 Task: Create a business powerpoint presentation templates elements on a white background..
Action: Mouse moved to (485, 114)
Screenshot: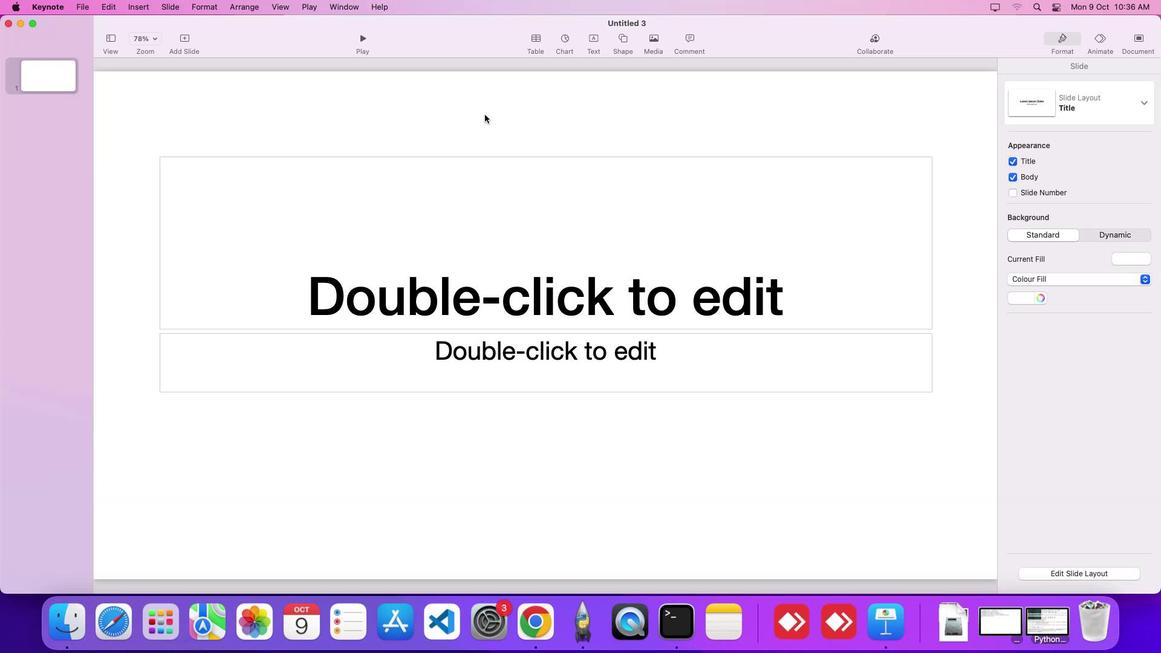 
Action: Mouse pressed left at (485, 114)
Screenshot: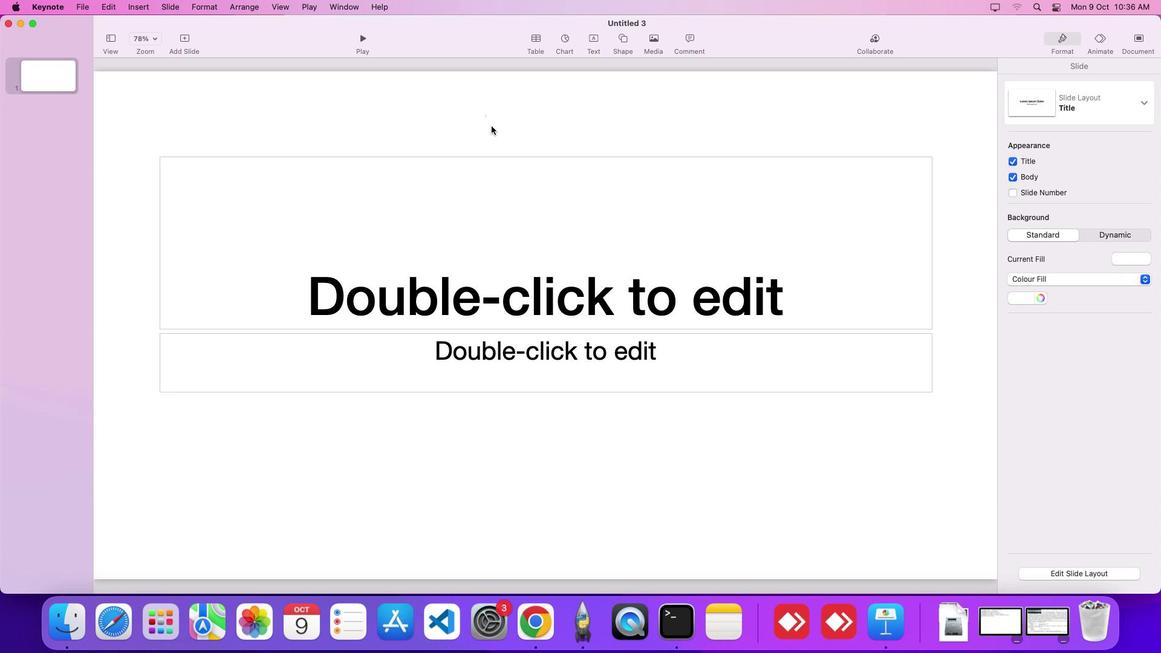 
Action: Mouse moved to (628, 428)
Screenshot: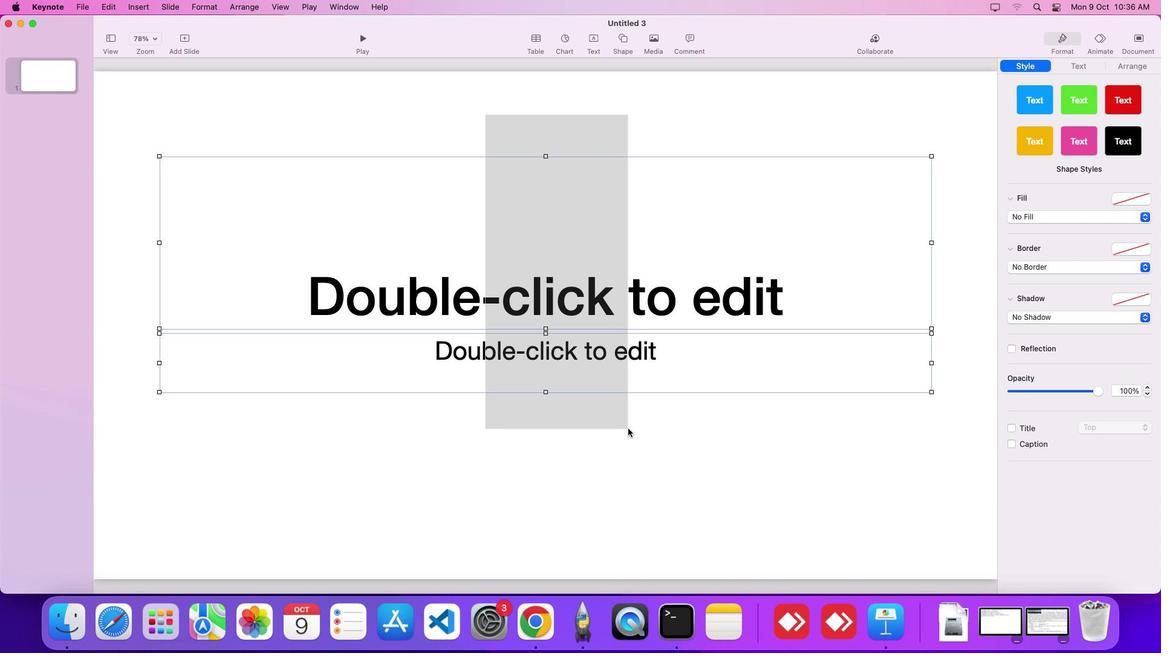 
Action: Key pressed Key.delete
Screenshot: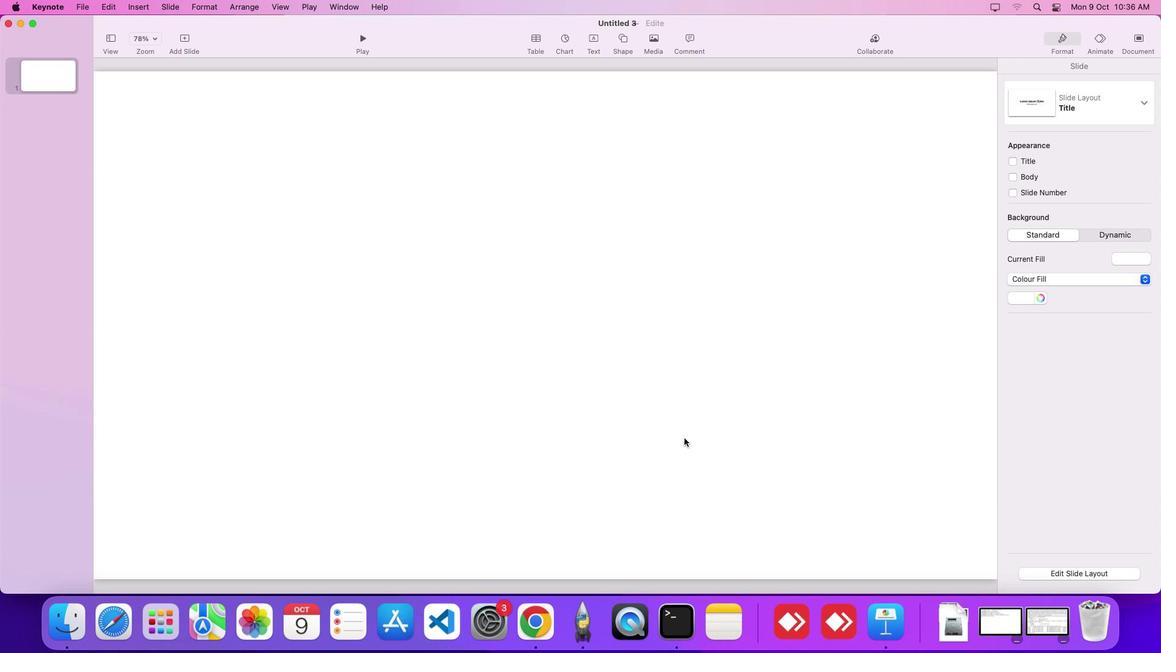 
Action: Mouse moved to (616, 409)
Screenshot: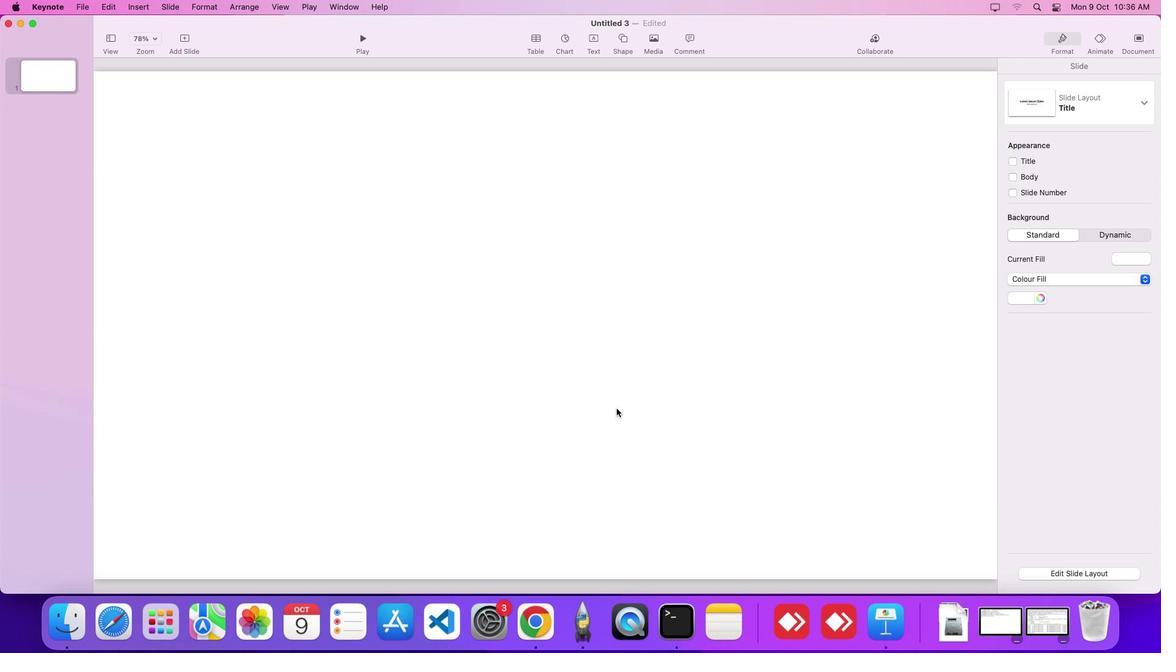 
Action: Mouse pressed left at (616, 409)
Screenshot: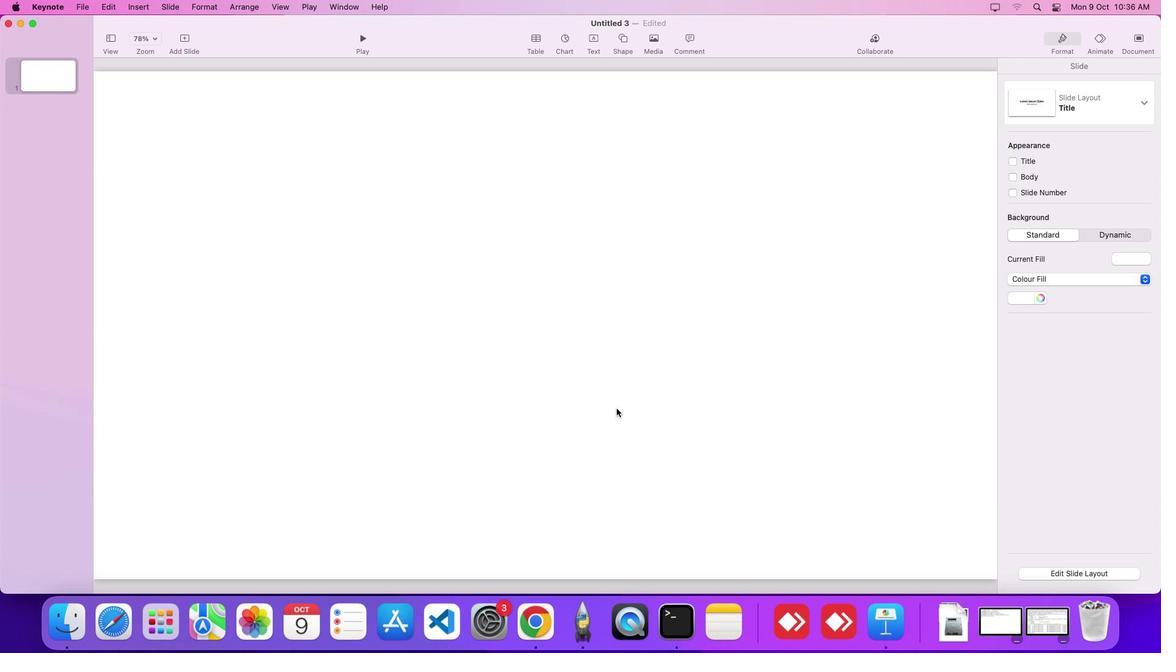
Action: Mouse moved to (460, 361)
Screenshot: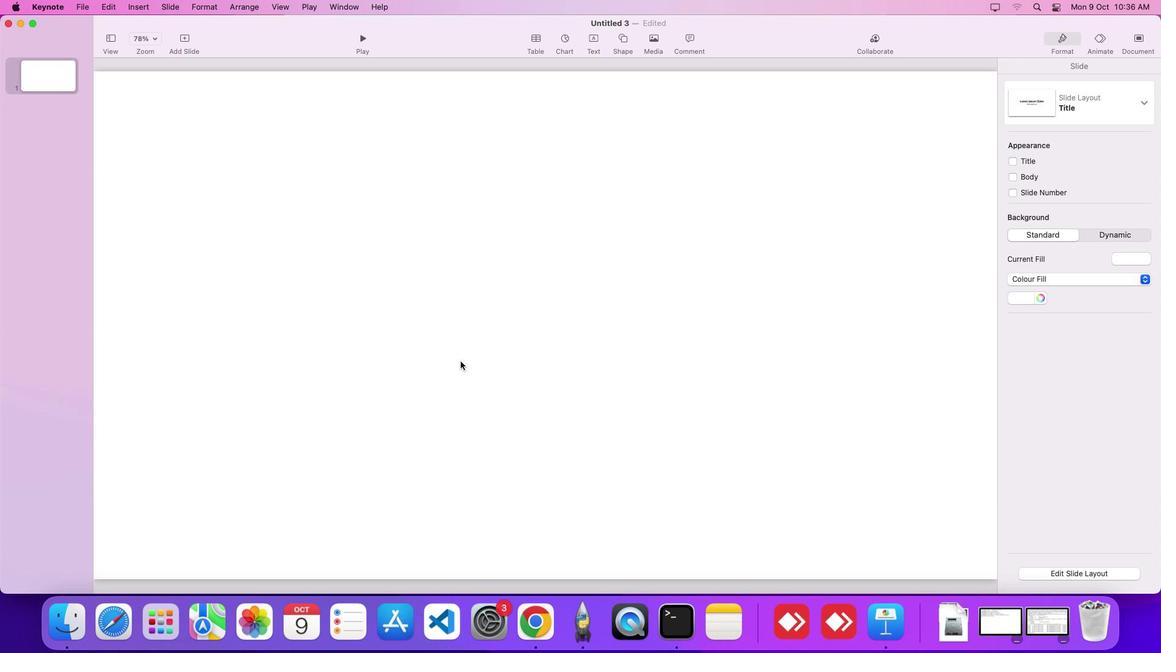 
Action: Mouse pressed left at (460, 361)
Screenshot: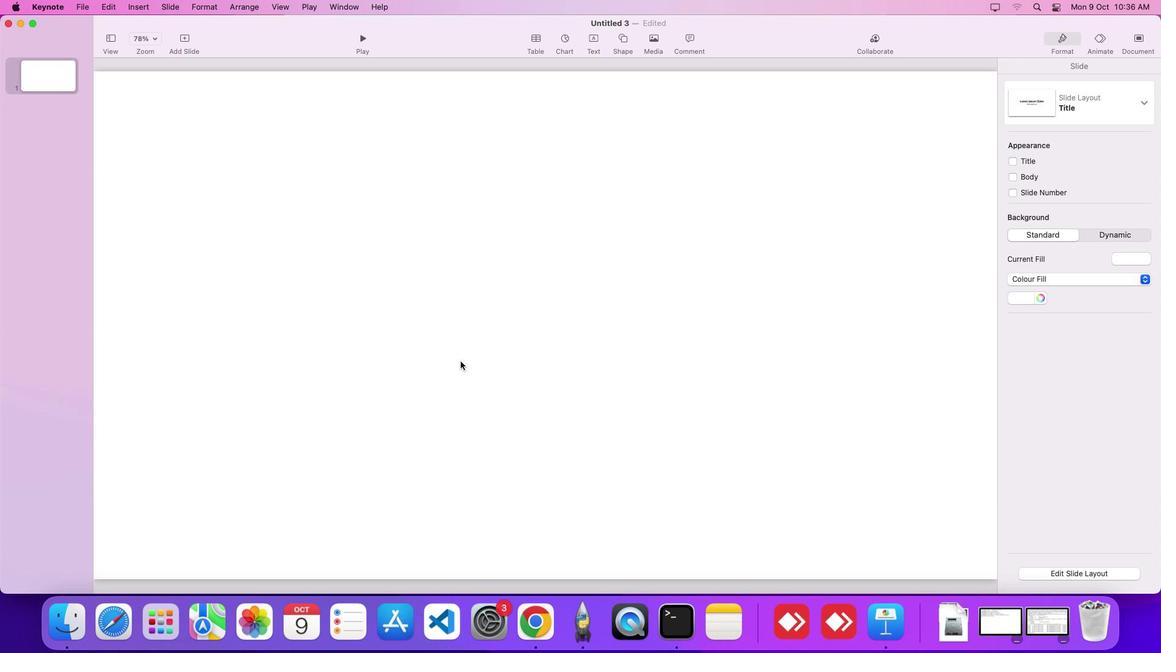 
Action: Mouse moved to (605, 199)
Screenshot: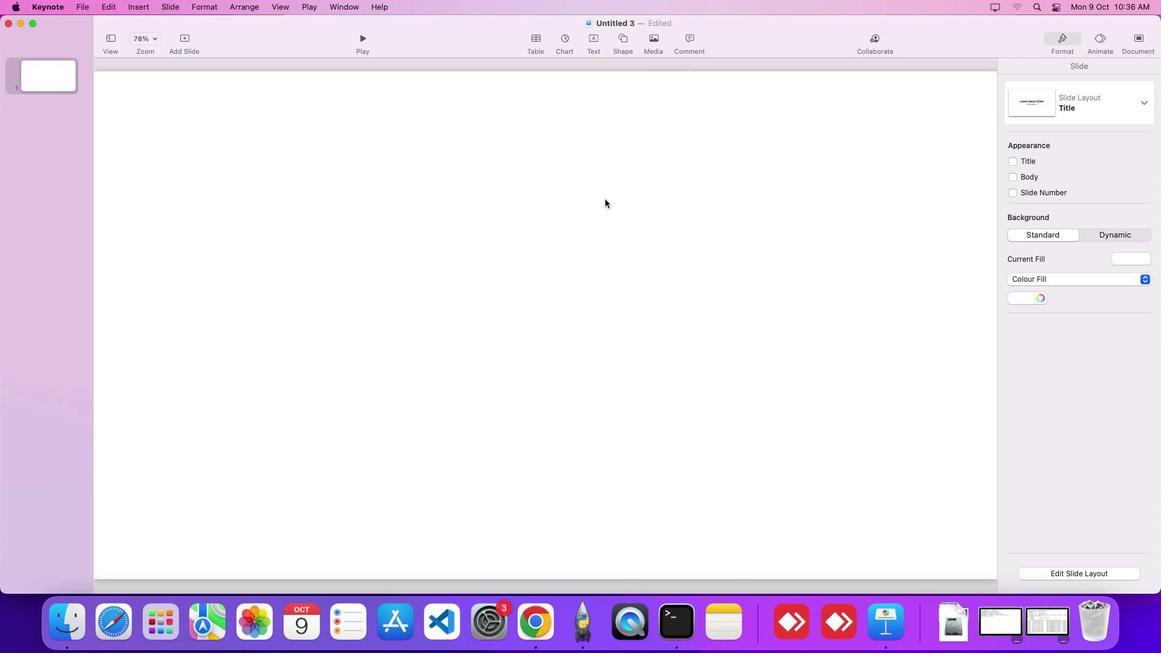 
Action: Key pressed Key.cmdKey.shift','','
Screenshot: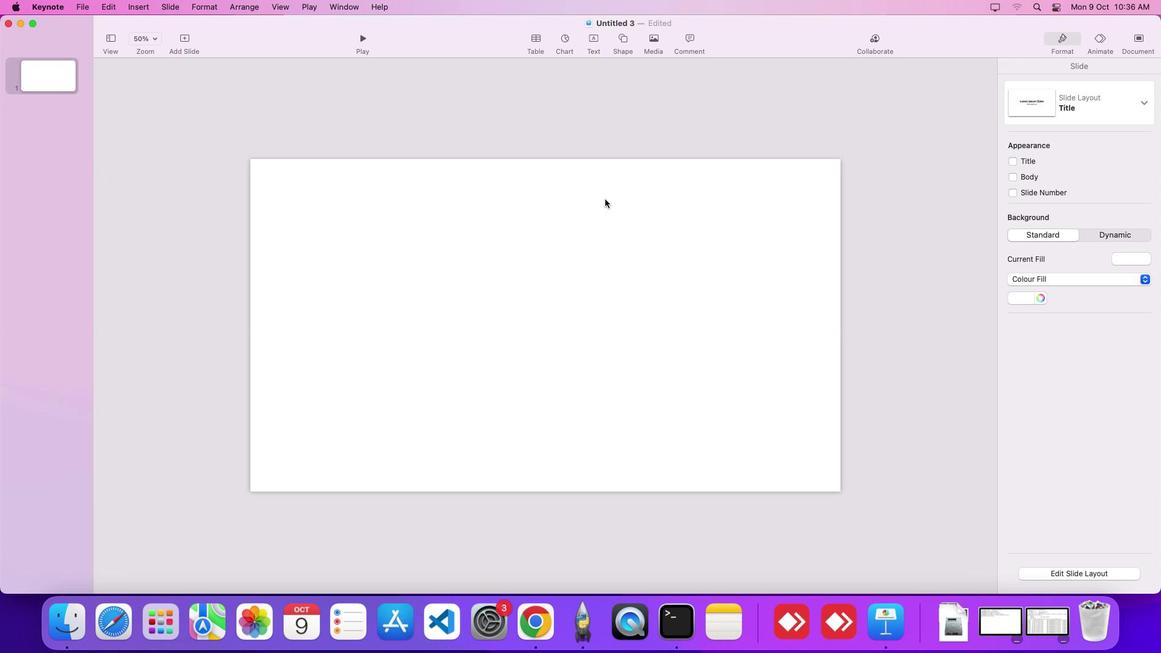 
Action: Mouse moved to (616, 39)
Screenshot: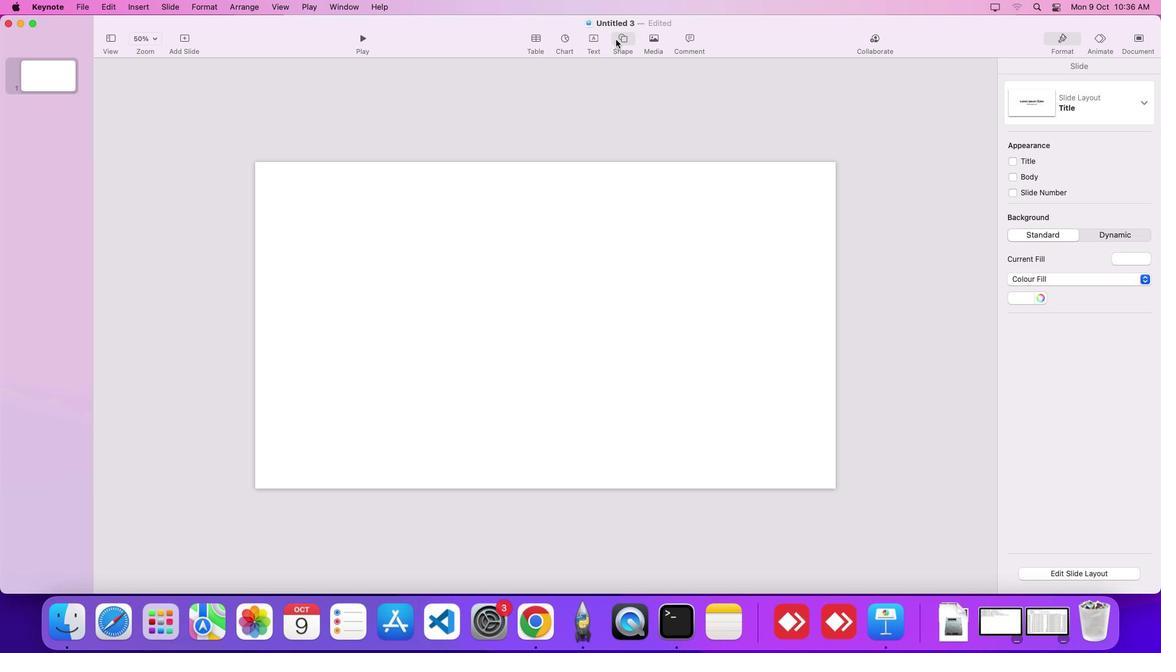 
Action: Mouse pressed left at (616, 39)
Screenshot: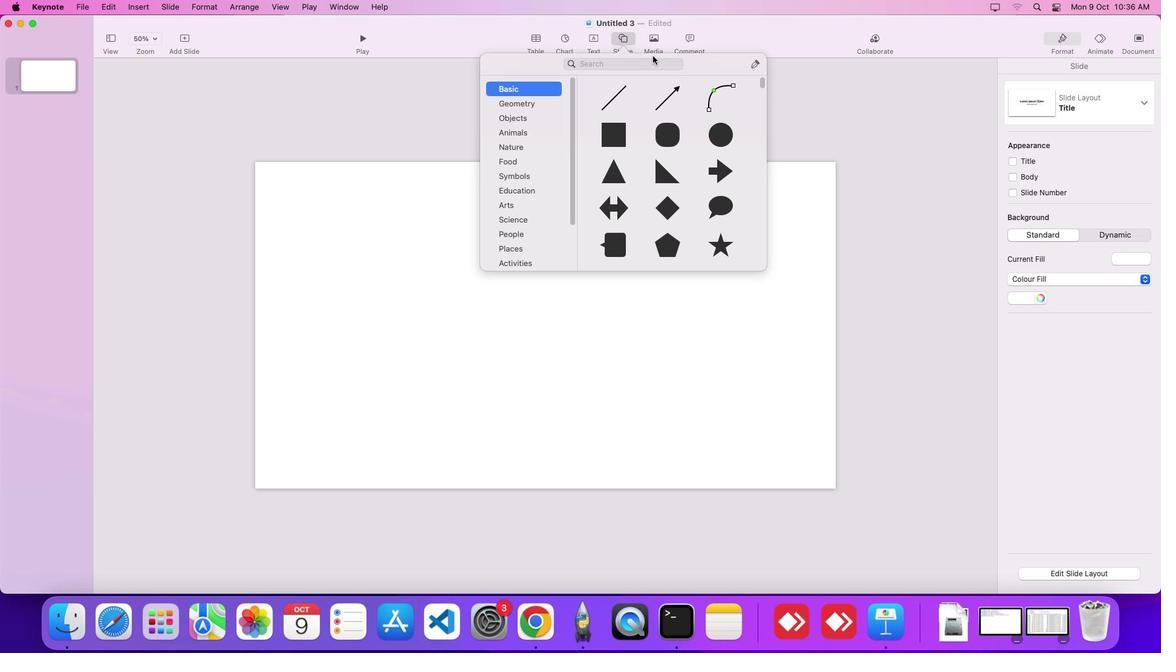 
Action: Mouse moved to (753, 64)
Screenshot: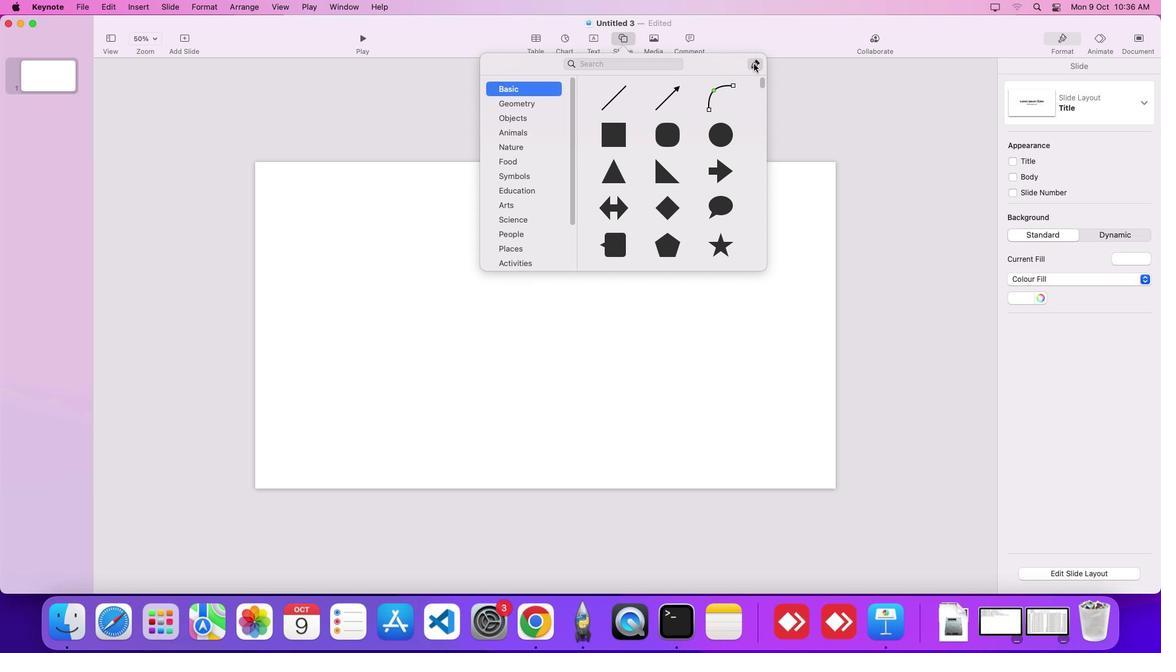 
Action: Mouse pressed left at (753, 64)
Screenshot: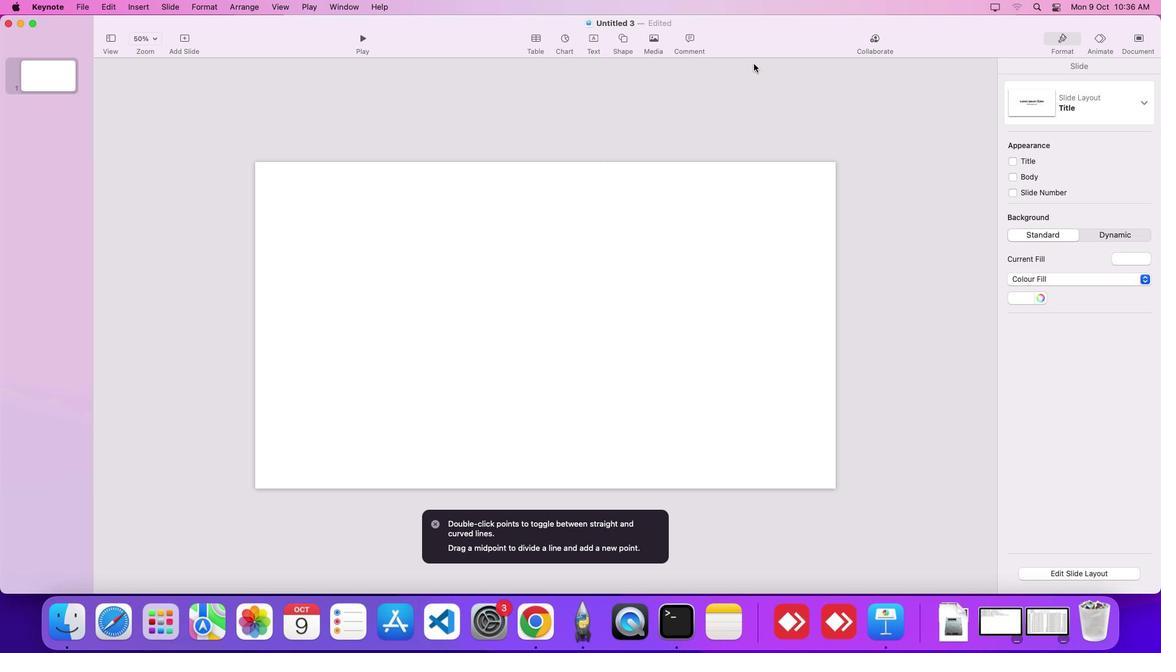 
Action: Mouse moved to (226, 309)
Screenshot: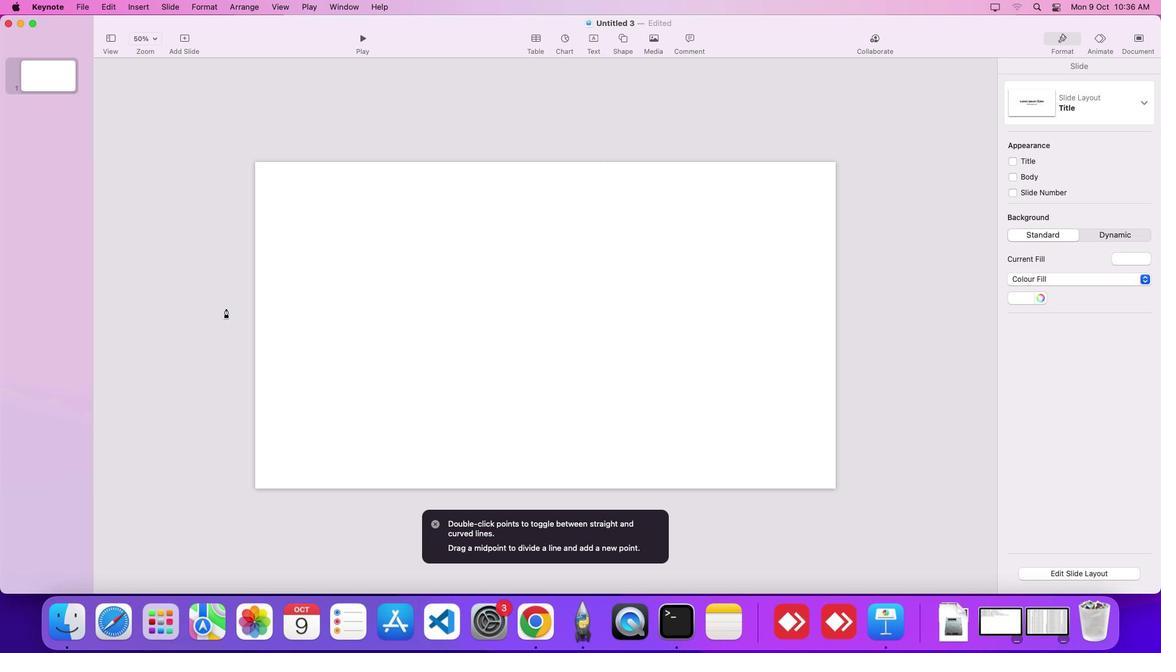 
Action: Mouse pressed left at (226, 309)
Screenshot: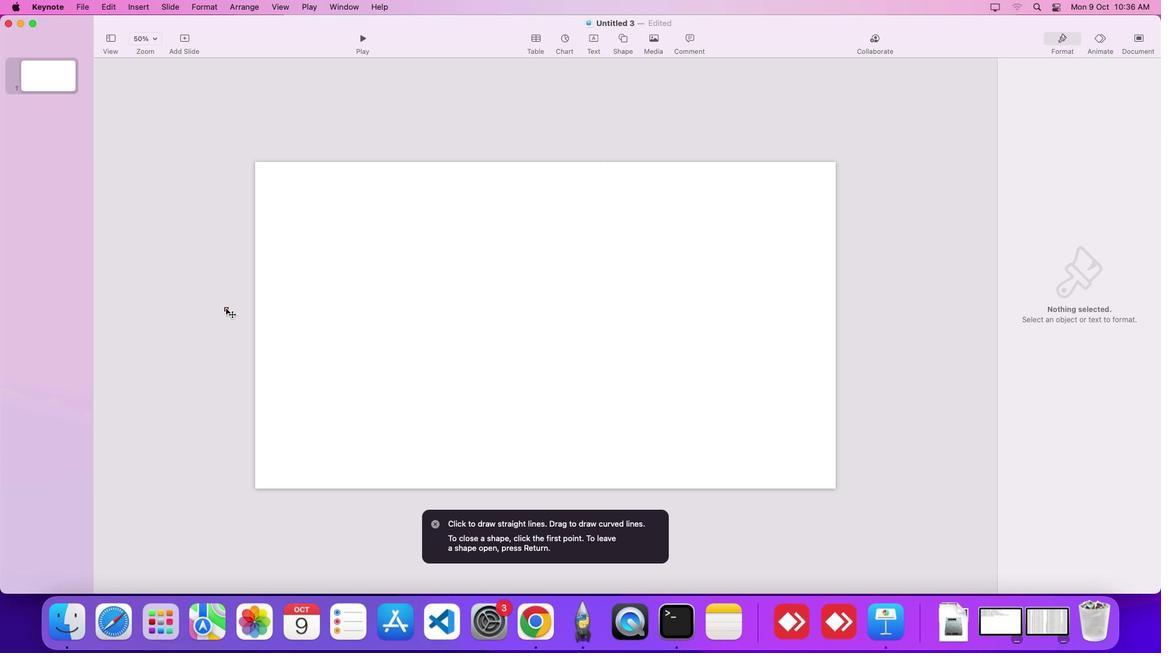 
Action: Mouse moved to (447, 266)
Screenshot: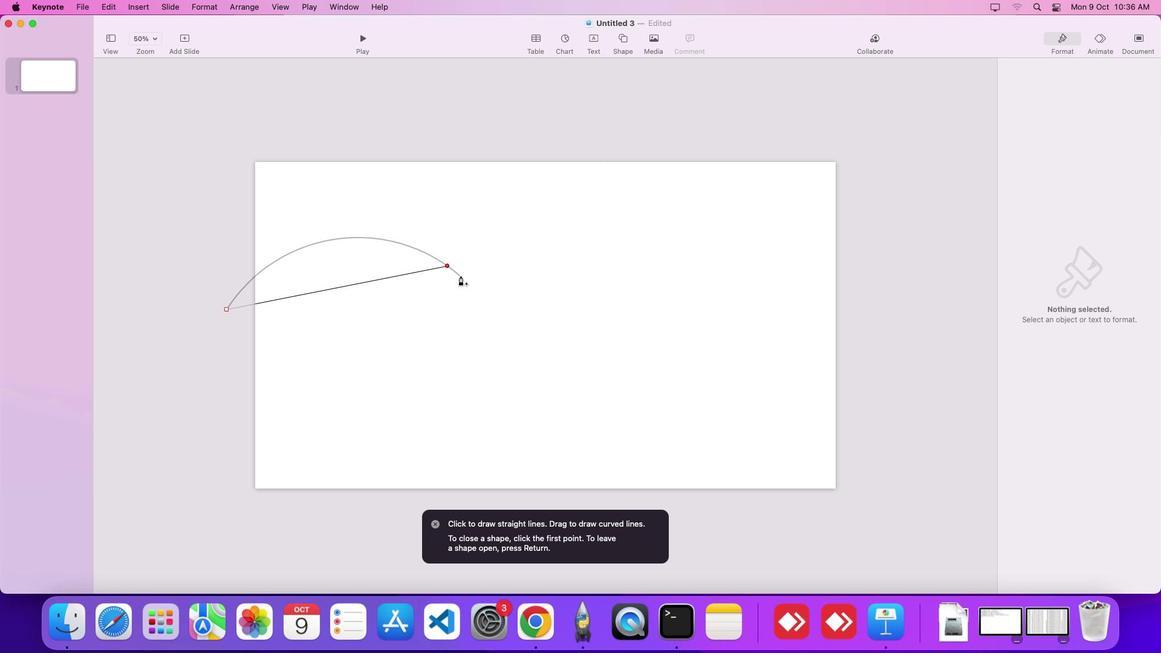 
Action: Mouse pressed left at (447, 266)
Screenshot: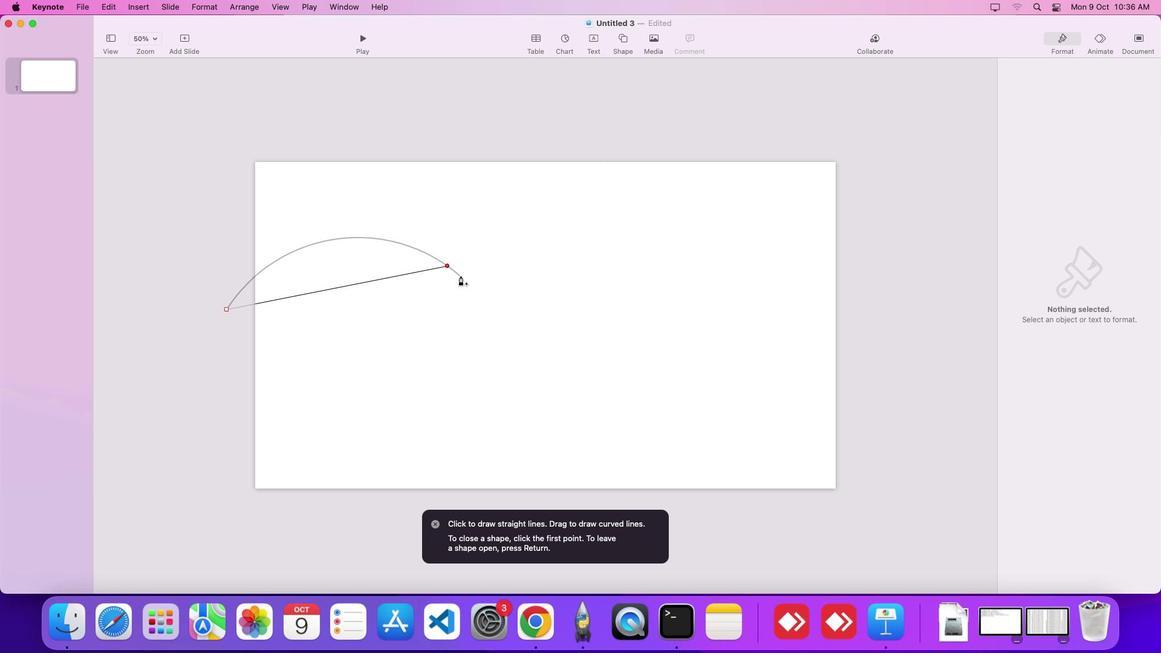 
Action: Mouse moved to (728, 326)
Screenshot: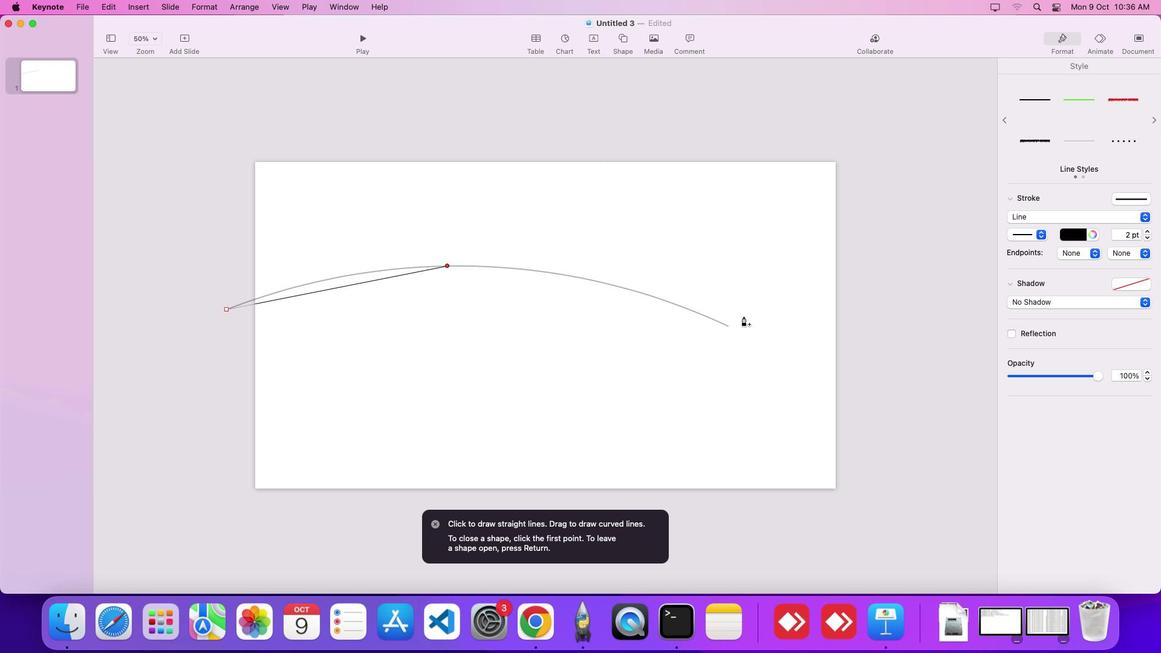 
Action: Mouse pressed left at (728, 326)
Screenshot: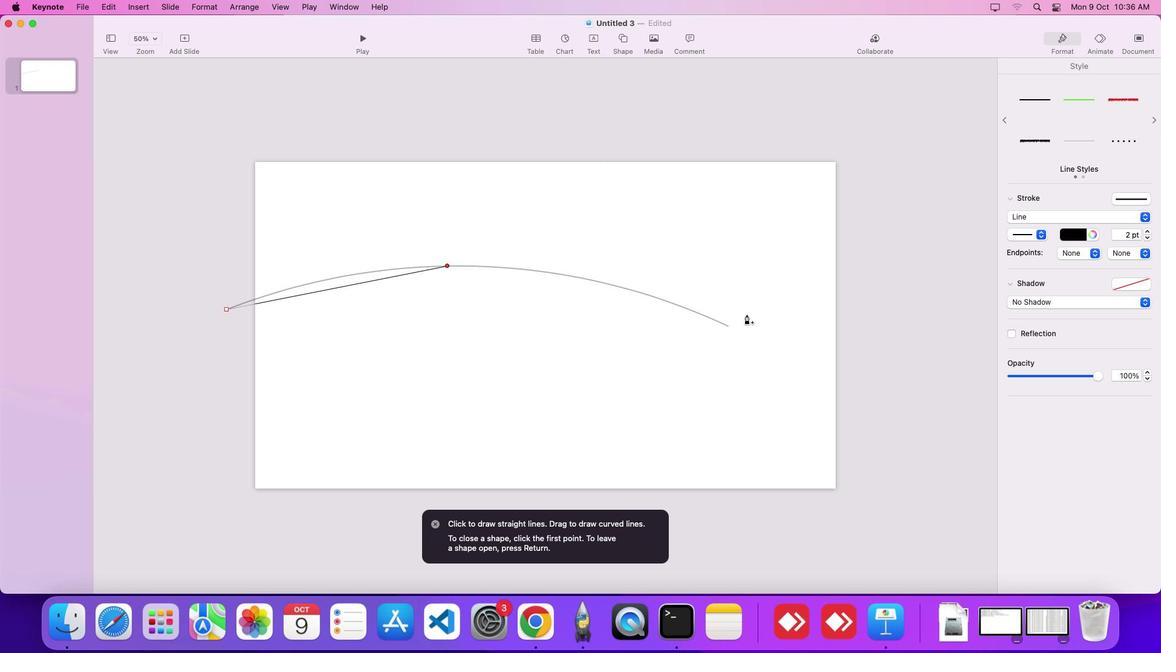 
Action: Mouse moved to (862, 232)
Screenshot: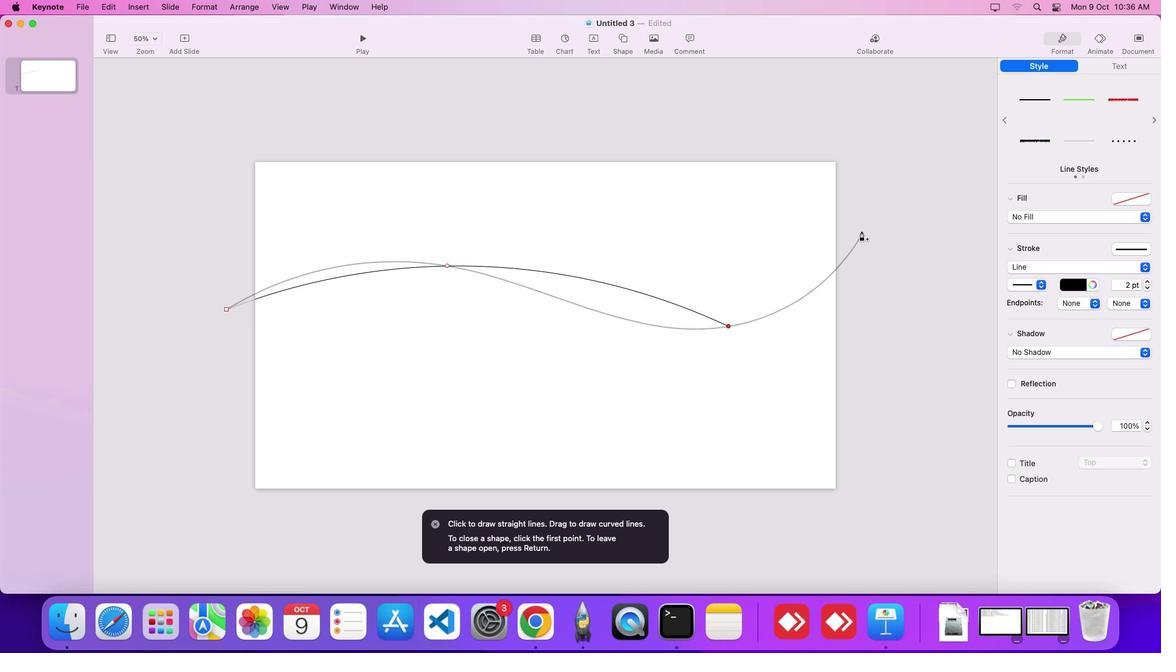 
Action: Mouse pressed left at (862, 232)
Screenshot: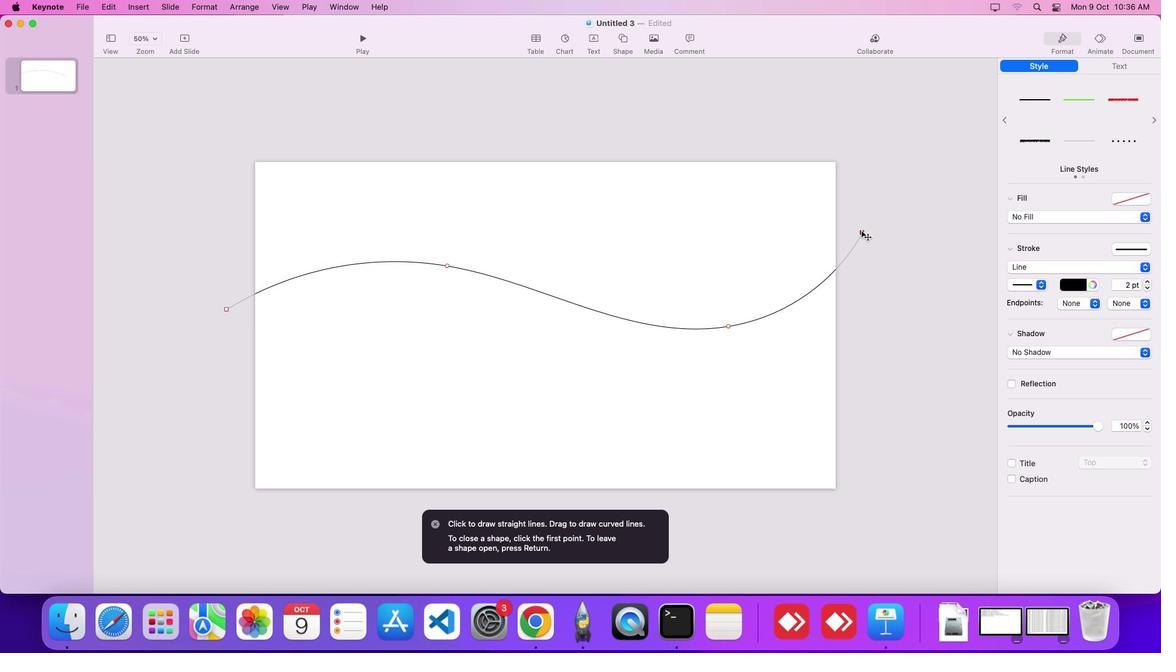 
Action: Mouse moved to (853, 209)
Screenshot: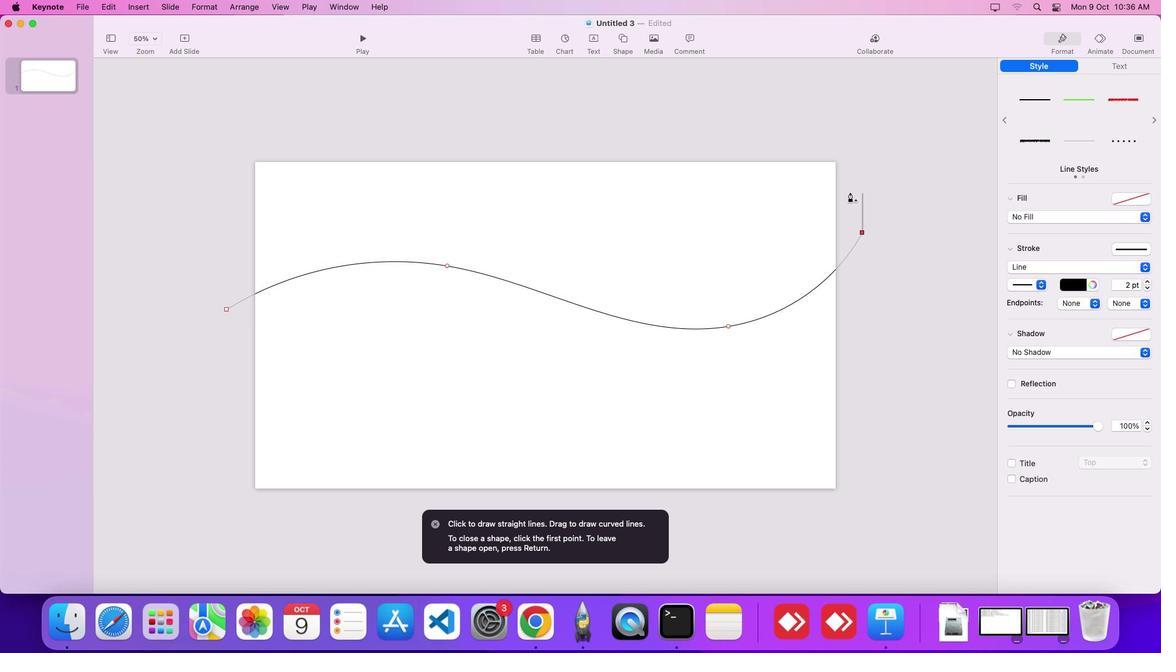 
Action: Key pressed Key.shift
Screenshot: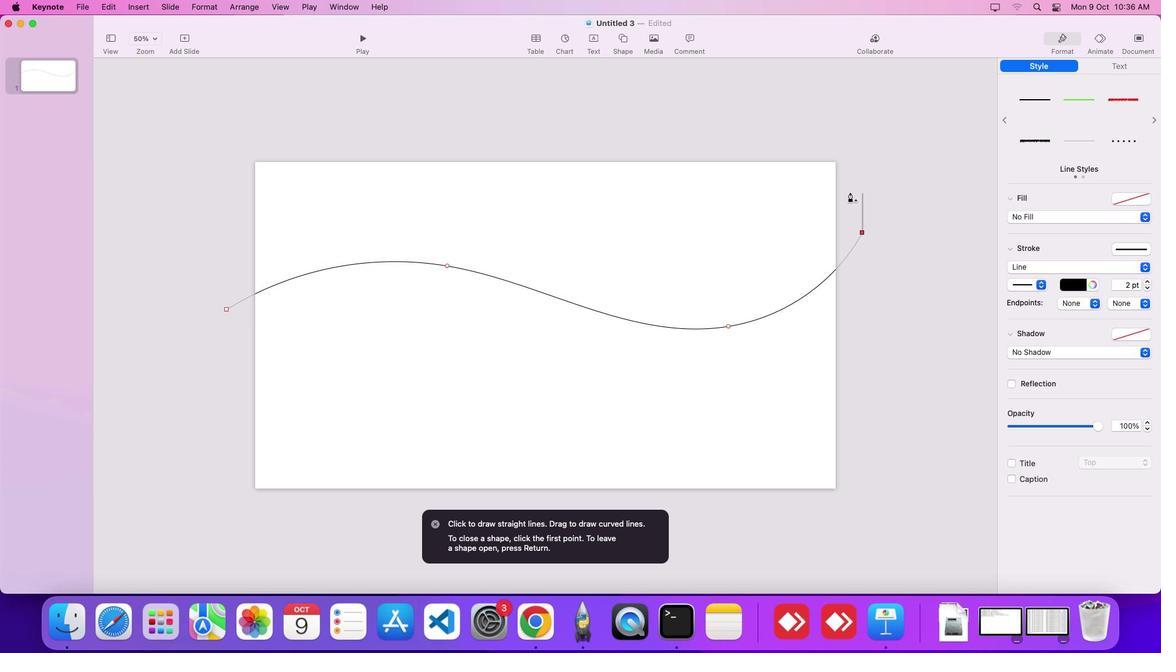 
Action: Mouse moved to (854, 151)
Screenshot: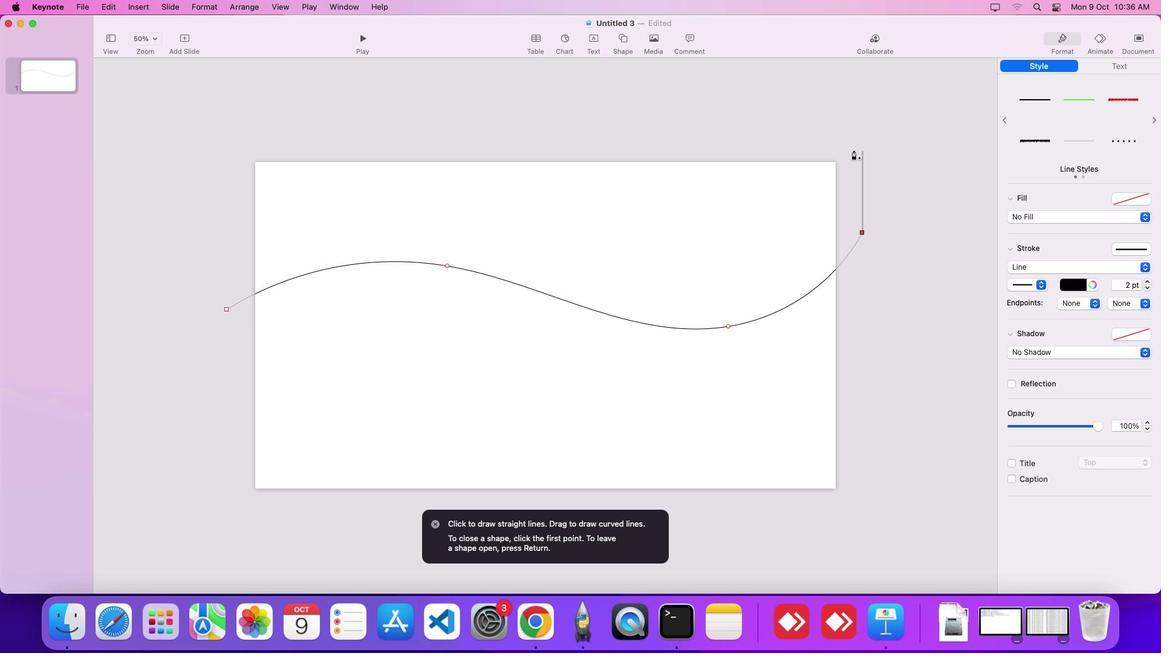 
Action: Mouse pressed left at (854, 151)
Screenshot: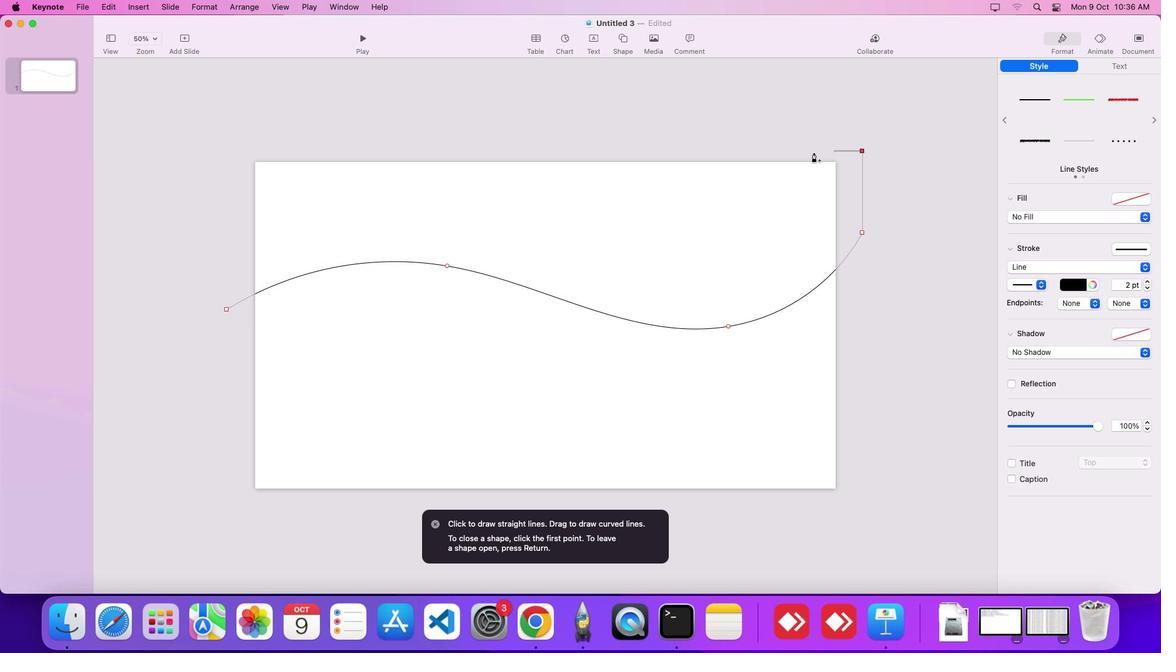 
Action: Mouse moved to (224, 170)
Screenshot: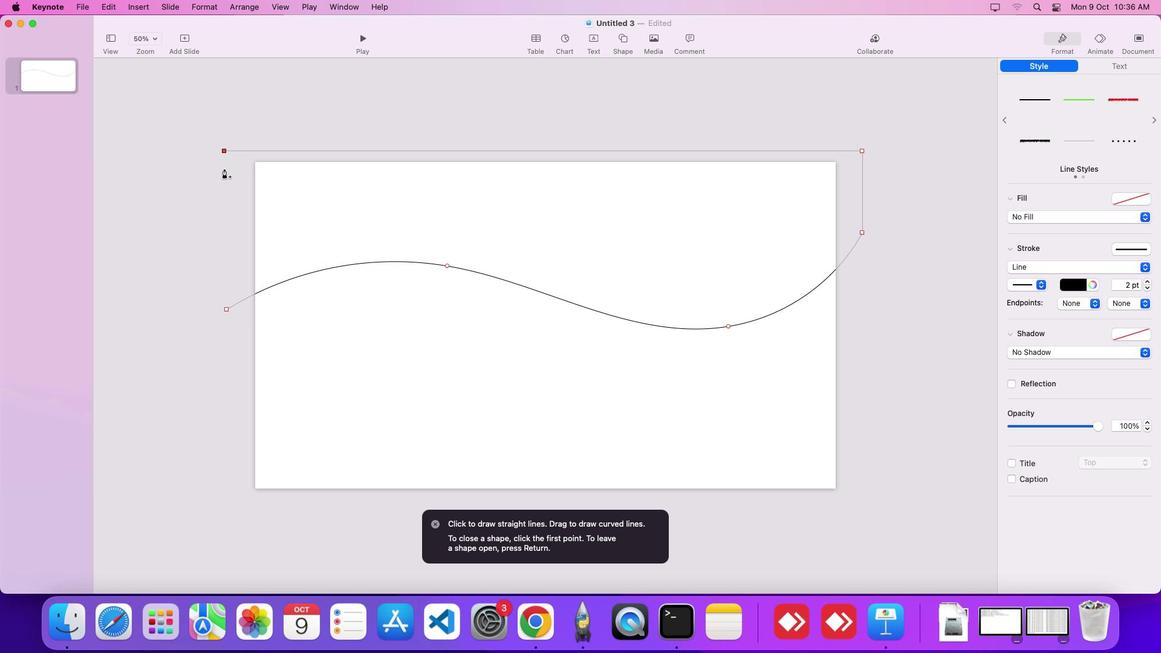 
Action: Mouse pressed left at (224, 170)
Screenshot: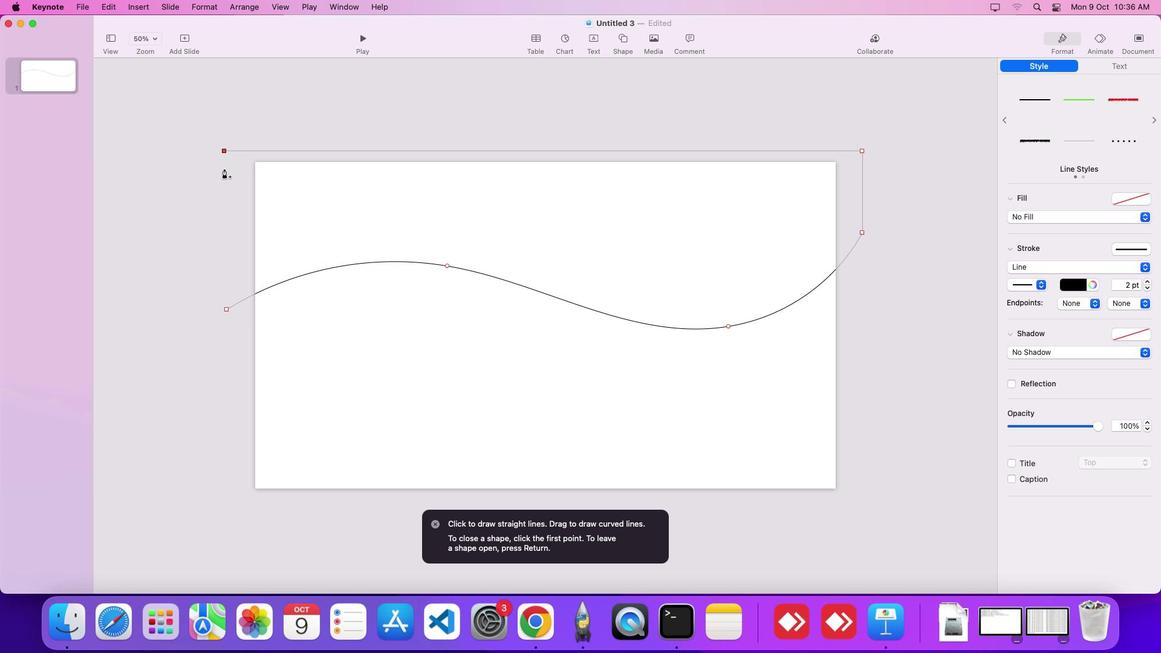
Action: Mouse moved to (220, 309)
Screenshot: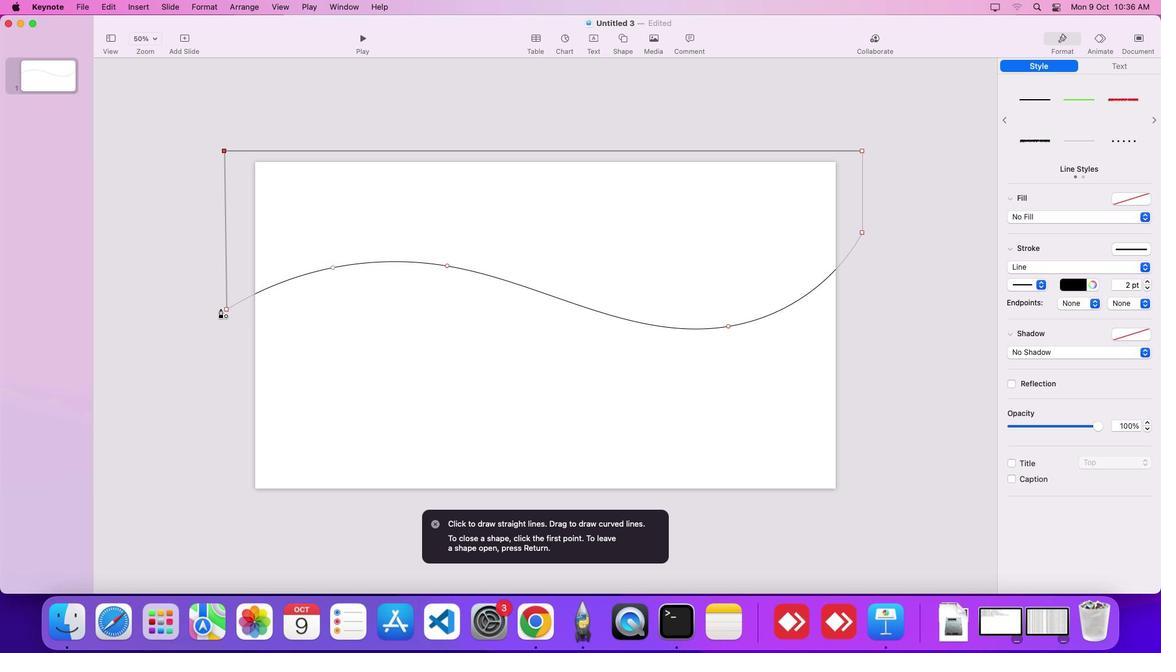 
Action: Mouse pressed left at (220, 309)
Screenshot: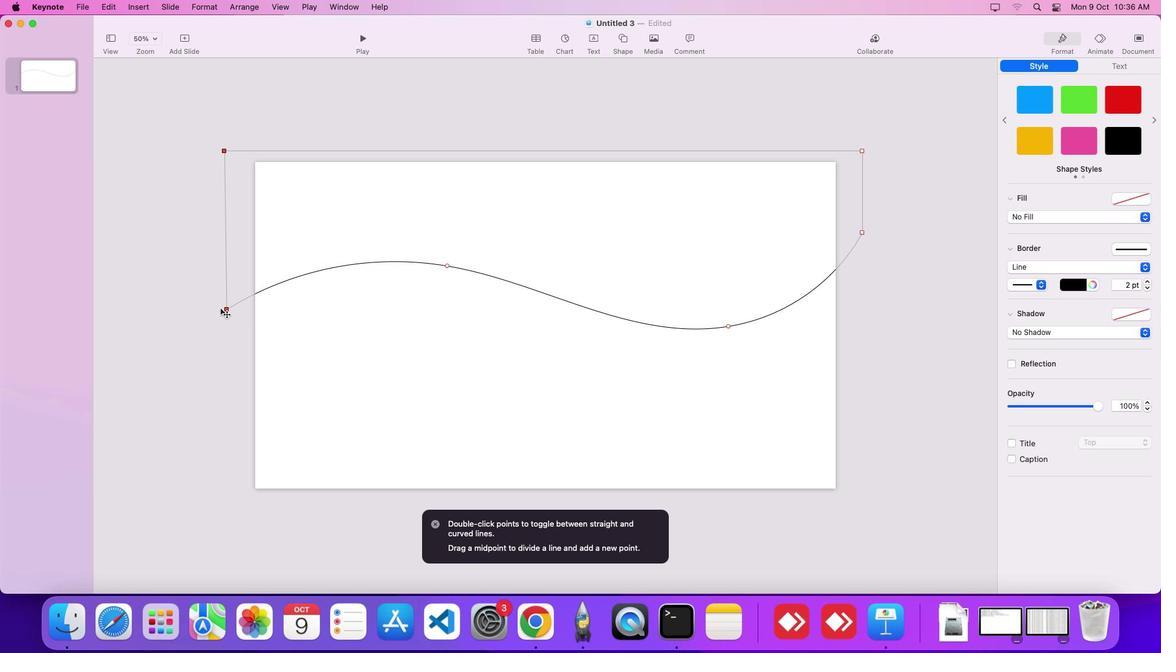 
Action: Mouse moved to (148, 314)
Screenshot: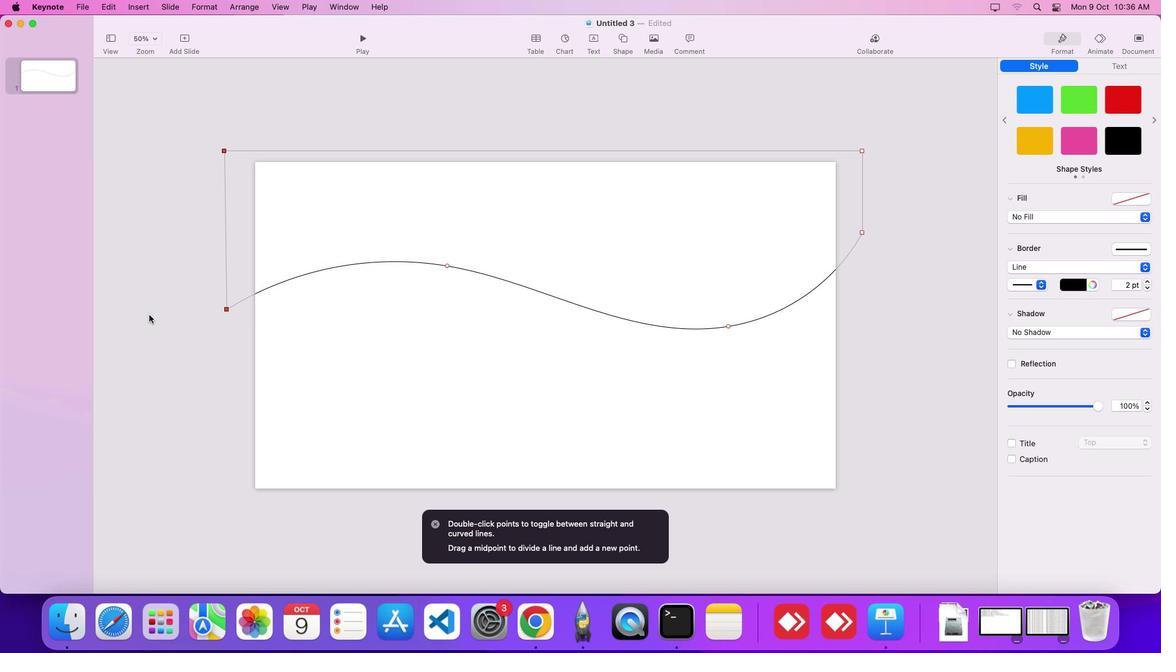 
Action: Mouse pressed left at (148, 314)
Screenshot: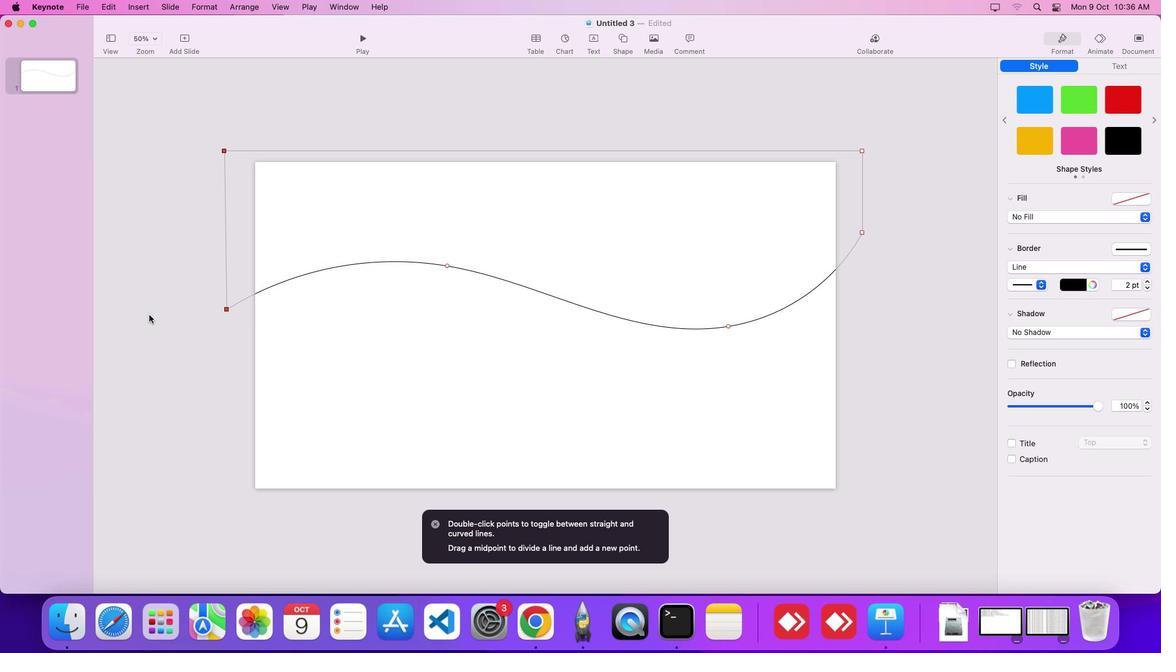 
Action: Mouse moved to (176, 301)
Screenshot: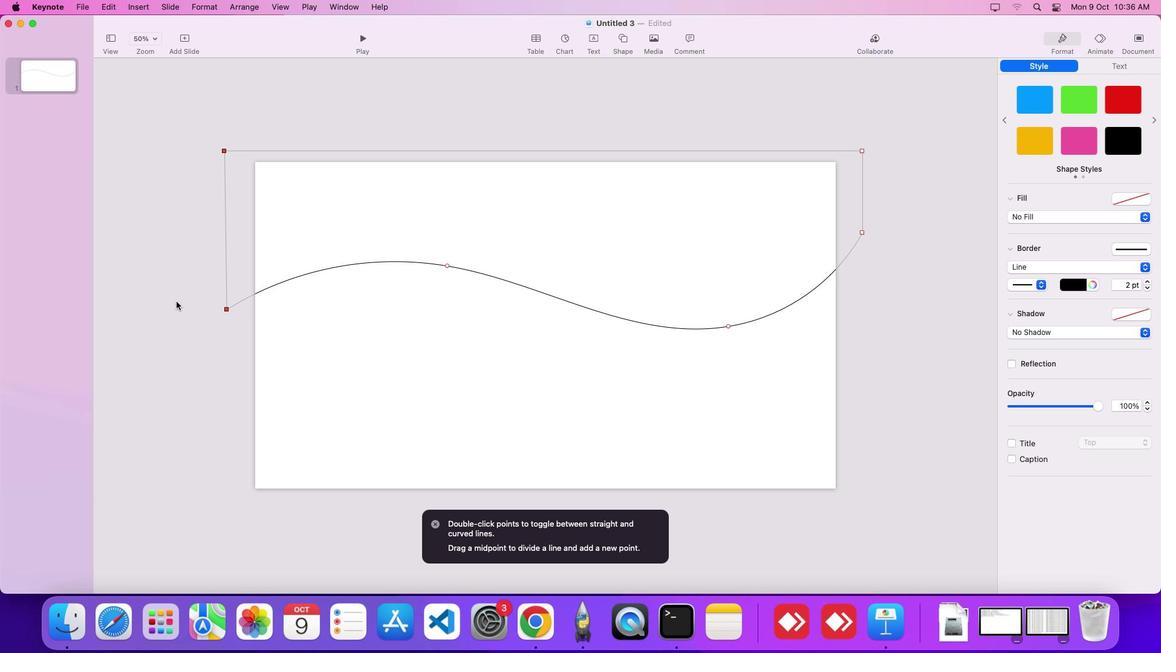 
Action: Mouse pressed left at (176, 301)
Screenshot: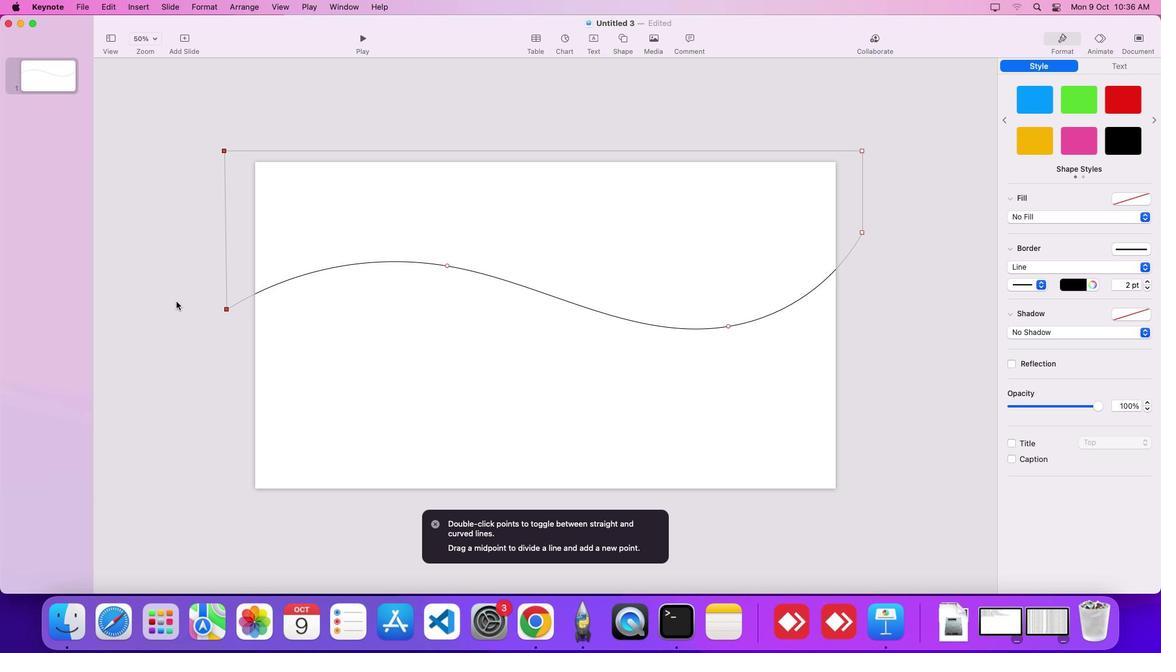 
Action: Mouse moved to (523, 106)
Screenshot: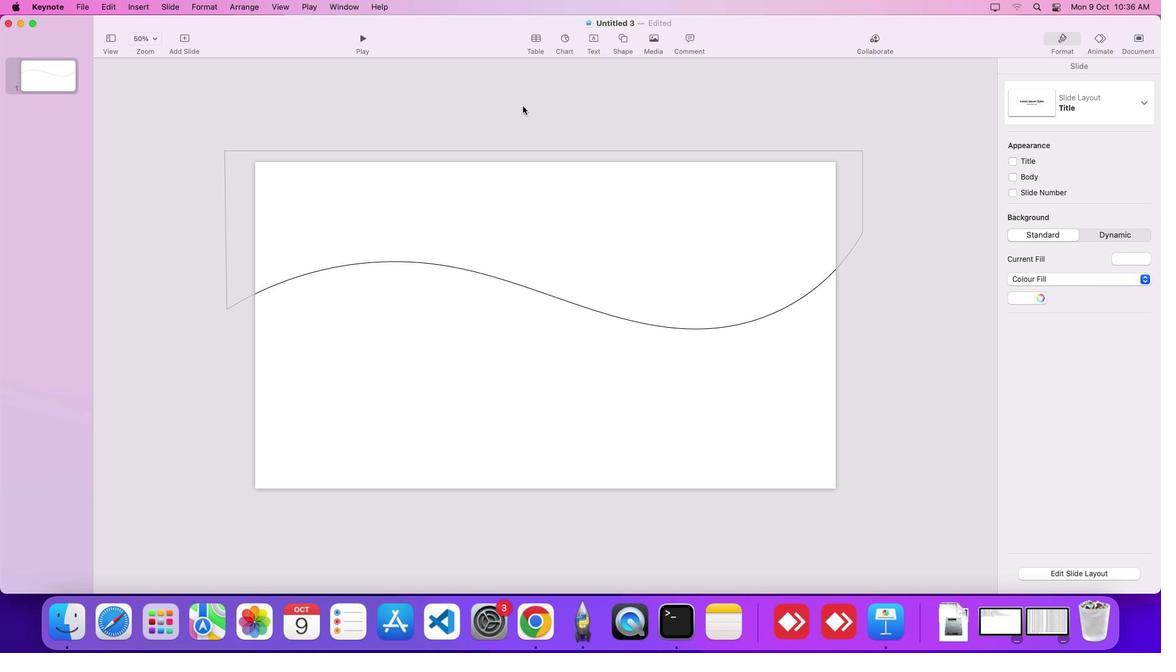
Action: Mouse pressed left at (523, 106)
Screenshot: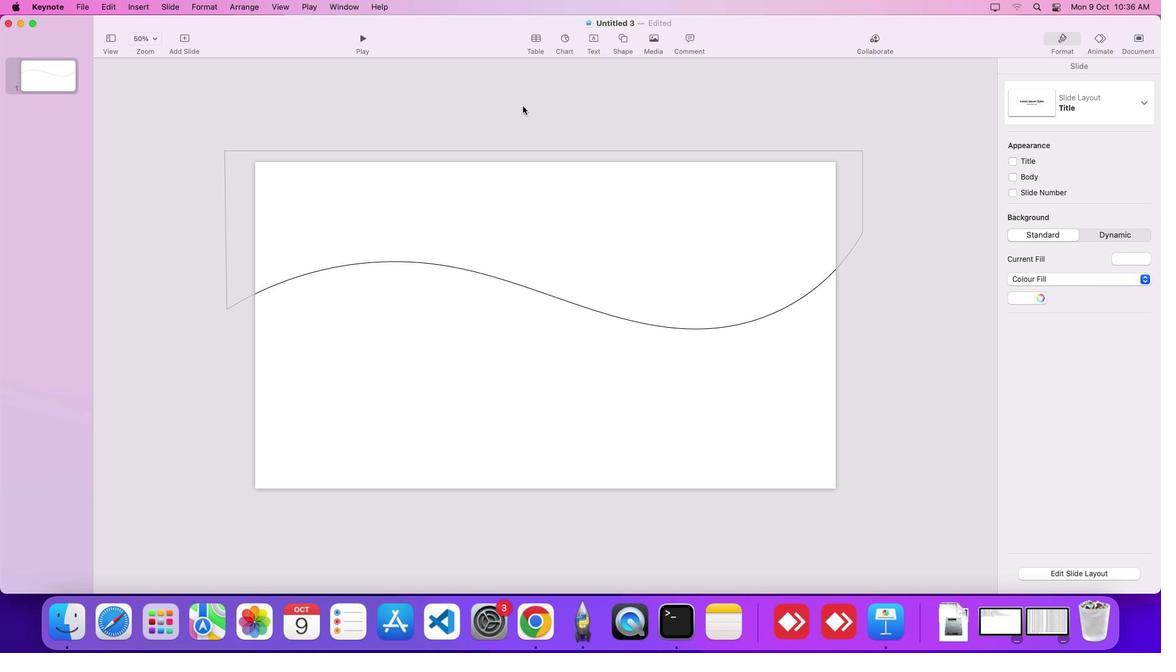 
Action: Mouse moved to (626, 35)
Screenshot: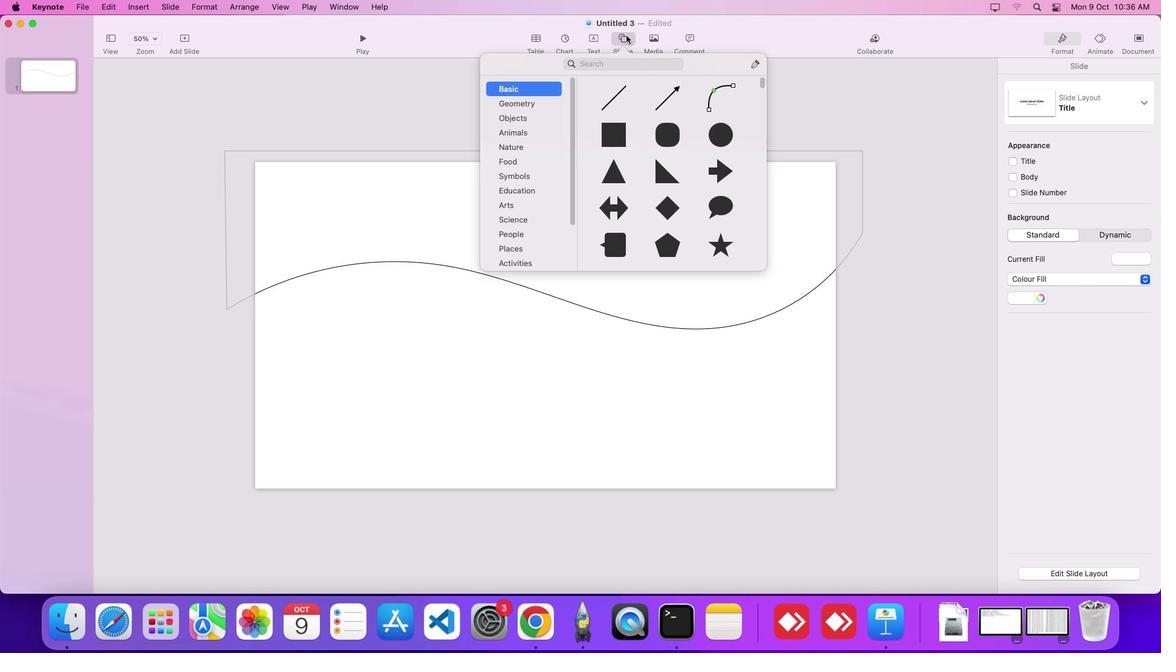 
Action: Mouse pressed left at (626, 35)
Screenshot: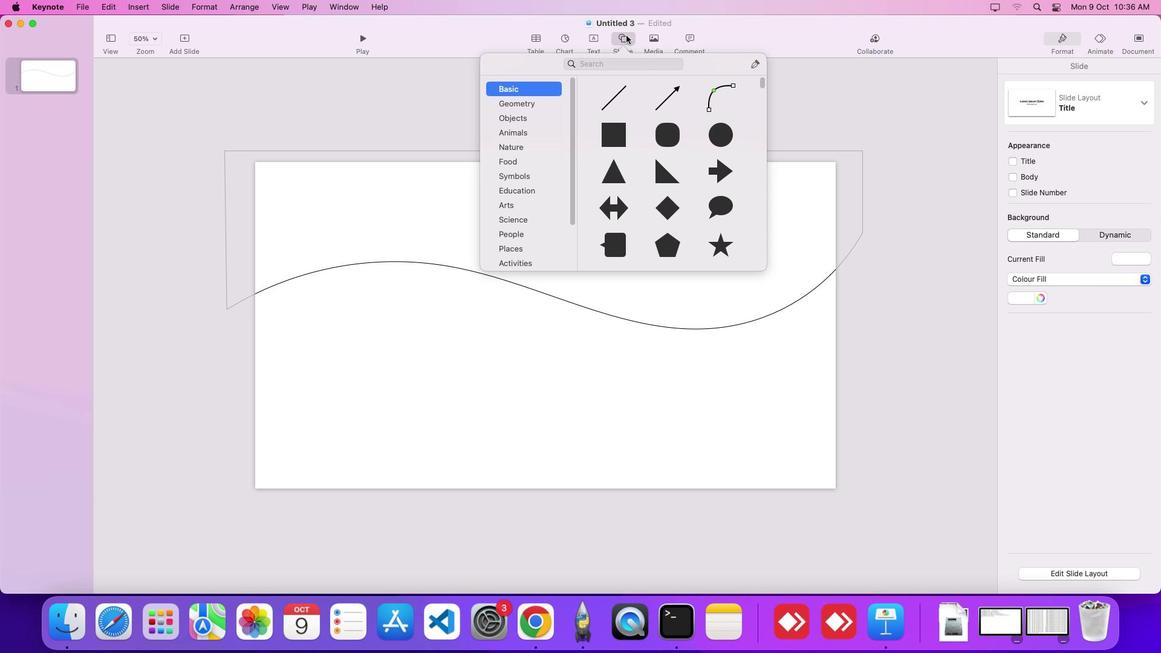 
Action: Mouse moved to (759, 65)
Screenshot: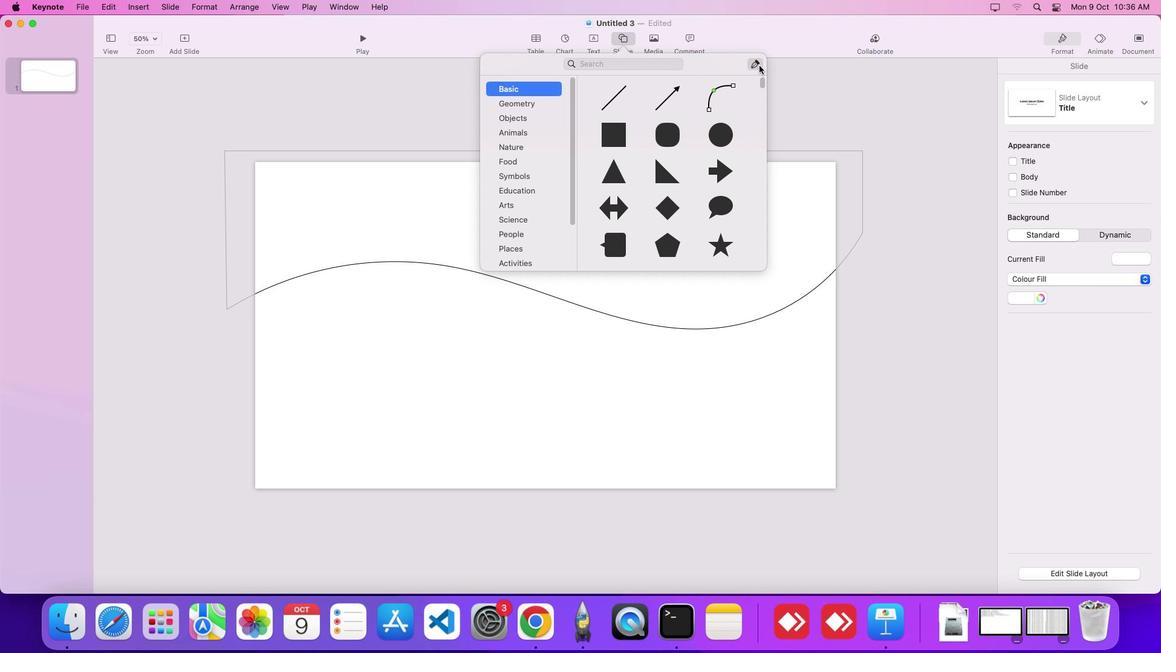 
Action: Mouse pressed left at (759, 65)
Screenshot: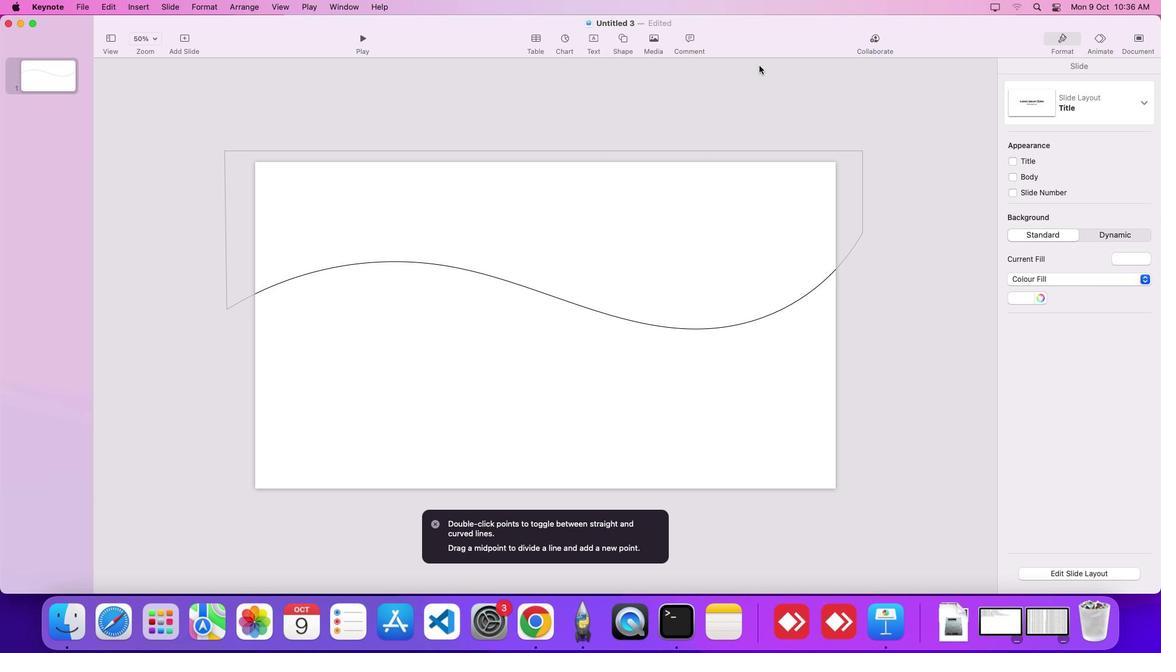 
Action: Mouse moved to (228, 316)
Screenshot: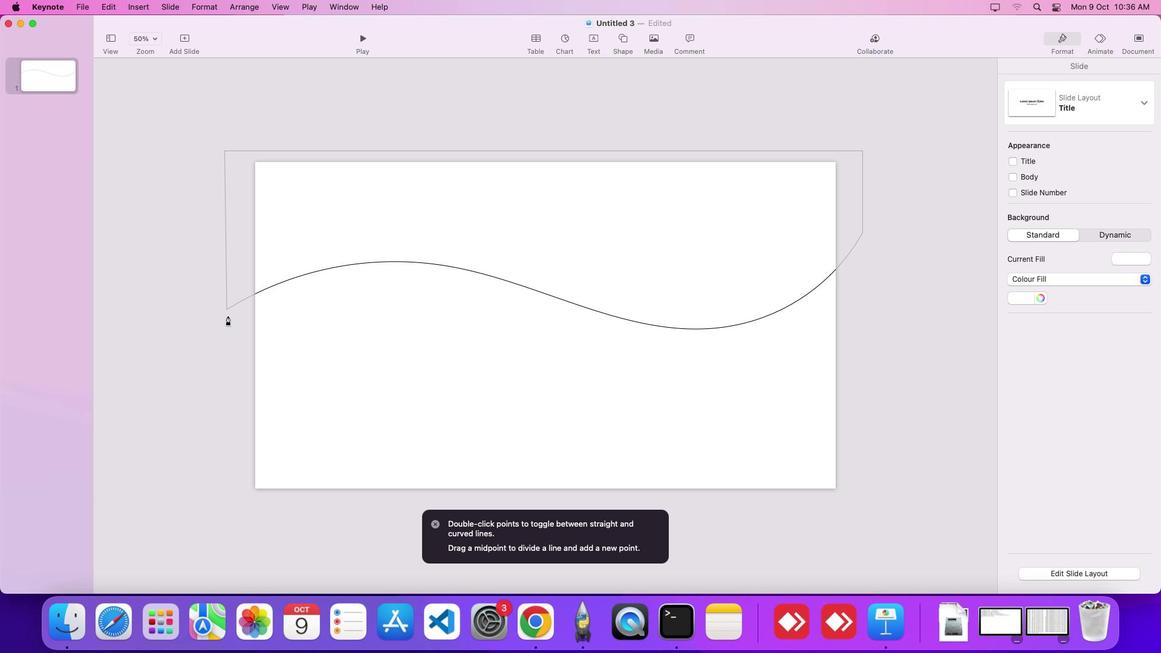 
Action: Mouse pressed left at (228, 316)
Screenshot: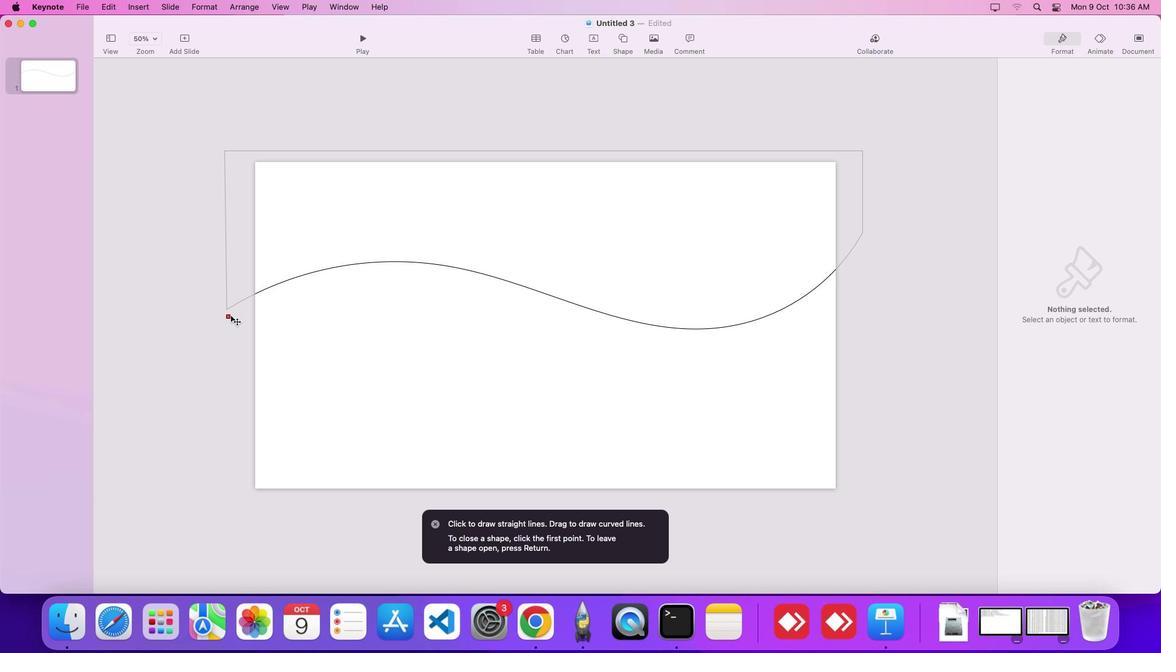 
Action: Mouse moved to (518, 300)
Screenshot: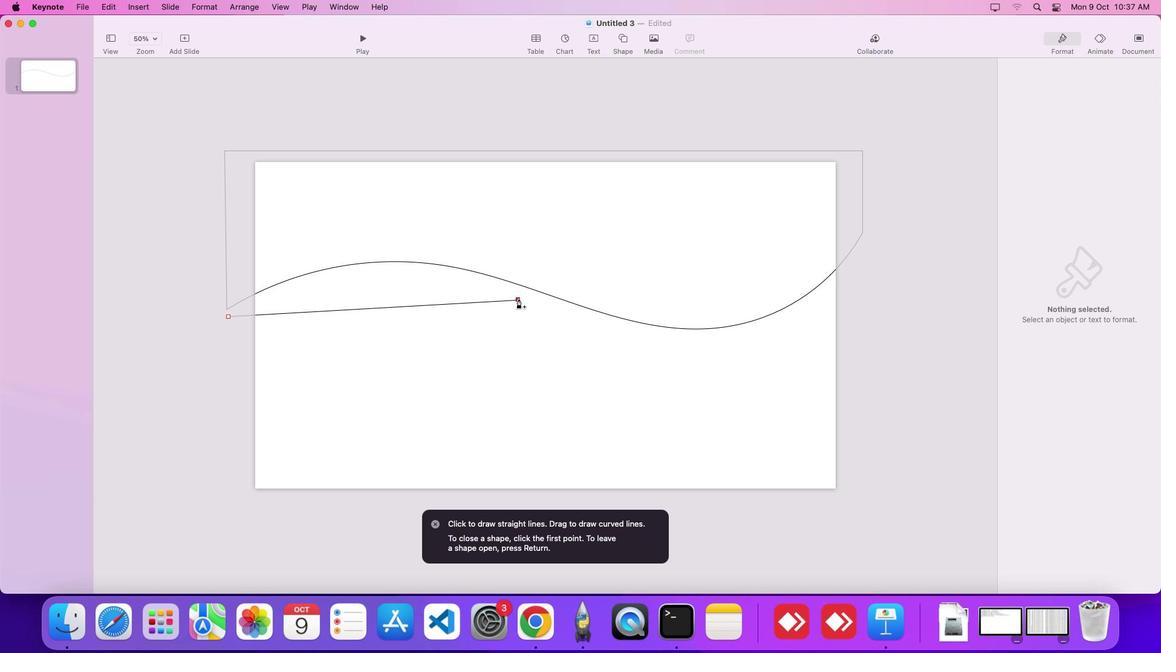 
Action: Mouse pressed left at (518, 300)
Screenshot: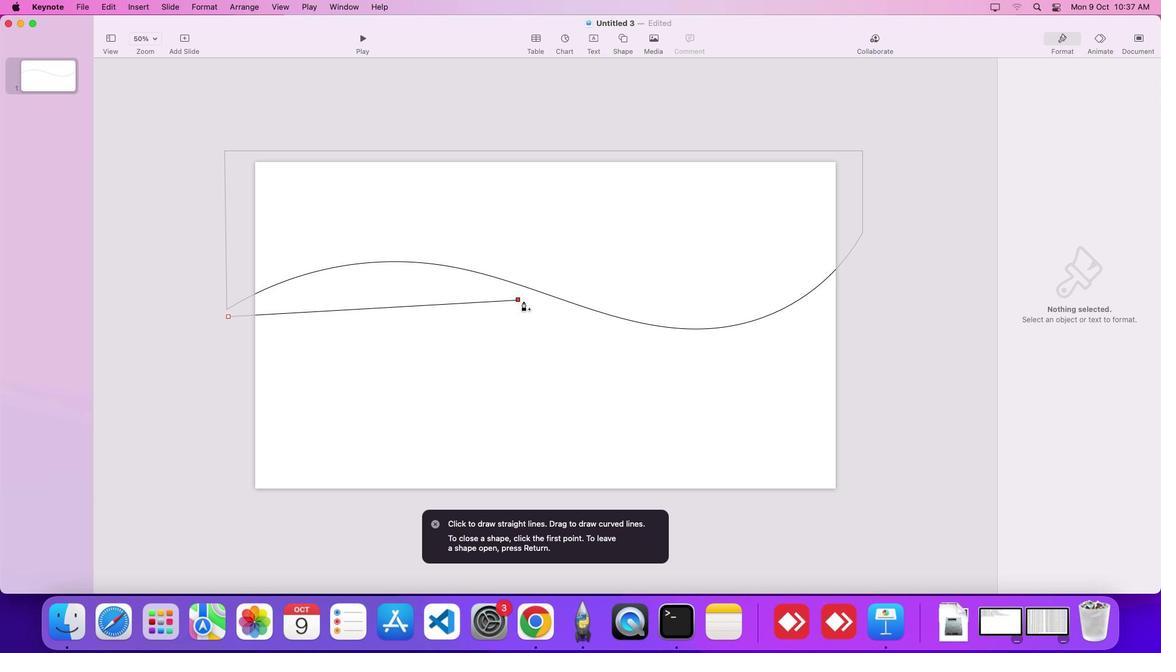 
Action: Mouse moved to (529, 304)
Screenshot: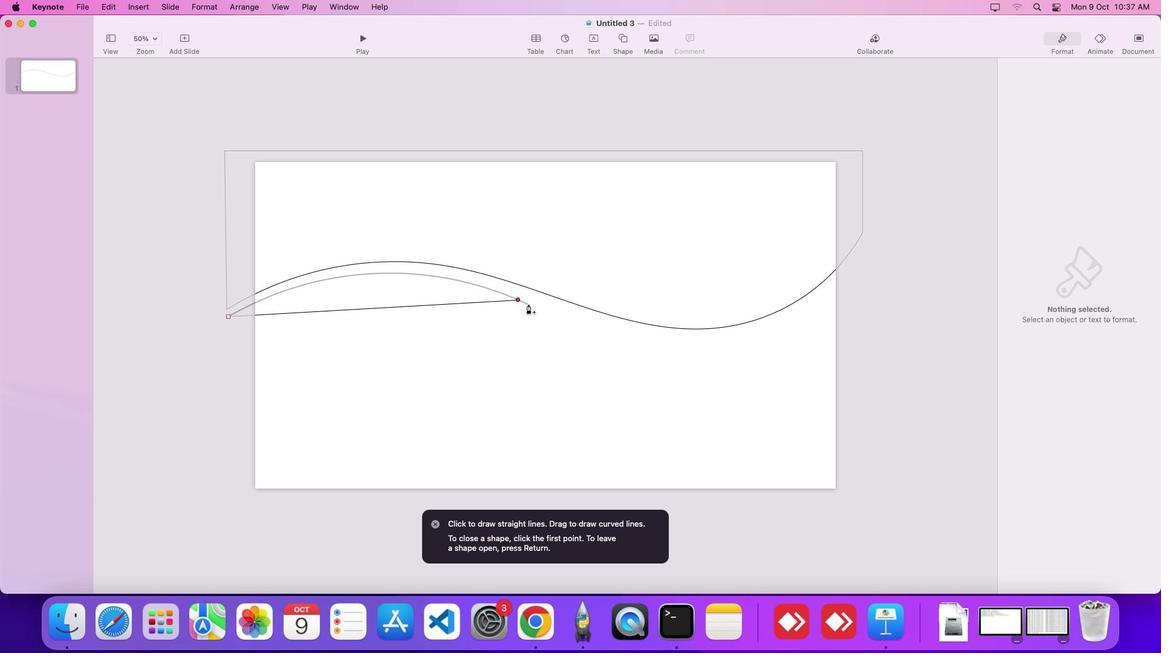 
Action: Mouse pressed left at (529, 304)
Screenshot: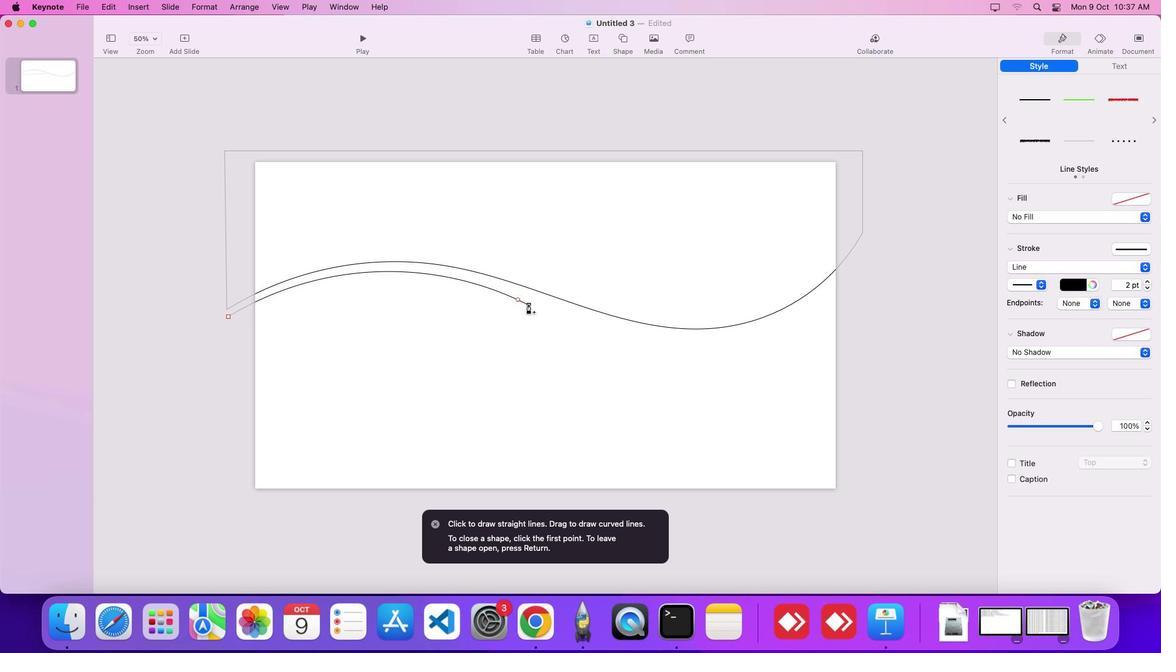 
Action: Mouse moved to (235, 338)
Screenshot: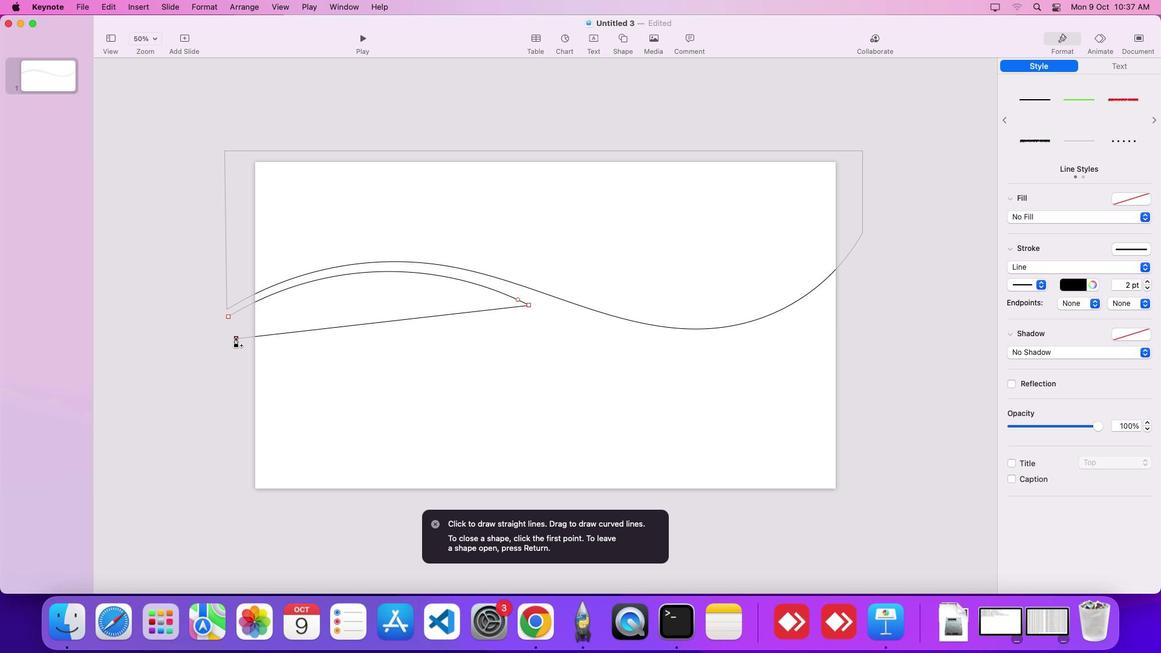 
Action: Mouse pressed left at (235, 338)
Screenshot: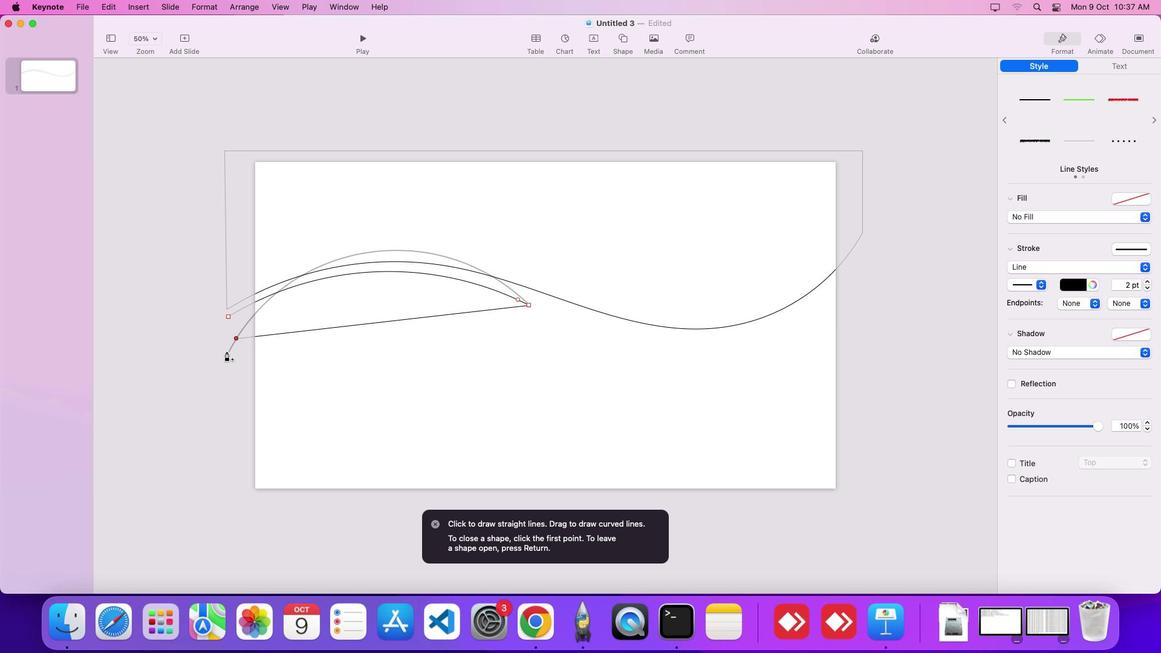 
Action: Mouse moved to (229, 343)
Screenshot: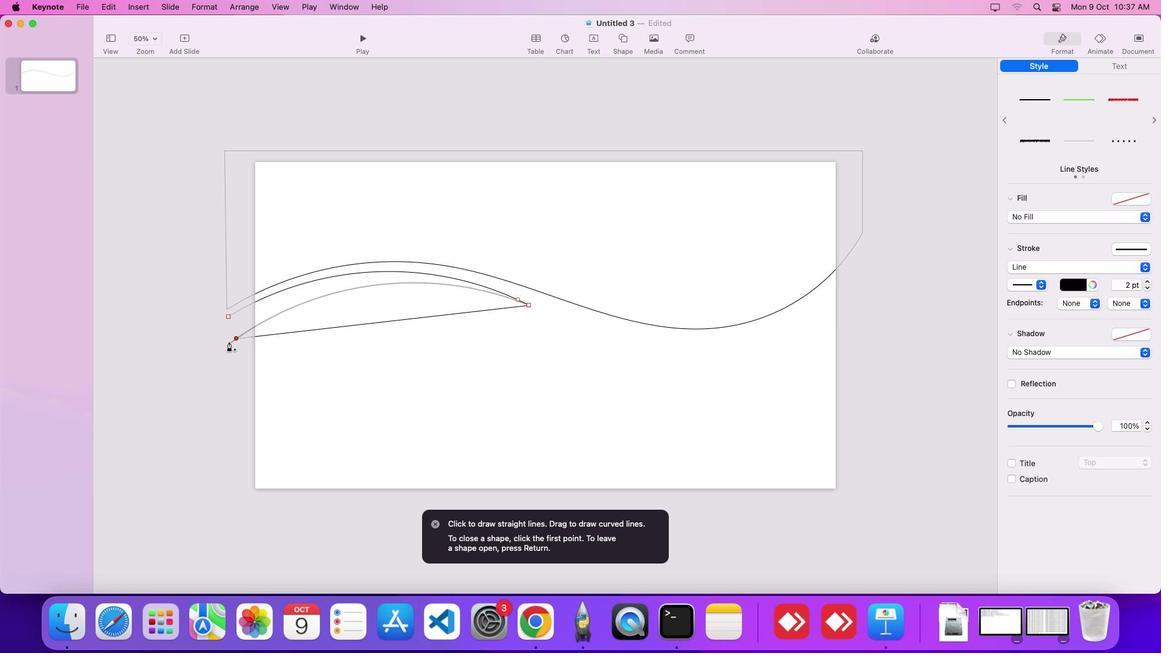 
Action: Mouse pressed left at (229, 343)
Screenshot: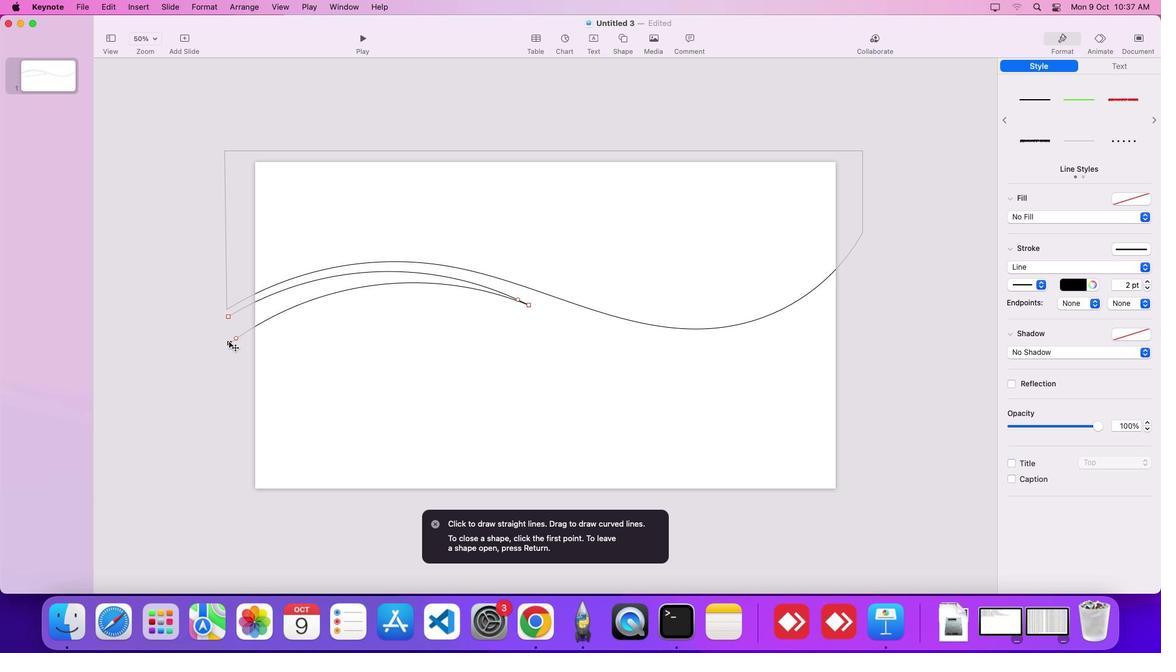 
Action: Mouse moved to (229, 317)
Screenshot: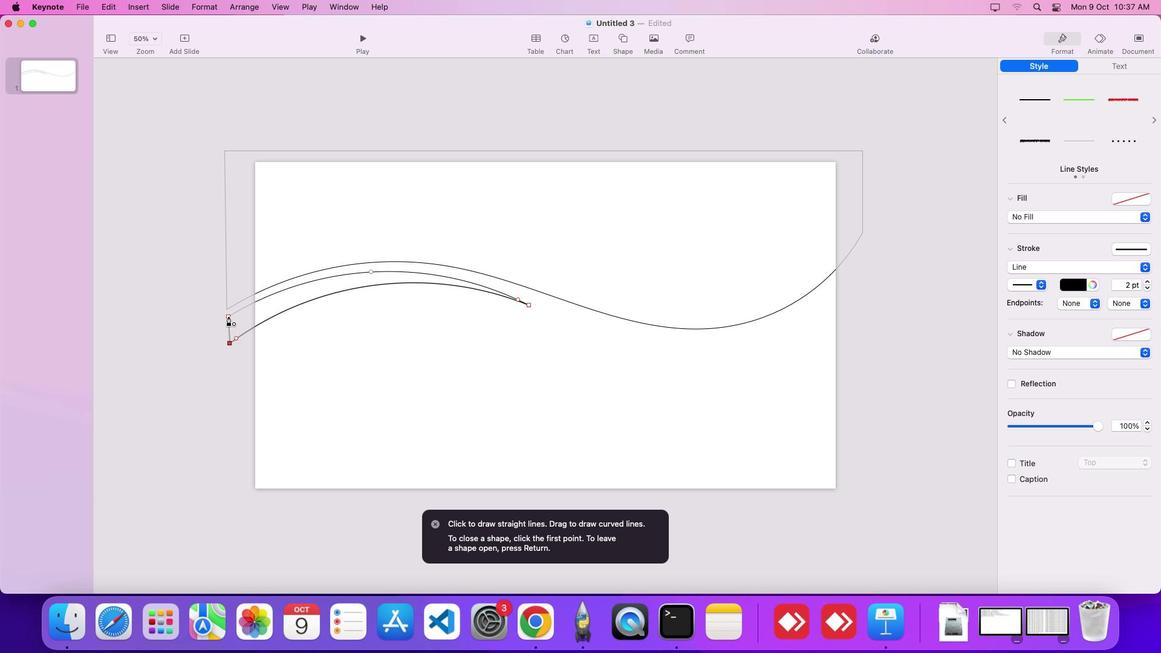 
Action: Mouse pressed left at (229, 317)
Screenshot: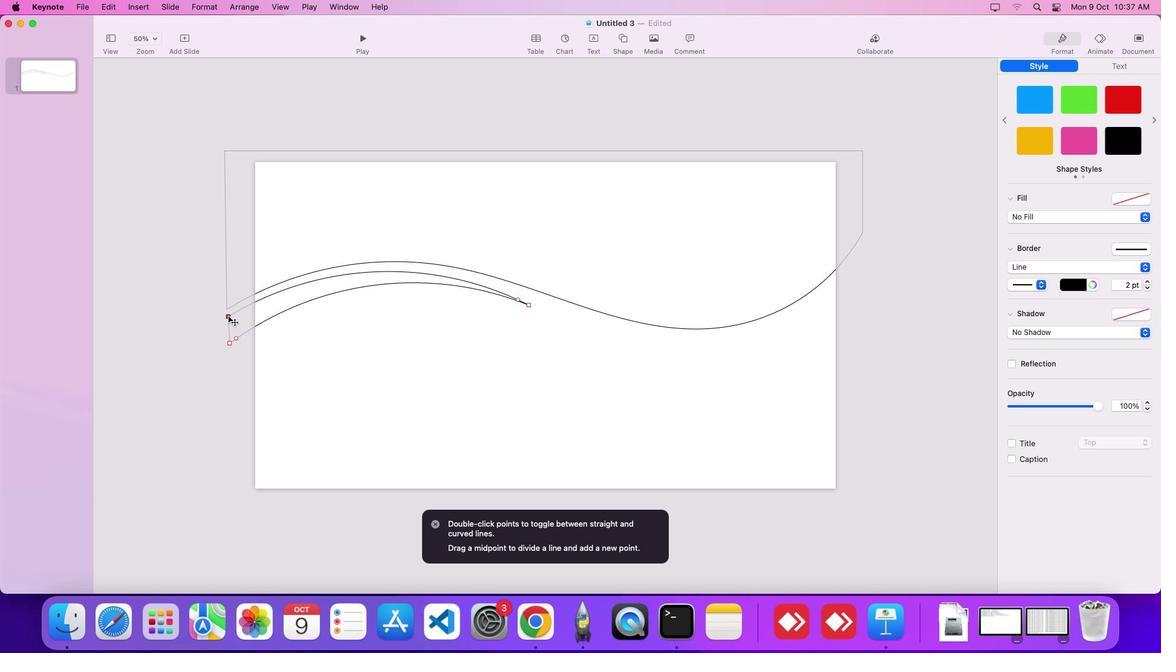 
Action: Mouse moved to (519, 301)
Screenshot: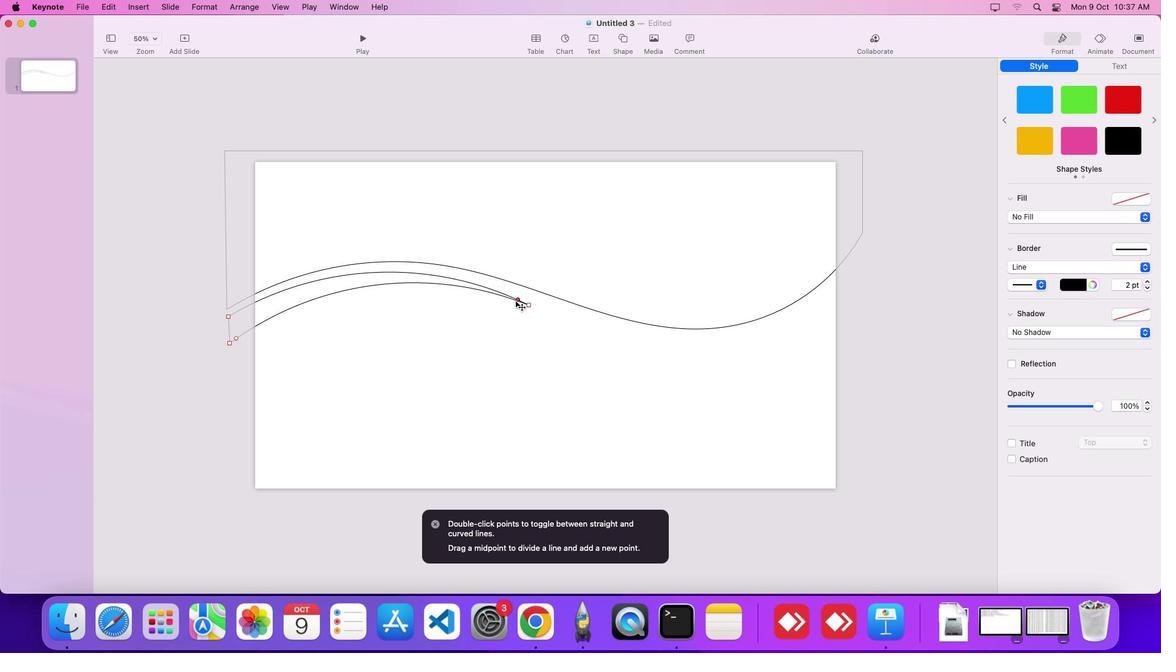 
Action: Mouse pressed left at (519, 301)
Screenshot: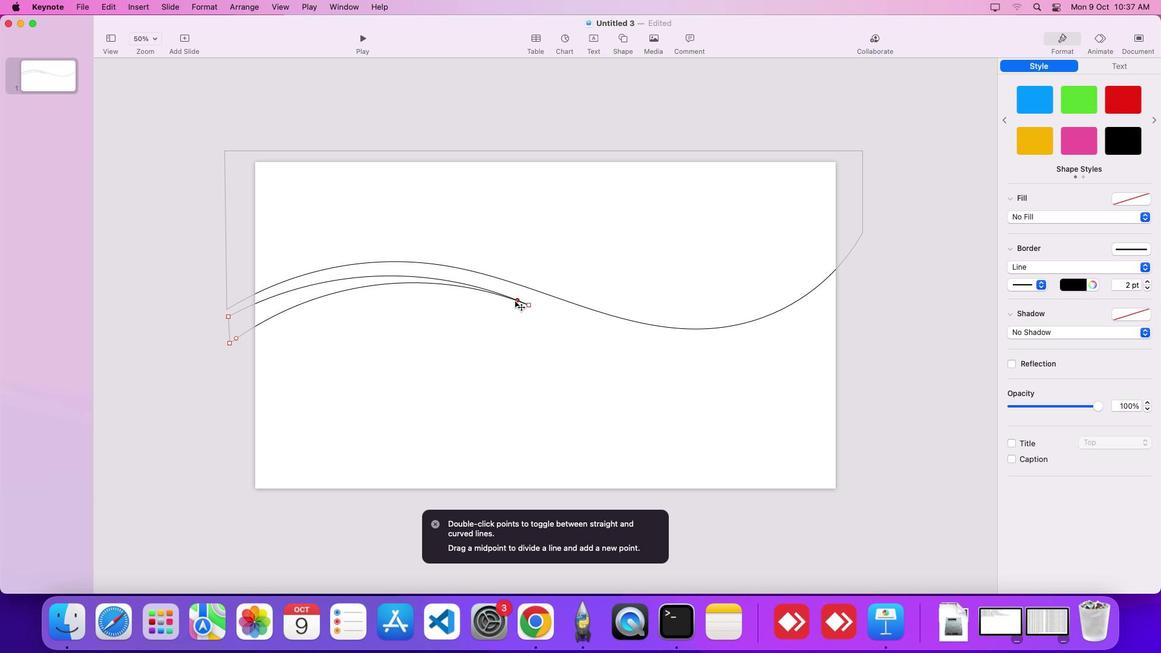 
Action: Mouse moved to (530, 305)
Screenshot: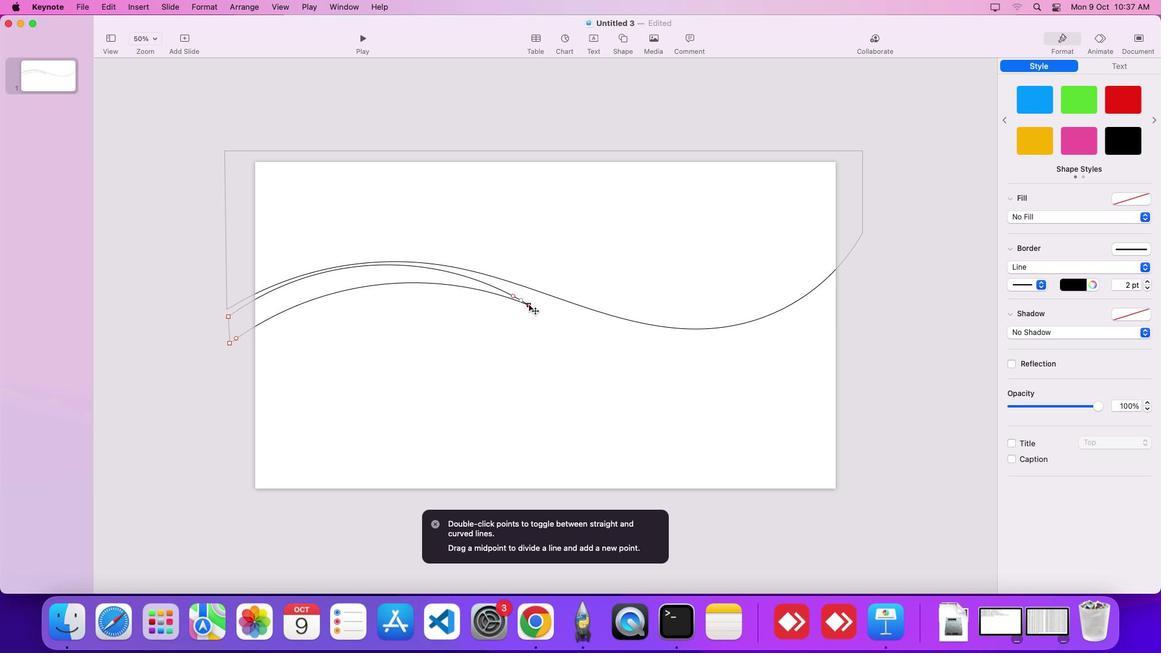 
Action: Mouse pressed left at (530, 305)
Screenshot: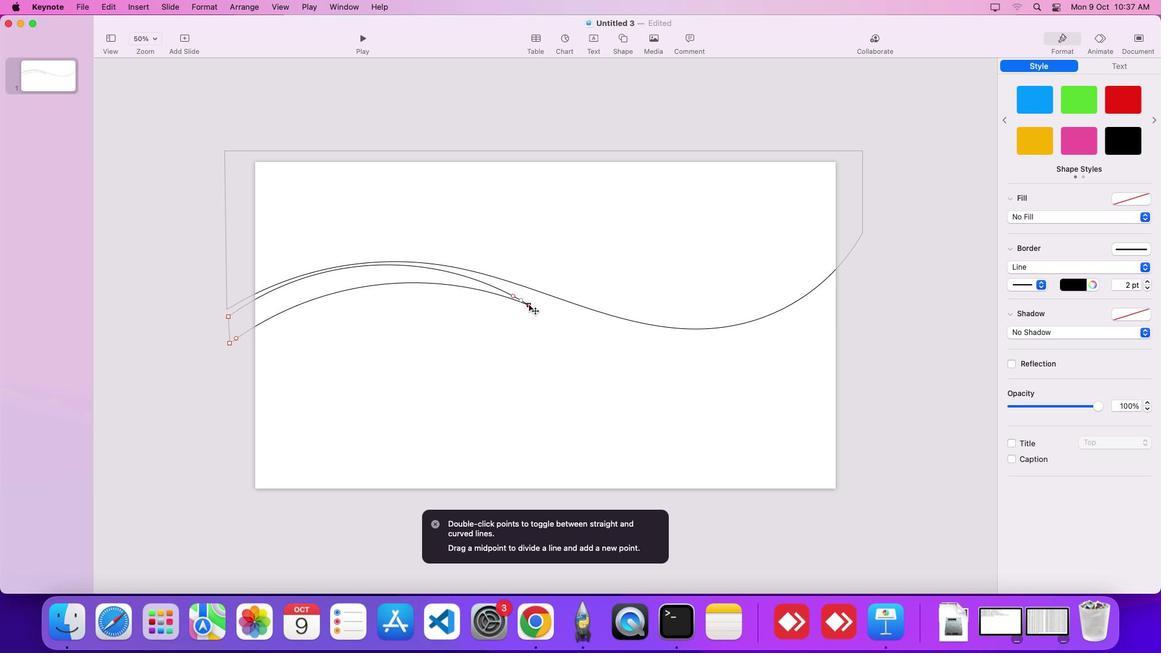 
Action: Mouse moved to (513, 297)
Screenshot: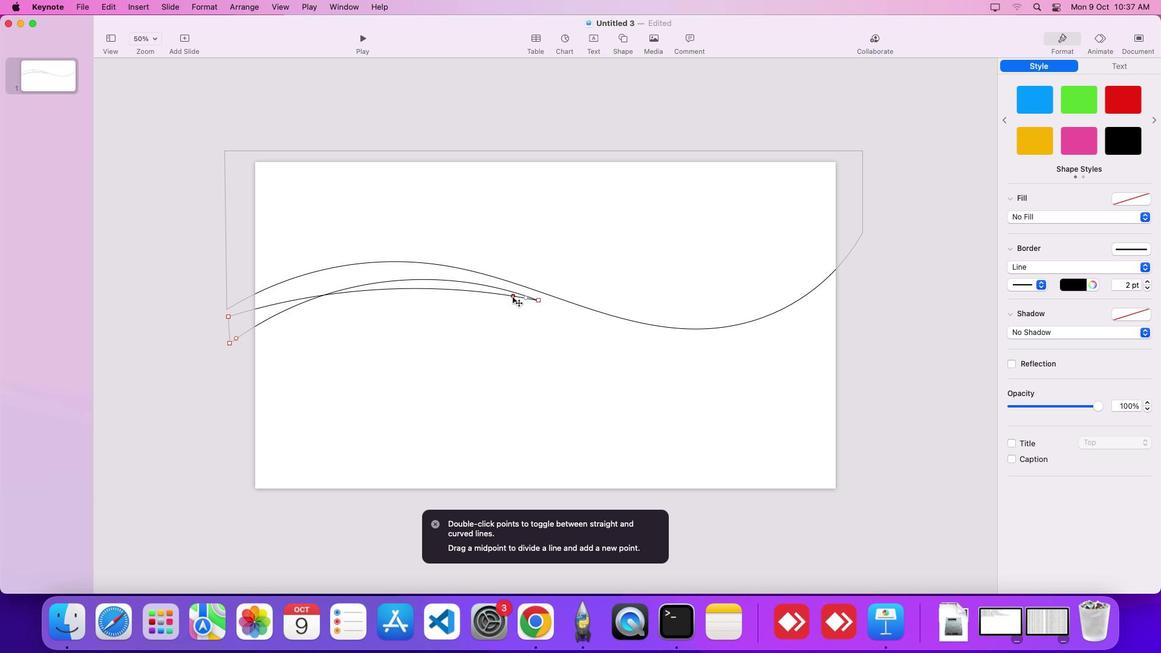 
Action: Mouse pressed left at (513, 297)
Screenshot: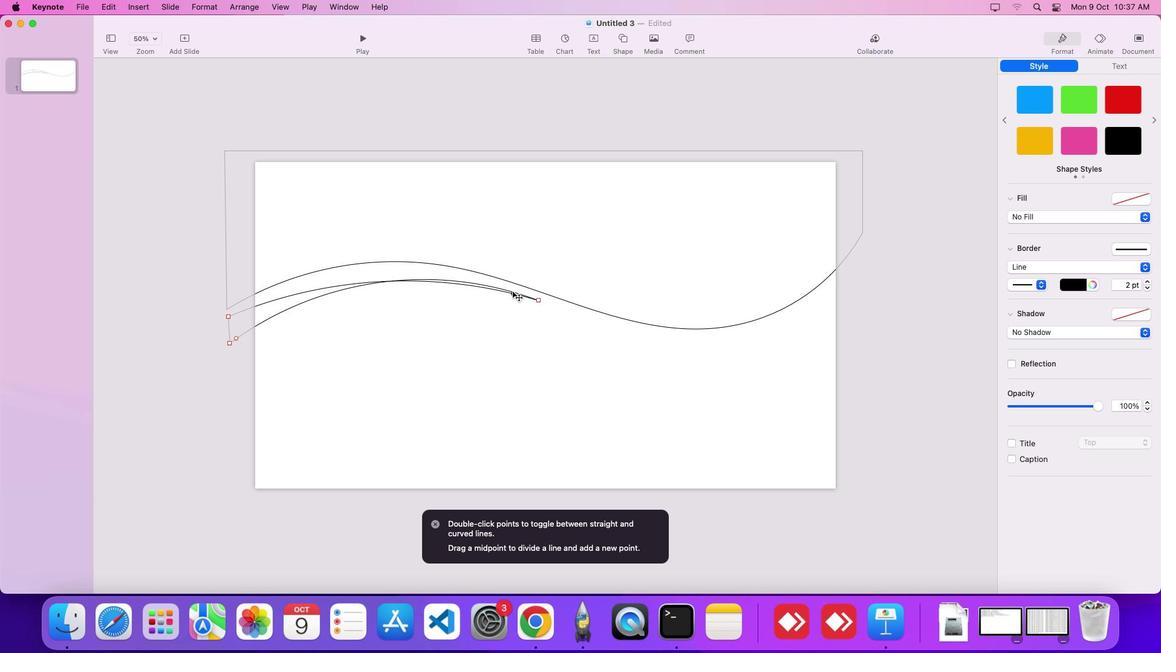 
Action: Mouse moved to (540, 301)
Screenshot: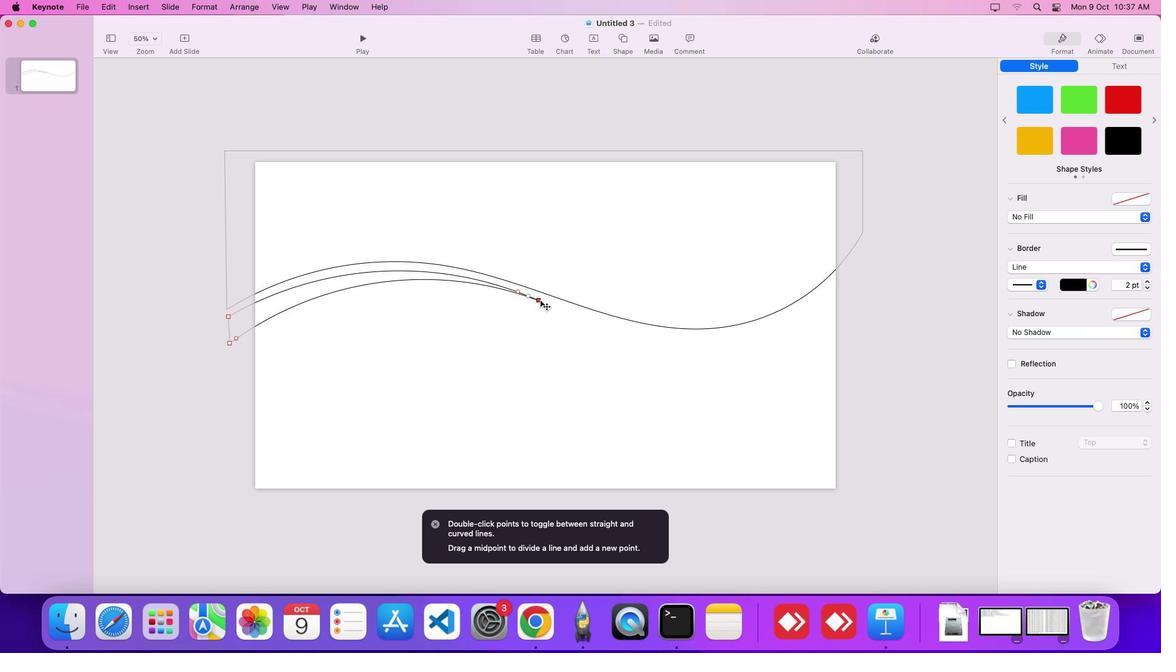 
Action: Mouse pressed left at (540, 301)
Screenshot: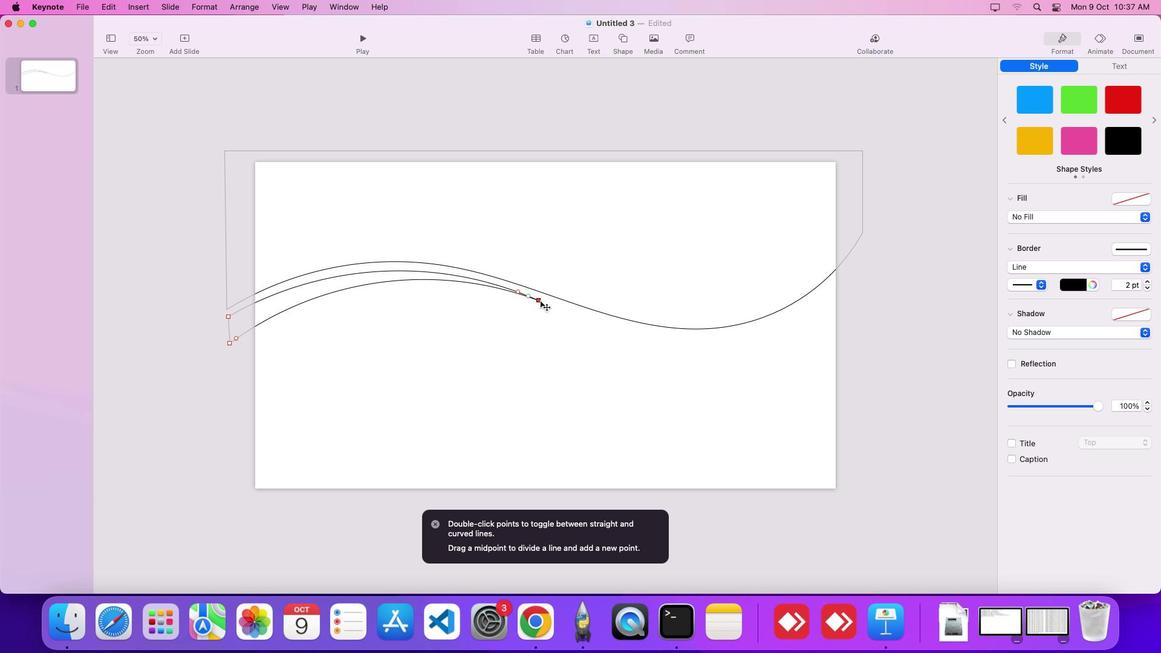 
Action: Mouse moved to (389, 284)
Screenshot: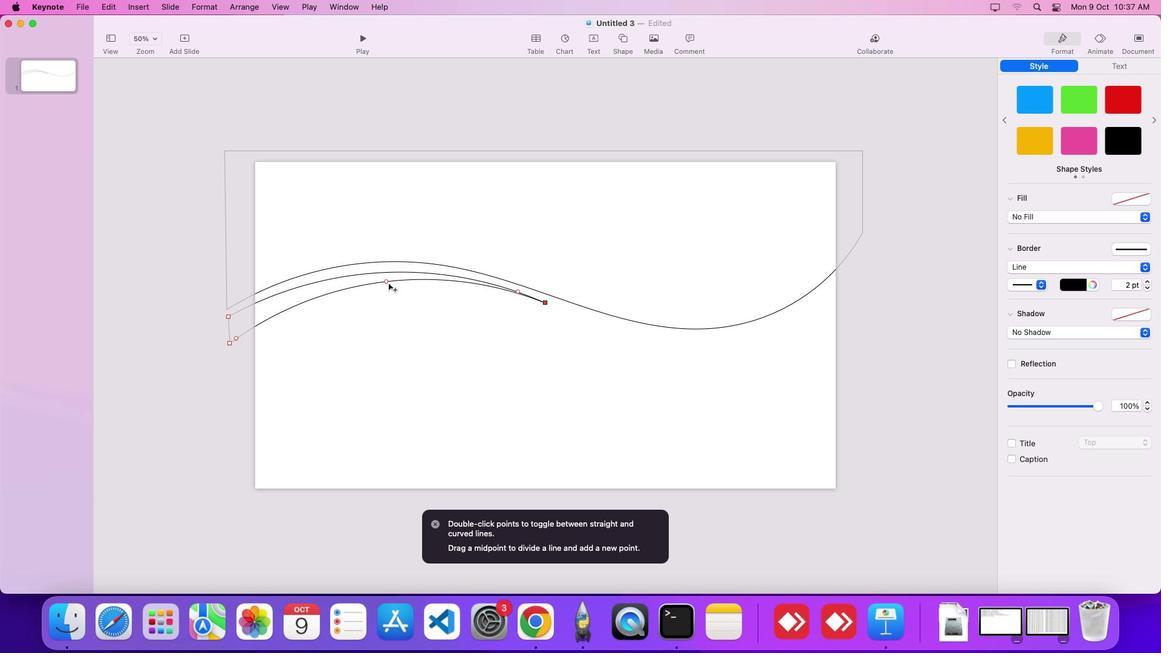 
Action: Mouse pressed left at (389, 284)
Screenshot: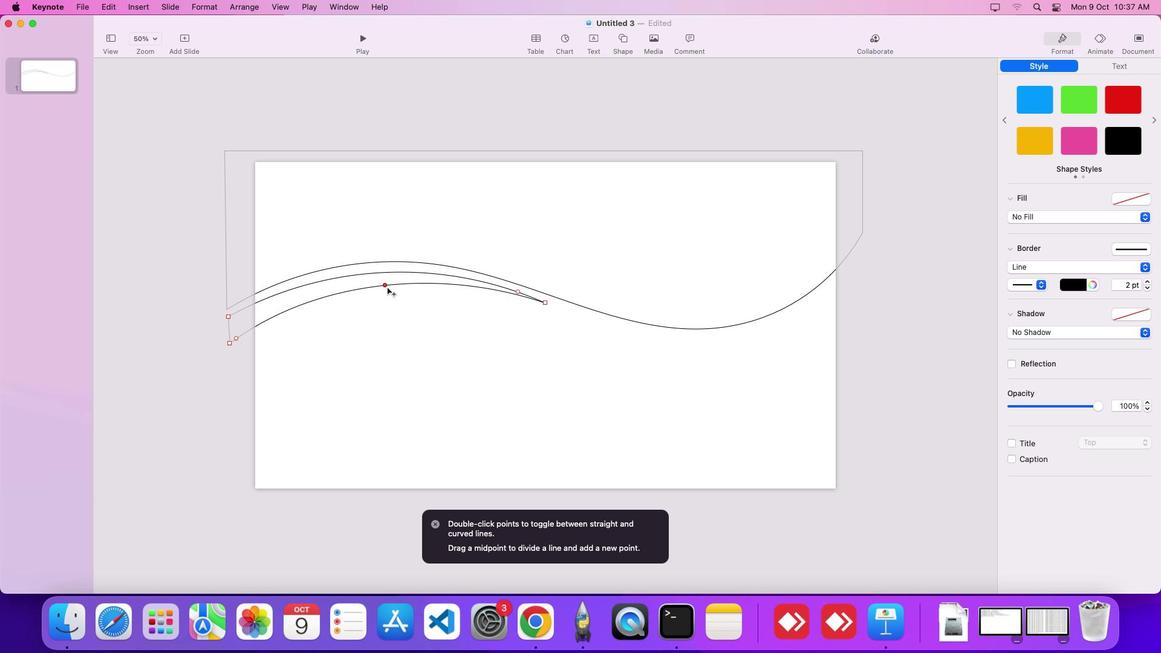 
Action: Mouse moved to (229, 344)
Screenshot: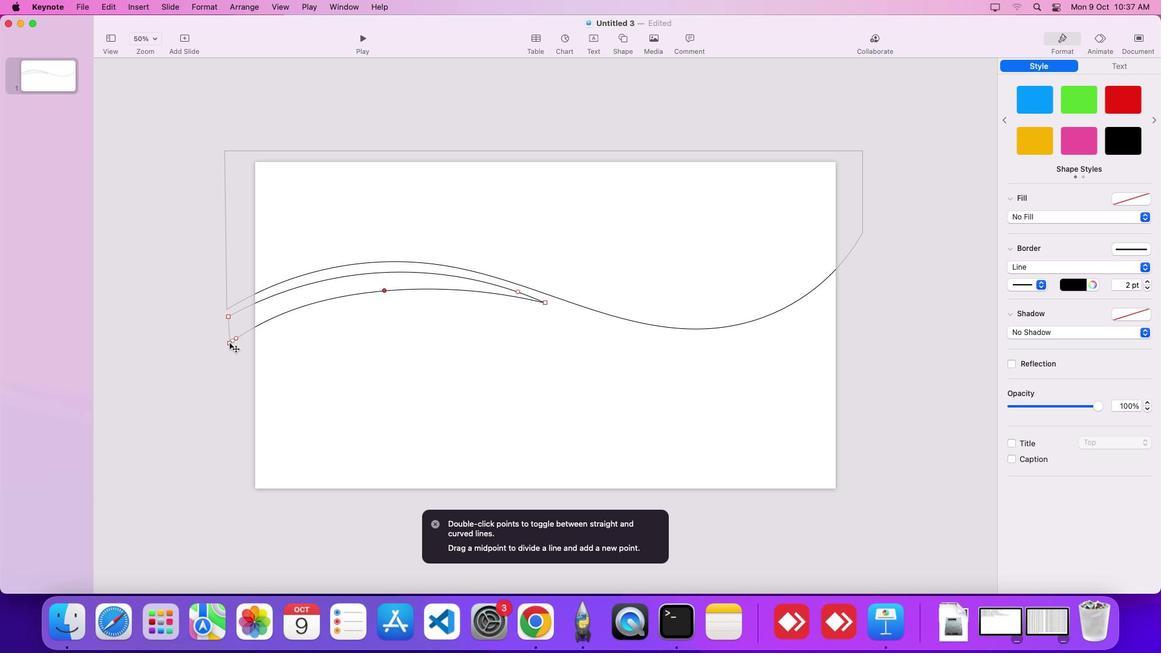 
Action: Mouse pressed left at (229, 344)
Screenshot: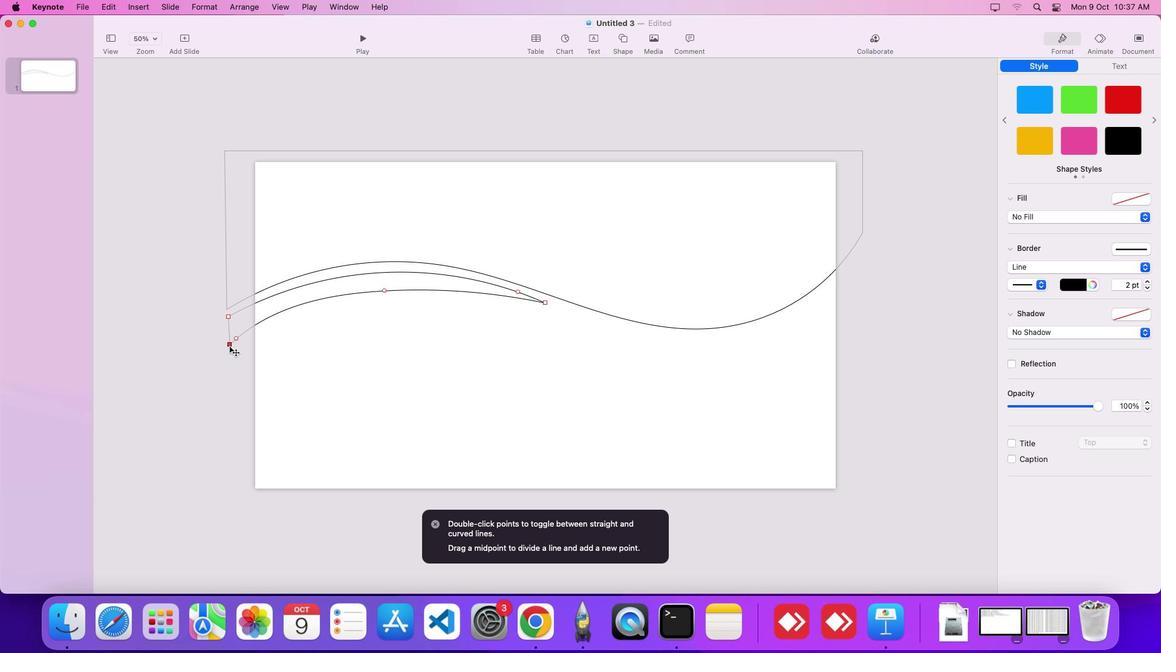 
Action: Mouse moved to (236, 338)
Screenshot: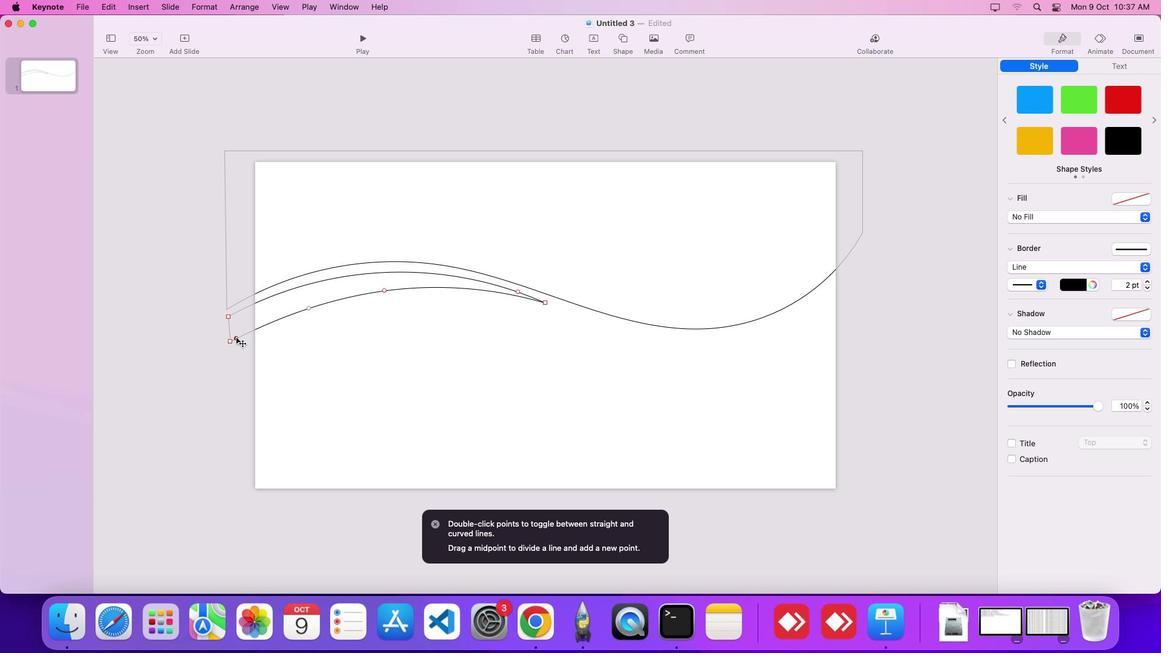 
Action: Mouse pressed left at (236, 338)
Screenshot: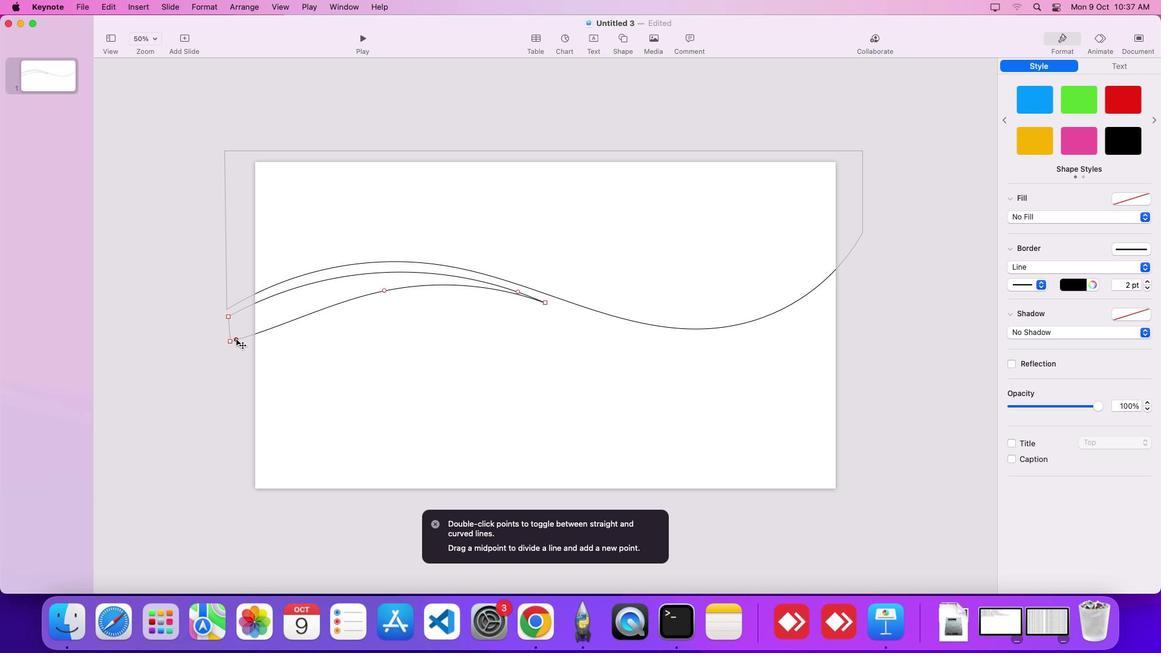 
Action: Mouse moved to (233, 340)
Screenshot: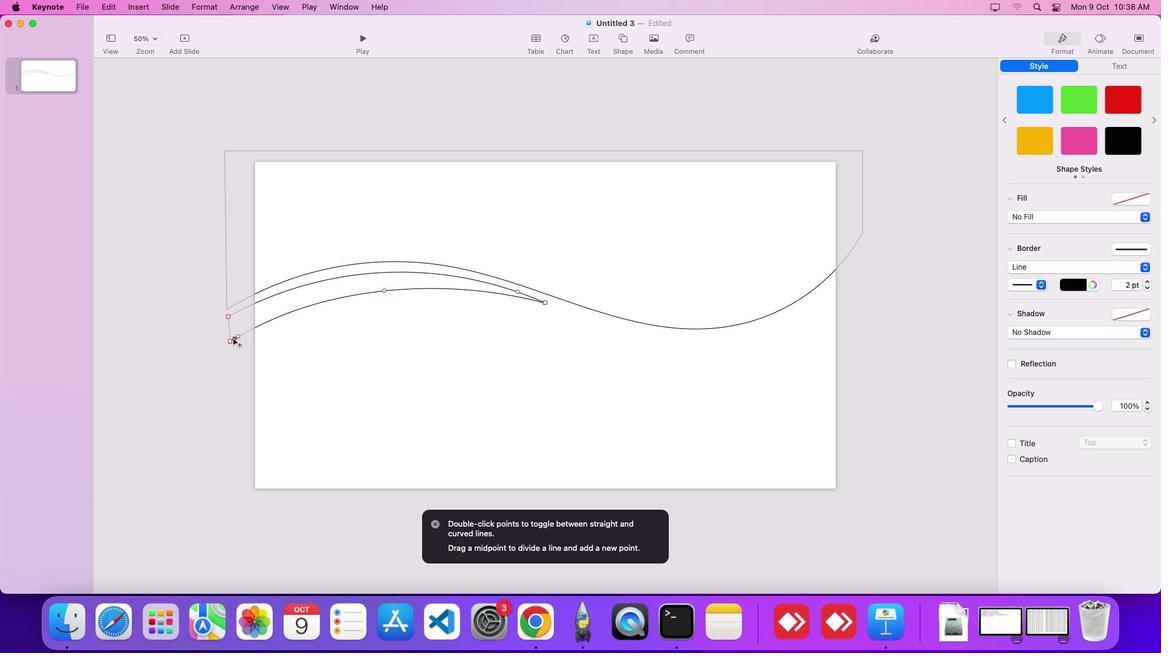 
Action: Mouse pressed left at (233, 340)
Screenshot: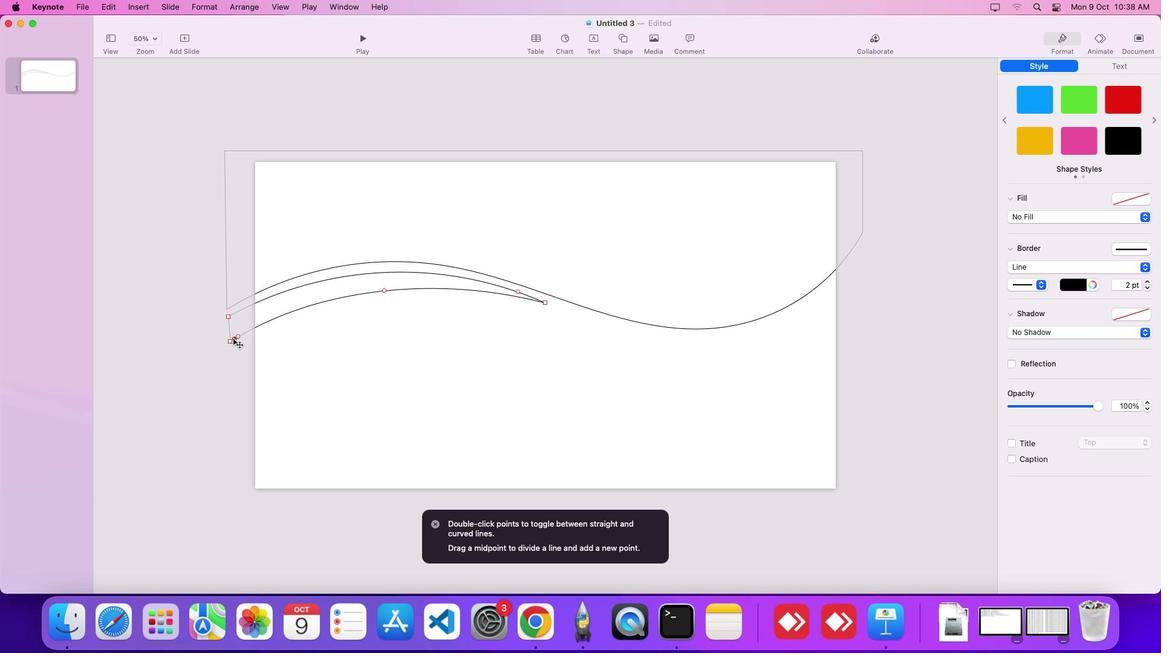 
Action: Mouse moved to (229, 342)
Screenshot: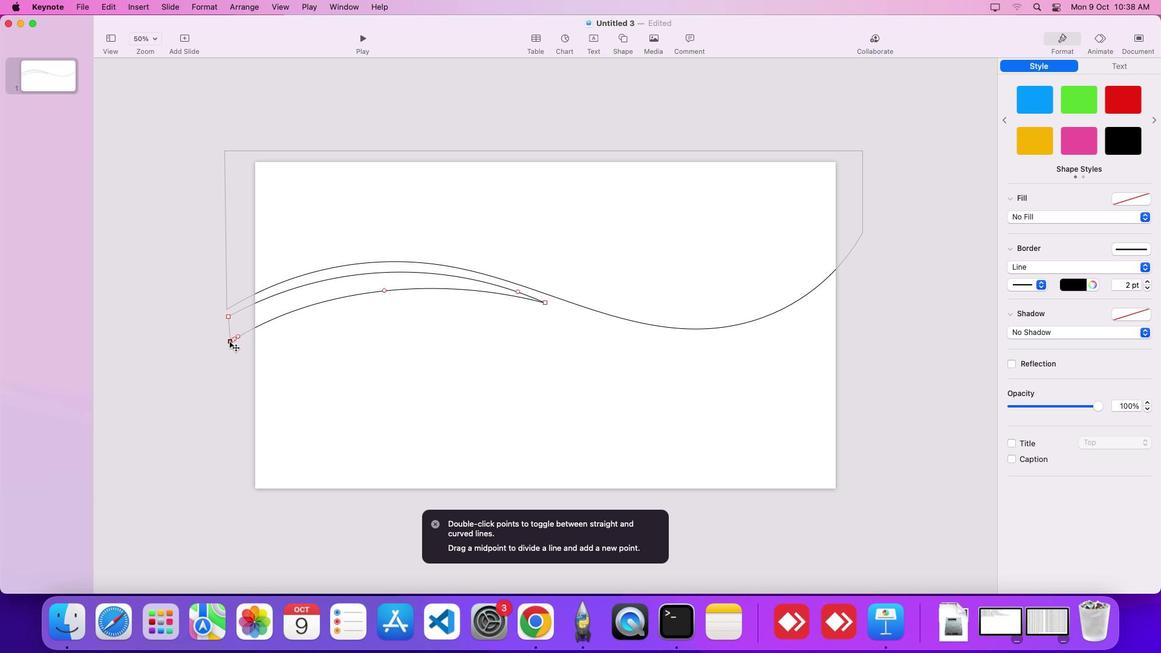 
Action: Mouse pressed left at (229, 342)
Screenshot: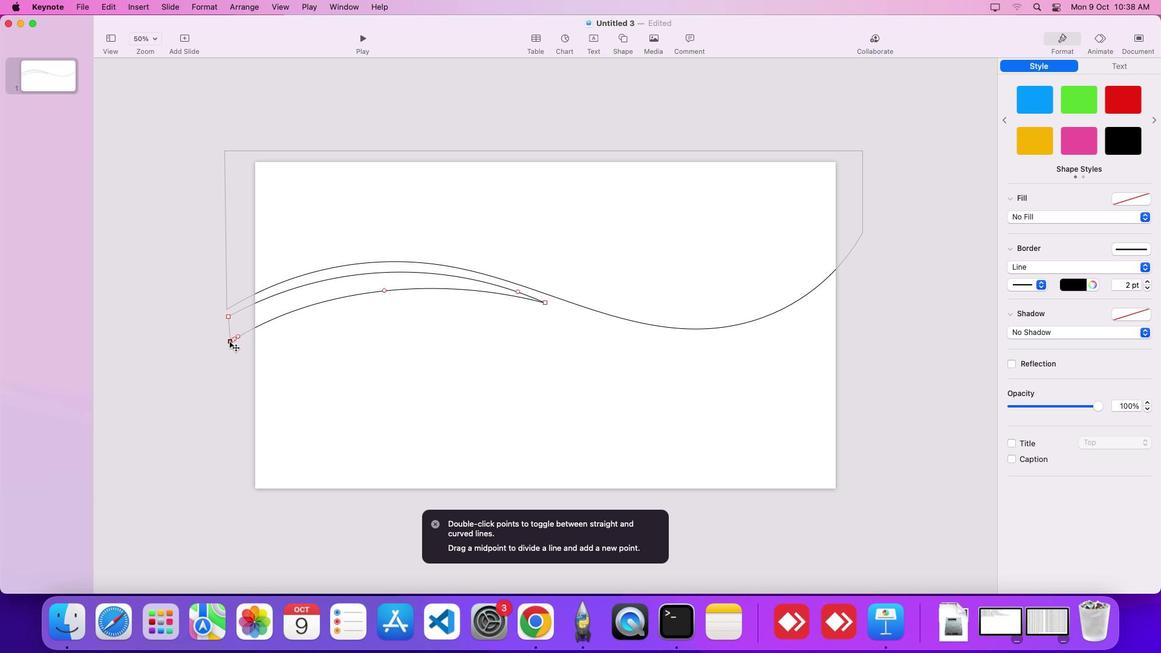 
Action: Mouse moved to (229, 341)
Screenshot: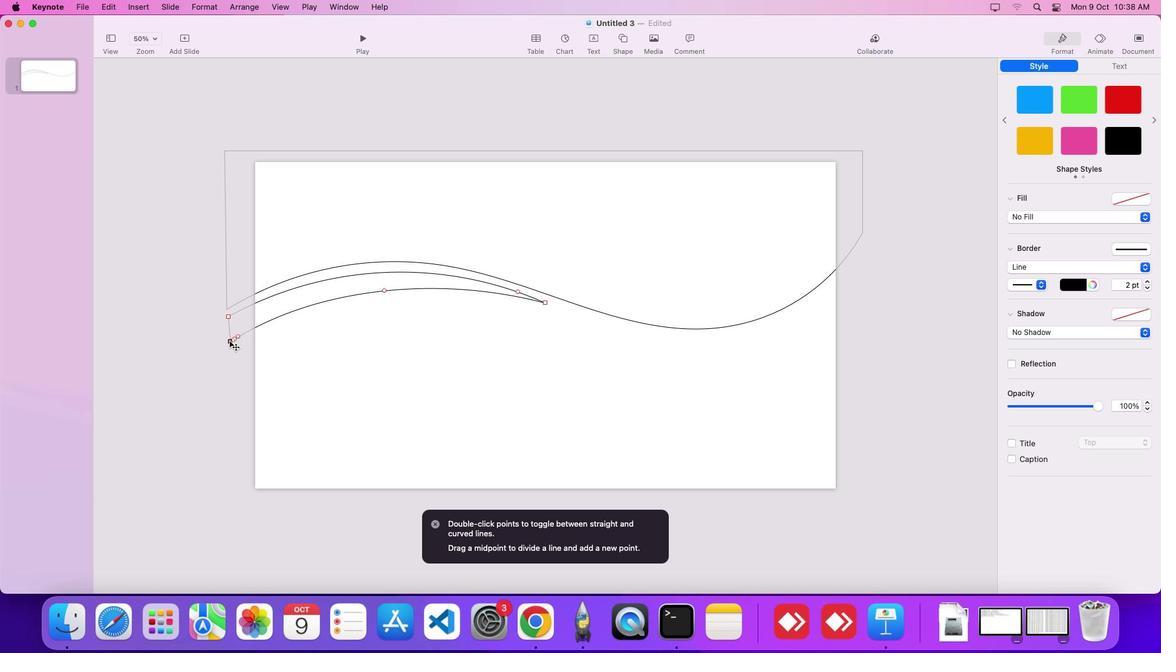 
Action: Mouse pressed left at (229, 341)
Screenshot: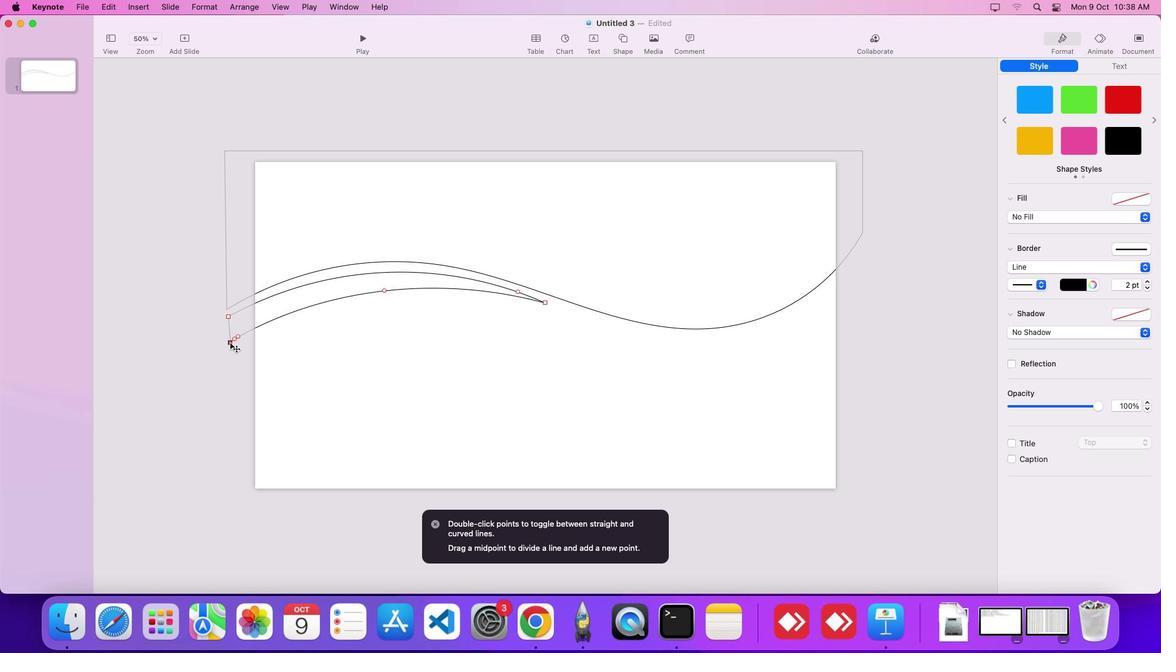 
Action: Mouse moved to (235, 338)
Screenshot: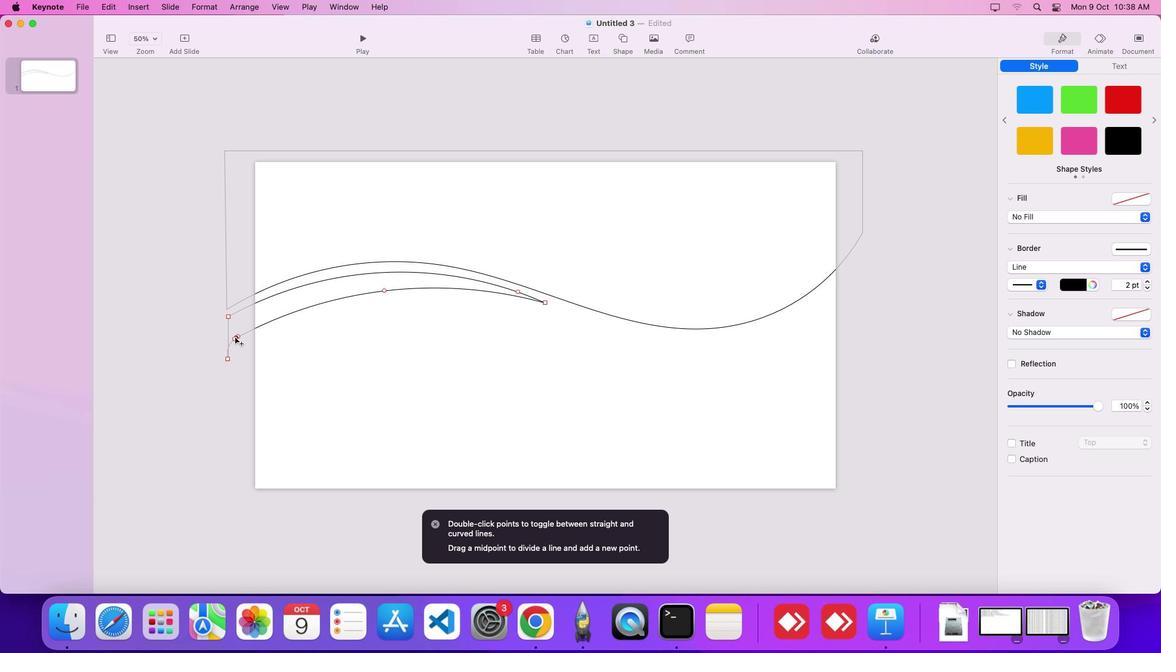 
Action: Mouse pressed left at (235, 338)
Screenshot: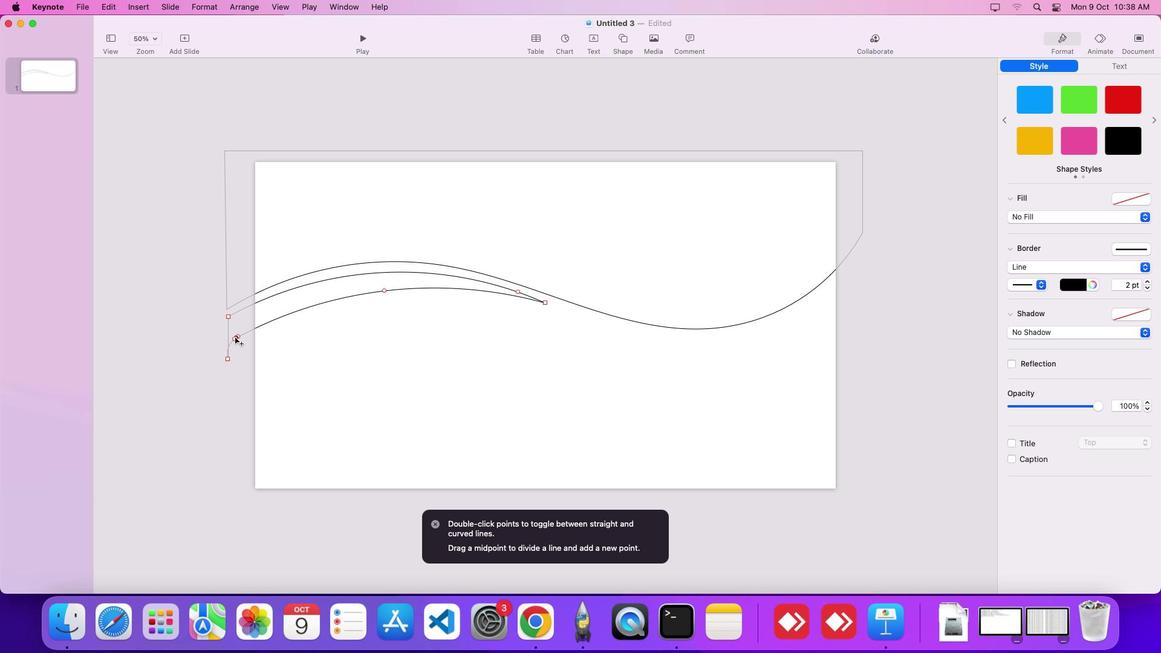 
Action: Mouse moved to (237, 338)
Screenshot: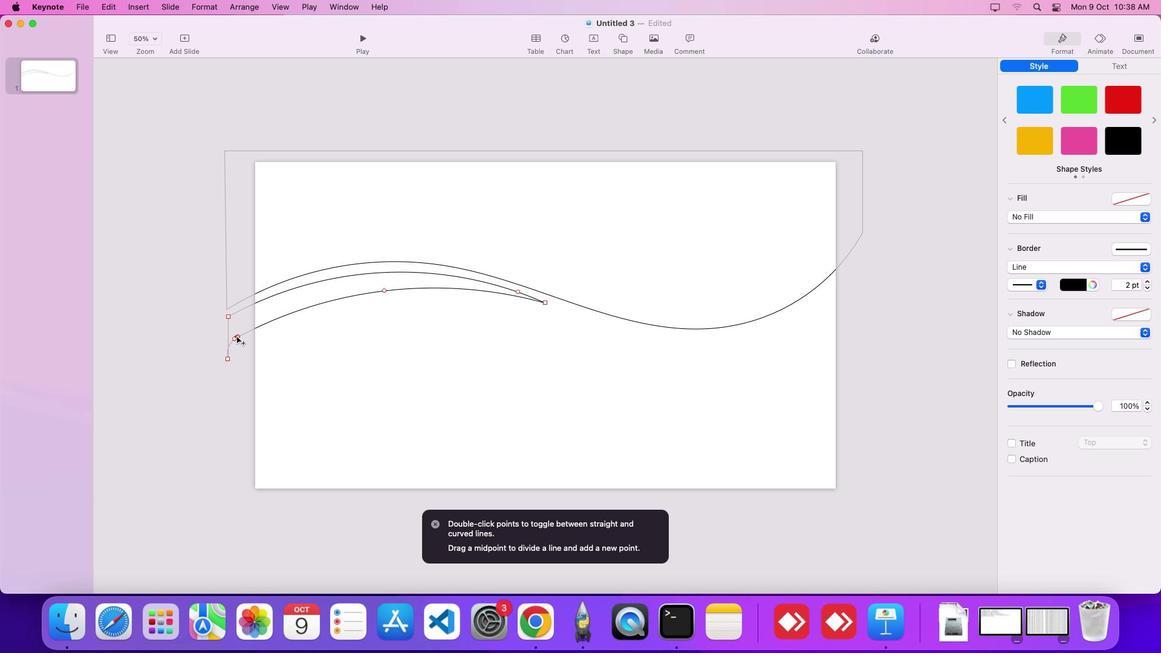 
Action: Mouse pressed left at (237, 338)
Screenshot: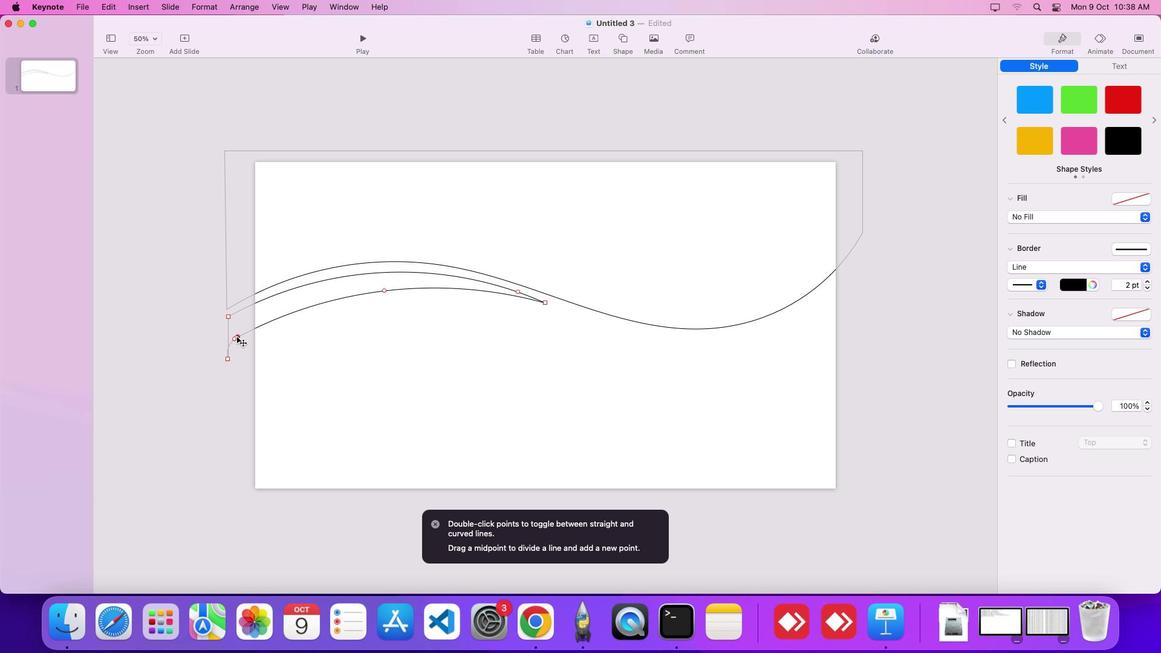 
Action: Mouse moved to (238, 337)
Screenshot: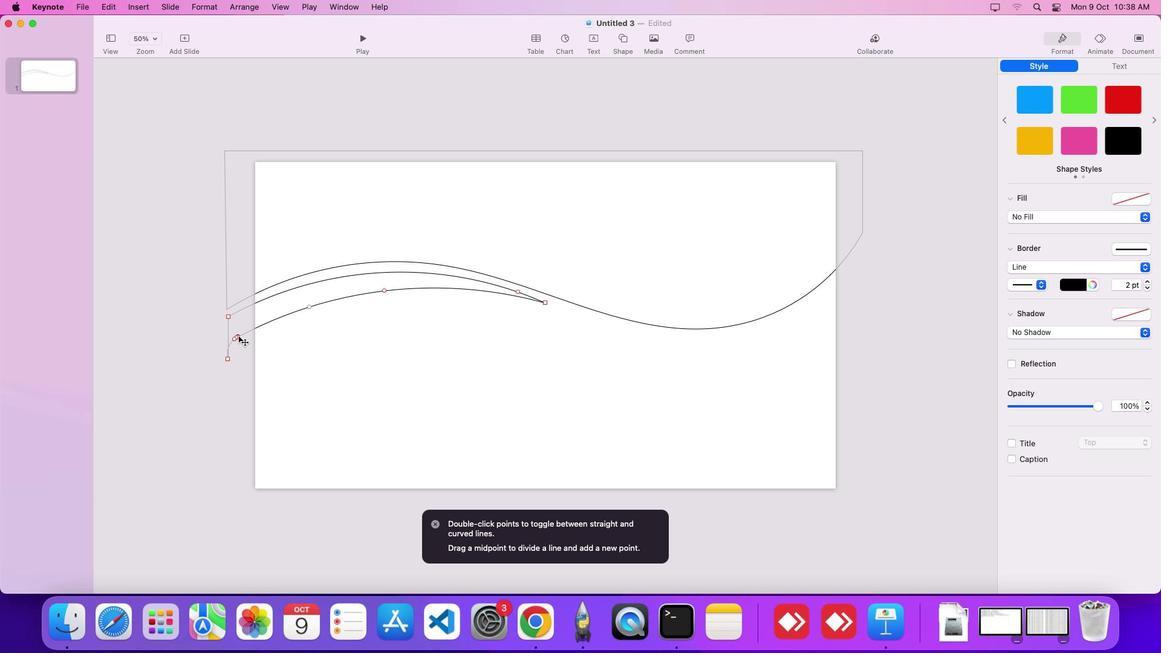 
Action: Mouse pressed left at (238, 337)
Screenshot: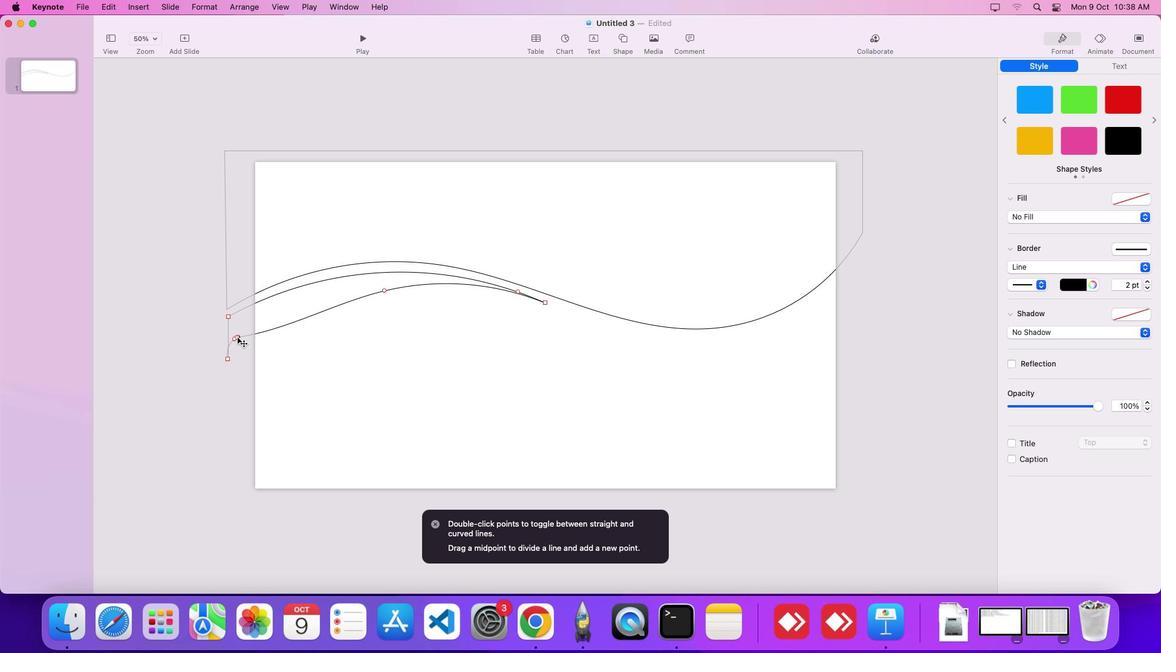 
Action: Mouse moved to (238, 339)
Screenshot: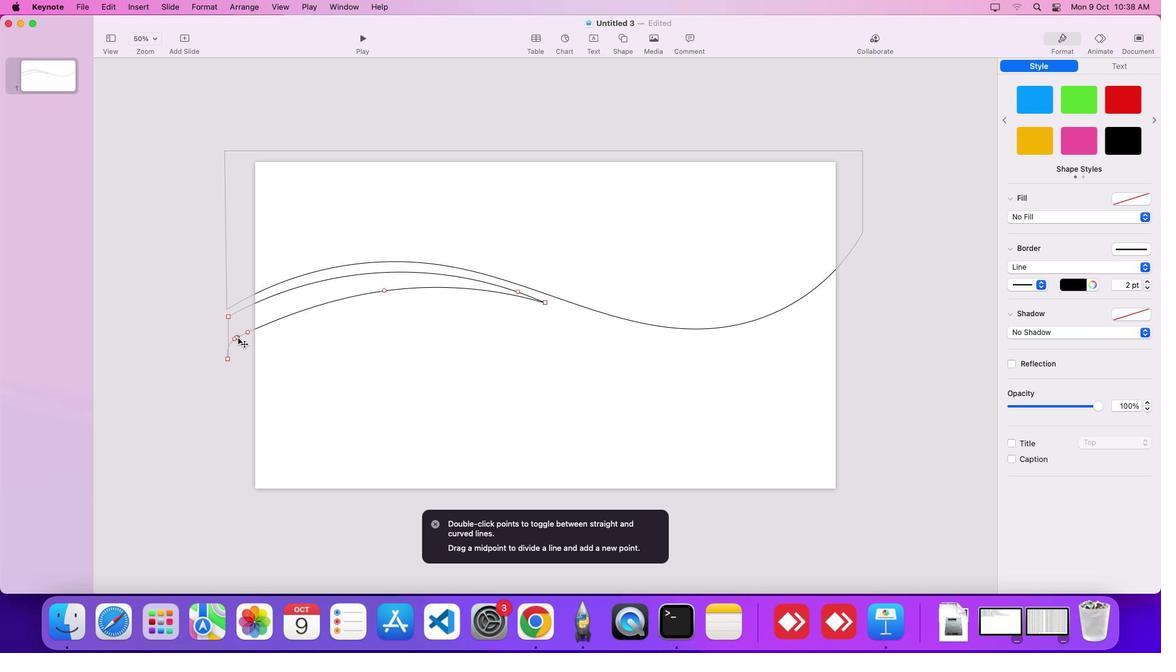 
Action: Mouse pressed left at (238, 339)
Screenshot: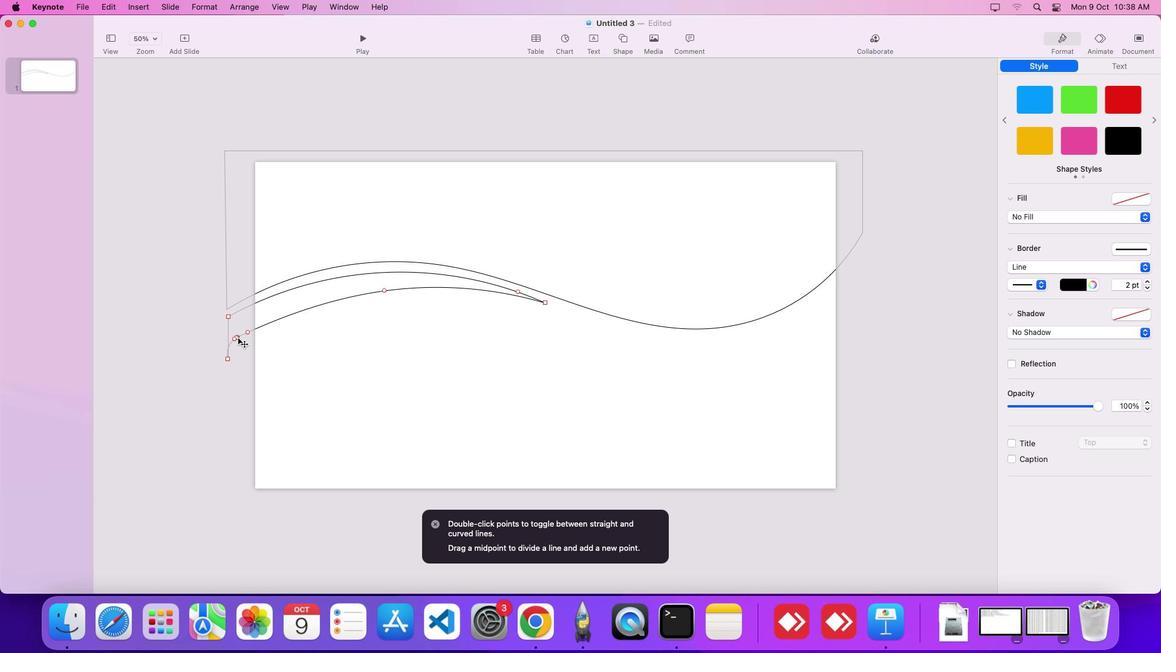 
Action: Mouse moved to (237, 346)
Screenshot: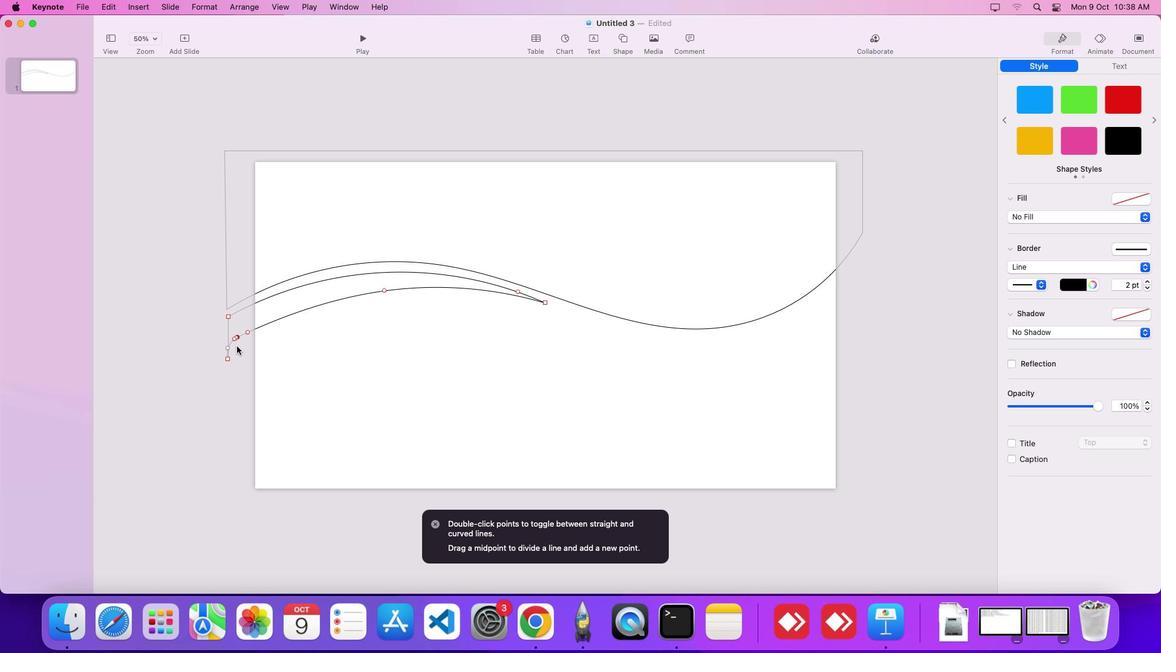 
Action: Mouse pressed left at (237, 346)
Screenshot: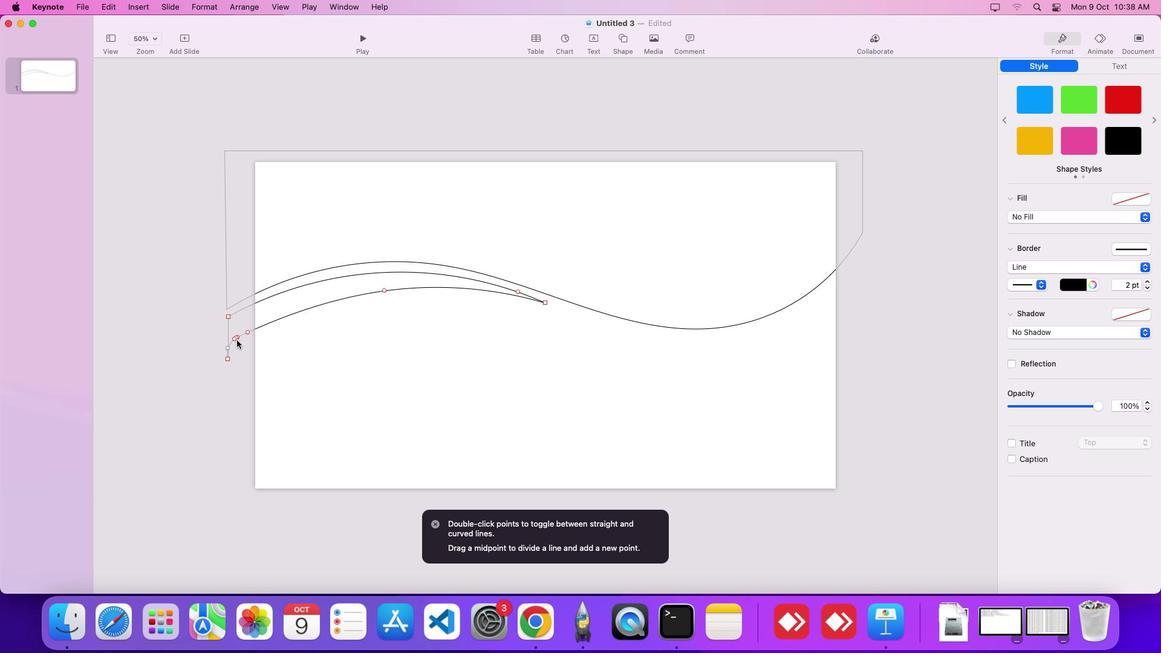 
Action: Mouse moved to (233, 335)
Screenshot: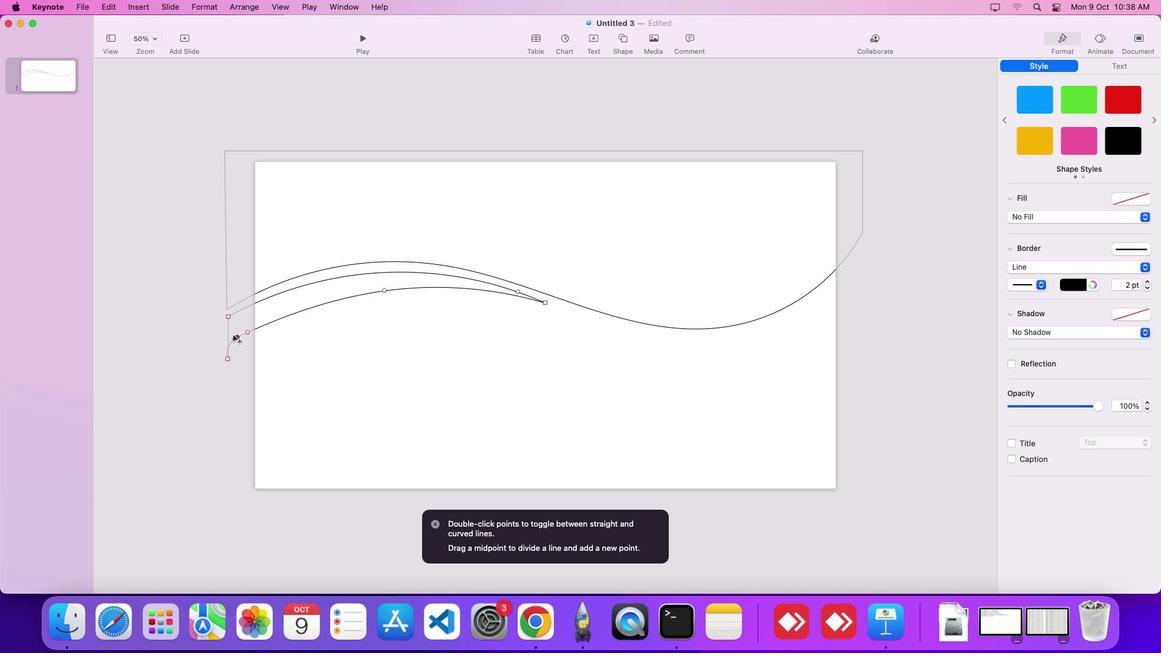 
Action: Mouse pressed right at (233, 335)
Screenshot: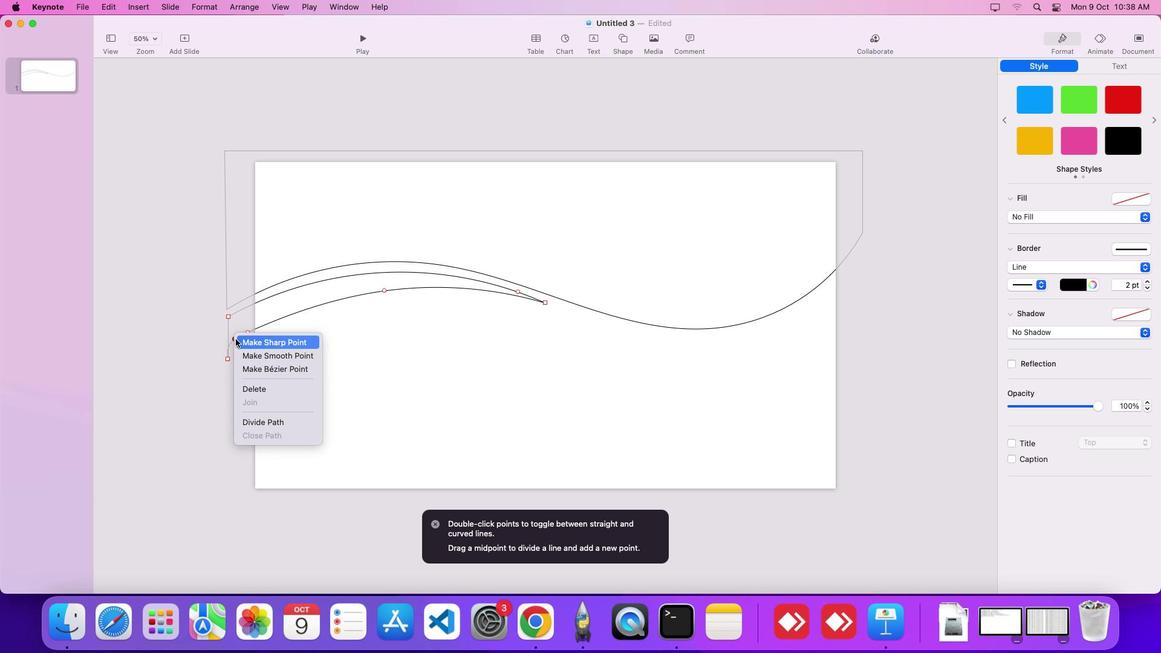 
Action: Mouse moved to (270, 389)
Screenshot: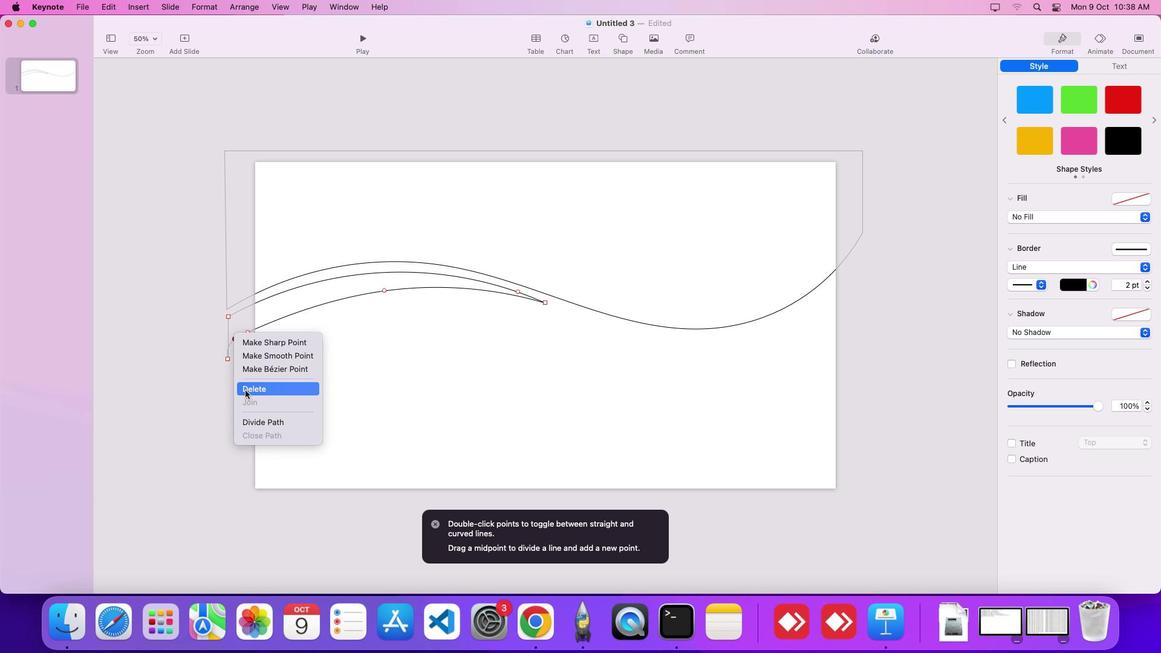 
Action: Mouse pressed left at (270, 389)
Screenshot: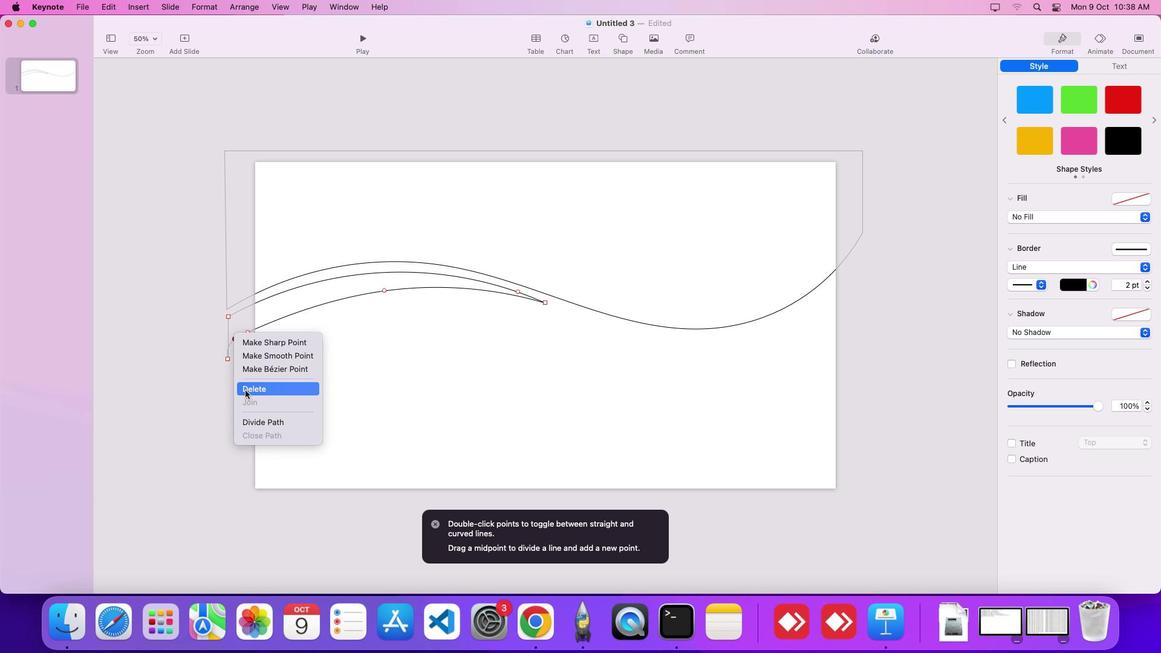 
Action: Mouse moved to (237, 361)
Screenshot: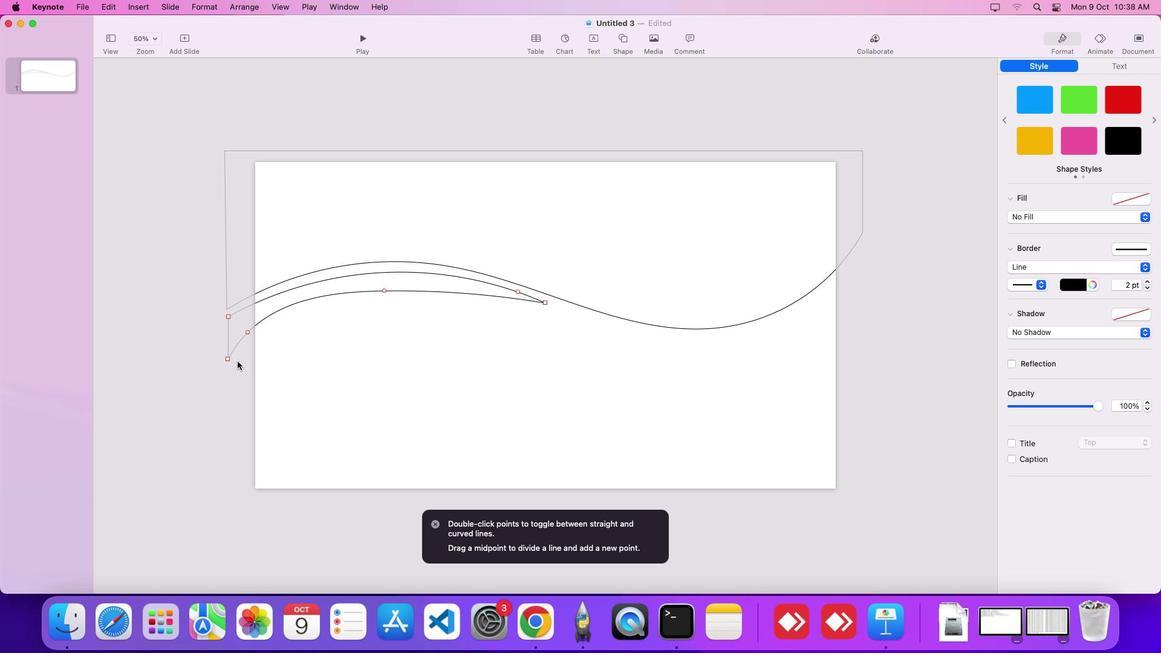 
Action: Mouse pressed left at (237, 361)
Screenshot: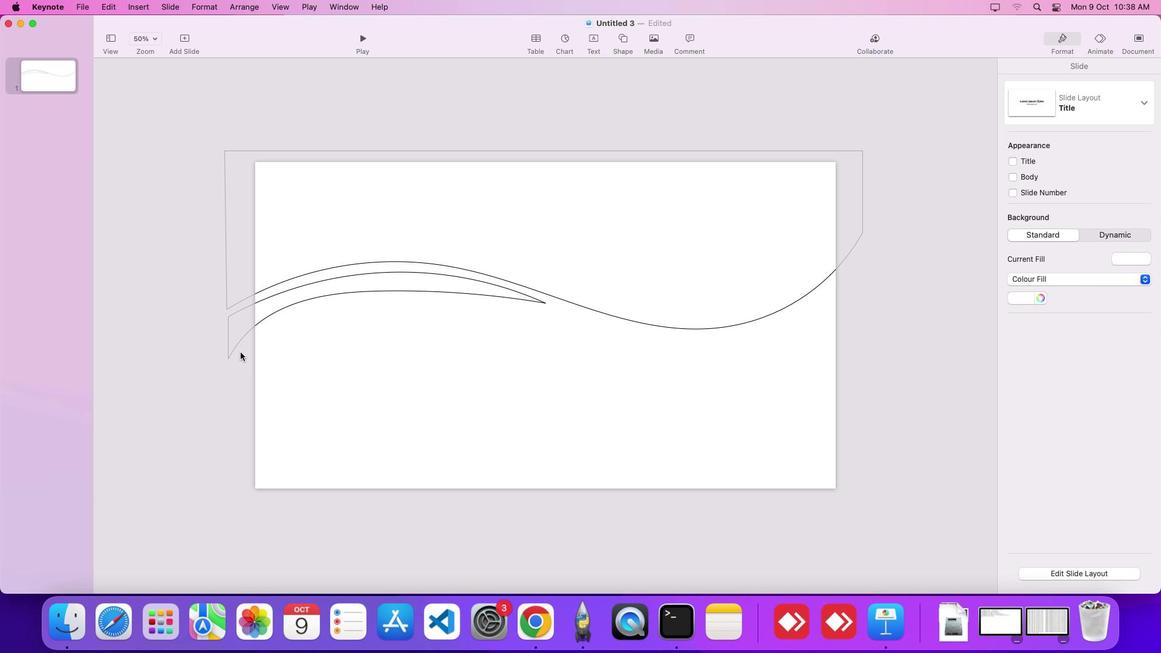 
Action: Mouse moved to (248, 338)
Screenshot: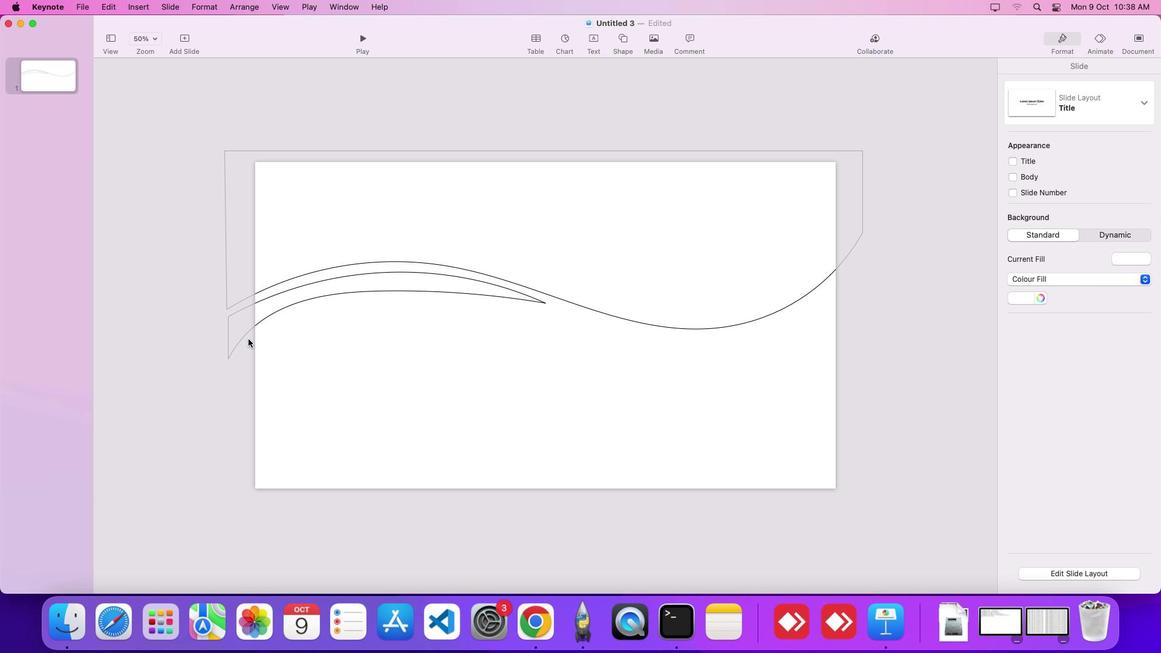 
Action: Mouse pressed left at (248, 338)
Screenshot: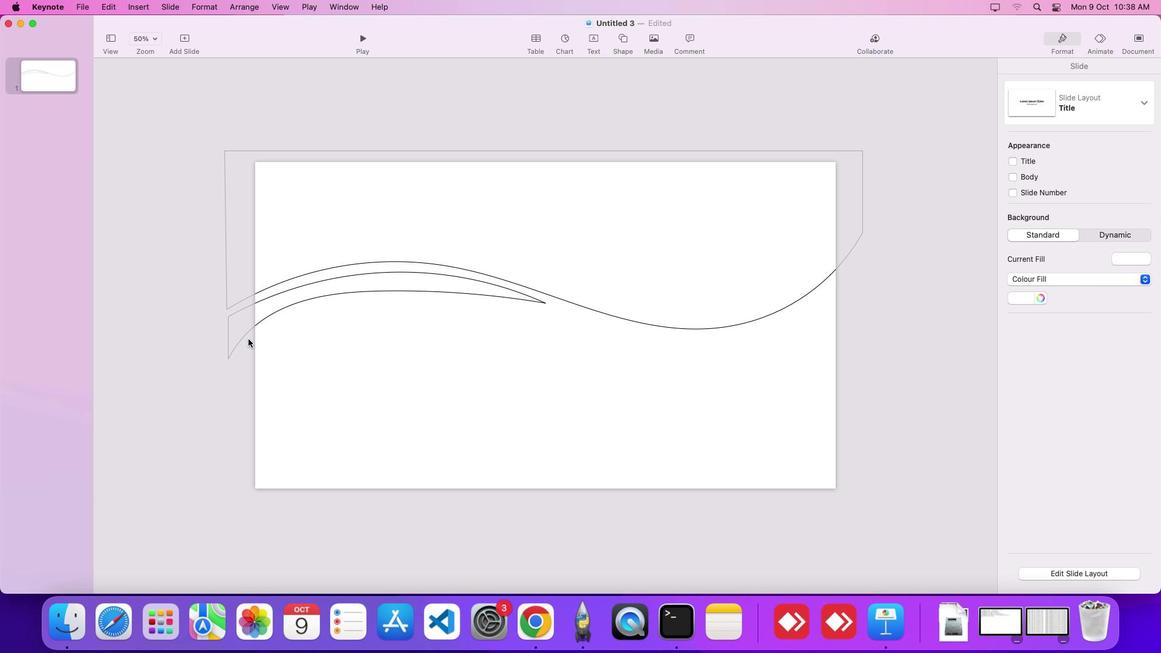 
Action: Mouse moved to (237, 333)
Screenshot: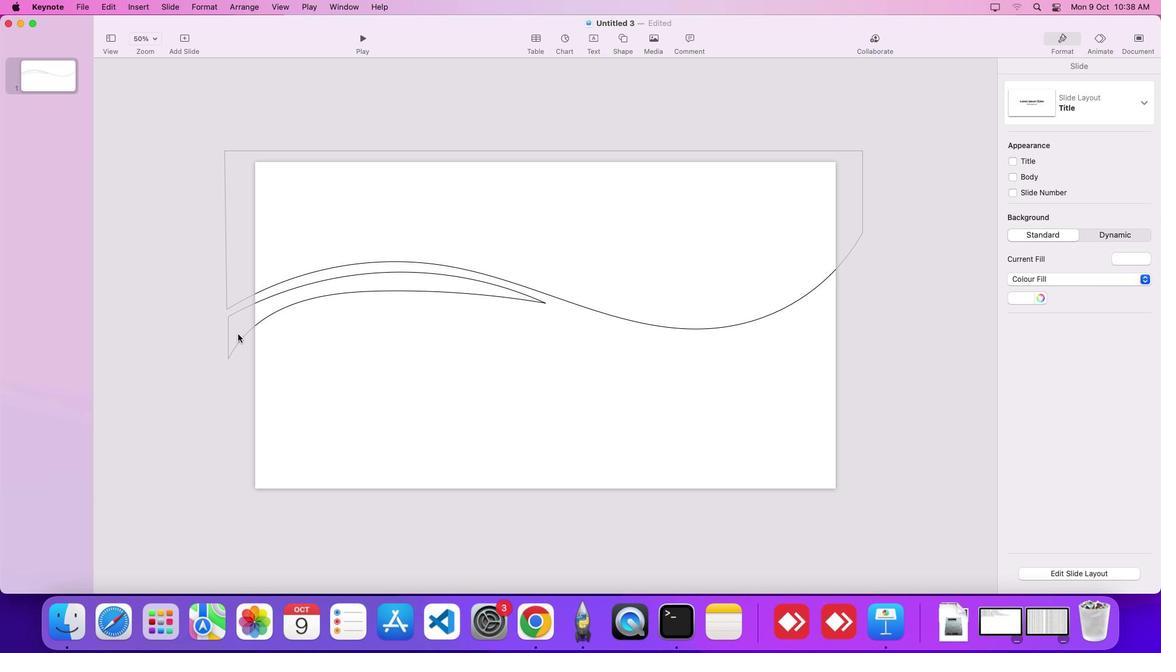 
Action: Mouse pressed left at (237, 333)
Screenshot: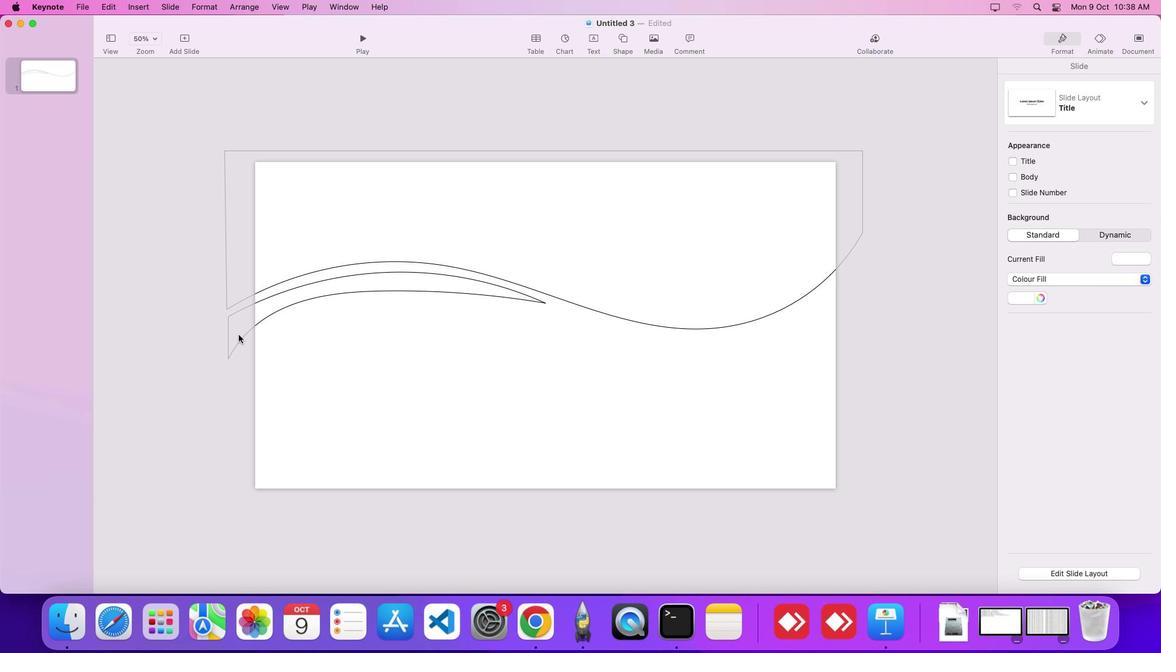 
Action: Mouse moved to (235, 338)
Screenshot: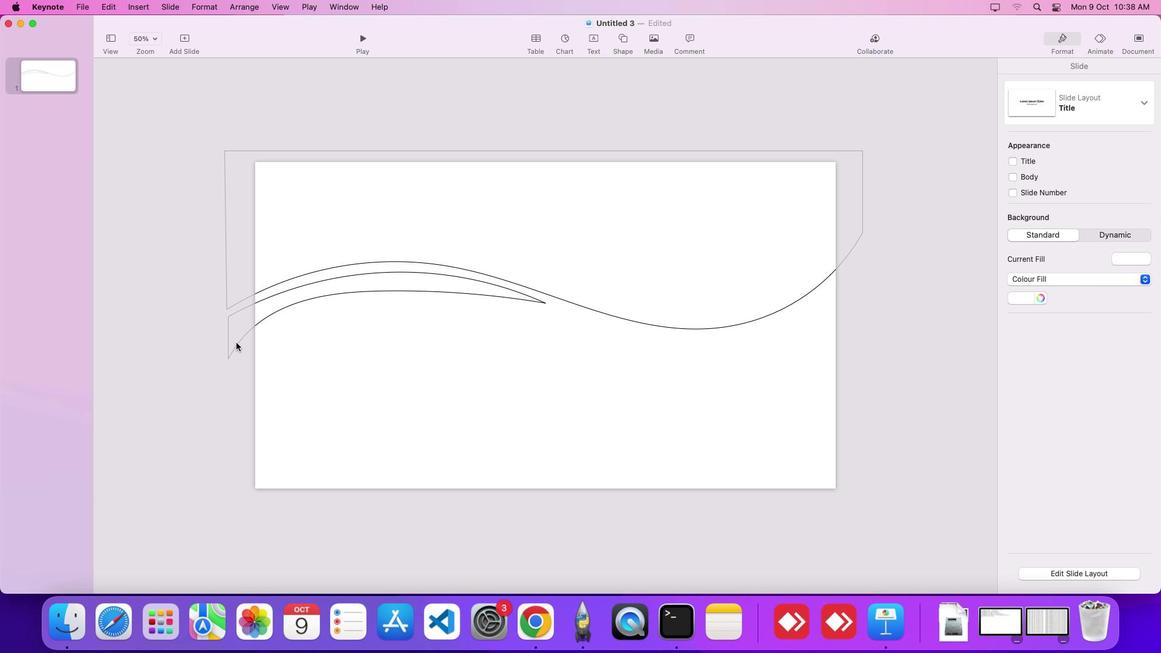 
Action: Mouse pressed left at (235, 338)
Screenshot: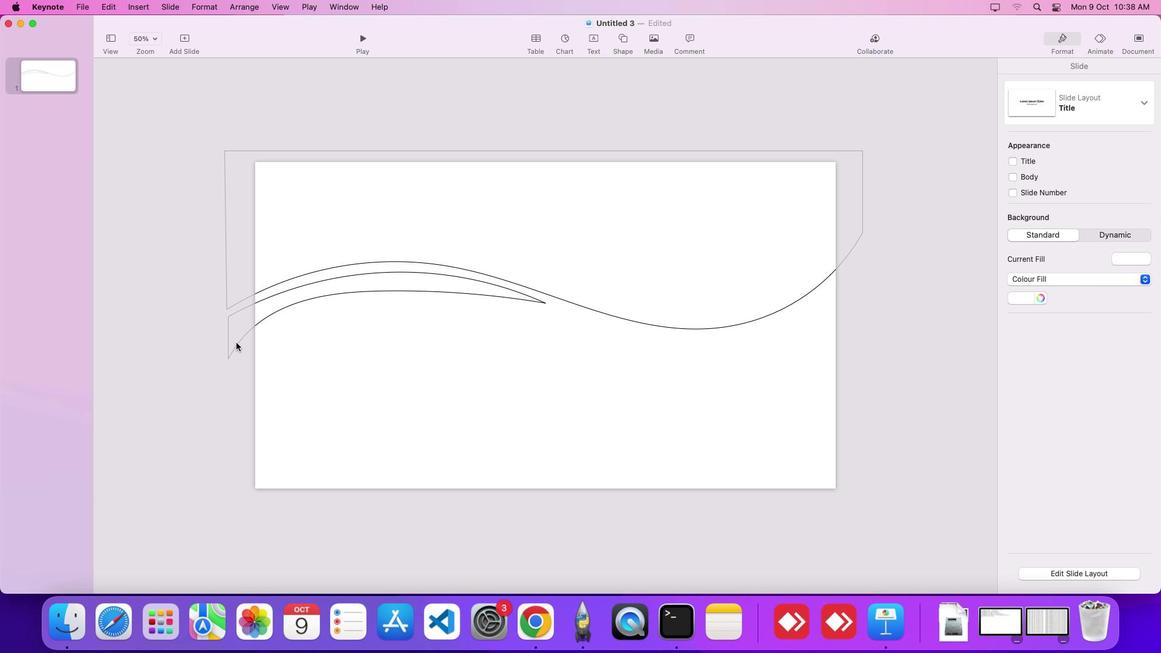 
Action: Mouse moved to (232, 349)
Screenshot: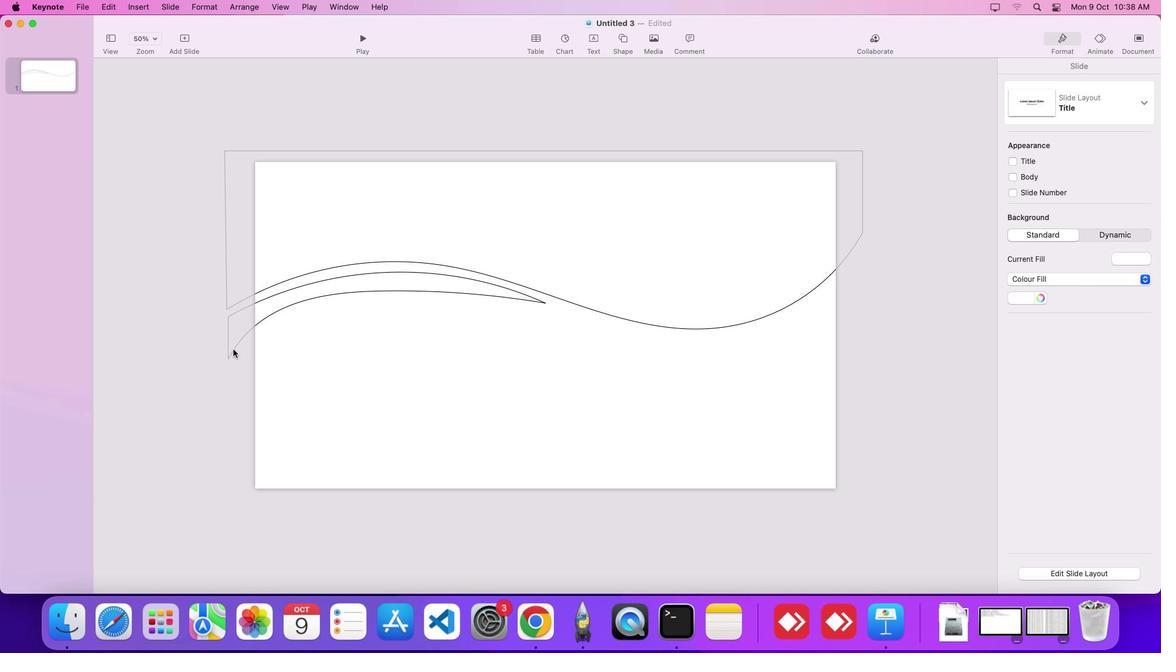 
Action: Mouse pressed left at (232, 349)
Screenshot: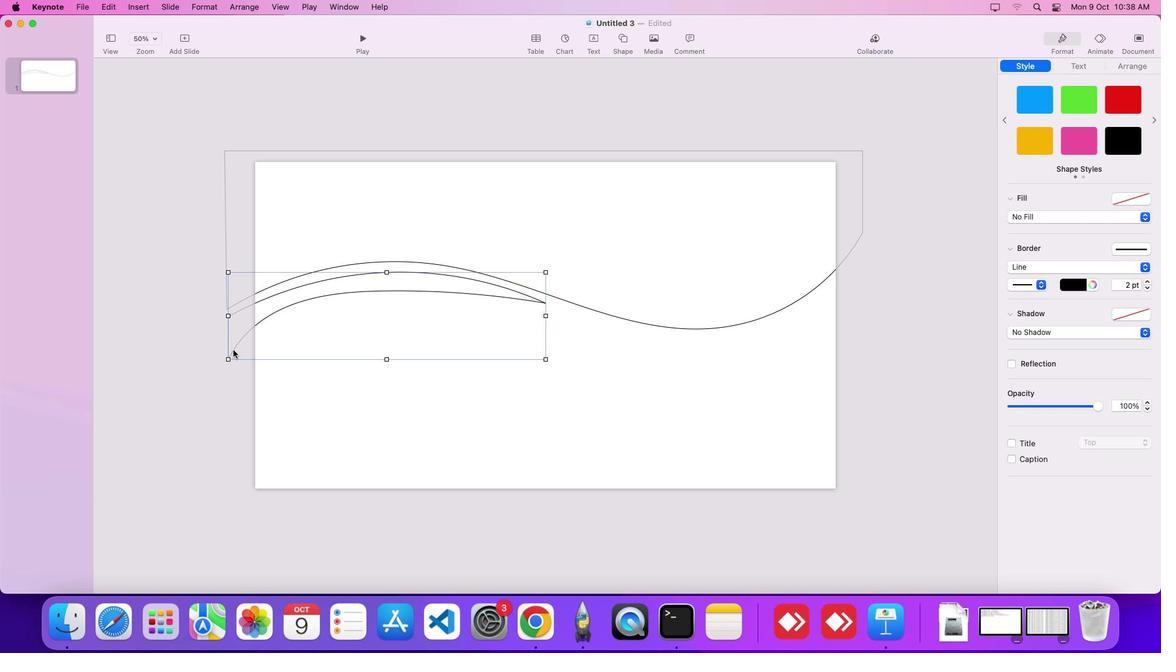 
Action: Mouse moved to (232, 350)
Screenshot: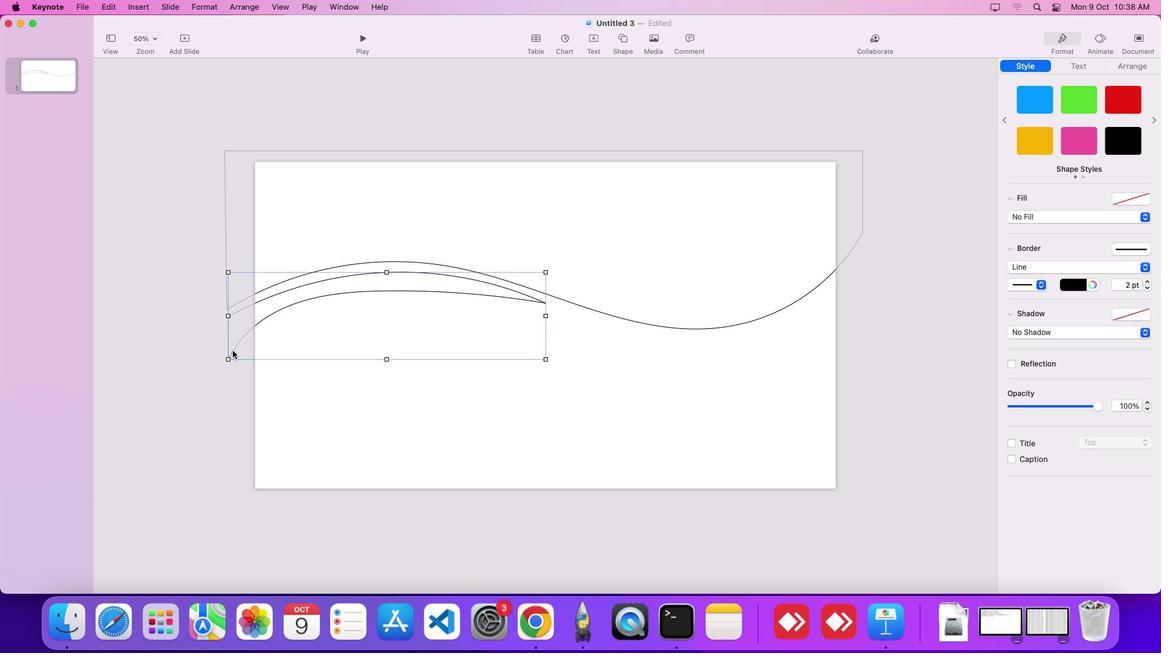 
Action: Mouse pressed left at (232, 350)
Screenshot: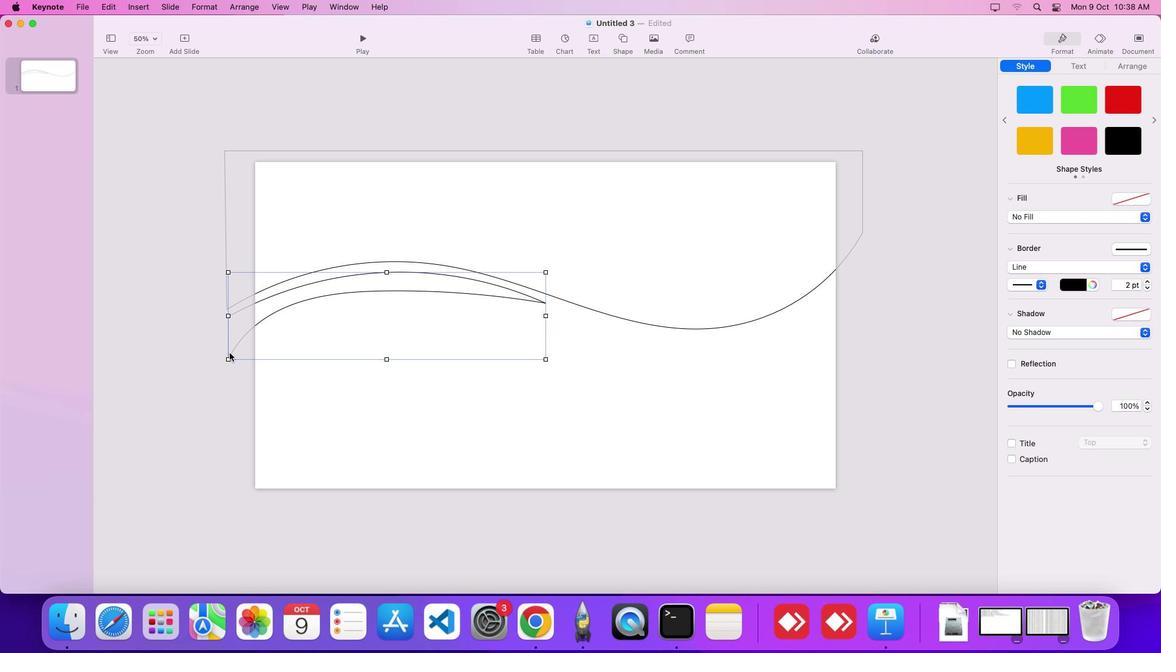 
Action: Mouse moved to (229, 352)
Screenshot: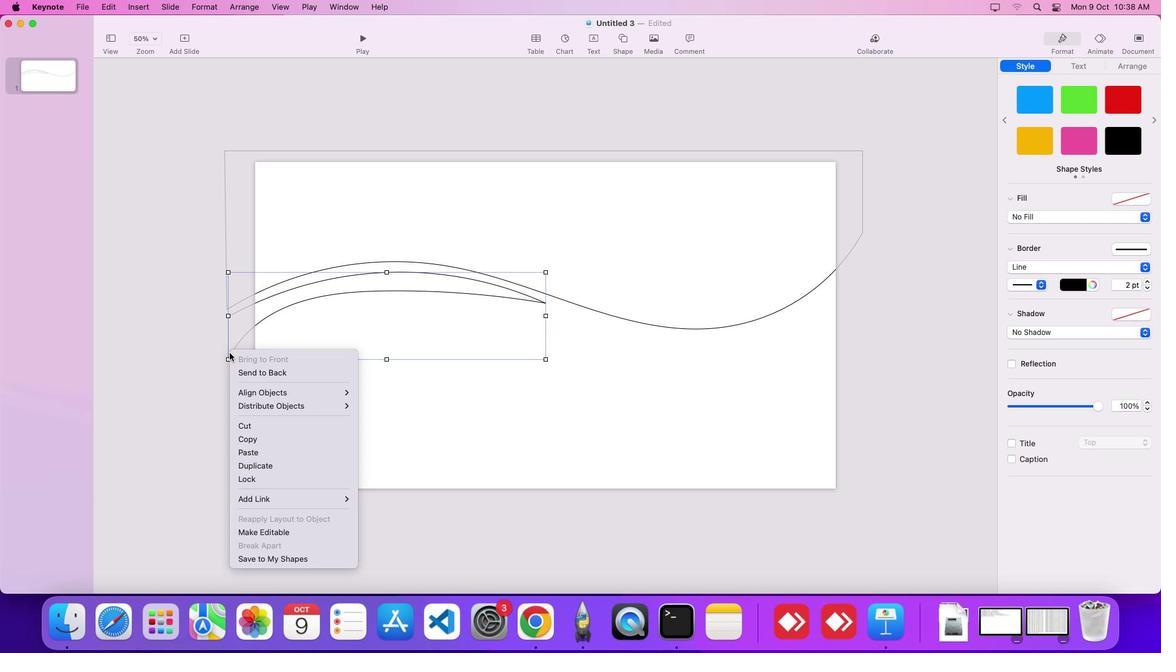 
Action: Mouse pressed right at (229, 352)
Screenshot: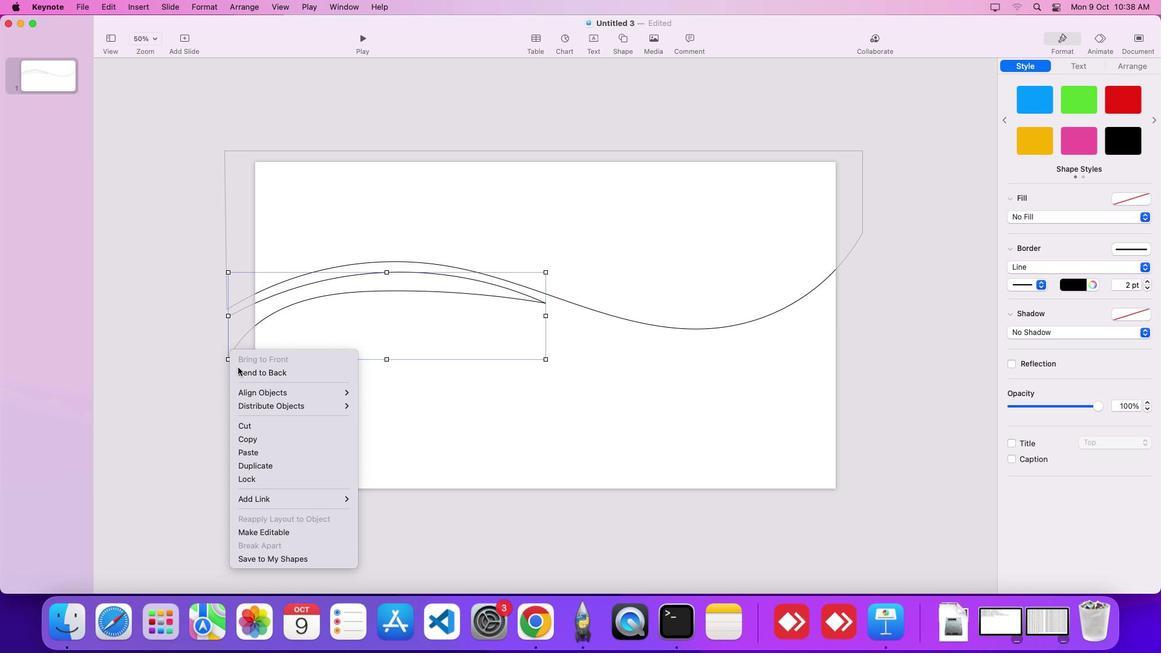 
Action: Mouse moved to (295, 531)
Screenshot: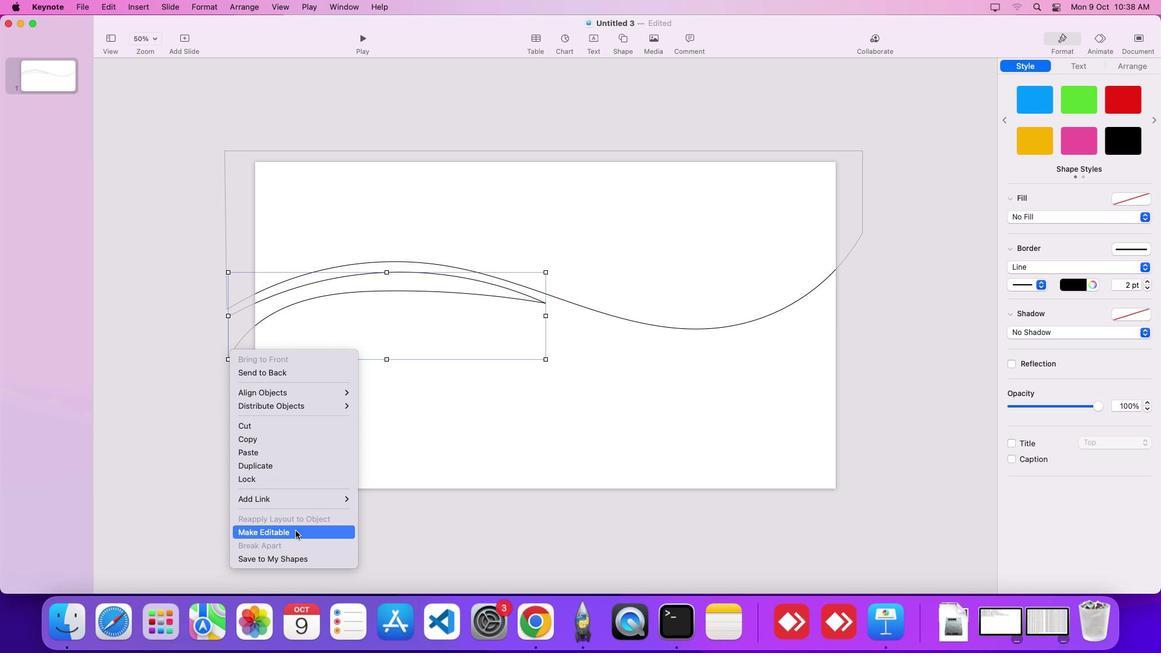 
Action: Mouse pressed left at (295, 531)
Screenshot: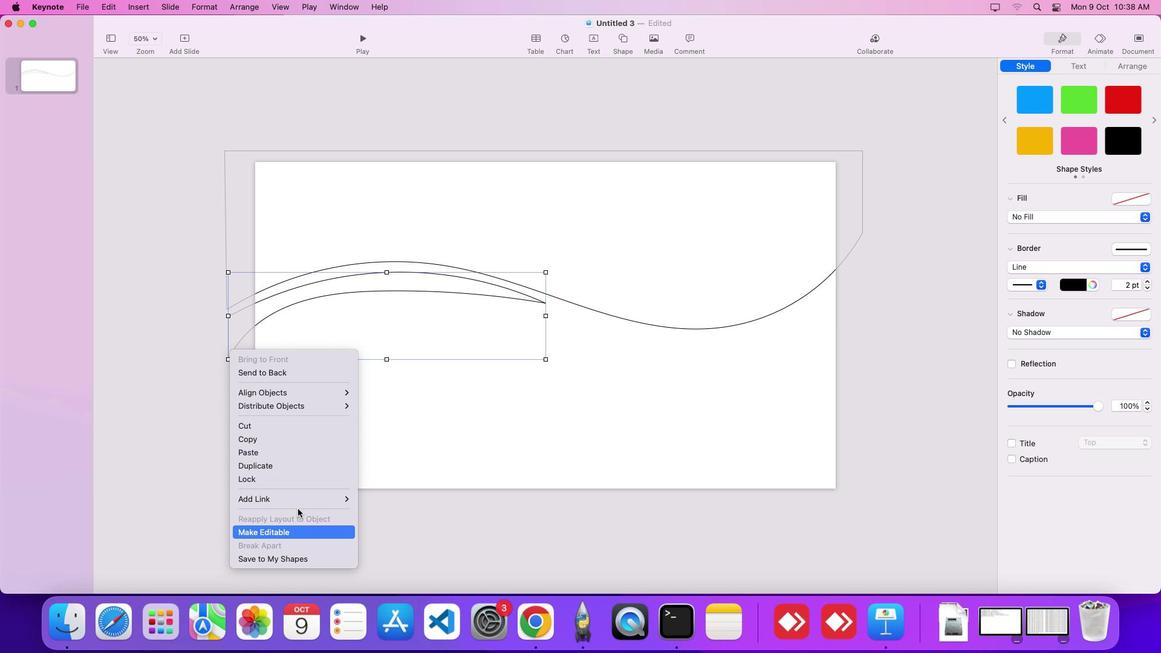 
Action: Mouse moved to (248, 332)
Screenshot: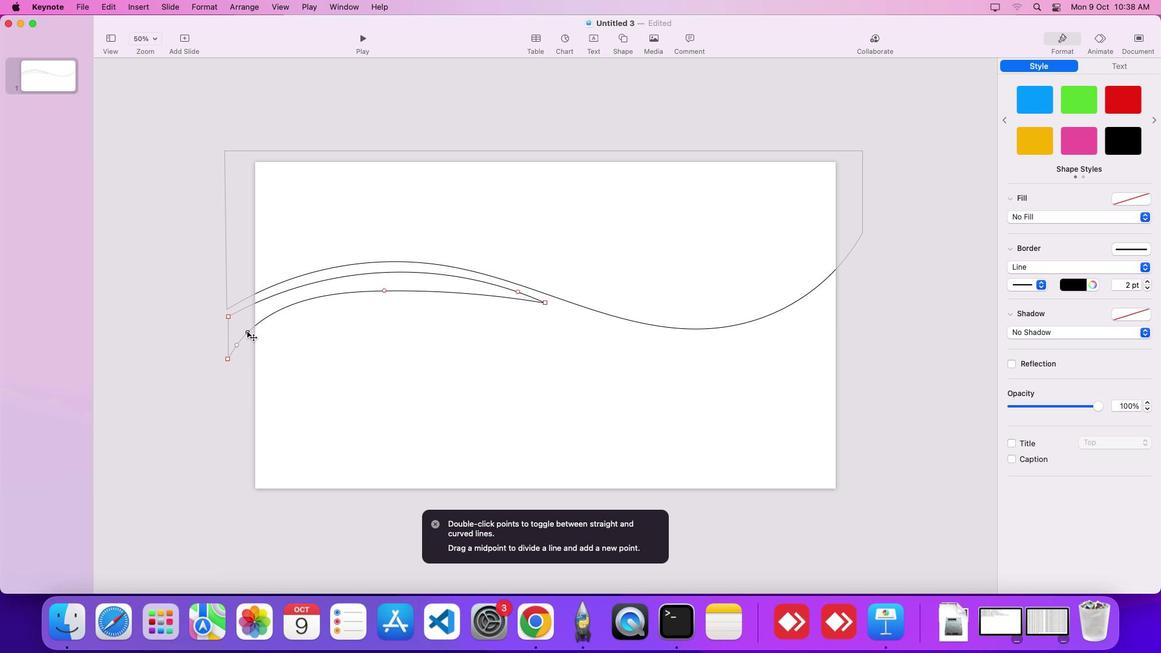 
Action: Mouse pressed left at (248, 332)
Screenshot: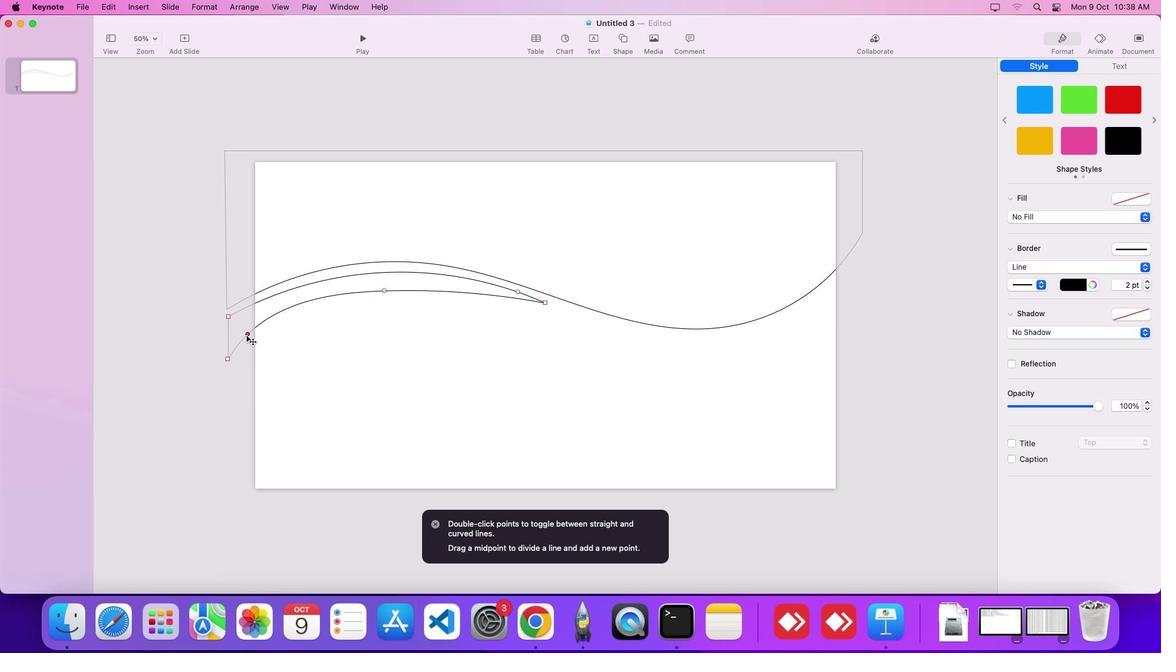 
Action: Mouse moved to (373, 363)
Screenshot: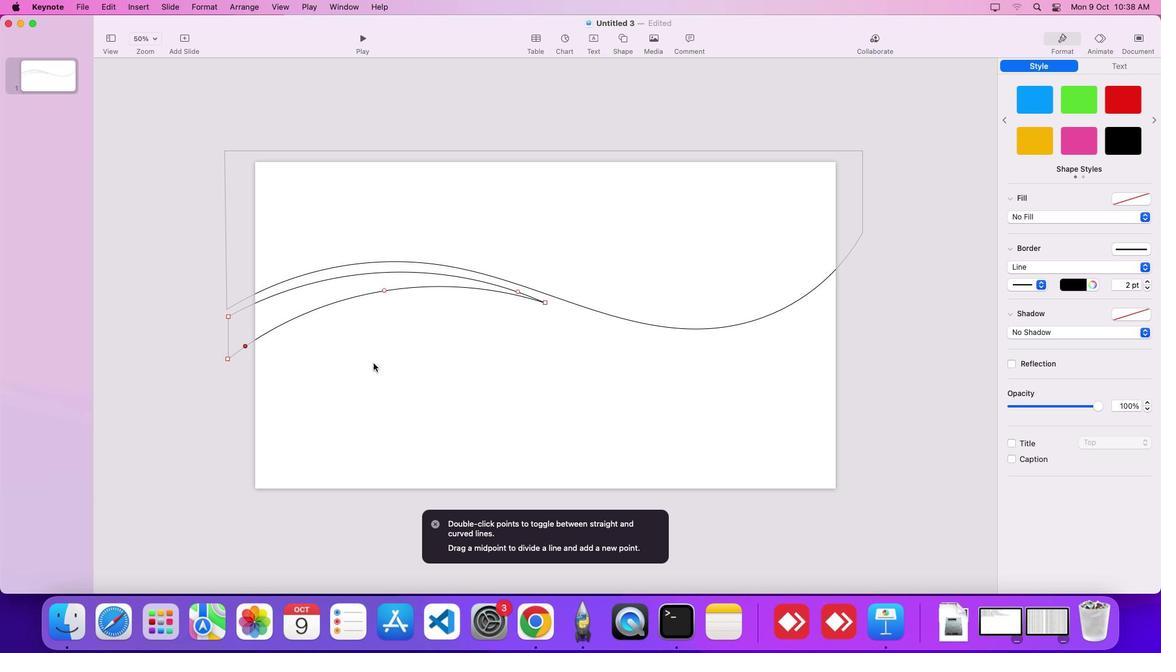 
Action: Mouse pressed left at (373, 363)
Screenshot: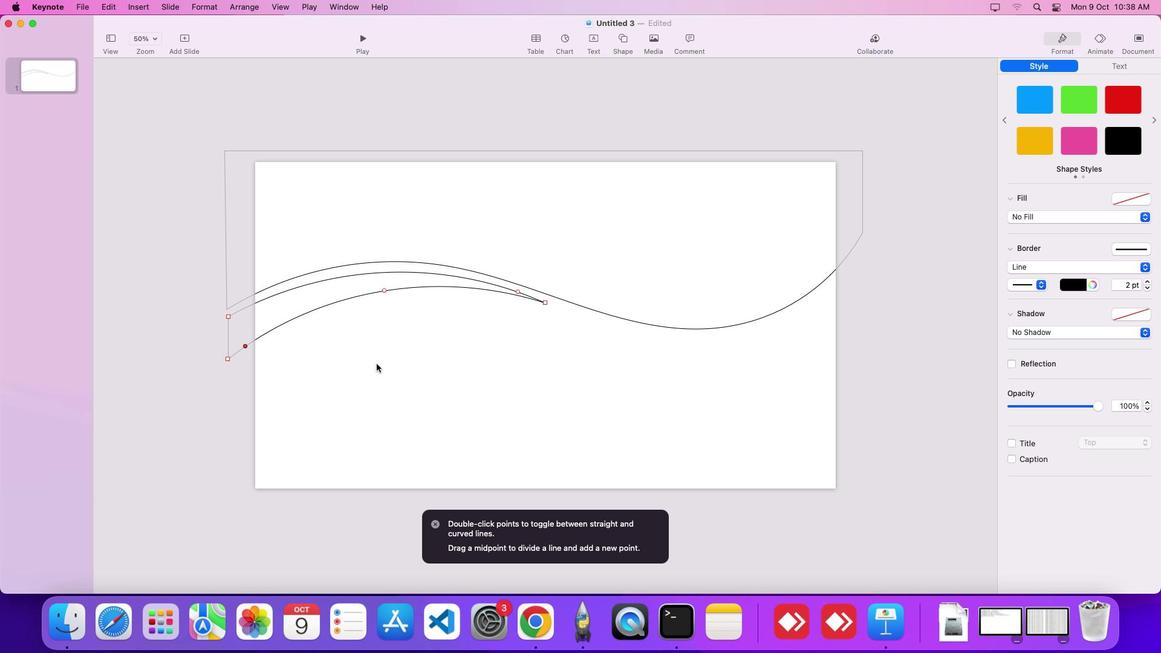
Action: Mouse moved to (432, 350)
Screenshot: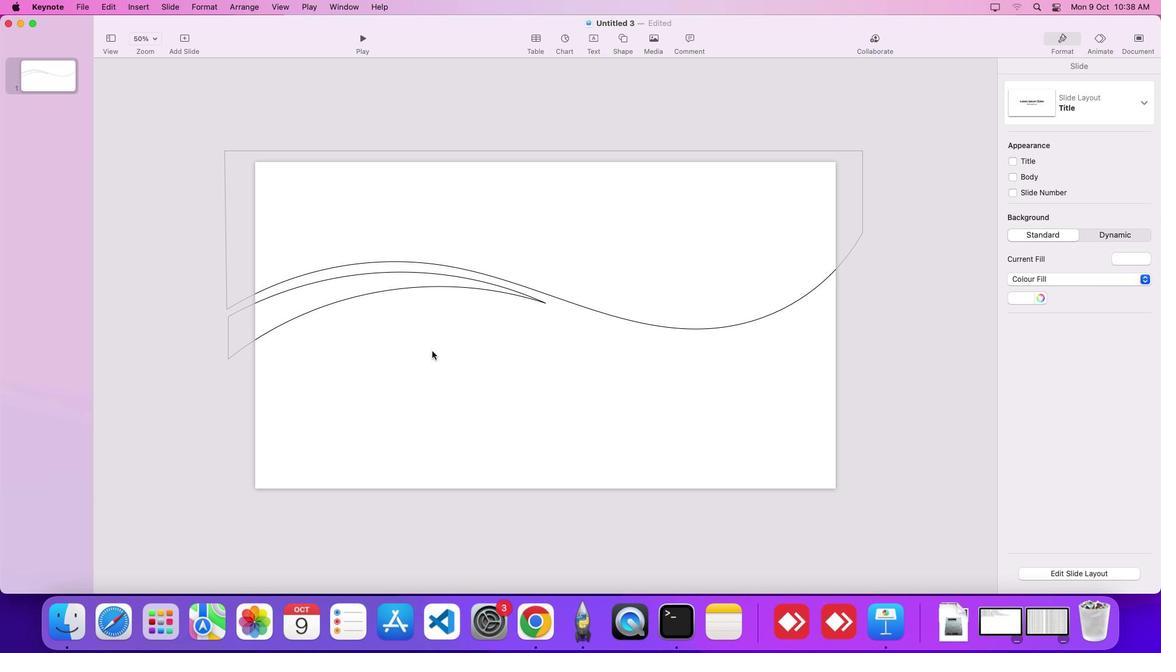 
Action: Mouse pressed left at (432, 350)
Screenshot: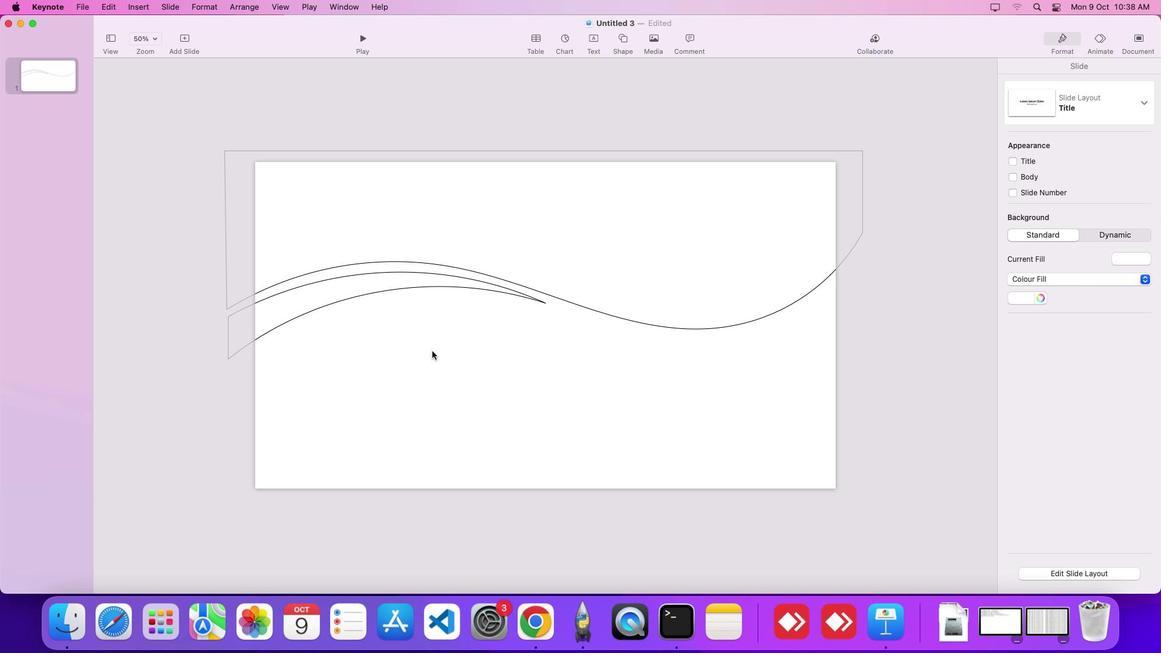 
Action: Mouse moved to (617, 38)
Screenshot: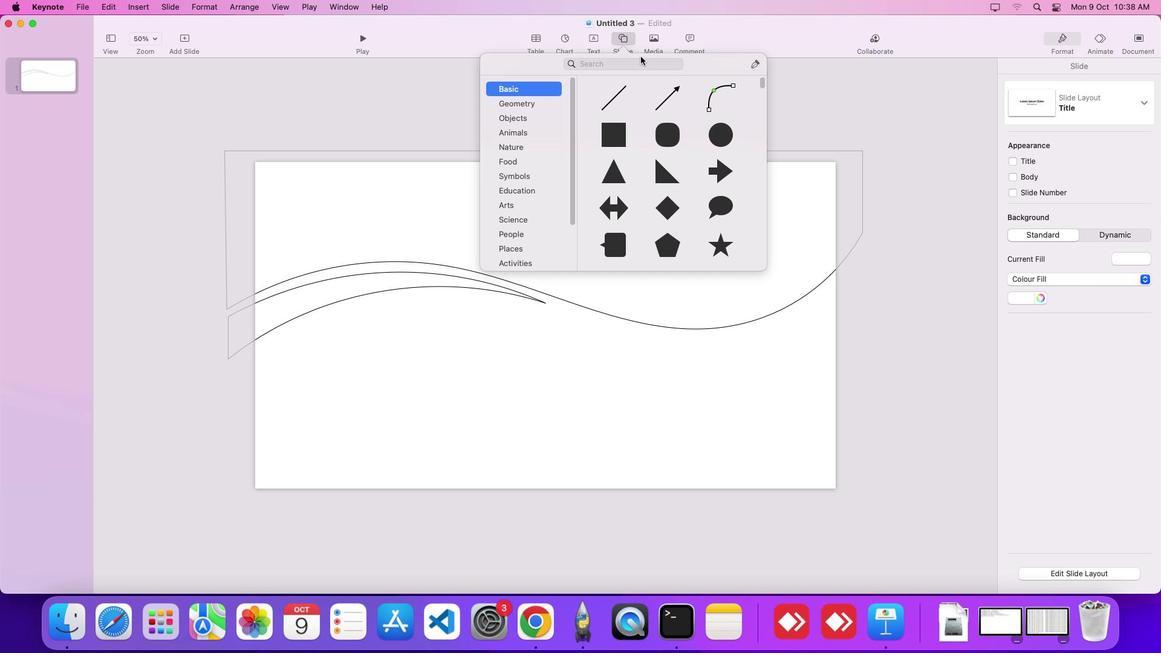 
Action: Mouse pressed left at (617, 38)
Screenshot: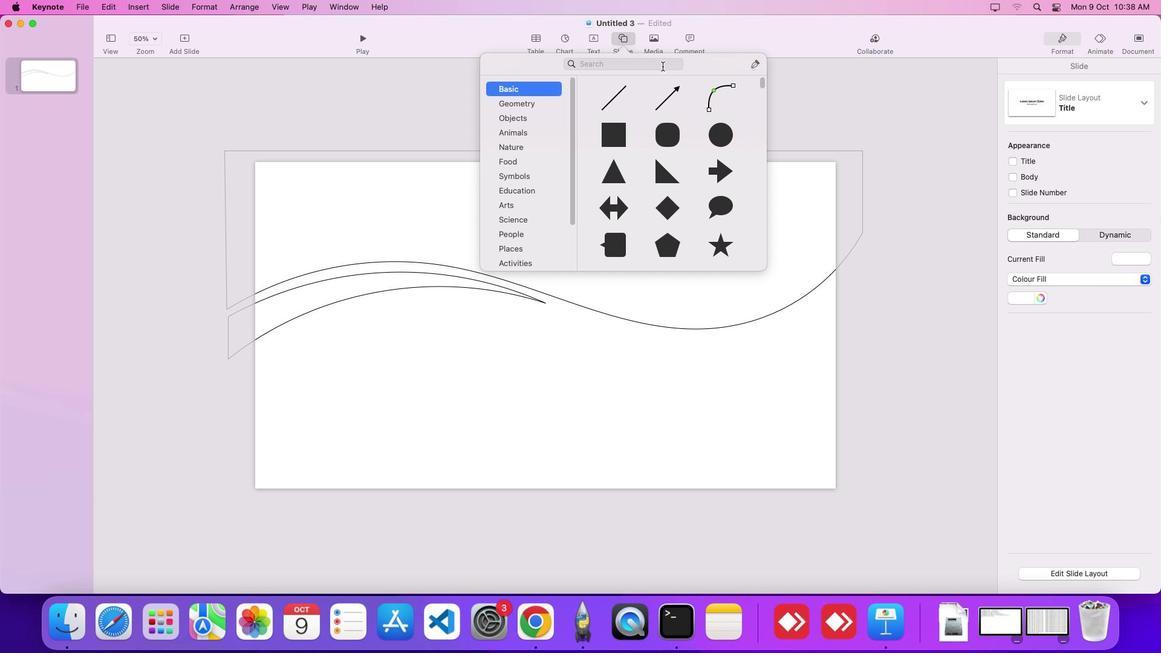 
Action: Mouse moved to (754, 70)
Screenshot: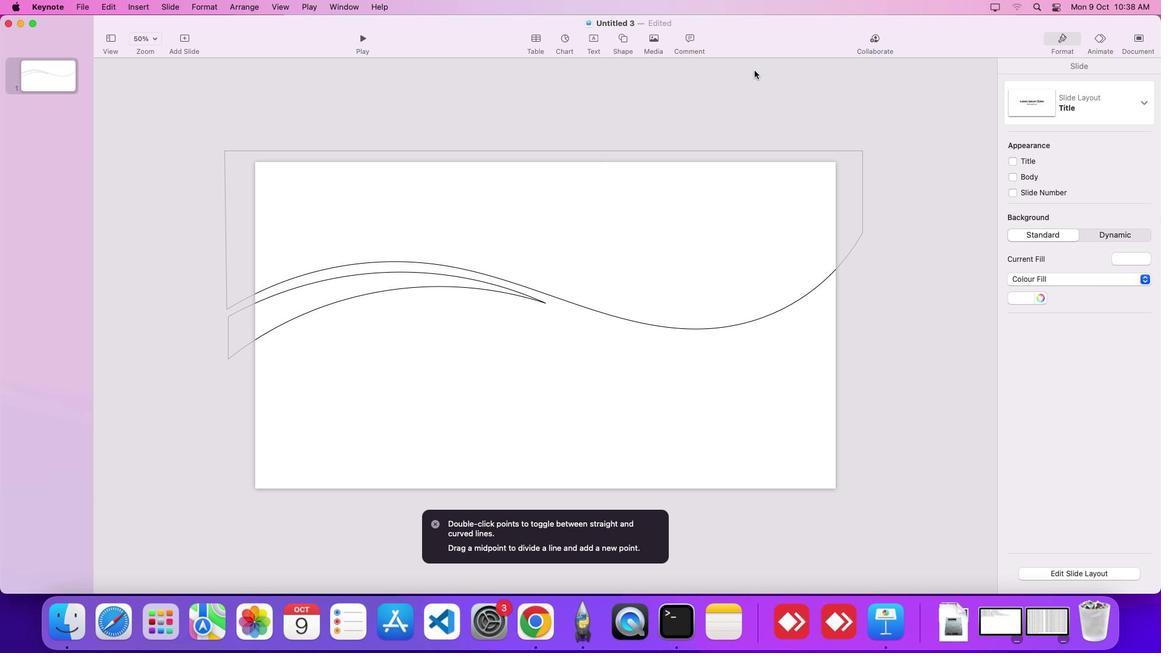 
Action: Mouse pressed left at (754, 70)
Screenshot: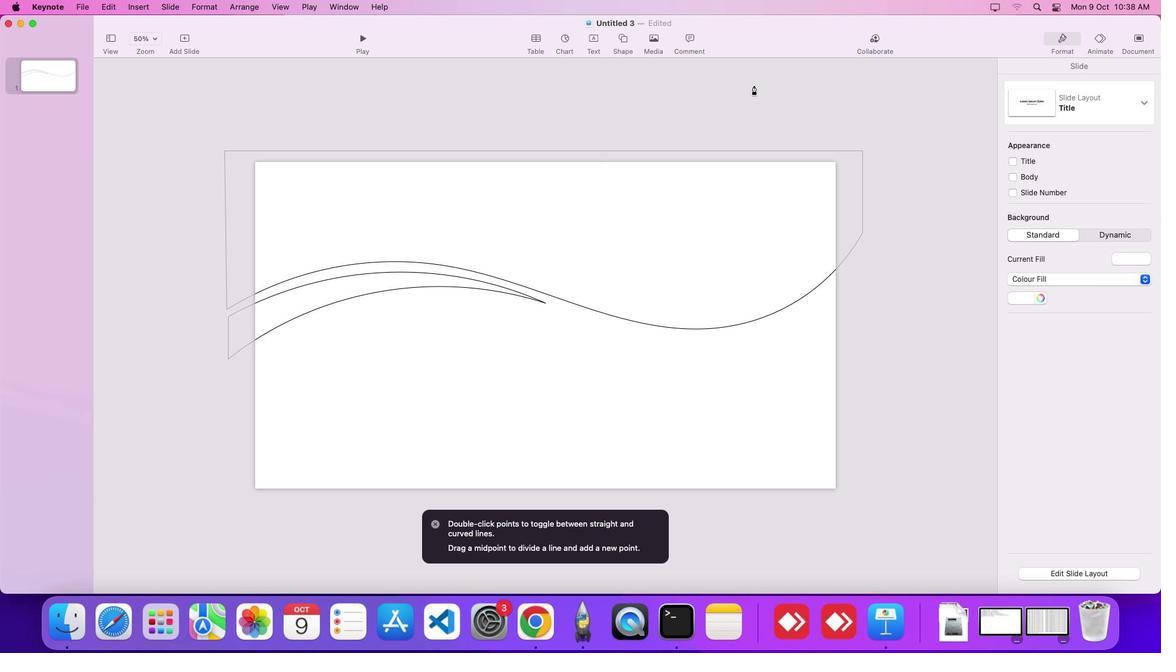 
Action: Mouse moved to (580, 317)
Screenshot: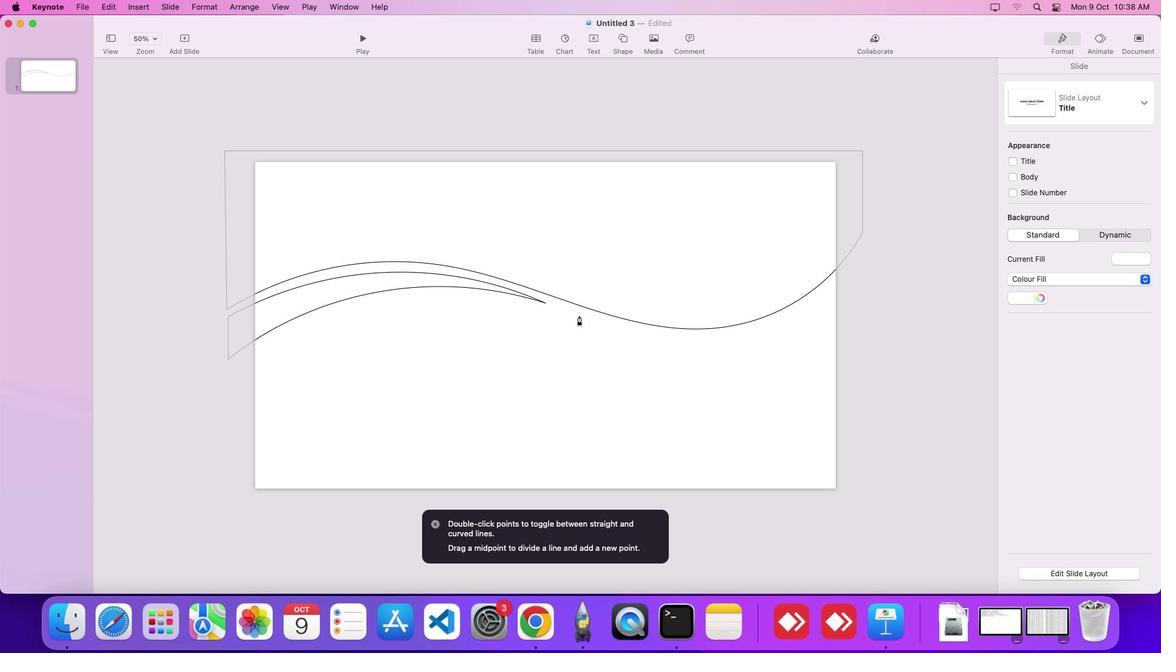 
Action: Mouse pressed left at (580, 317)
Screenshot: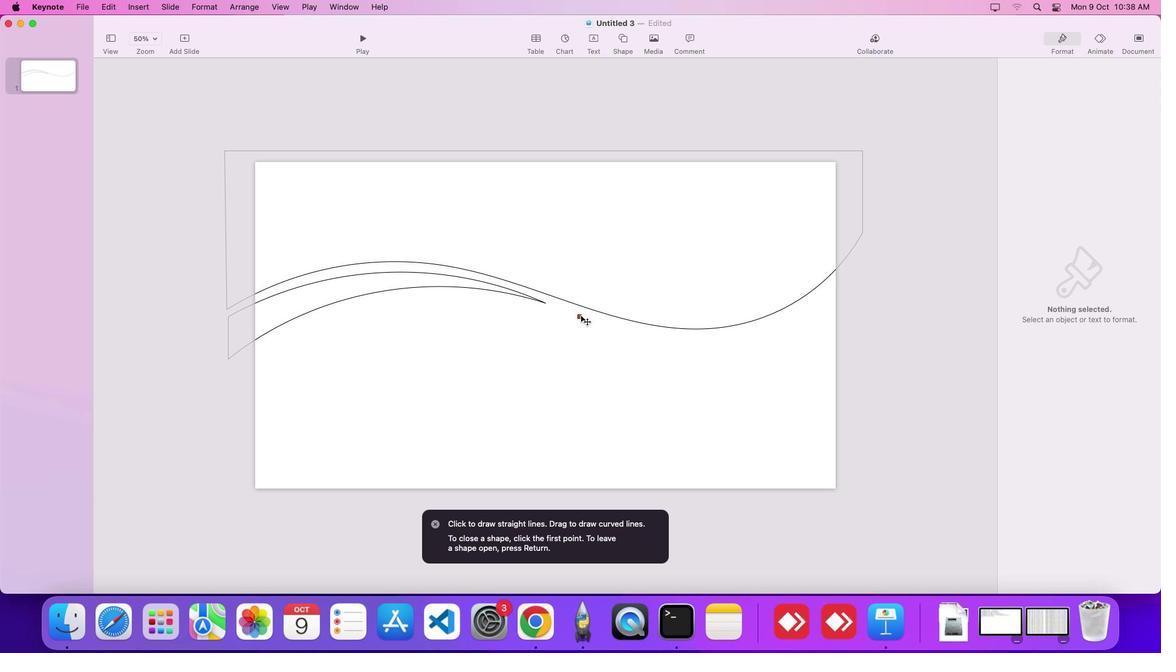 
Action: Mouse moved to (849, 276)
Screenshot: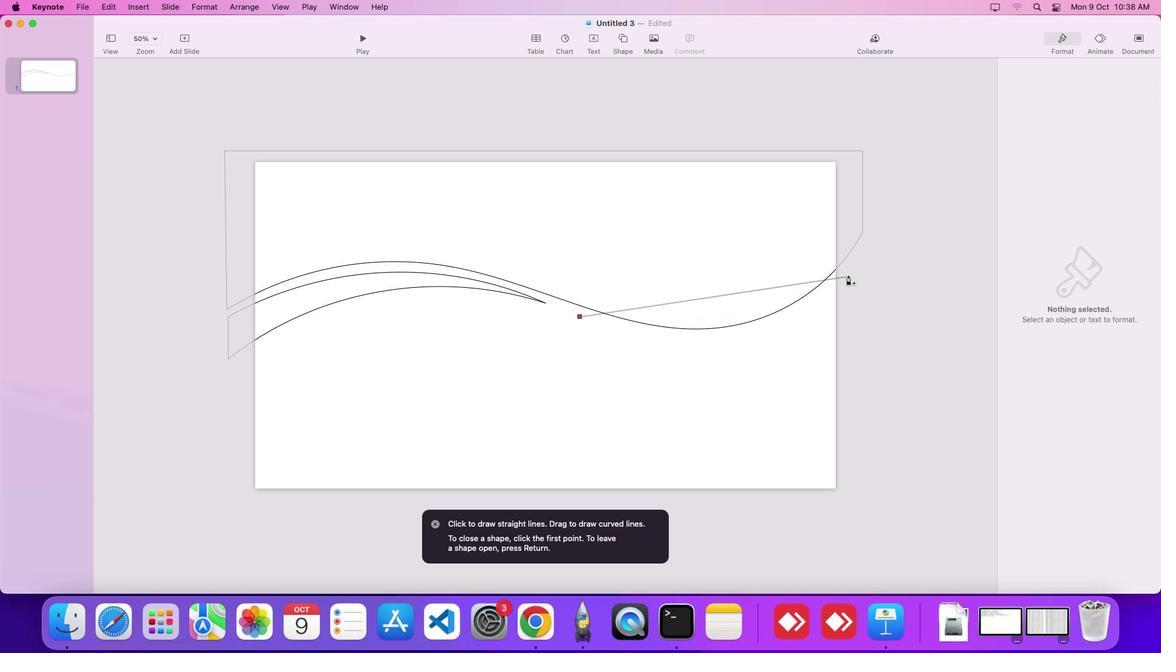 
Action: Mouse pressed left at (849, 276)
Screenshot: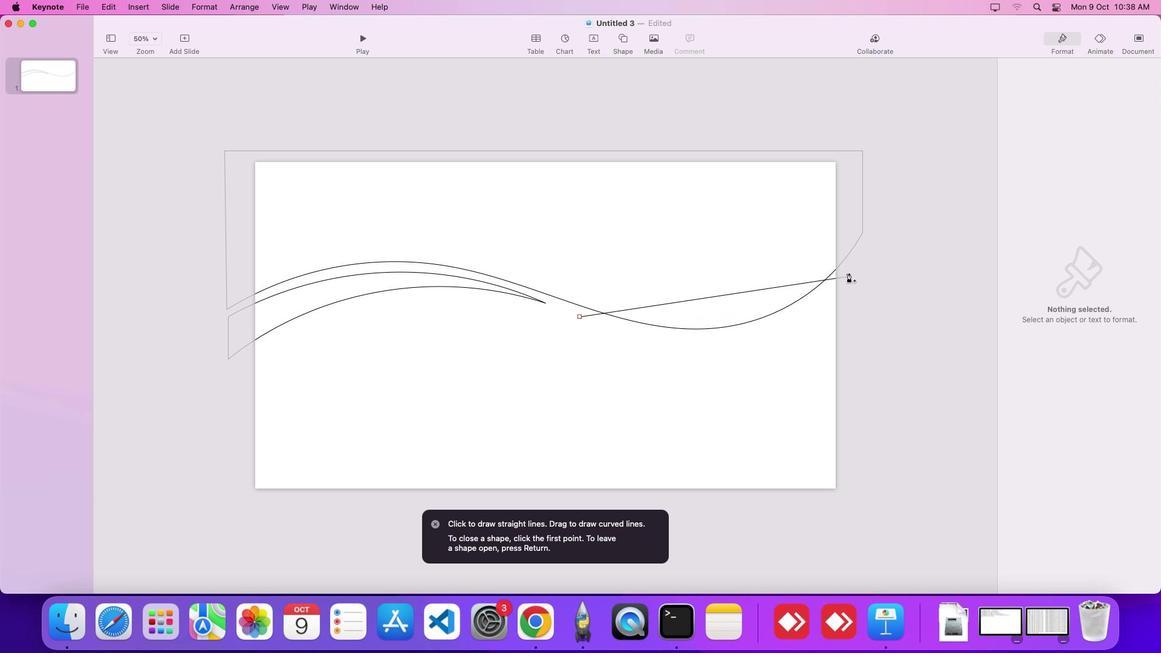 
Action: Mouse moved to (869, 254)
Screenshot: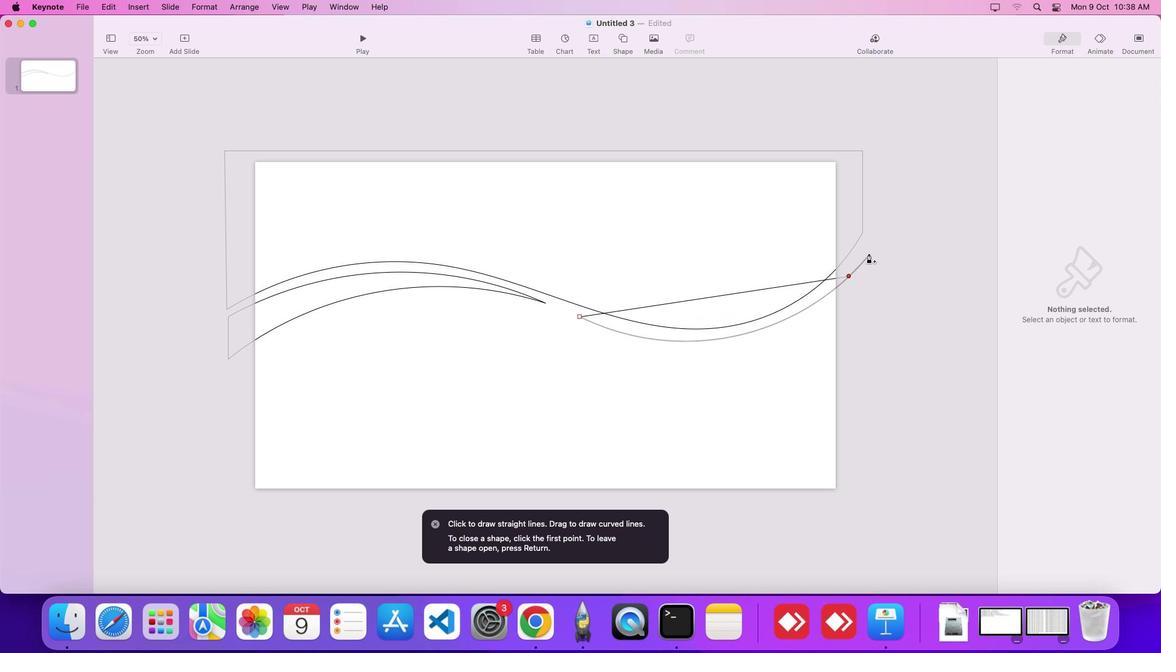 
Action: Mouse pressed left at (869, 254)
Screenshot: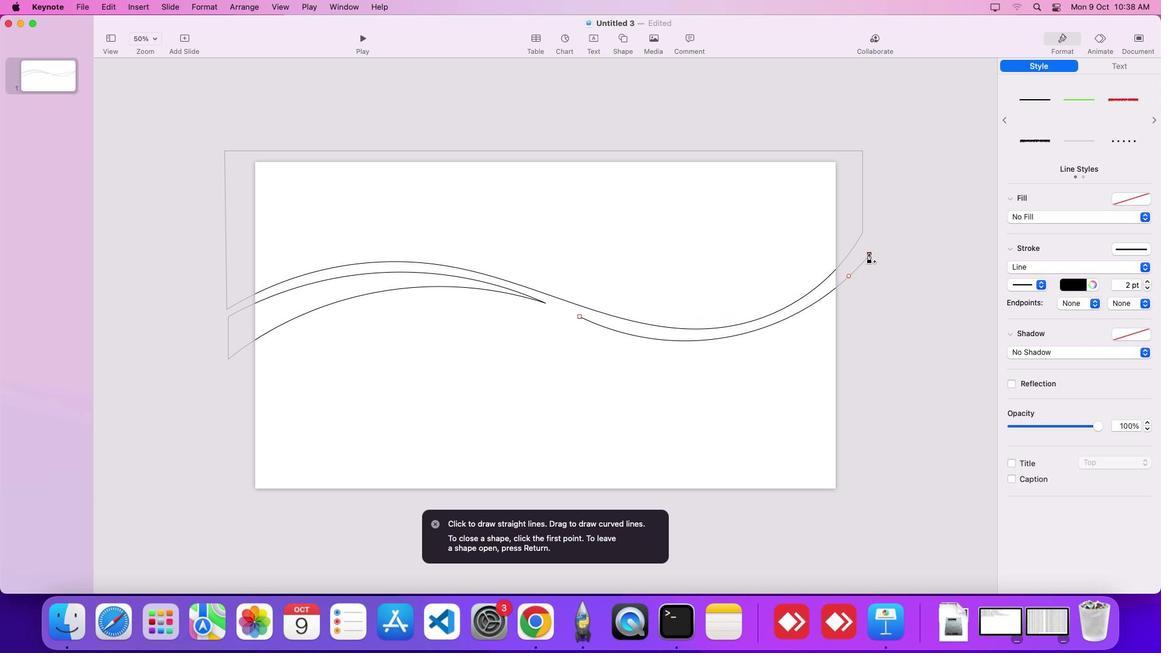 
Action: Mouse moved to (870, 275)
Screenshot: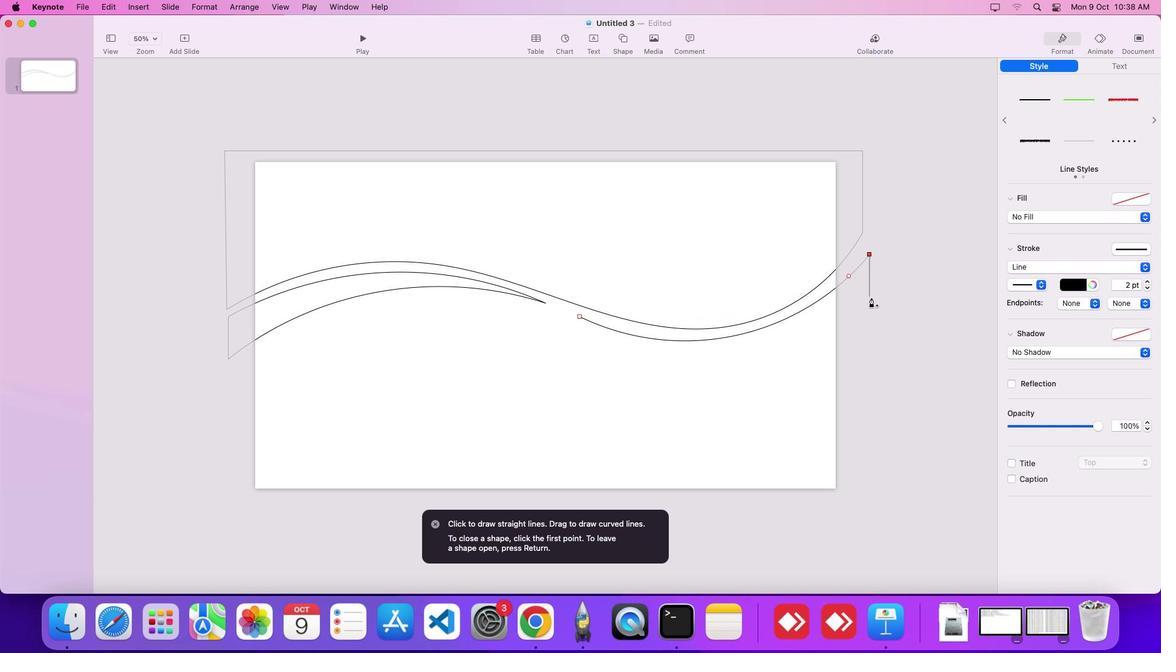 
Action: Key pressed Key.shift
Screenshot: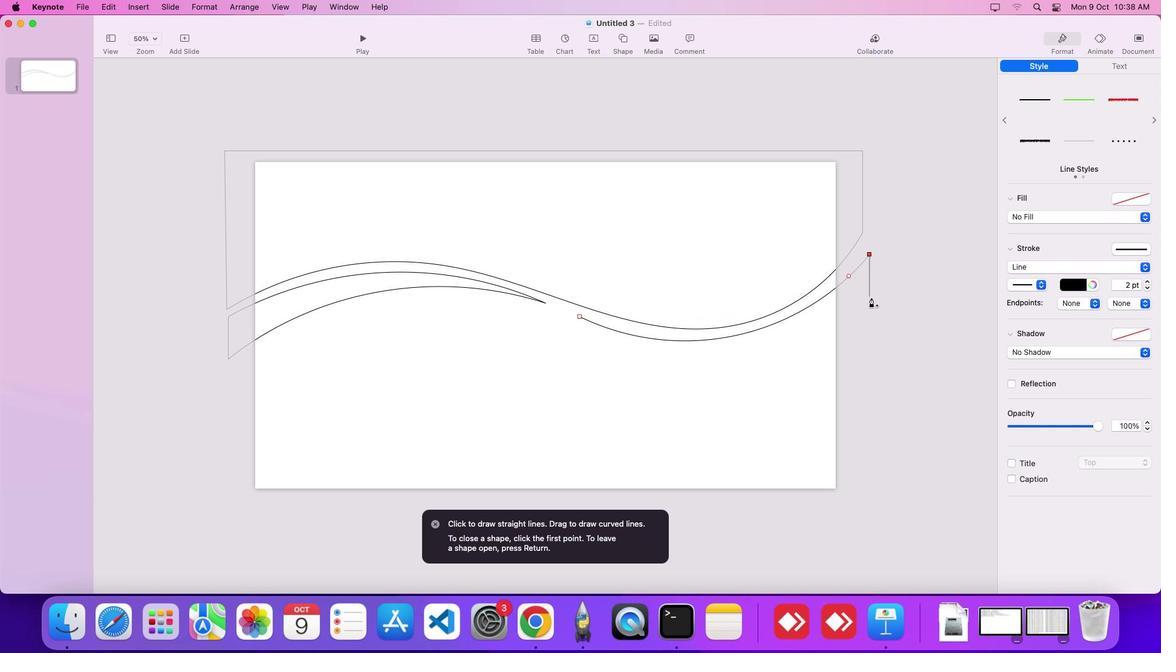 
Action: Mouse moved to (873, 345)
Screenshot: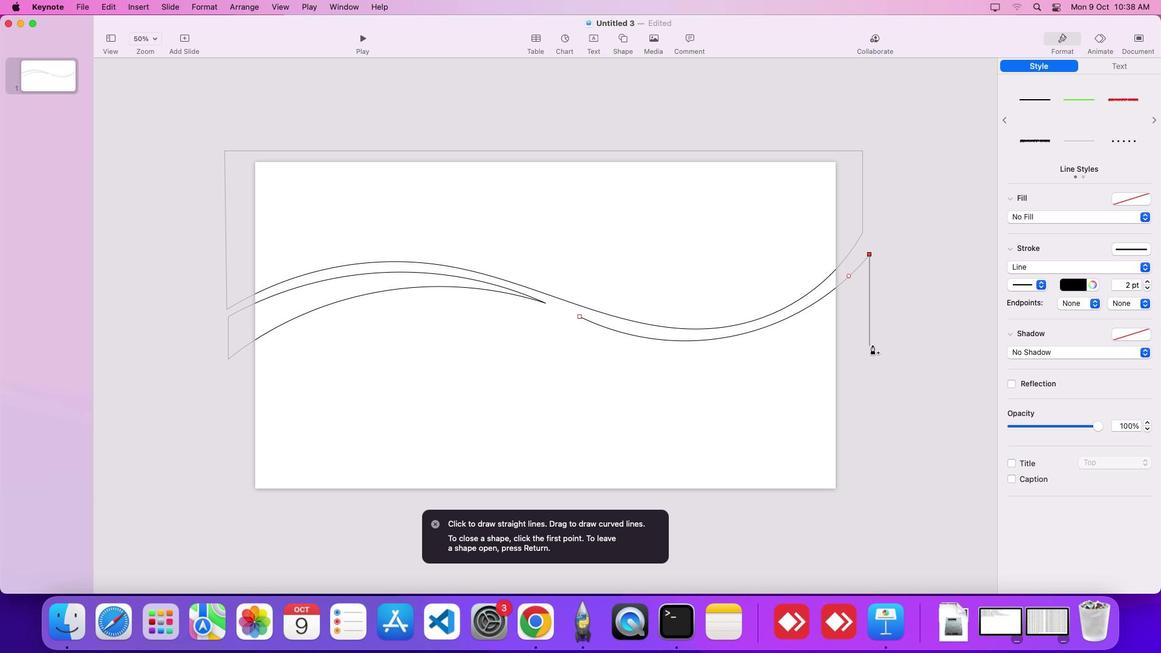 
Action: Mouse pressed left at (873, 345)
Screenshot: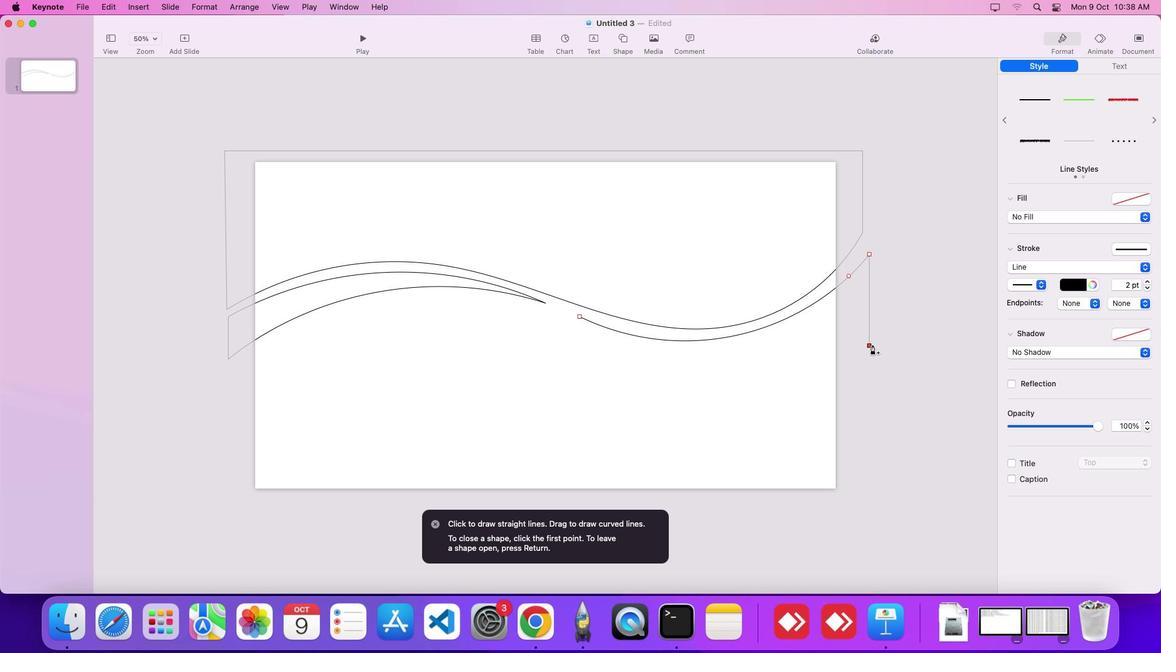 
Action: Mouse moved to (580, 321)
Screenshot: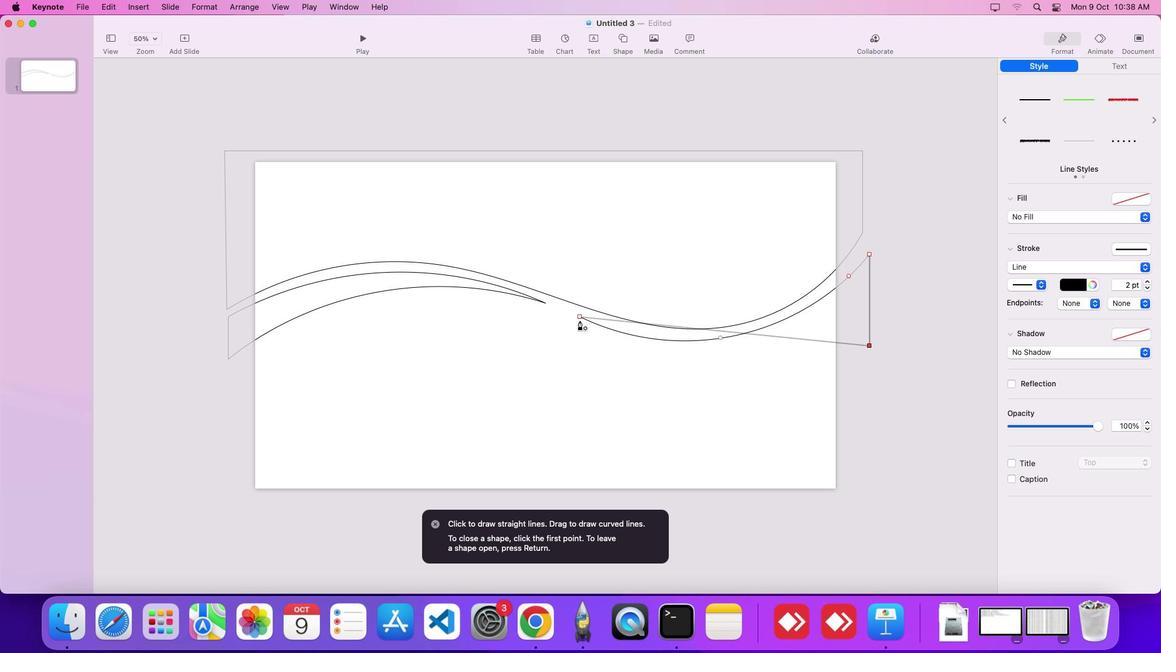 
Action: Mouse pressed left at (580, 321)
Screenshot: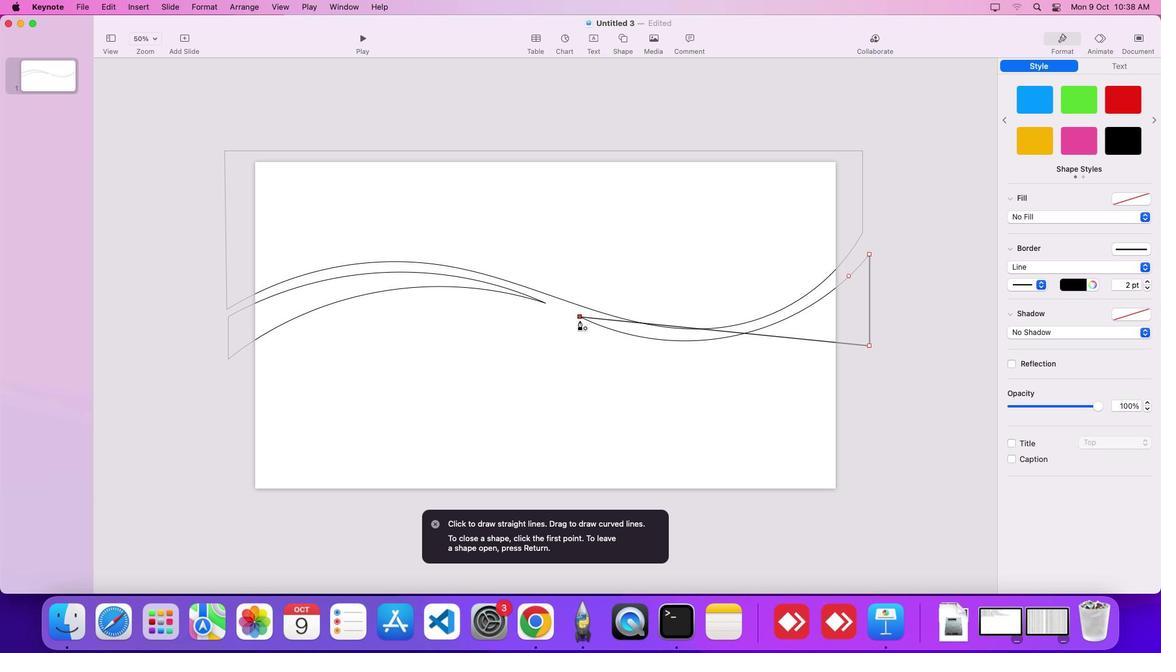
Action: Mouse moved to (582, 315)
Screenshot: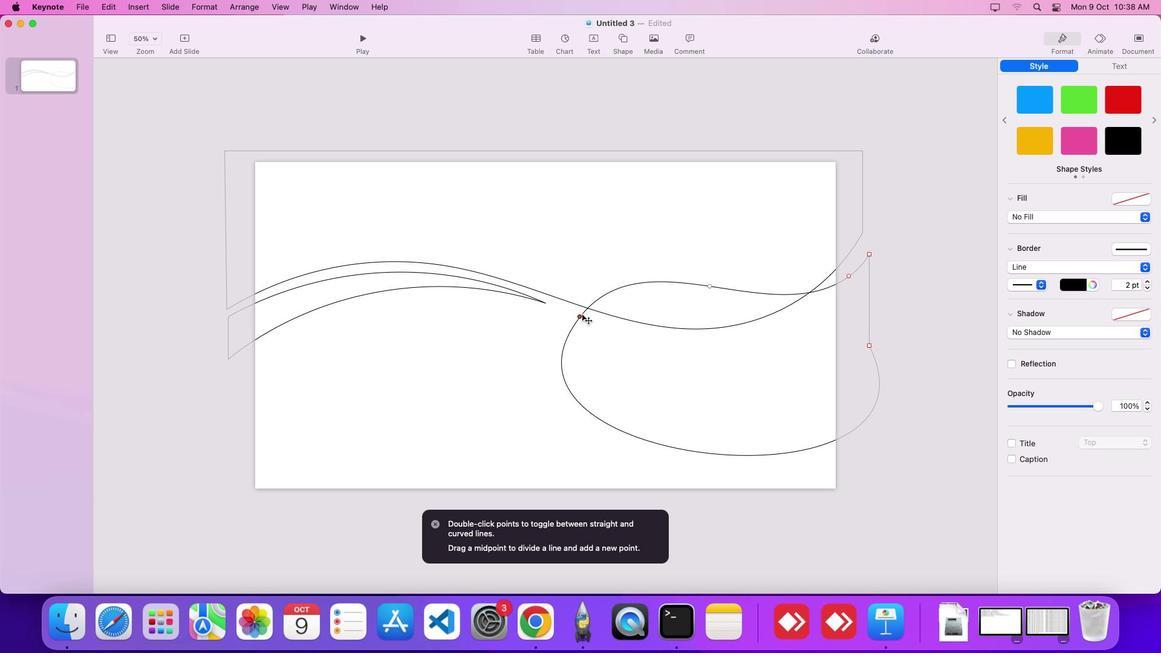 
Action: Key pressed Key.cmd
Screenshot: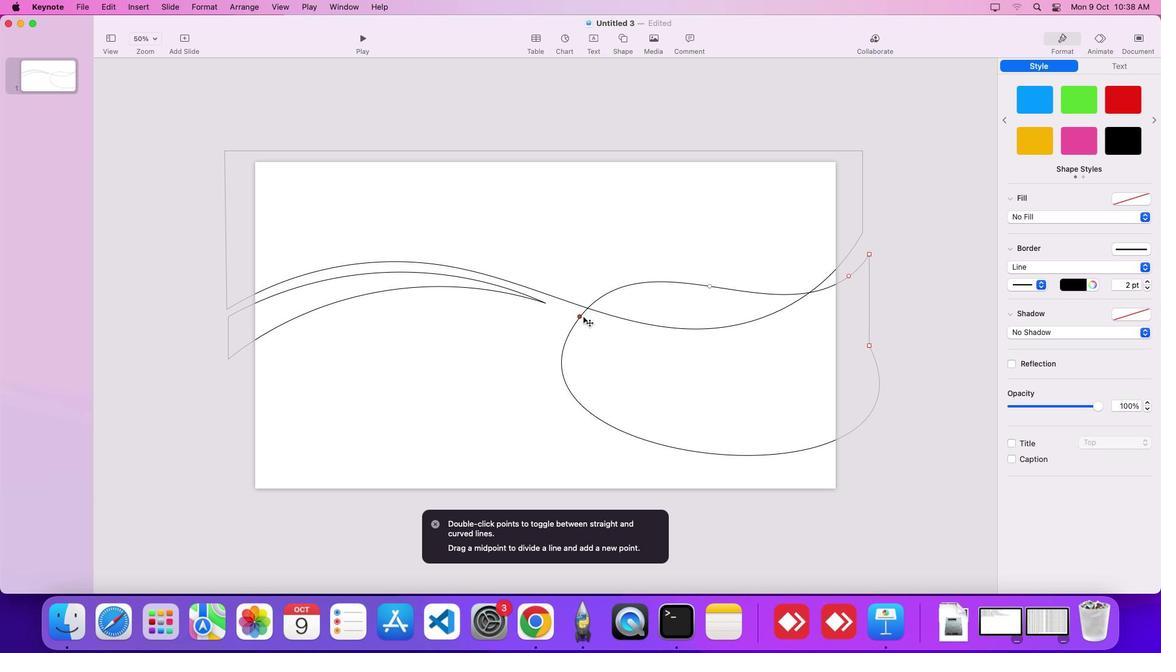 
Action: Mouse moved to (583, 317)
Screenshot: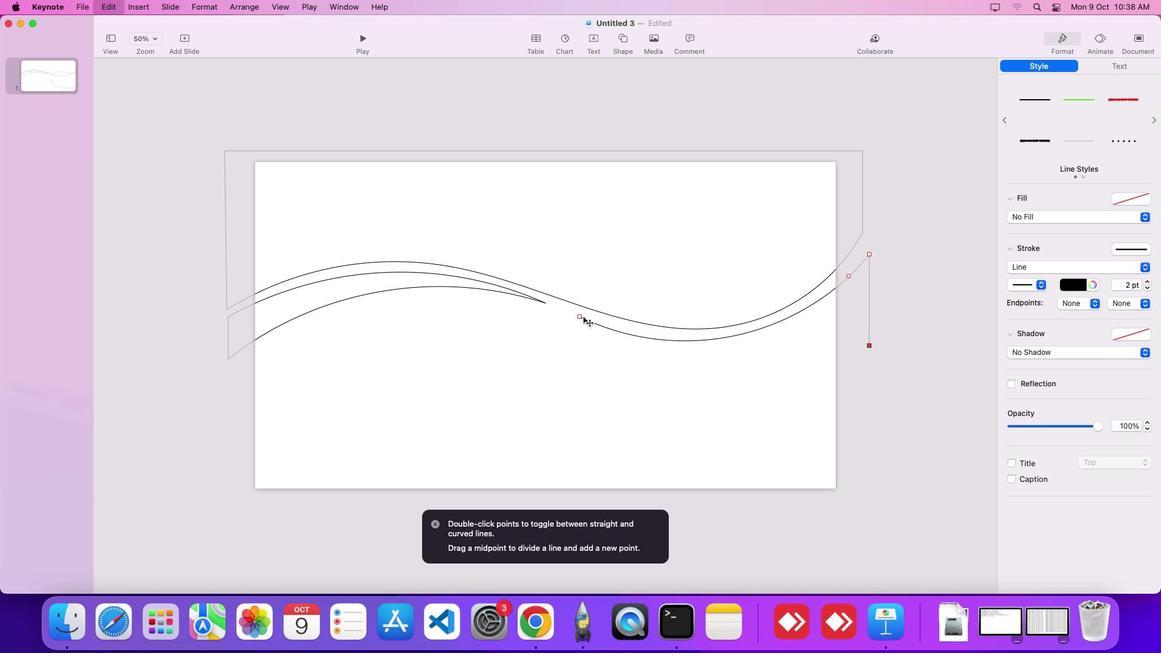 
Action: Key pressed 'z'
Screenshot: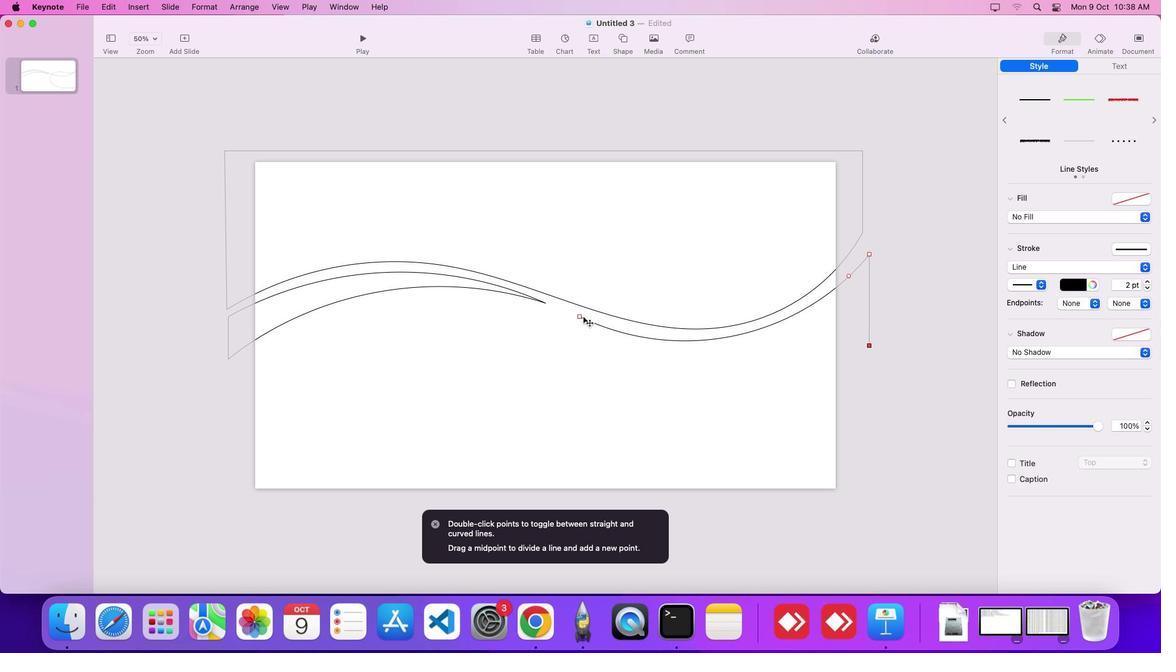 
Action: Mouse moved to (870, 345)
Screenshot: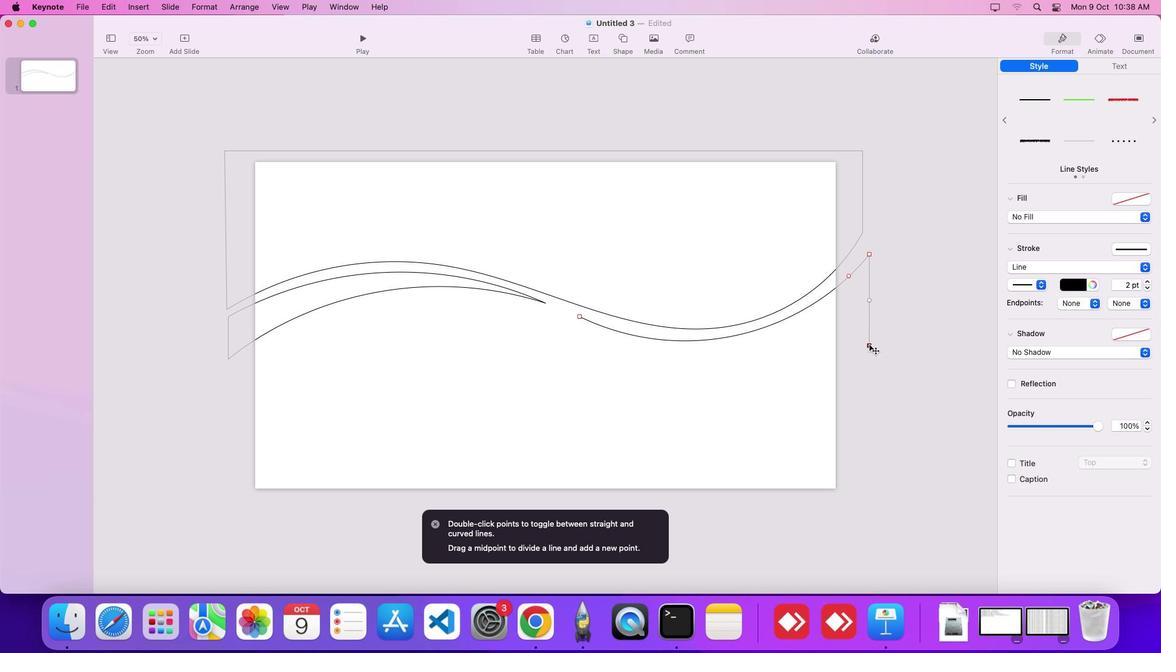
Action: Key pressed Key.cmd
Screenshot: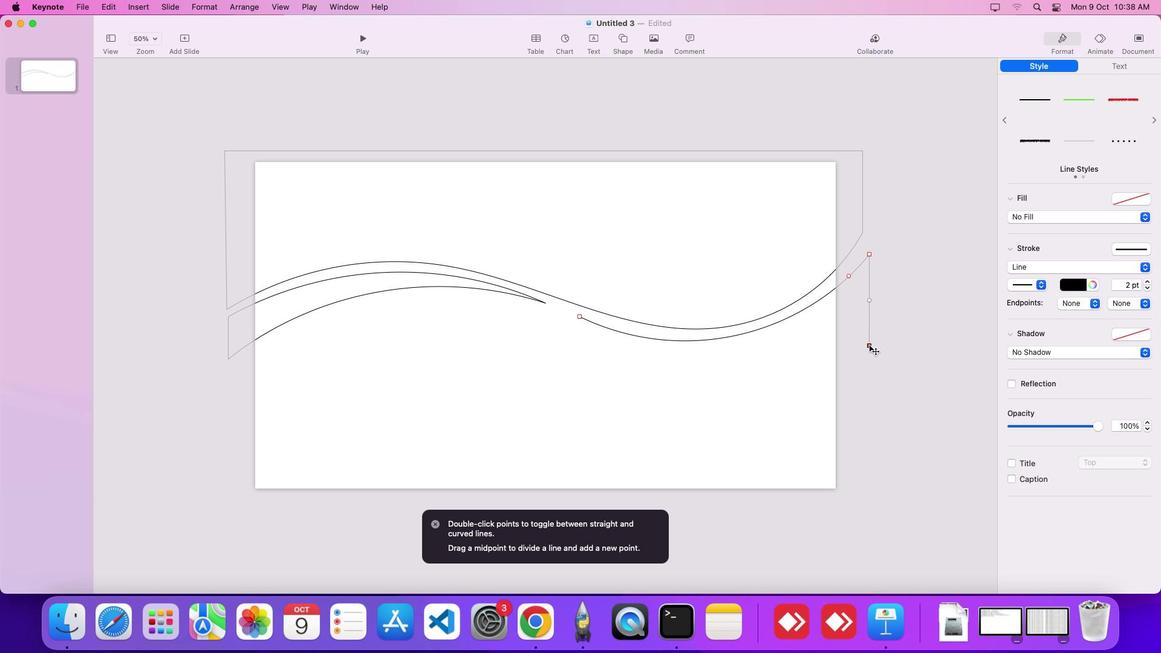 
Action: Mouse moved to (870, 346)
Screenshot: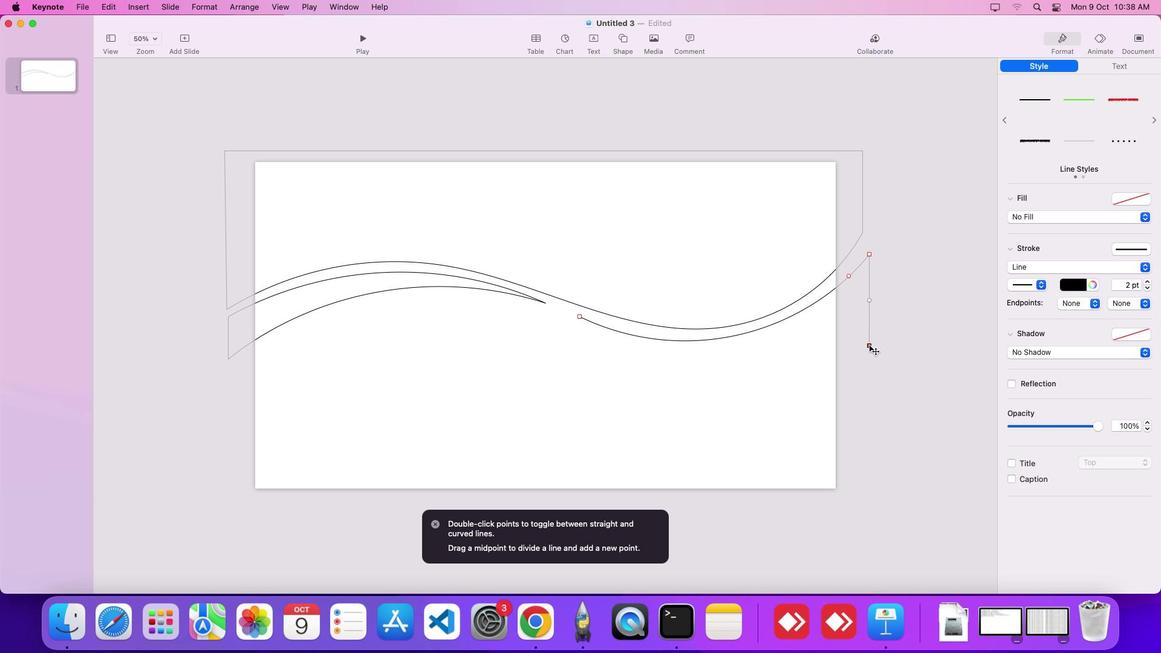 
Action: Key pressed 'z'
Screenshot: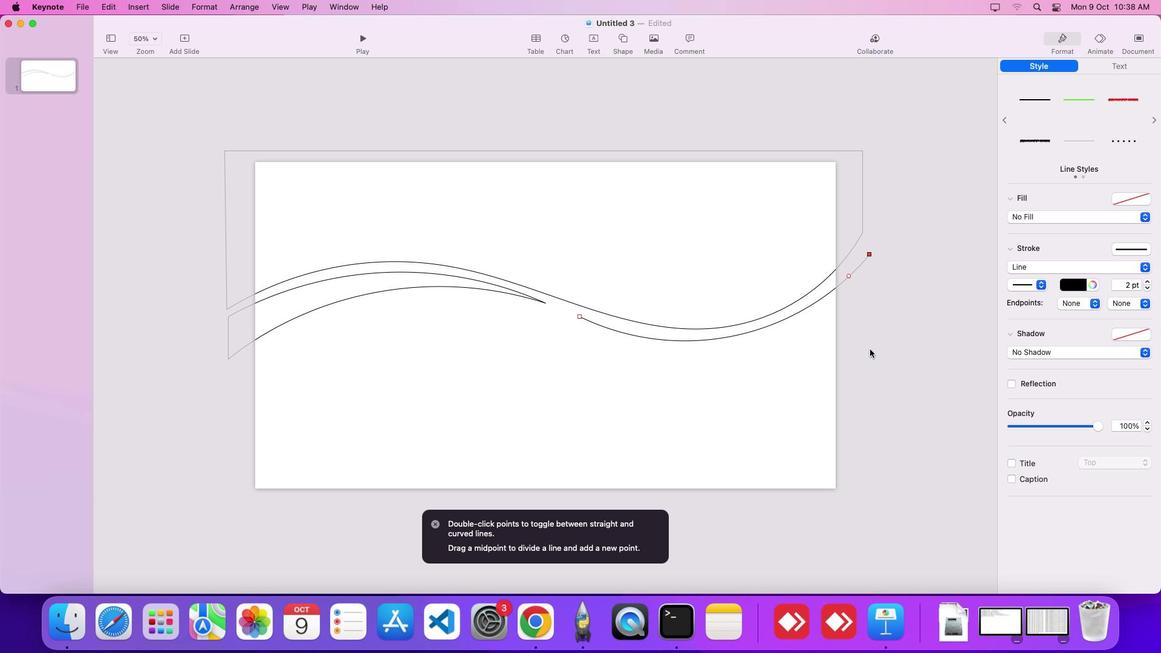
Action: Mouse moved to (837, 349)
Screenshot: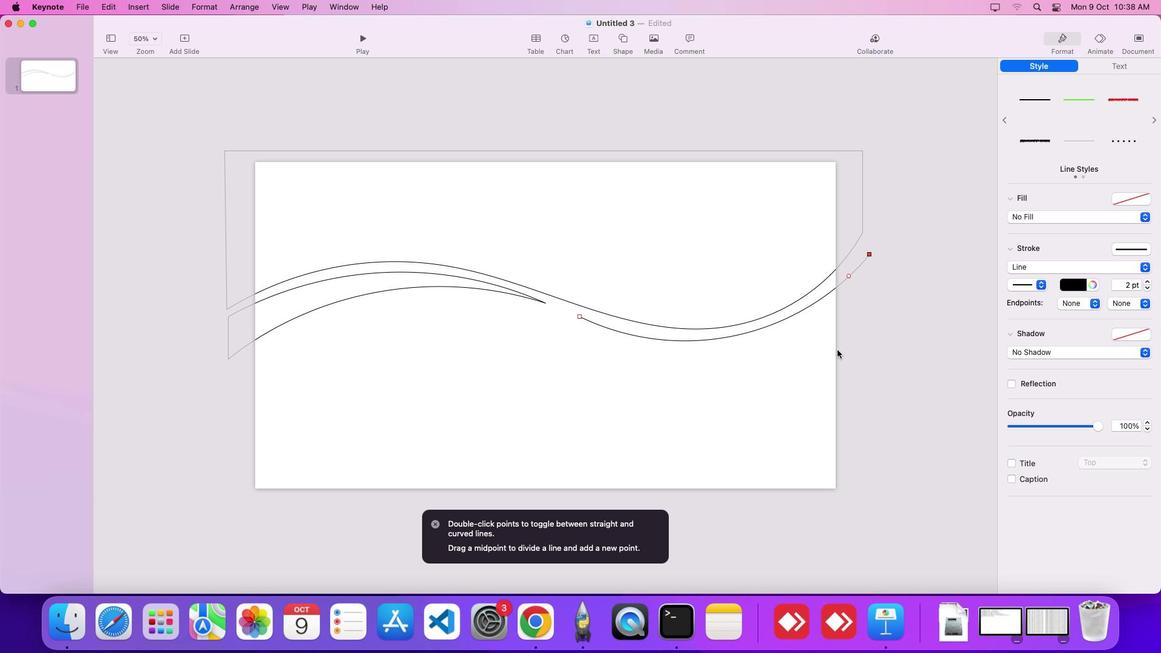
Action: Key pressed Key.cmd
Screenshot: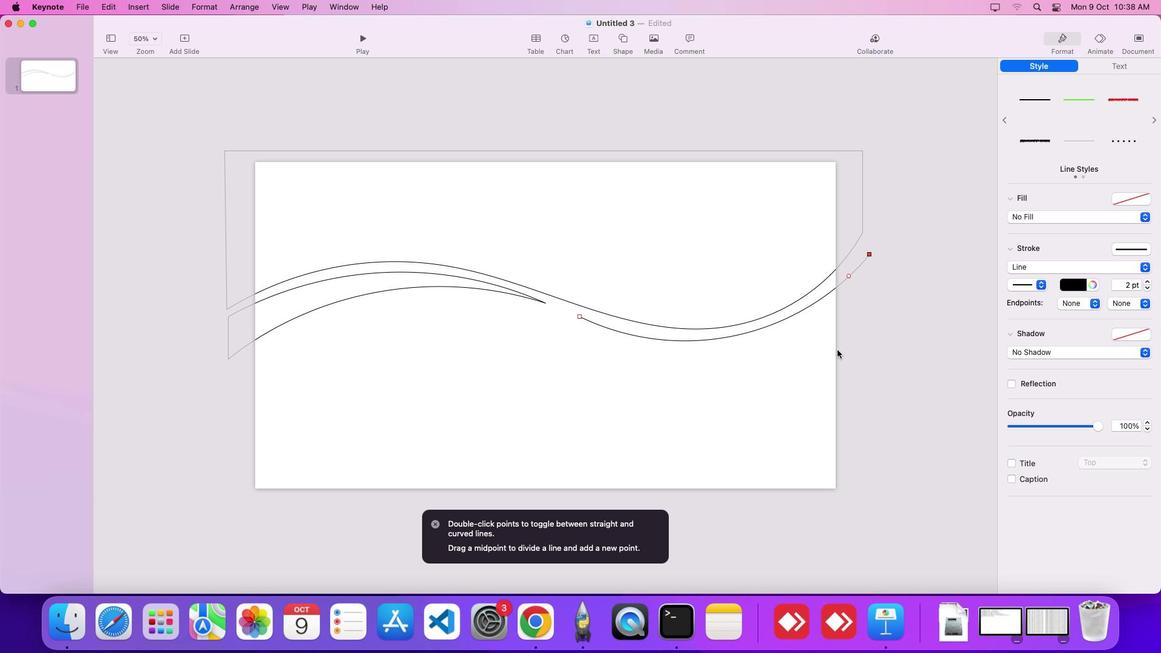 
Action: Mouse moved to (837, 349)
Screenshot: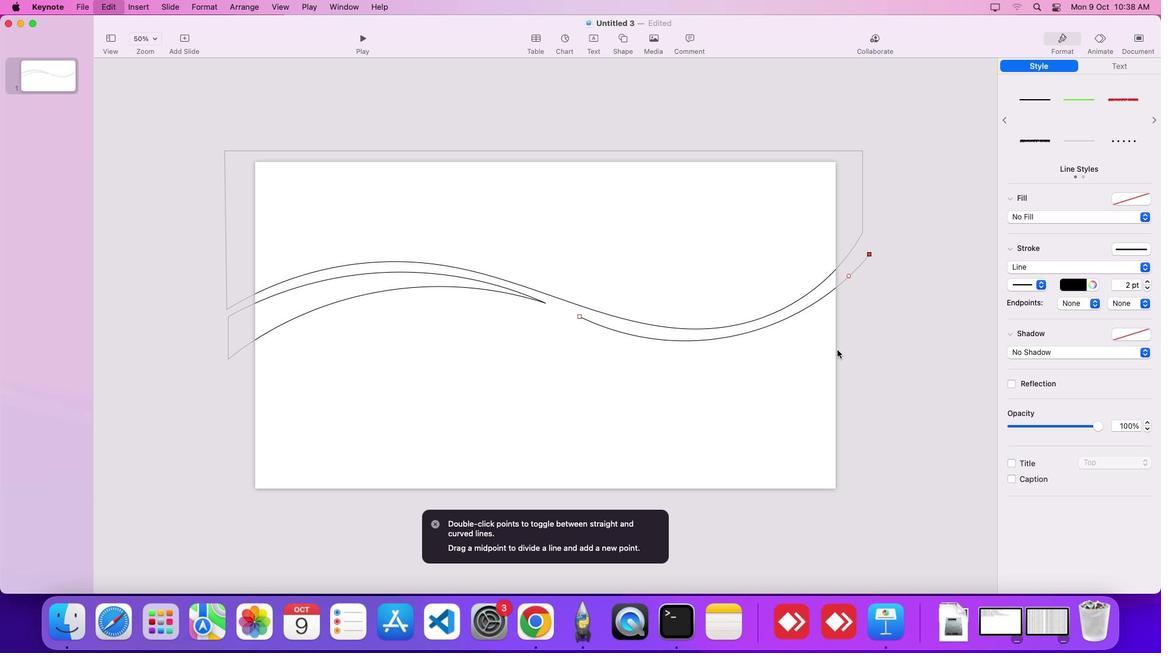 
Action: Key pressed 'z'Key.cmd'z'
Screenshot: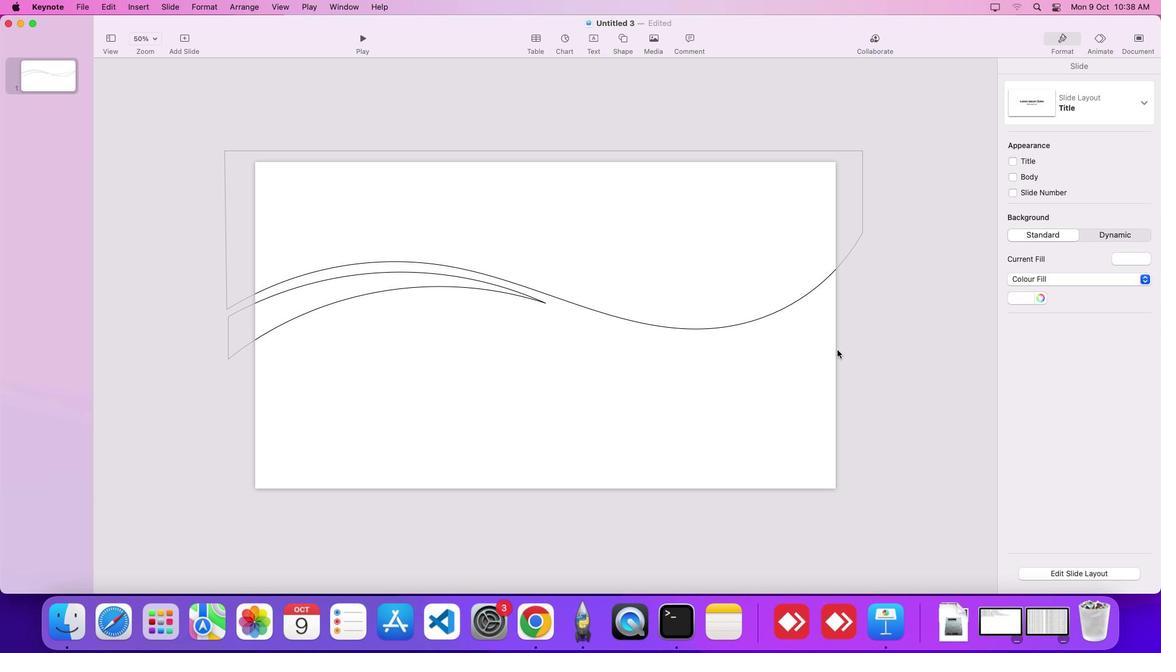 
Action: Mouse moved to (615, 41)
Screenshot: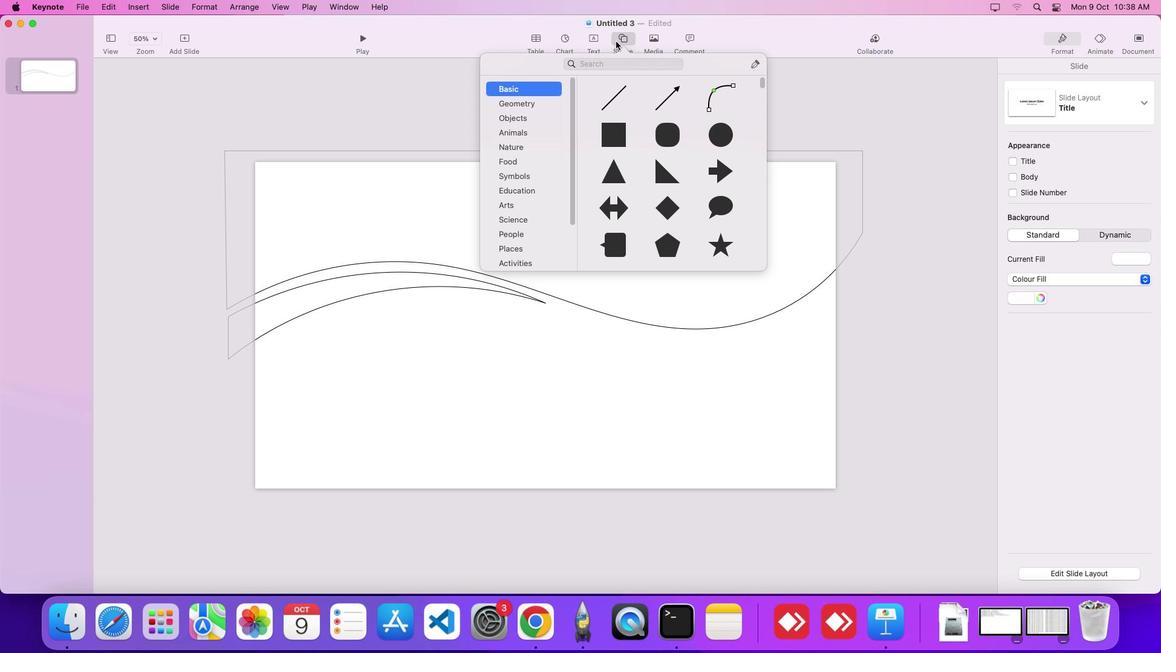 
Action: Mouse pressed left at (615, 41)
Screenshot: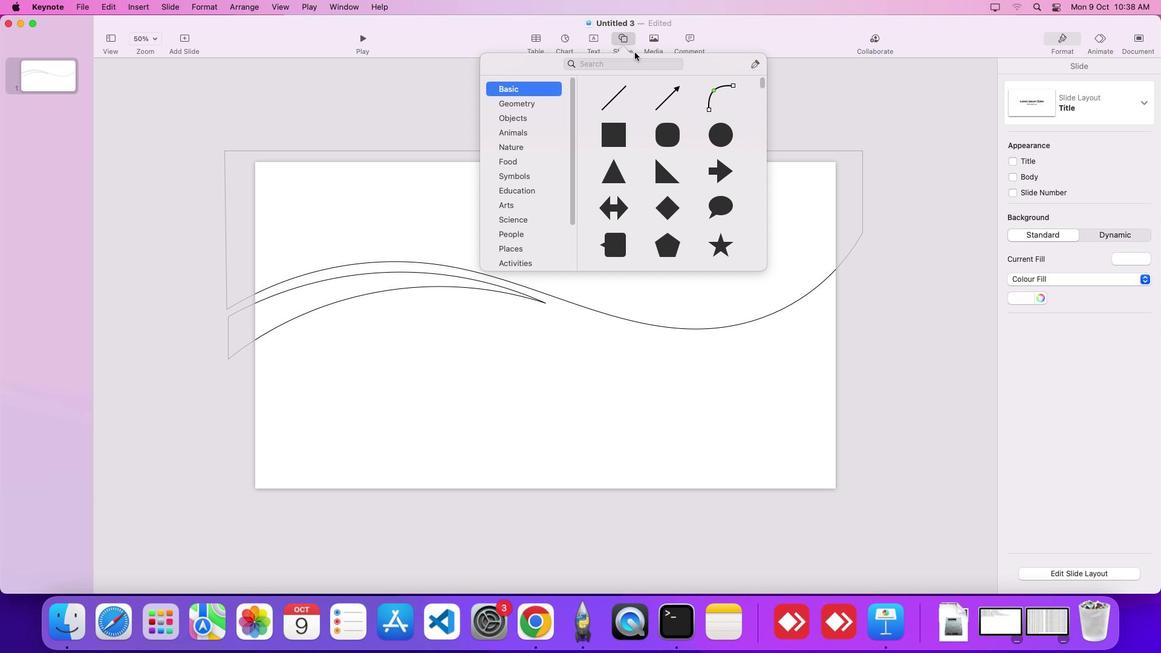 
Action: Mouse moved to (757, 64)
Screenshot: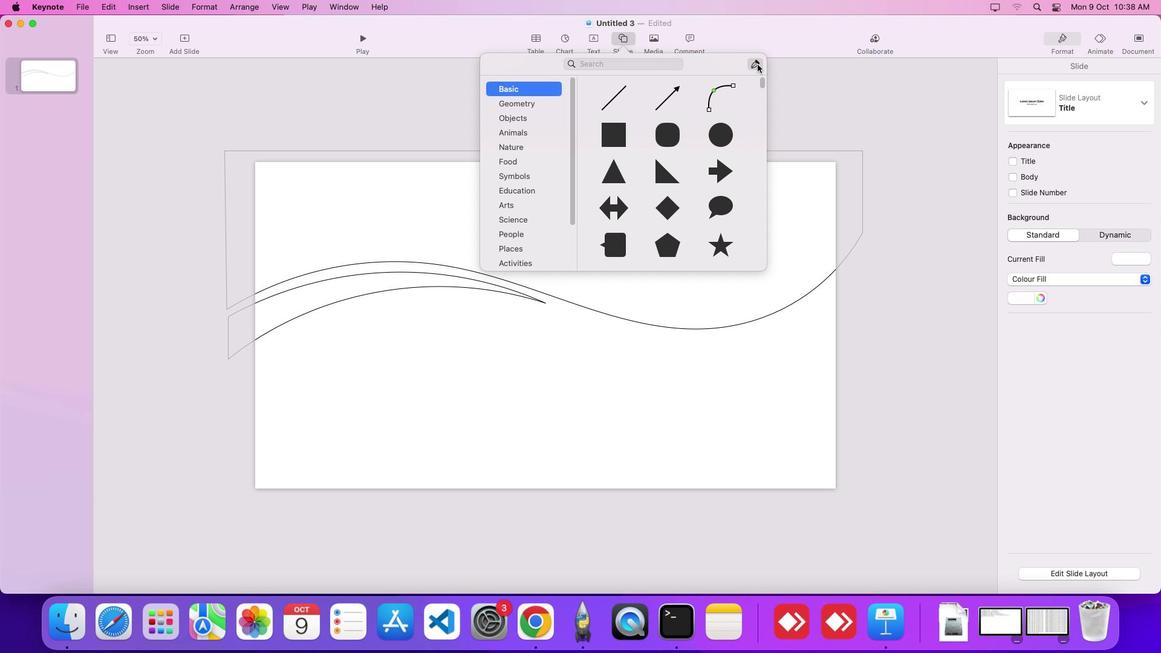 
Action: Mouse pressed left at (757, 64)
Screenshot: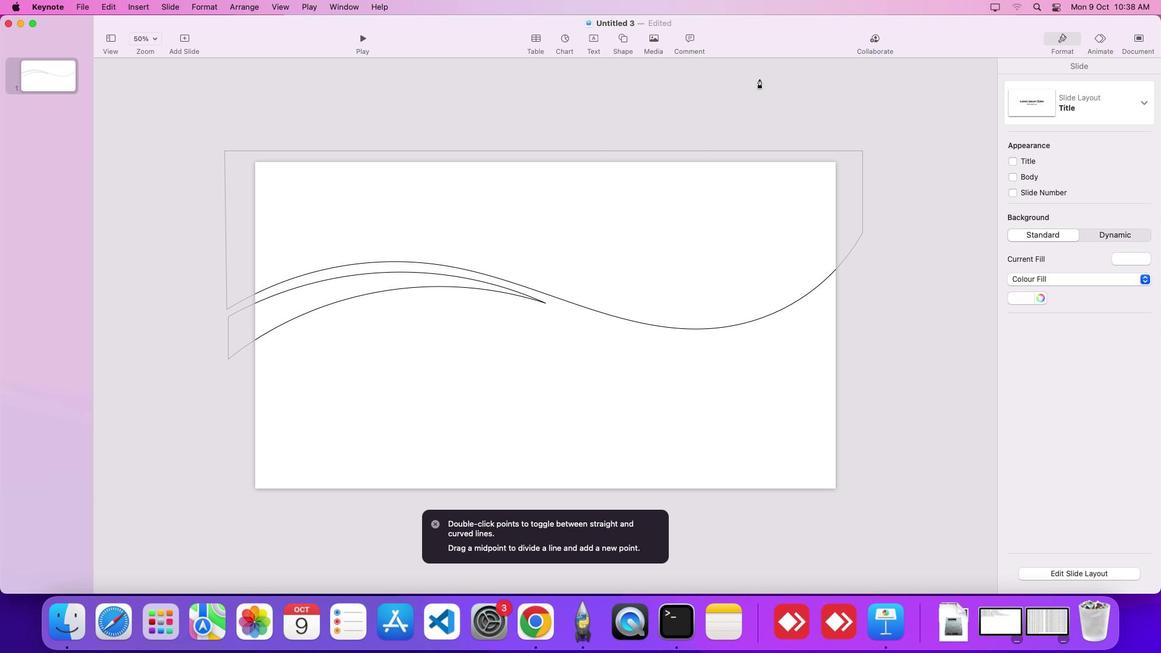 
Action: Mouse moved to (598, 319)
Screenshot: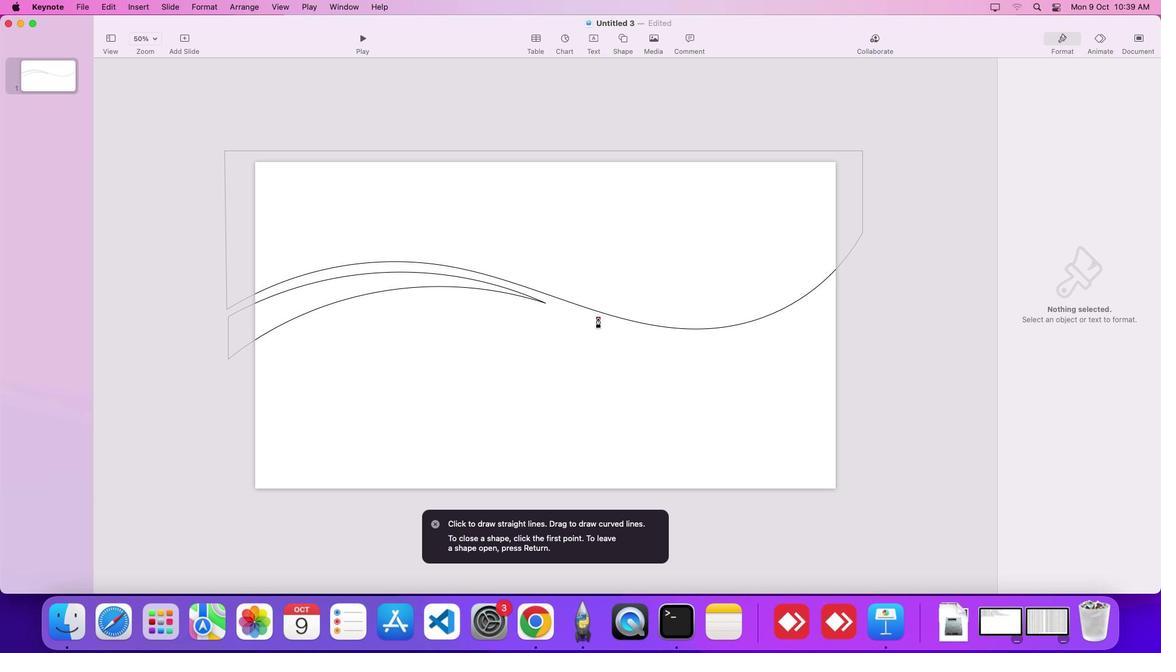 
Action: Mouse pressed left at (598, 319)
Screenshot: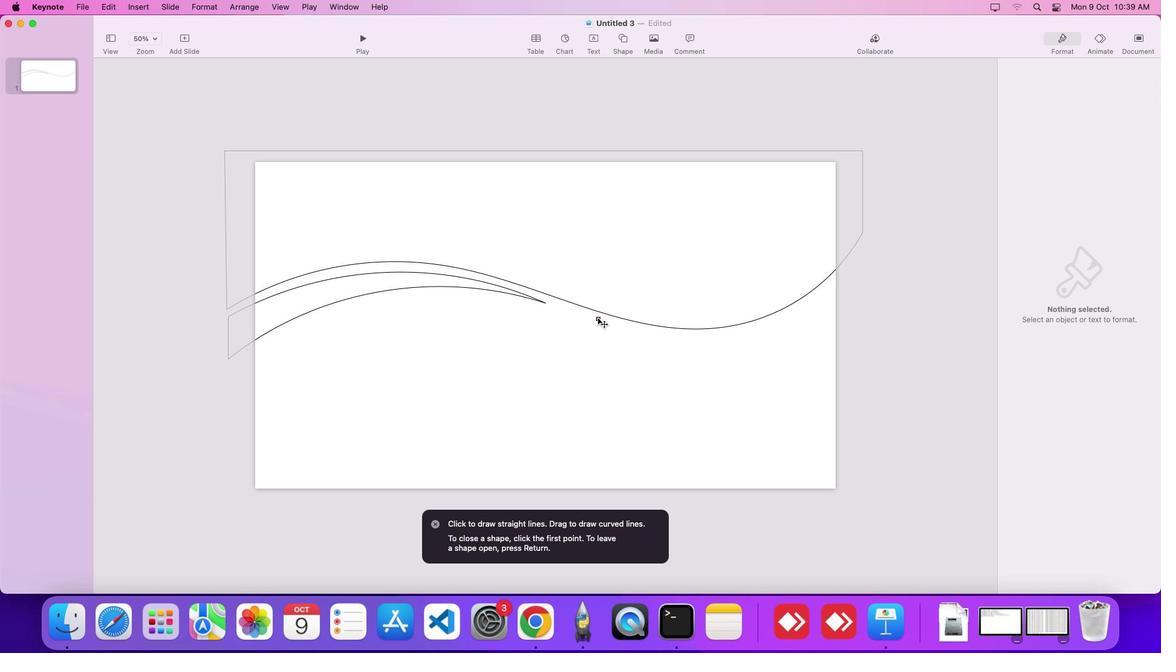 
Action: Mouse moved to (851, 270)
Screenshot: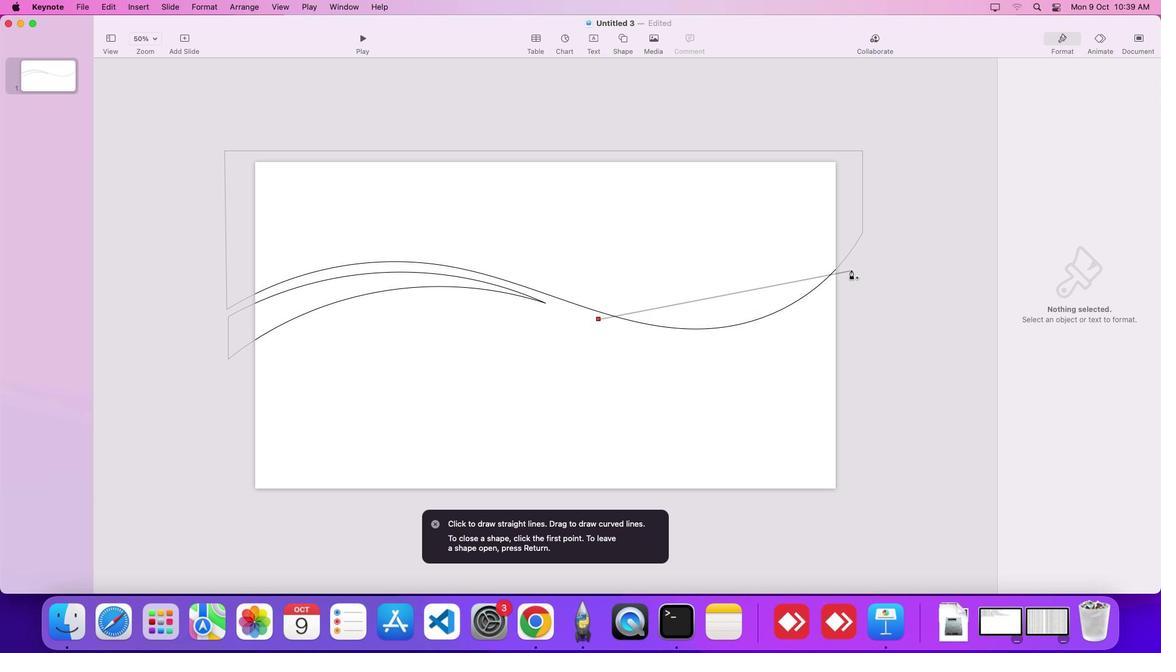 
Action: Mouse pressed left at (851, 270)
Screenshot: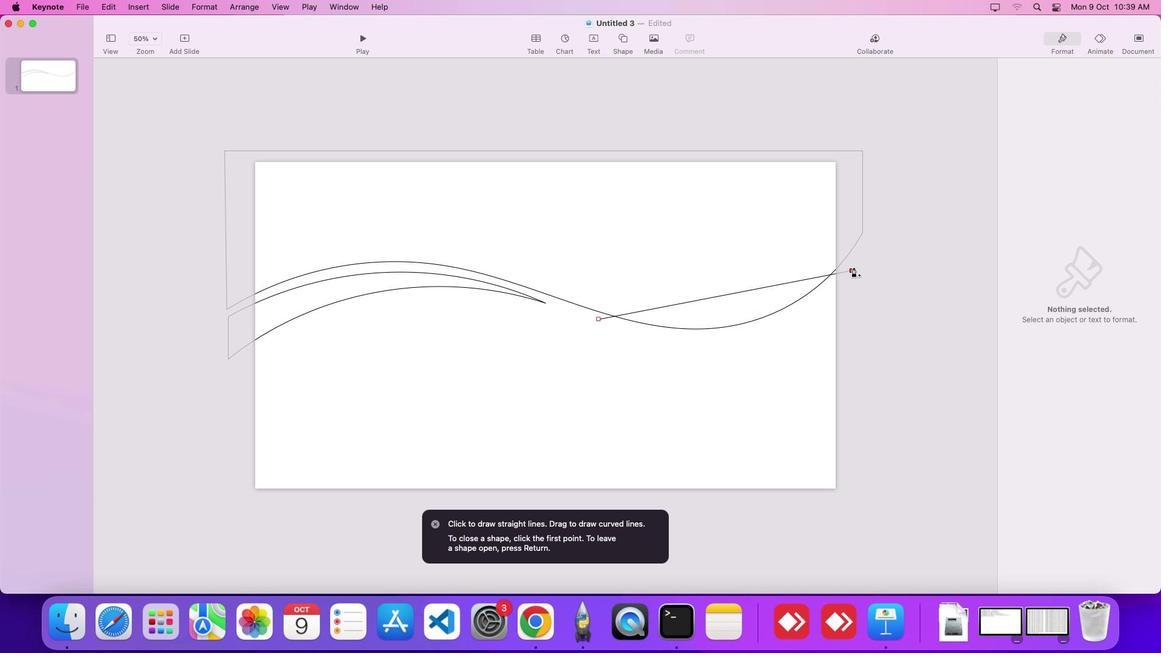
Action: Mouse moved to (866, 252)
Screenshot: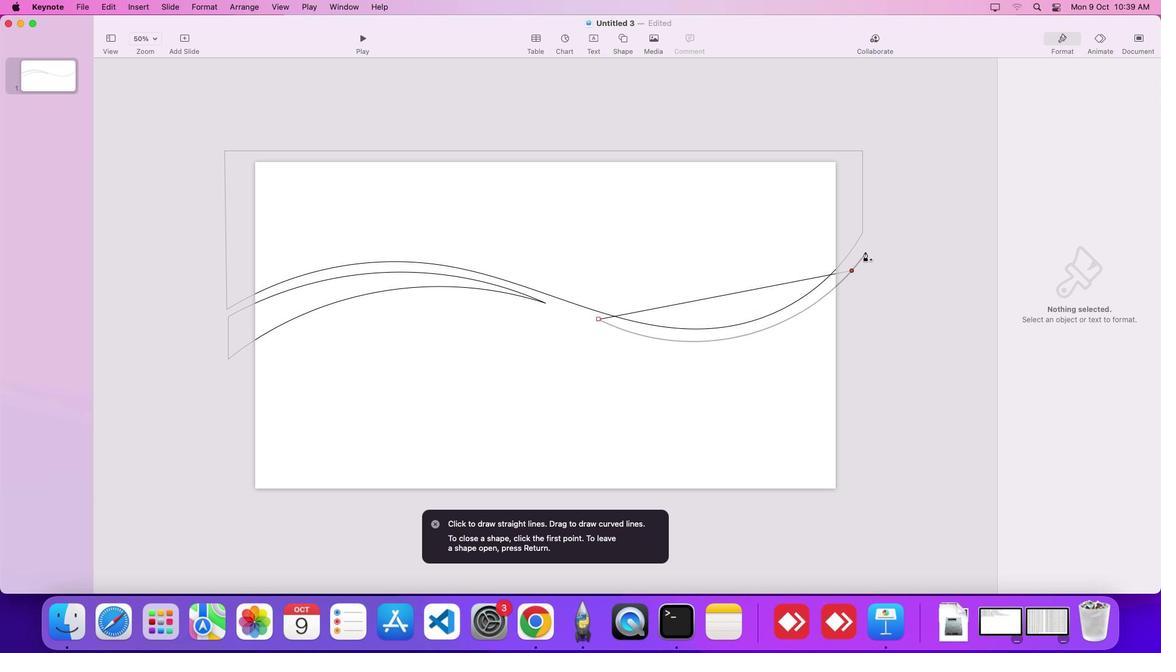 
Action: Mouse pressed left at (866, 252)
Screenshot: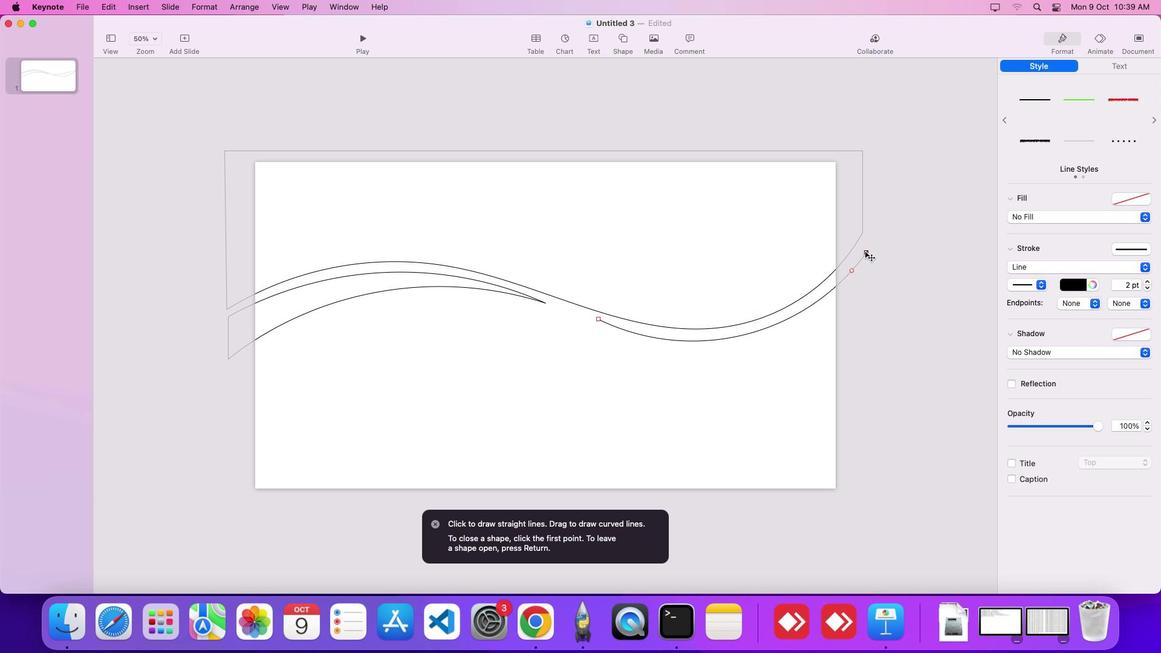 
Action: Mouse moved to (867, 306)
Screenshot: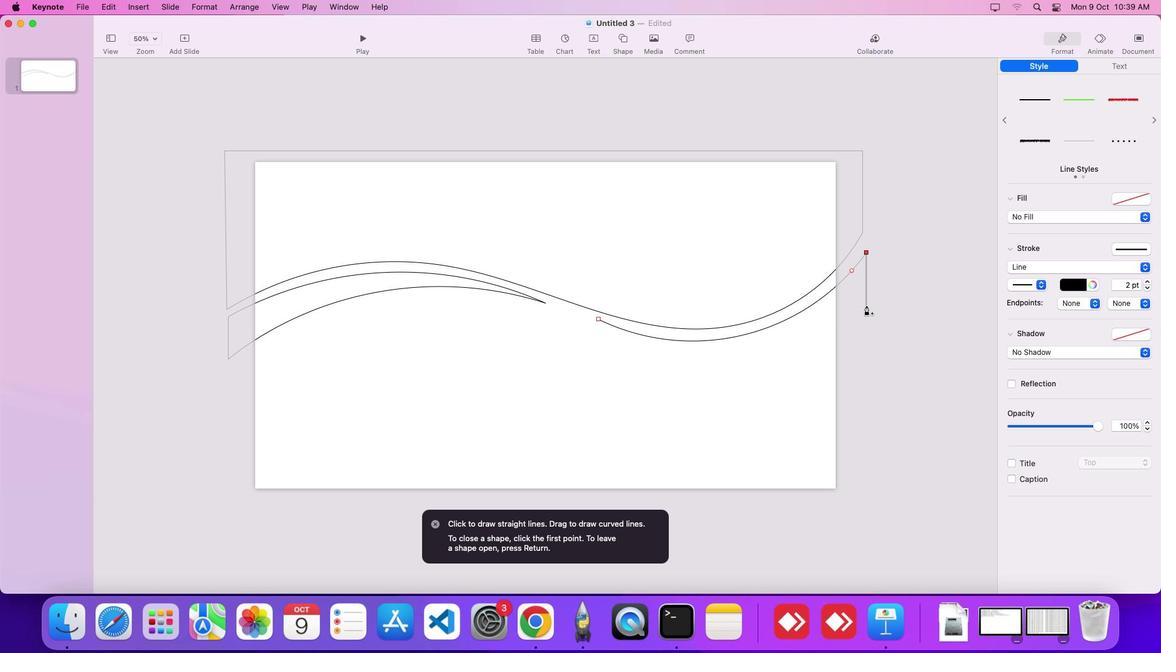 
Action: Mouse pressed left at (867, 306)
Screenshot: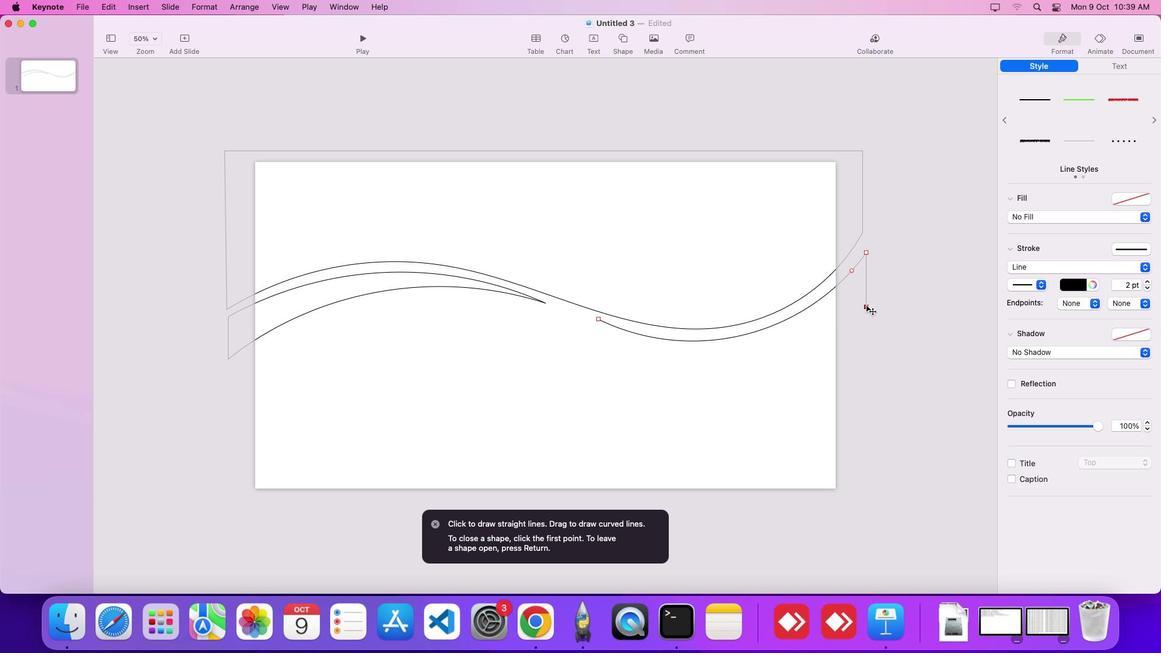 
Action: Mouse moved to (599, 329)
Screenshot: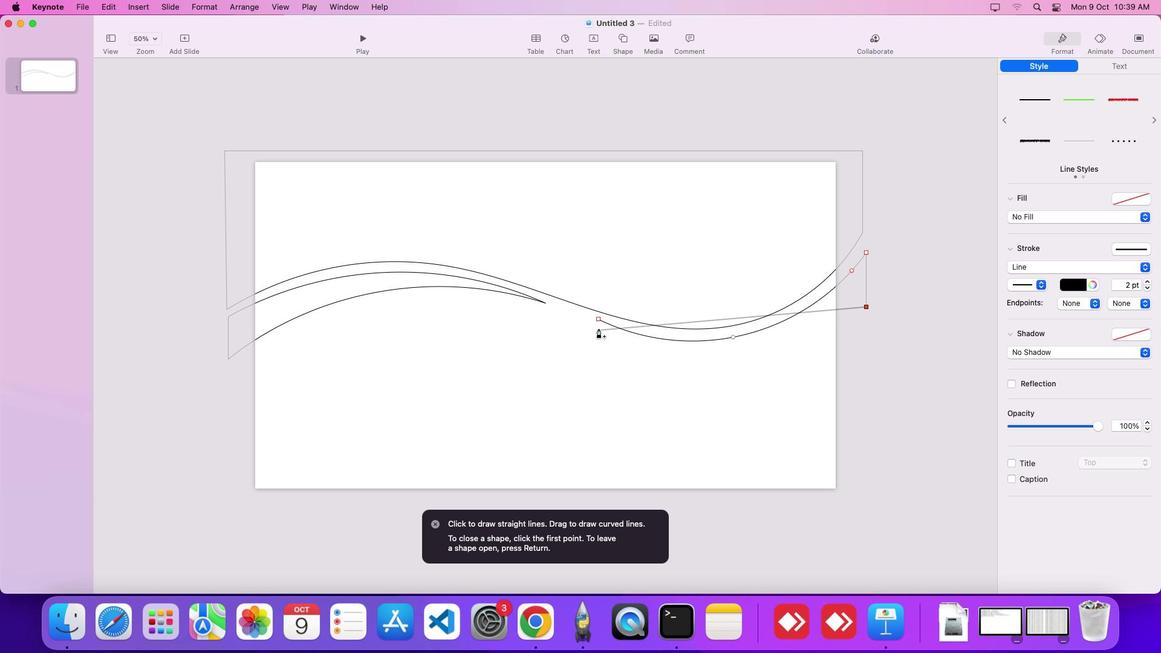 
Action: Mouse pressed left at (599, 329)
Screenshot: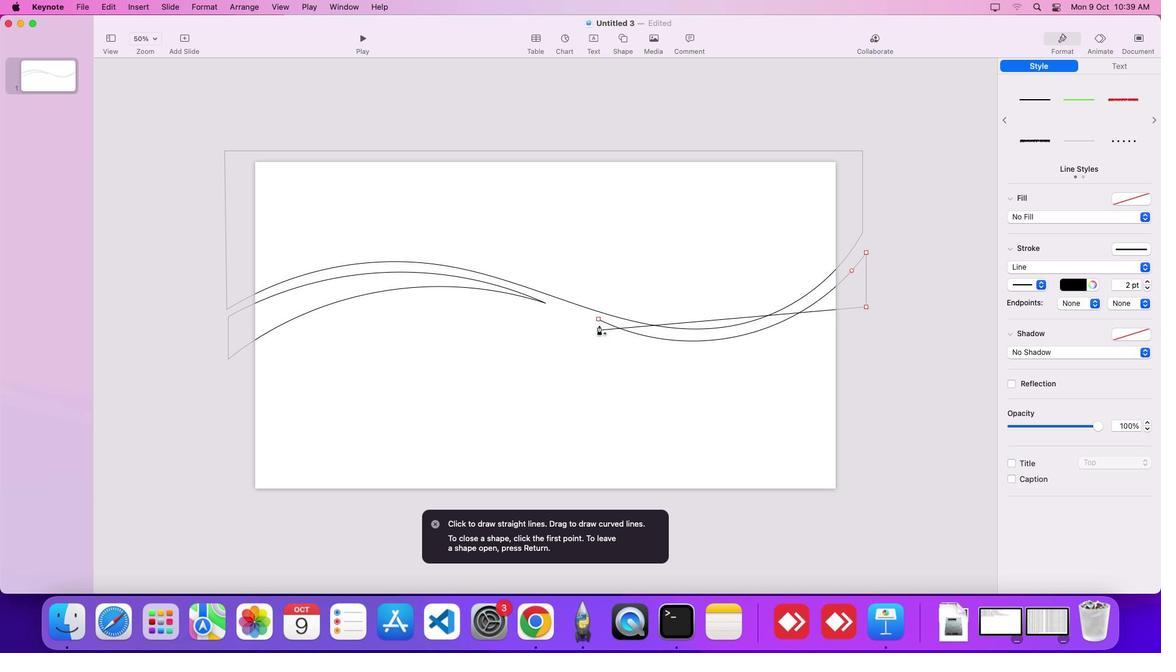 
Action: Mouse moved to (580, 312)
Screenshot: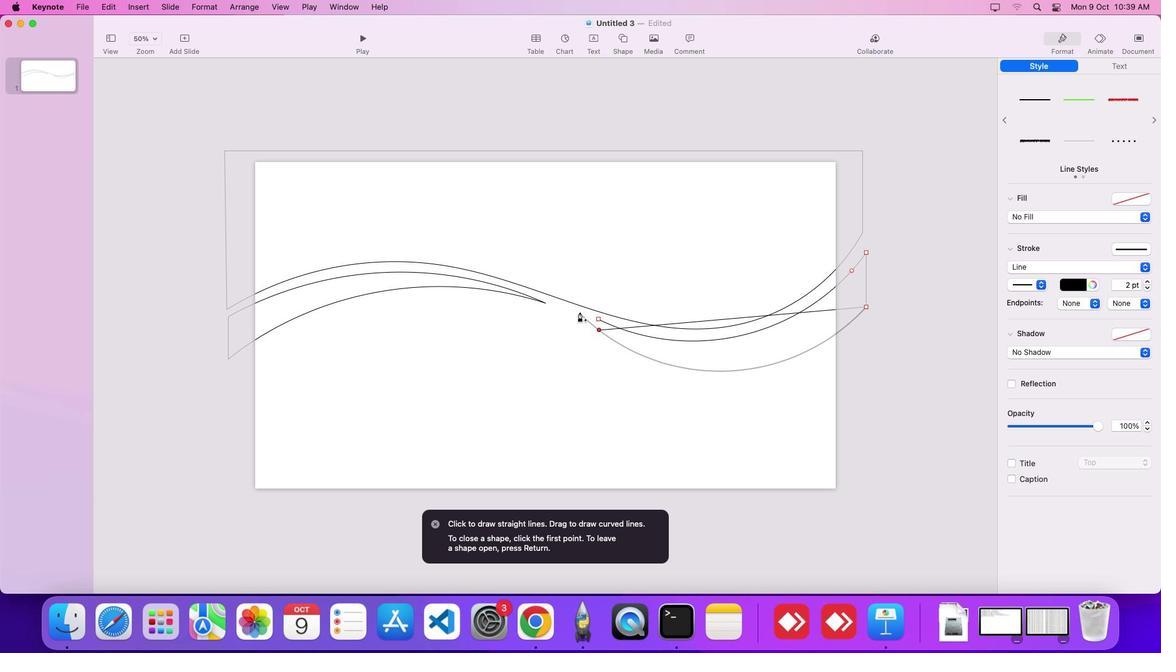 
Action: Mouse pressed left at (580, 312)
Screenshot: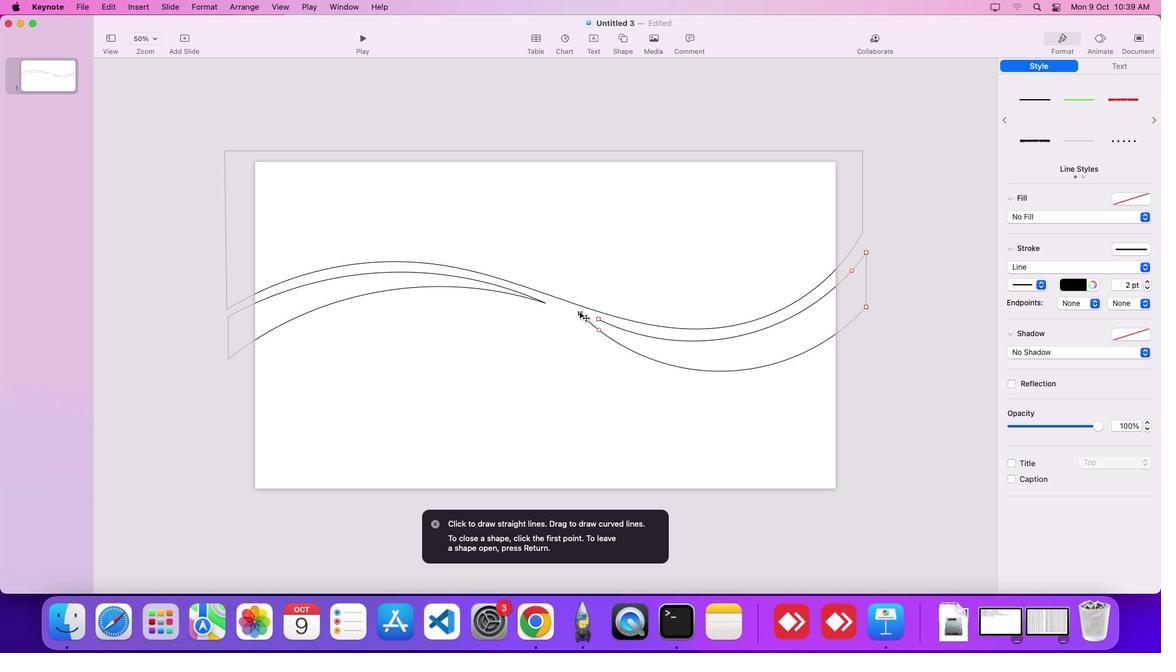 
Action: Mouse moved to (599, 321)
Screenshot: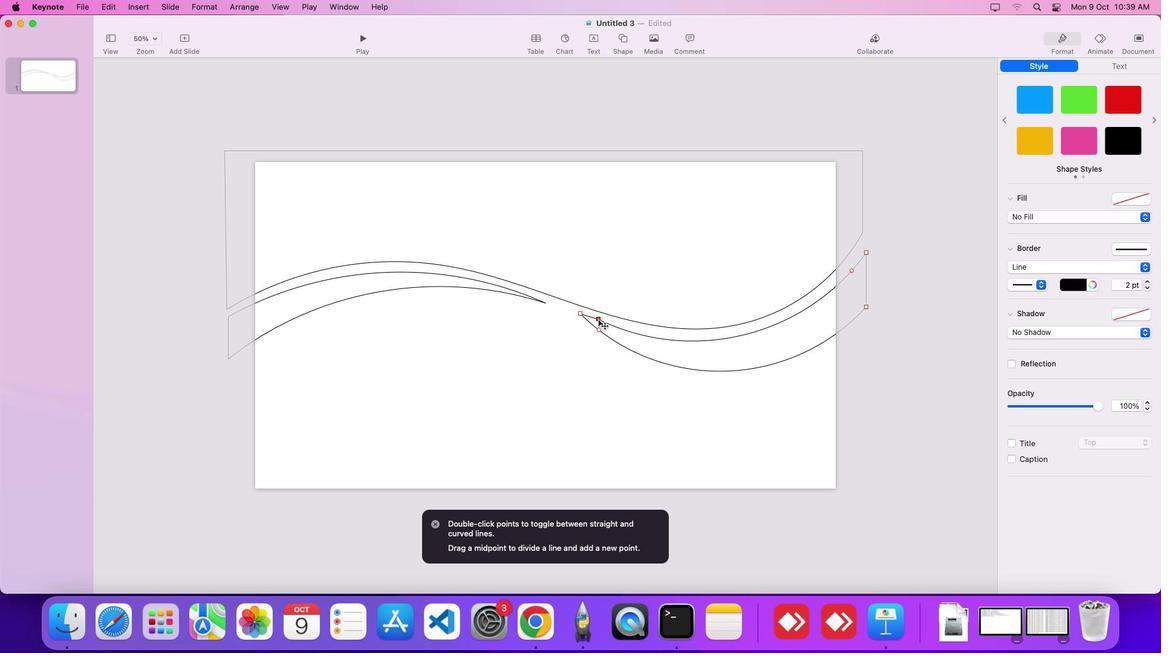 
Action: Mouse pressed left at (599, 321)
Screenshot: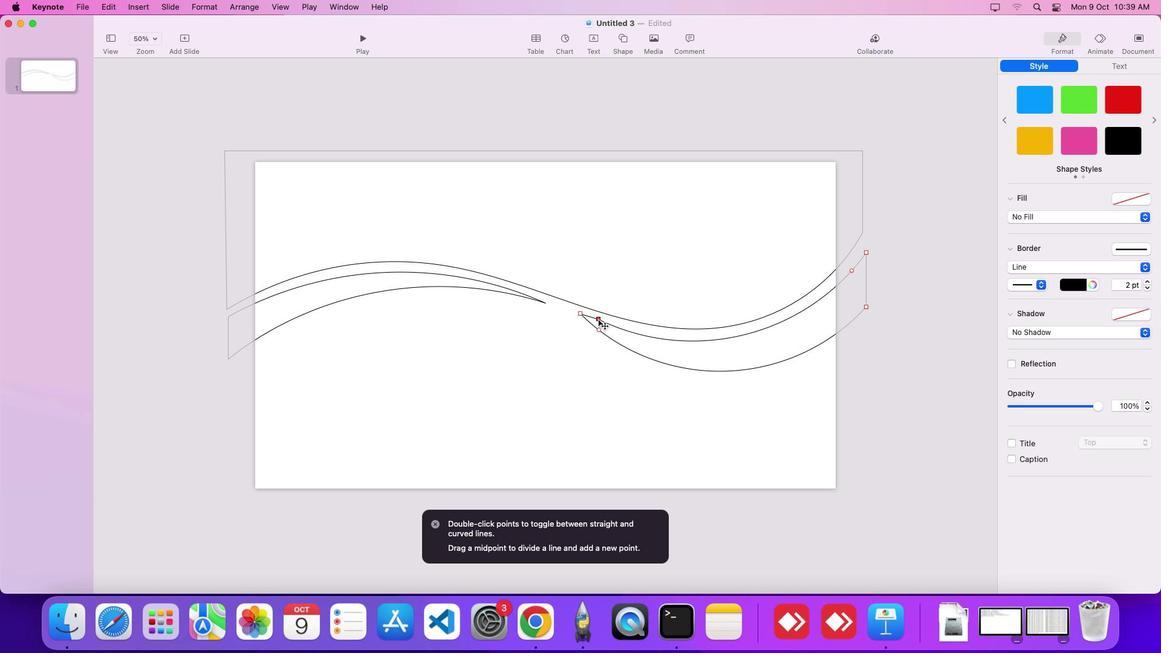 
Action: Mouse moved to (599, 319)
Screenshot: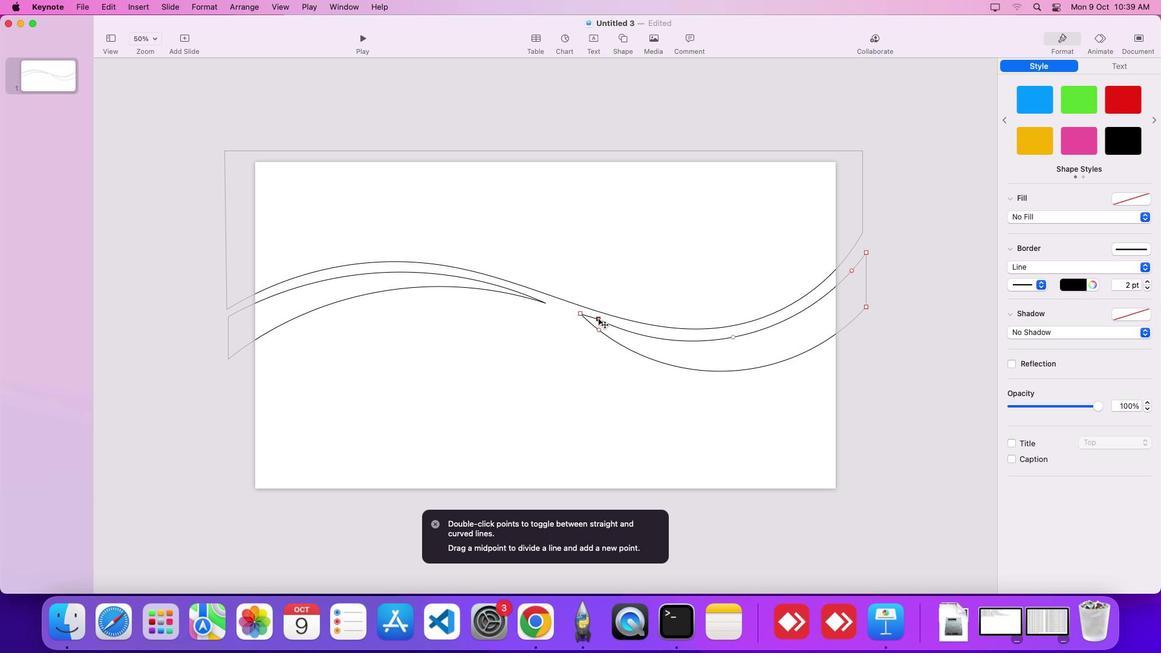 
Action: Mouse pressed left at (599, 319)
Screenshot: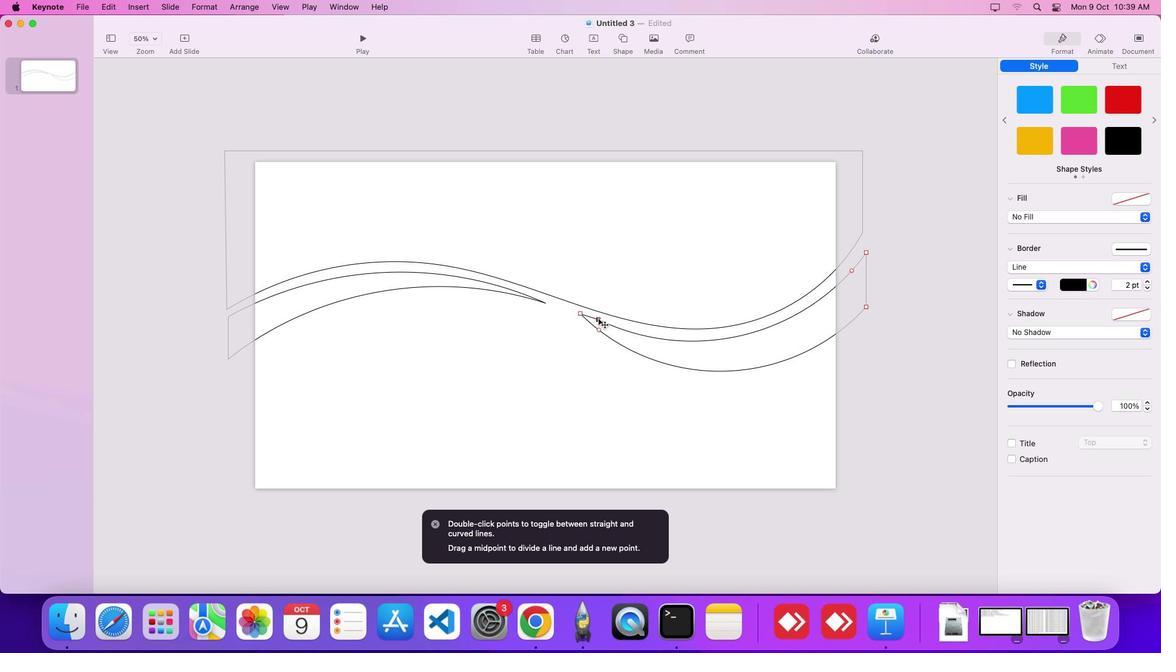 
Action: Mouse moved to (580, 312)
Screenshot: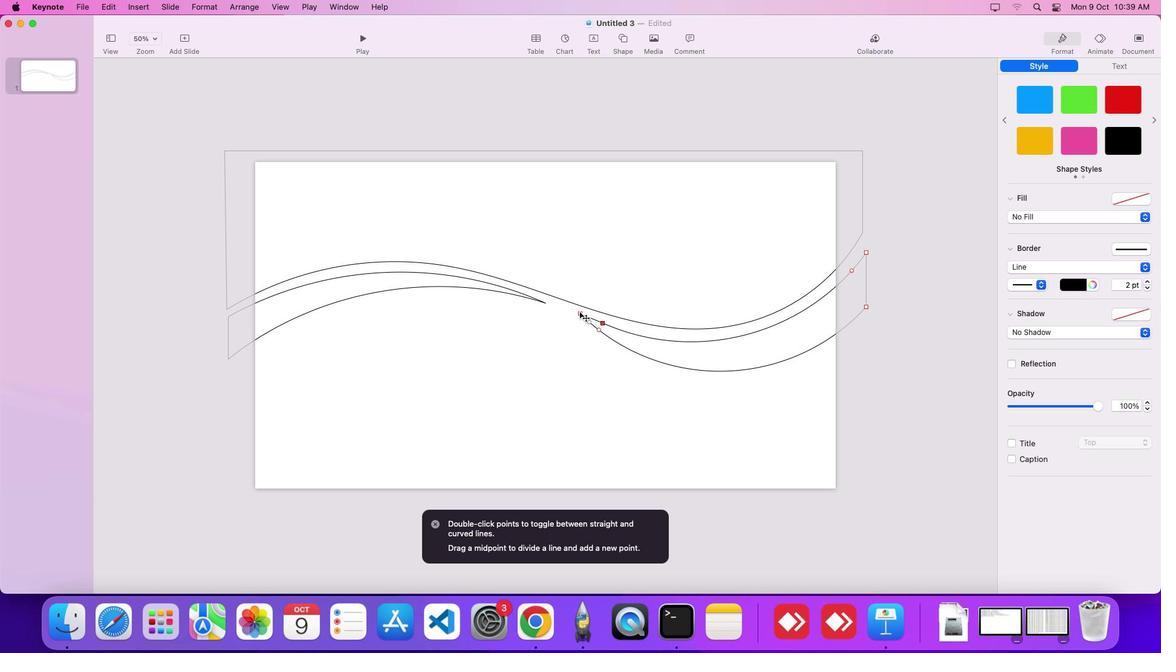 
Action: Mouse pressed left at (580, 312)
Screenshot: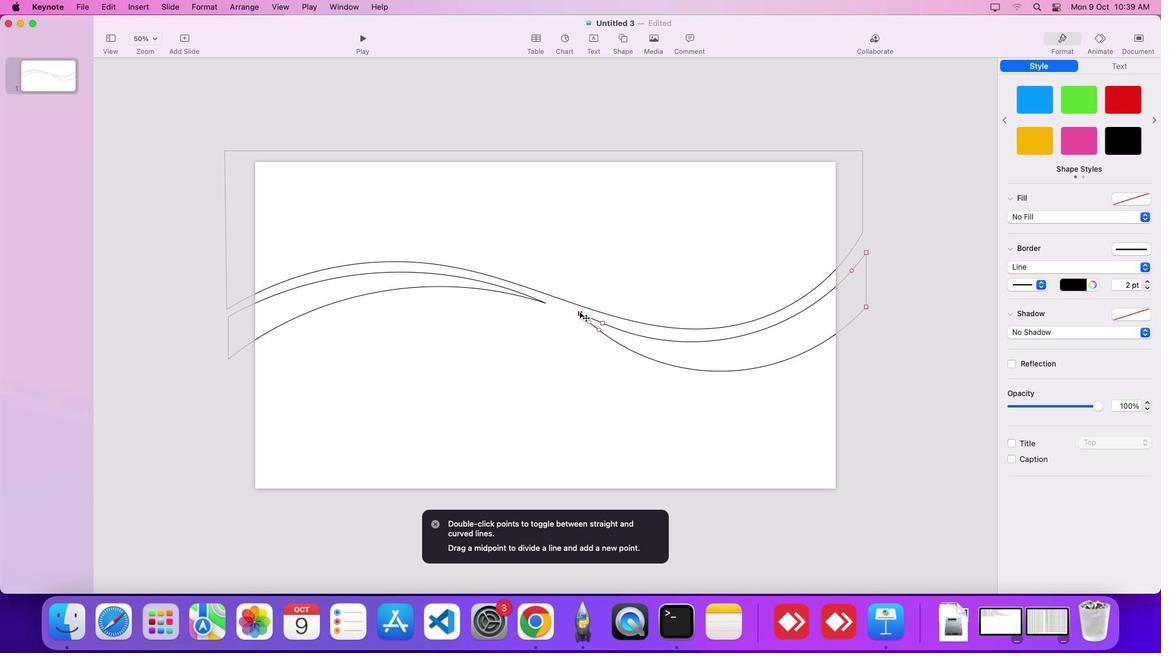 
Action: Mouse moved to (729, 430)
Screenshot: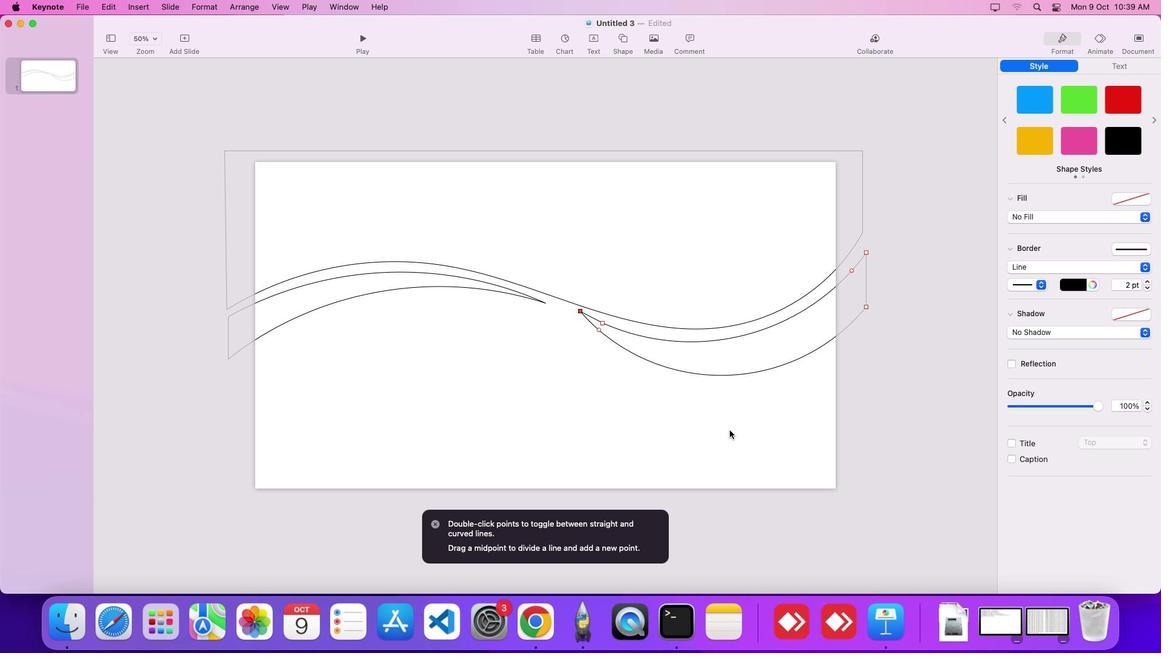 
Action: Mouse pressed left at (729, 430)
Screenshot: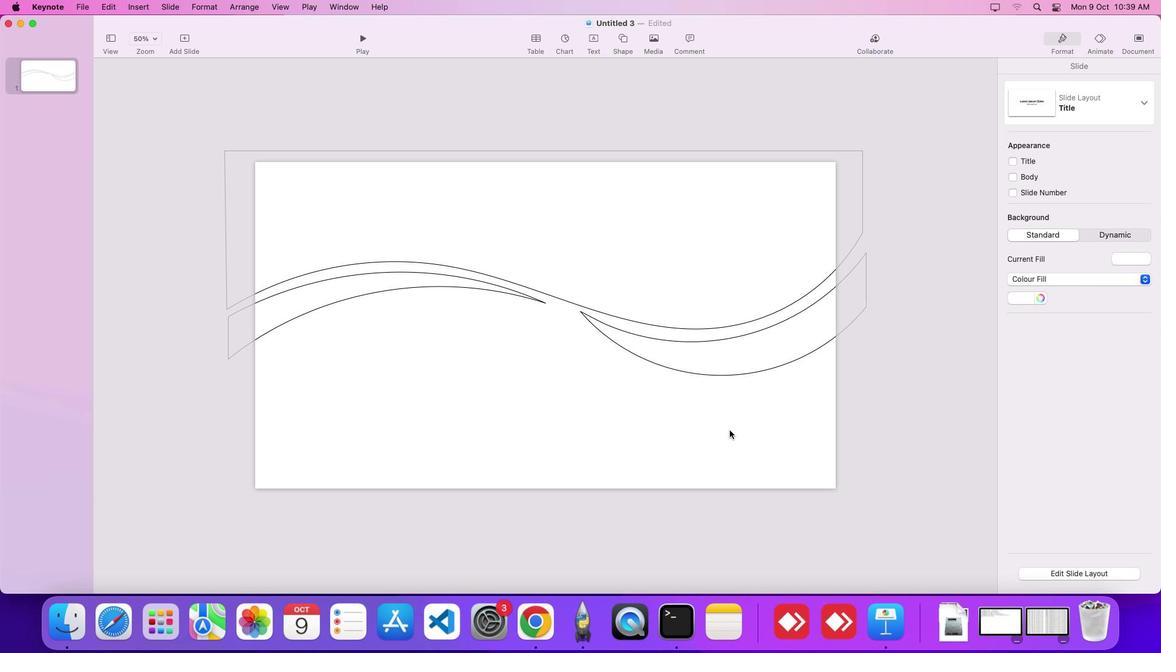 
Action: Mouse moved to (798, 443)
Screenshot: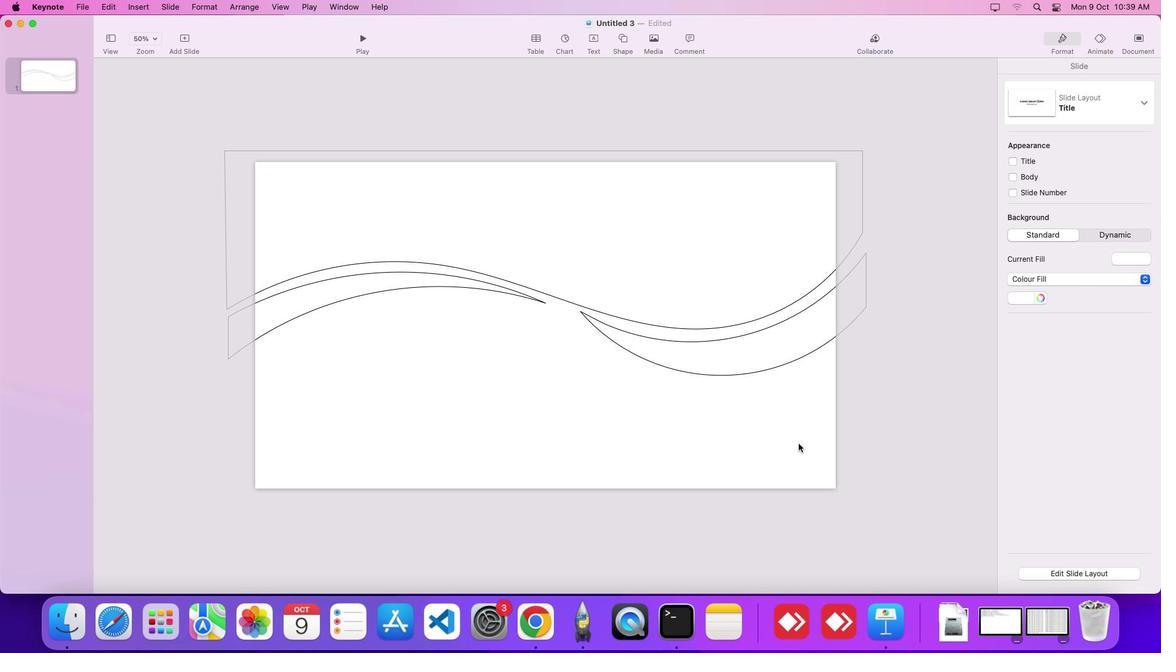 
Action: Mouse pressed left at (798, 443)
Screenshot: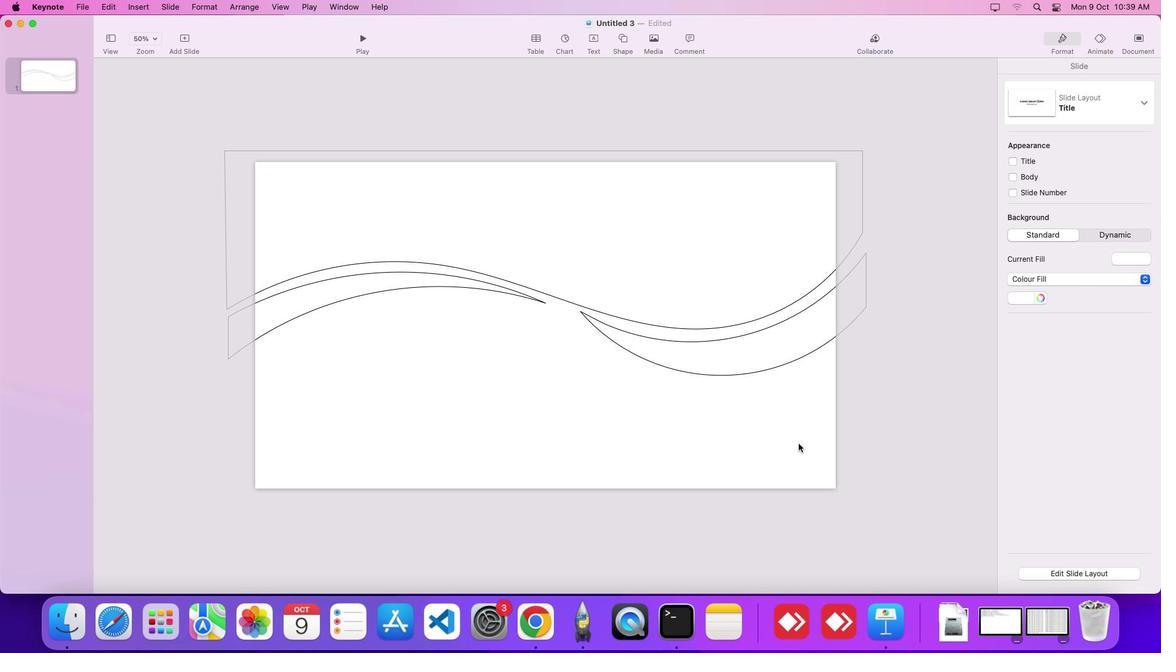 
Action: Mouse moved to (779, 372)
Screenshot: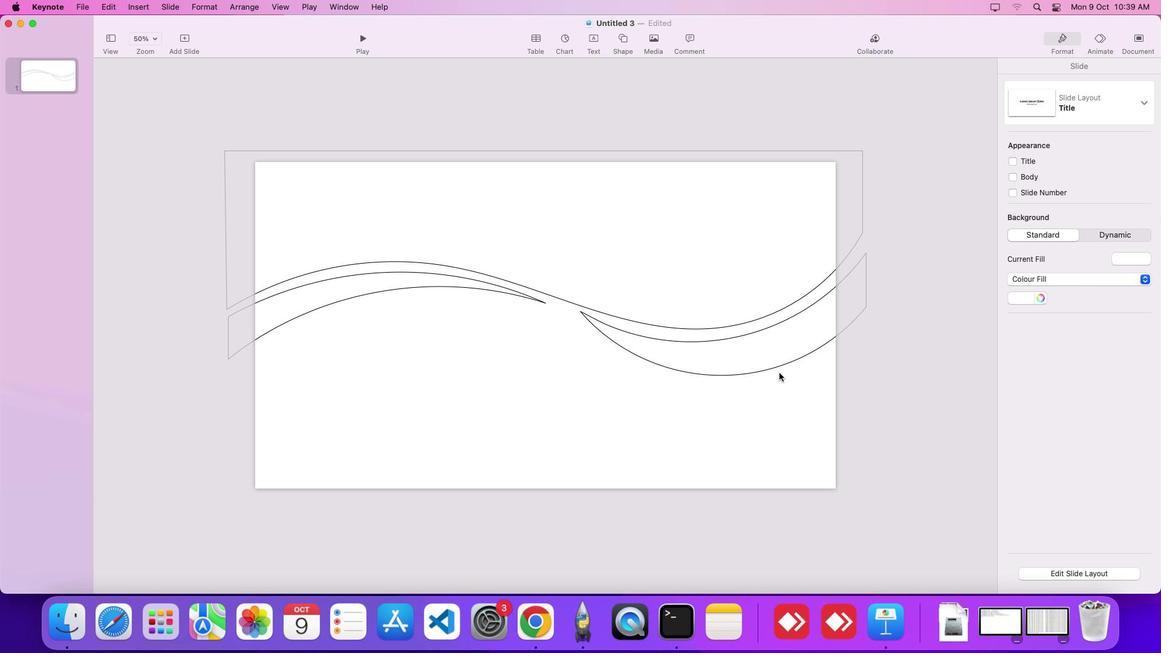 
Action: Mouse pressed left at (779, 372)
Screenshot: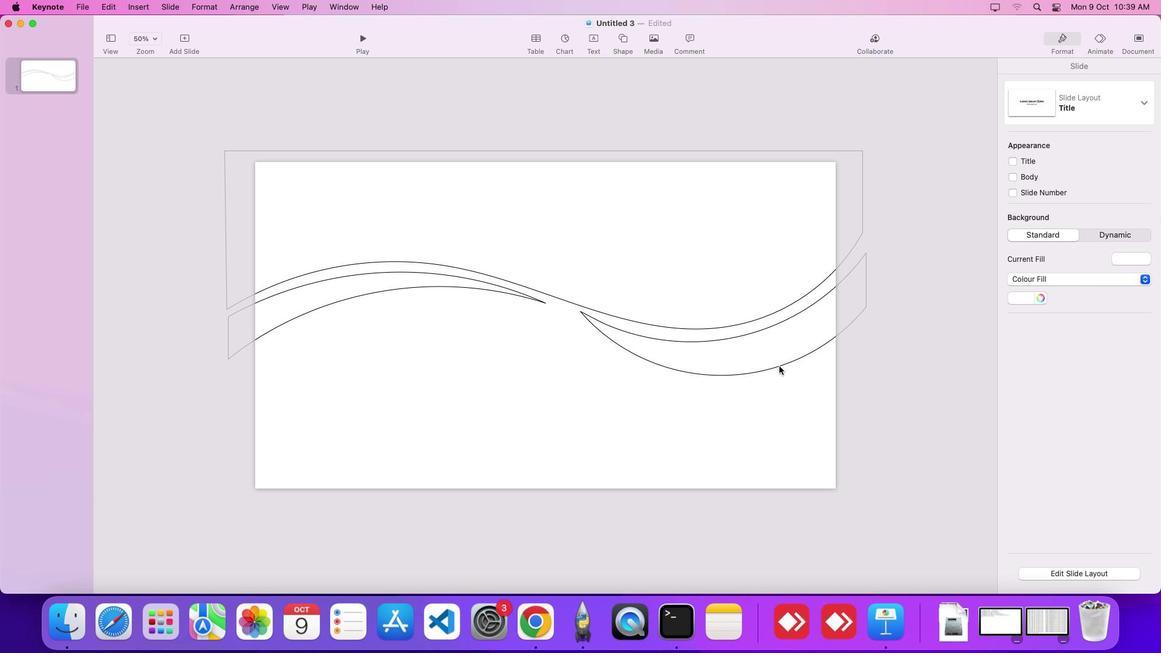 
Action: Mouse moved to (779, 366)
Screenshot: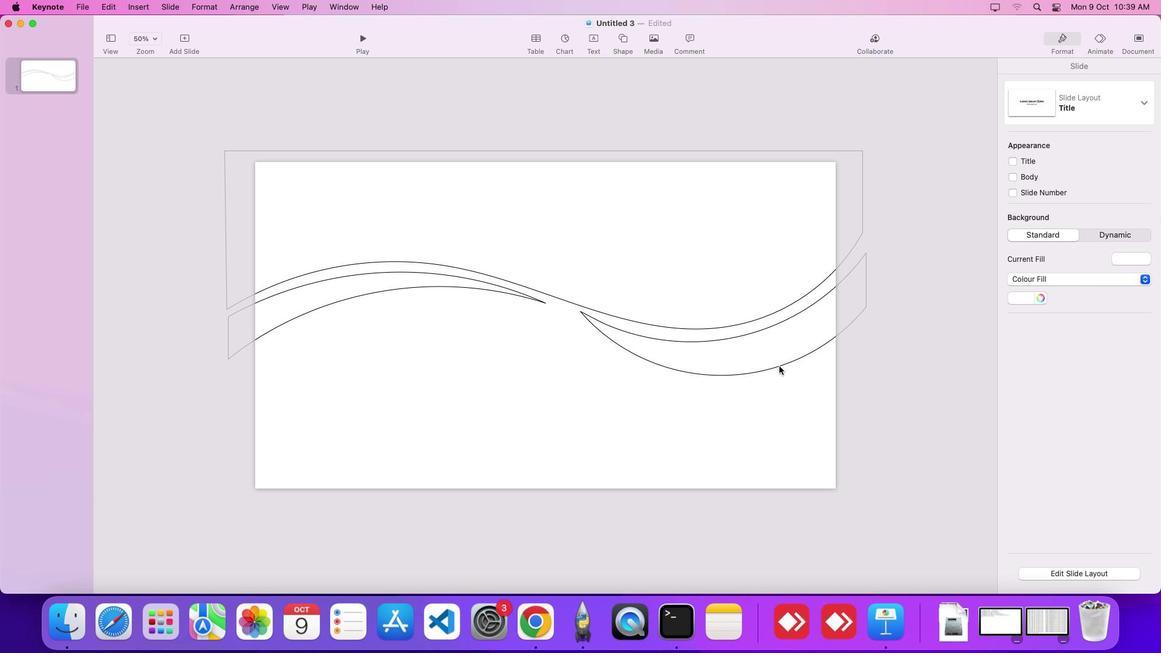 
Action: Mouse pressed left at (779, 366)
Screenshot: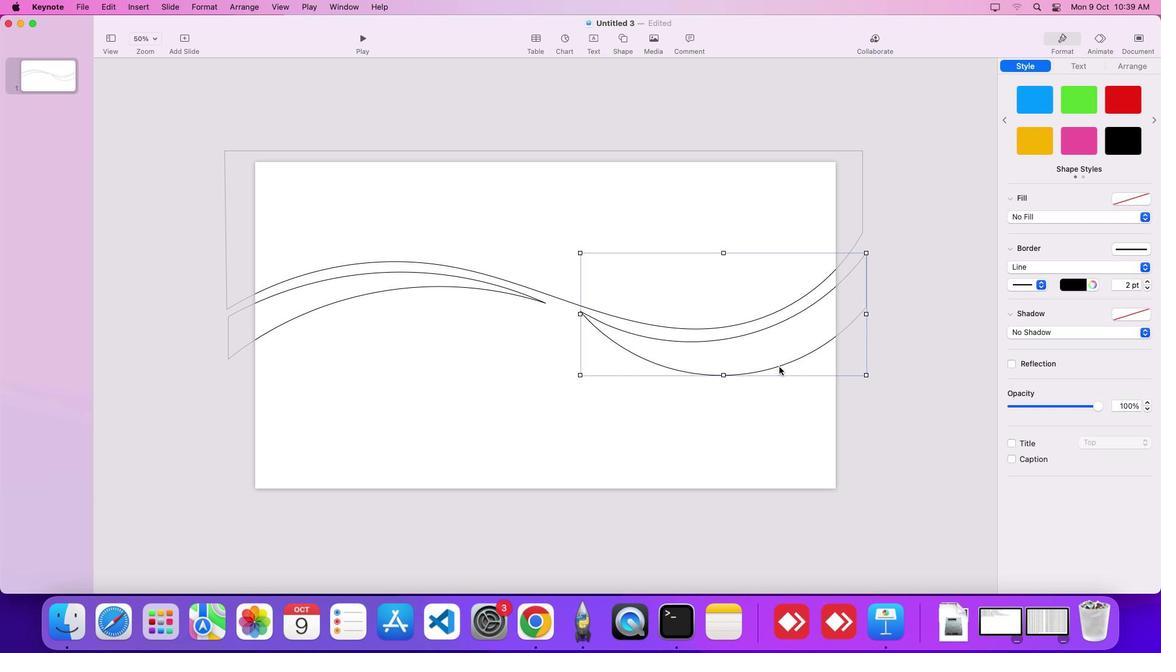 
Action: Mouse moved to (779, 367)
Screenshot: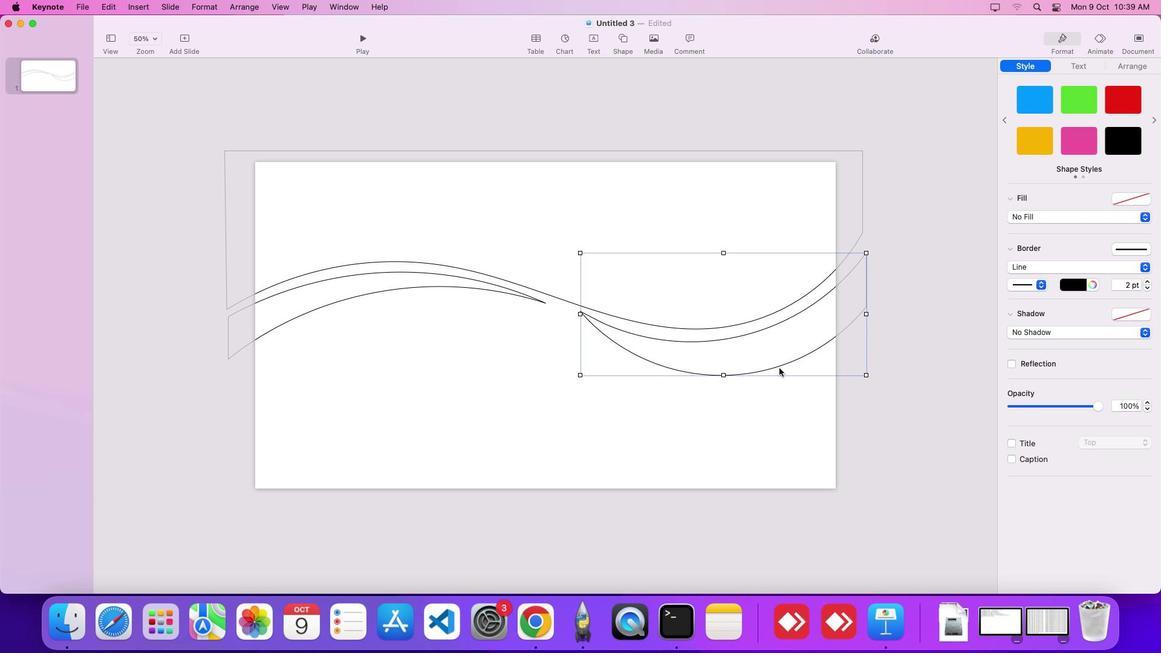
Action: Key pressed Key.alt
Screenshot: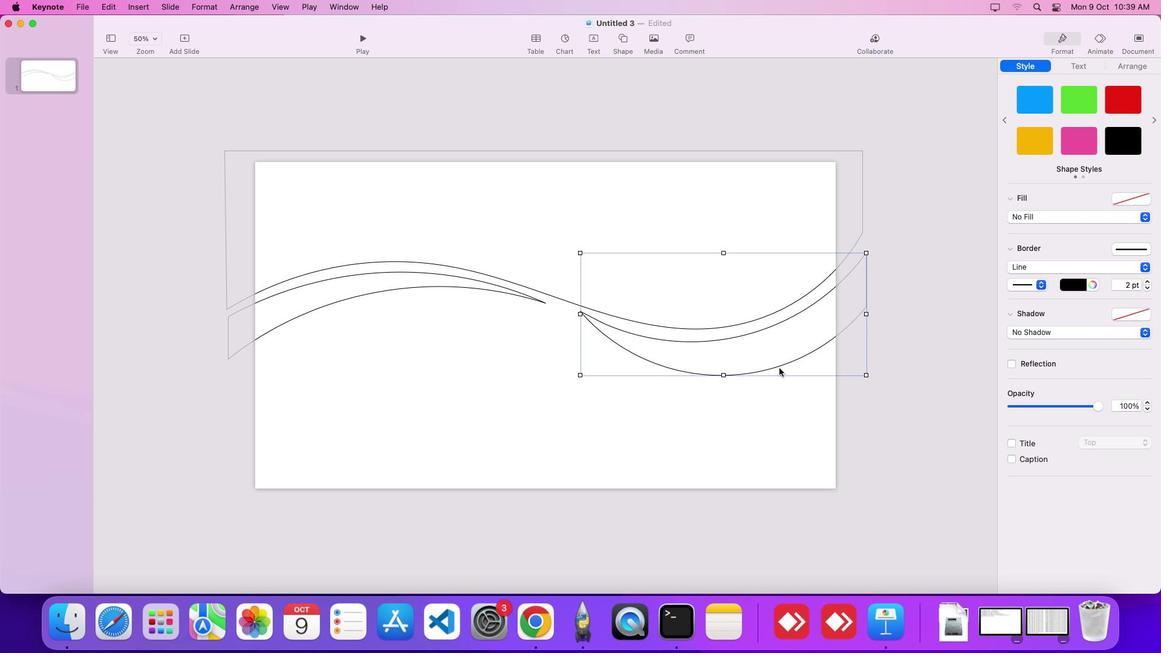 
Action: Mouse pressed left at (779, 367)
Screenshot: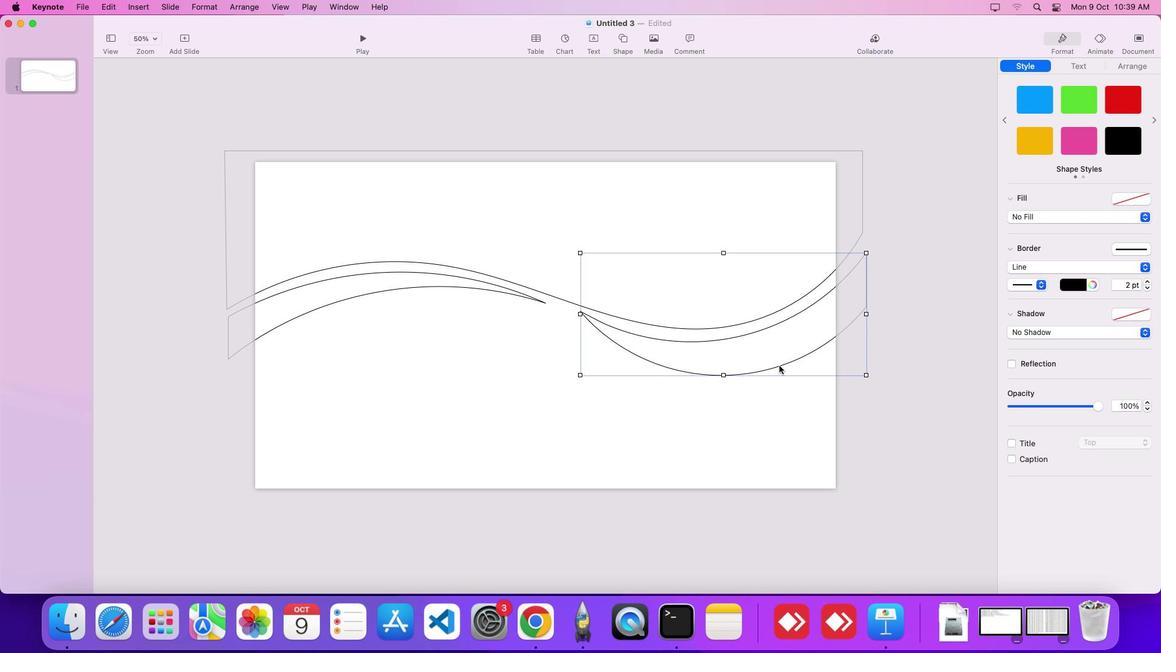 
Action: Mouse moved to (778, 305)
Screenshot: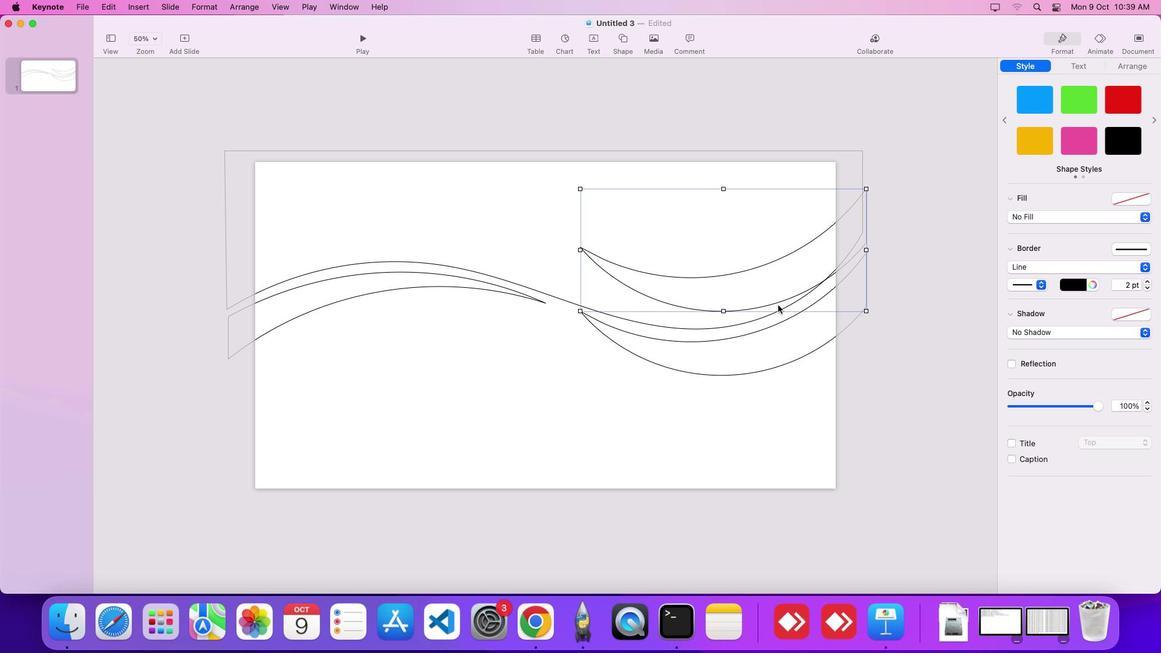 
Action: Key pressed Key.delete
Screenshot: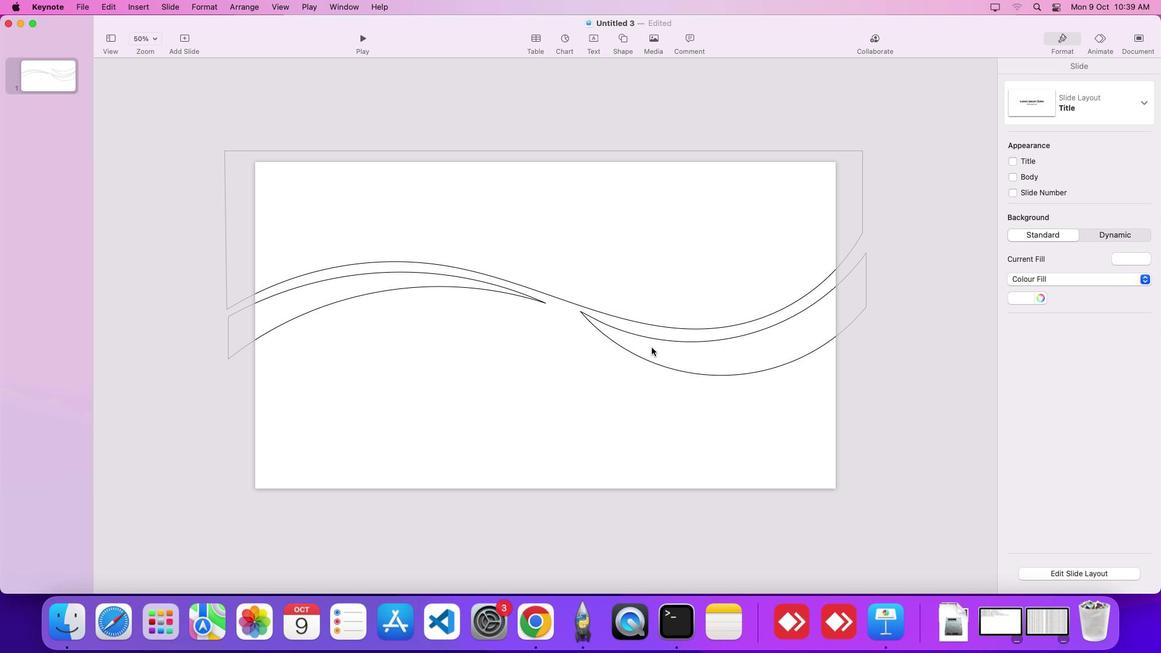 
Action: Mouse moved to (307, 317)
Screenshot: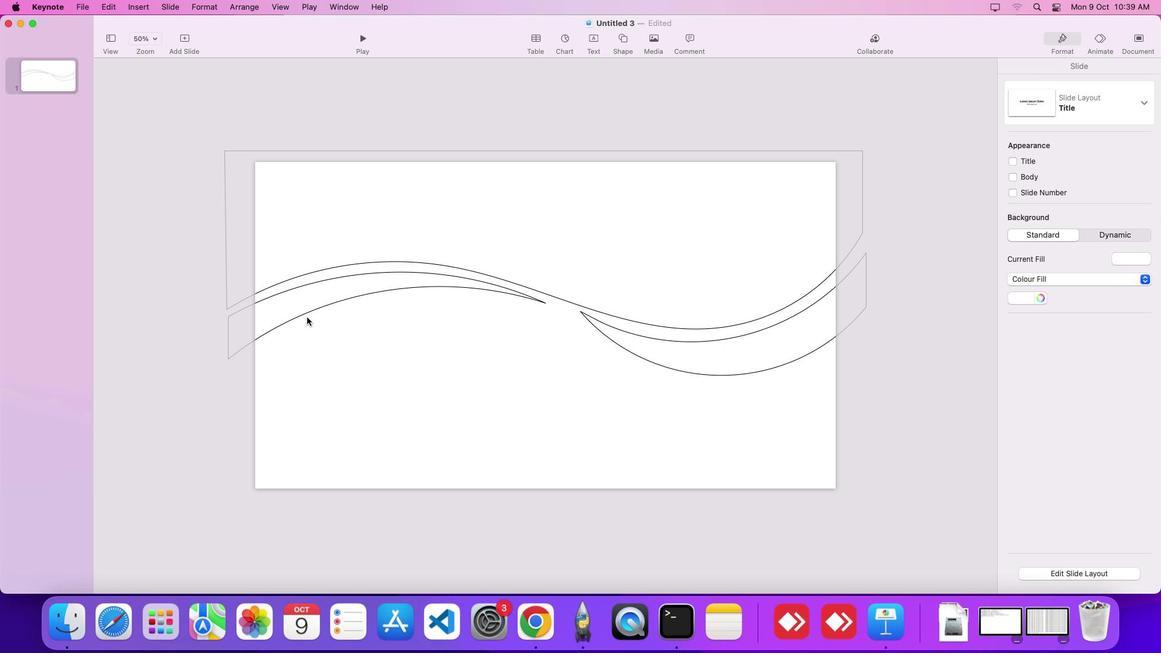 
Action: Mouse pressed left at (307, 317)
Screenshot: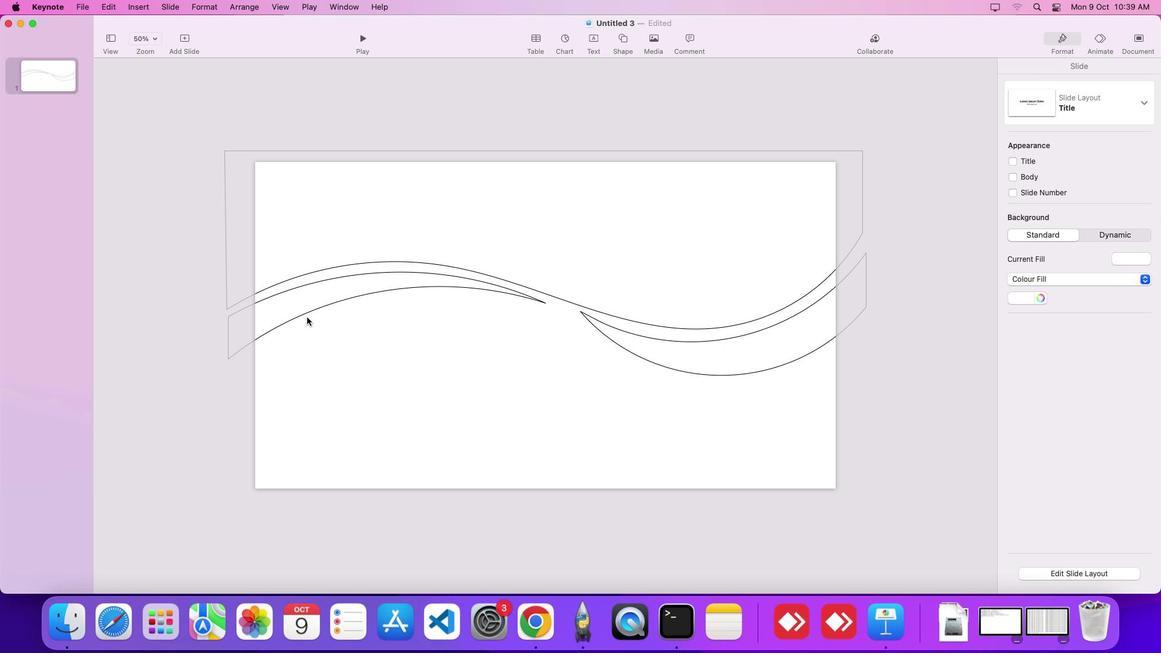 
Action: Mouse moved to (299, 317)
Screenshot: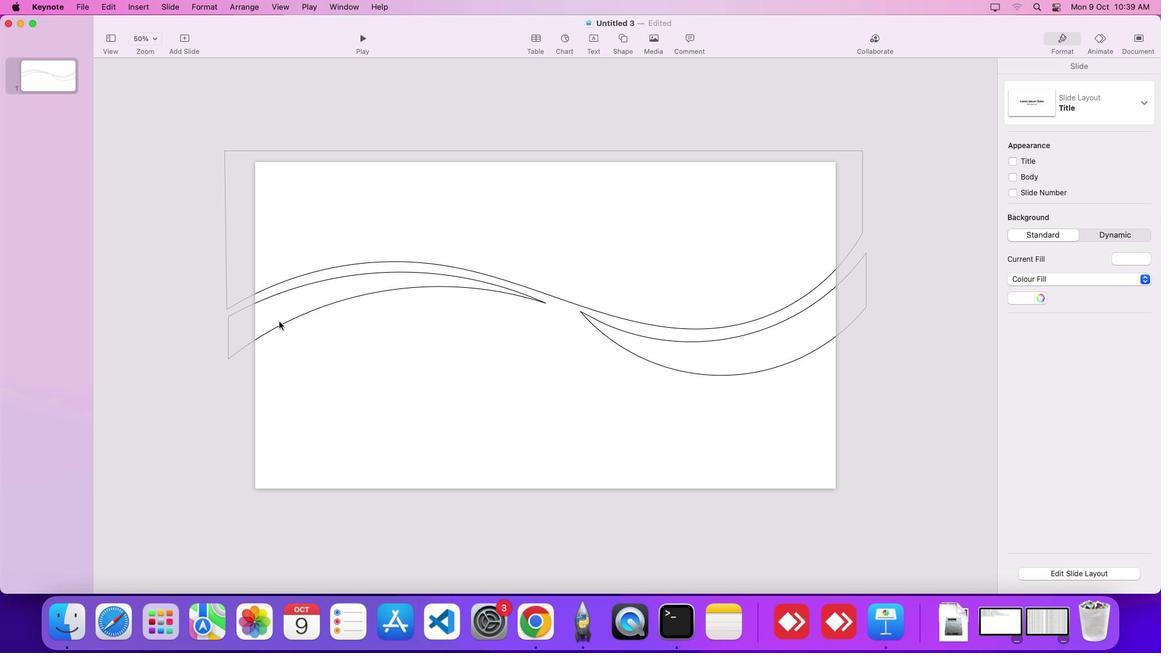 
Action: Key pressed Key.alt
Screenshot: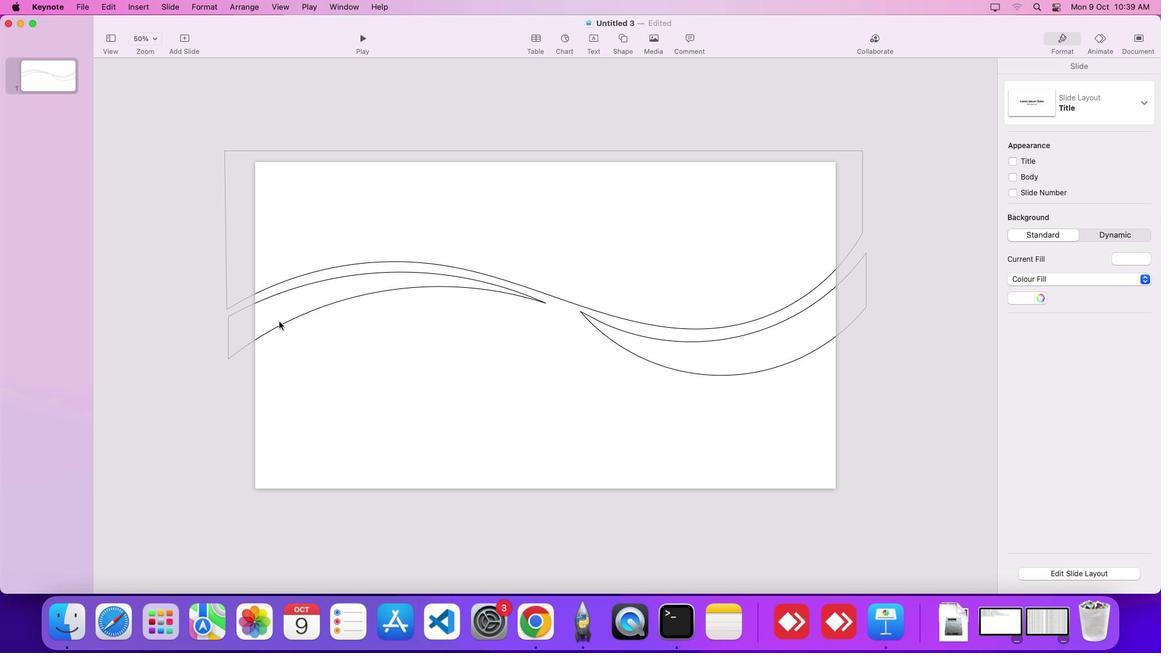 
Action: Mouse moved to (281, 323)
Screenshot: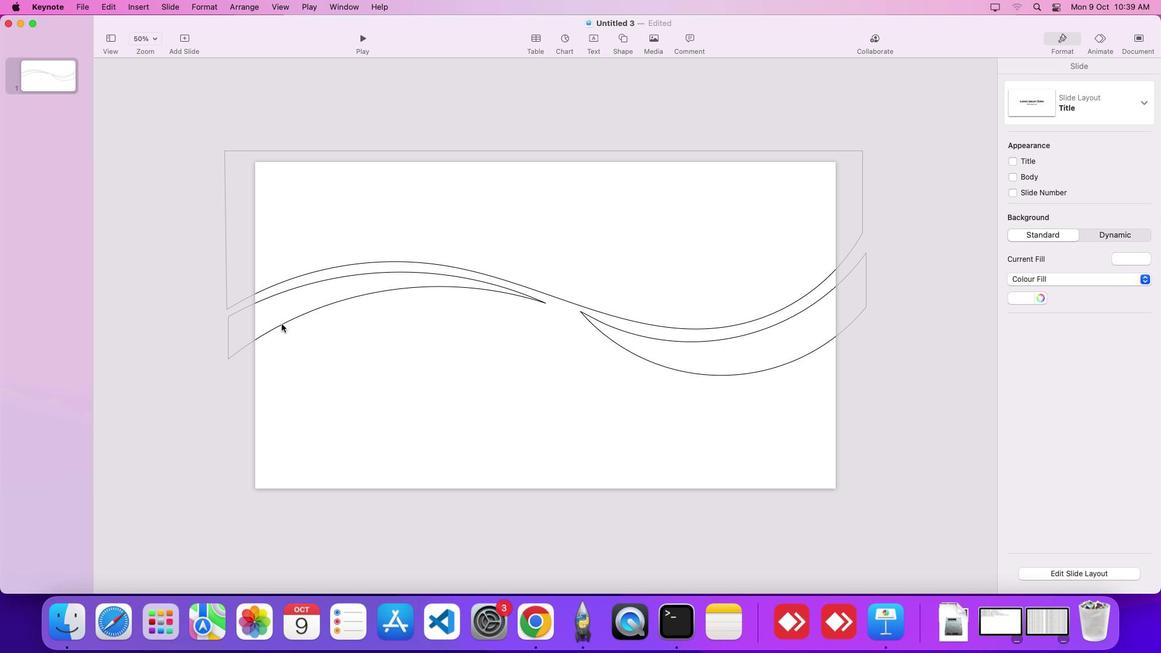 
Action: Mouse pressed left at (281, 323)
Screenshot: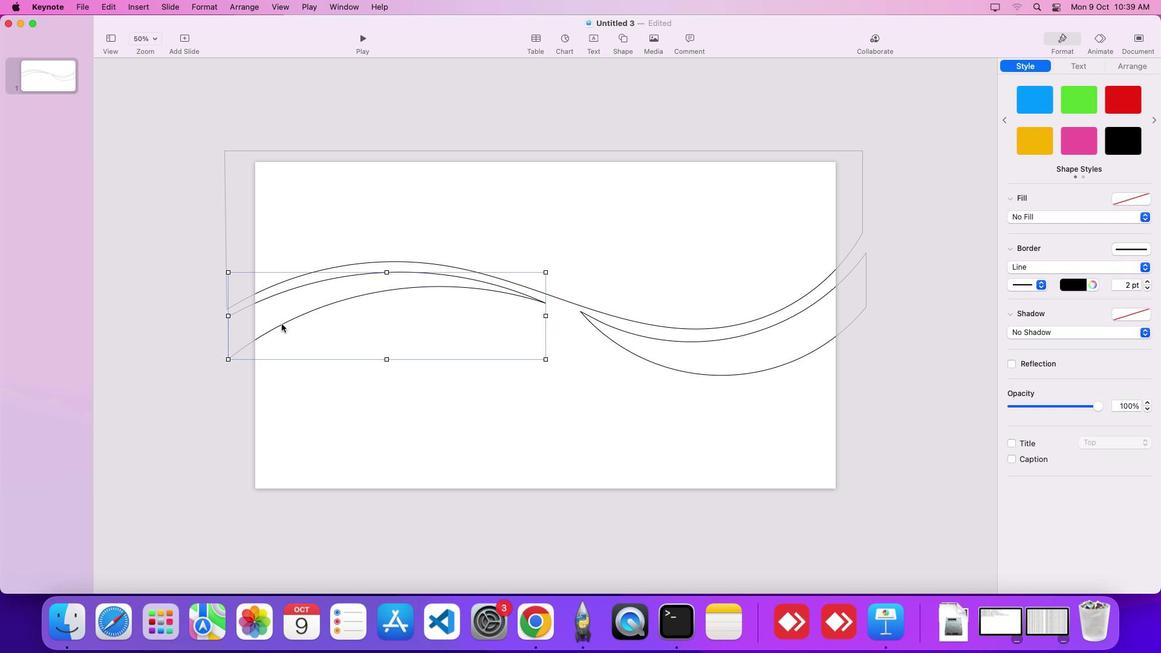 
Action: Mouse moved to (281, 324)
Screenshot: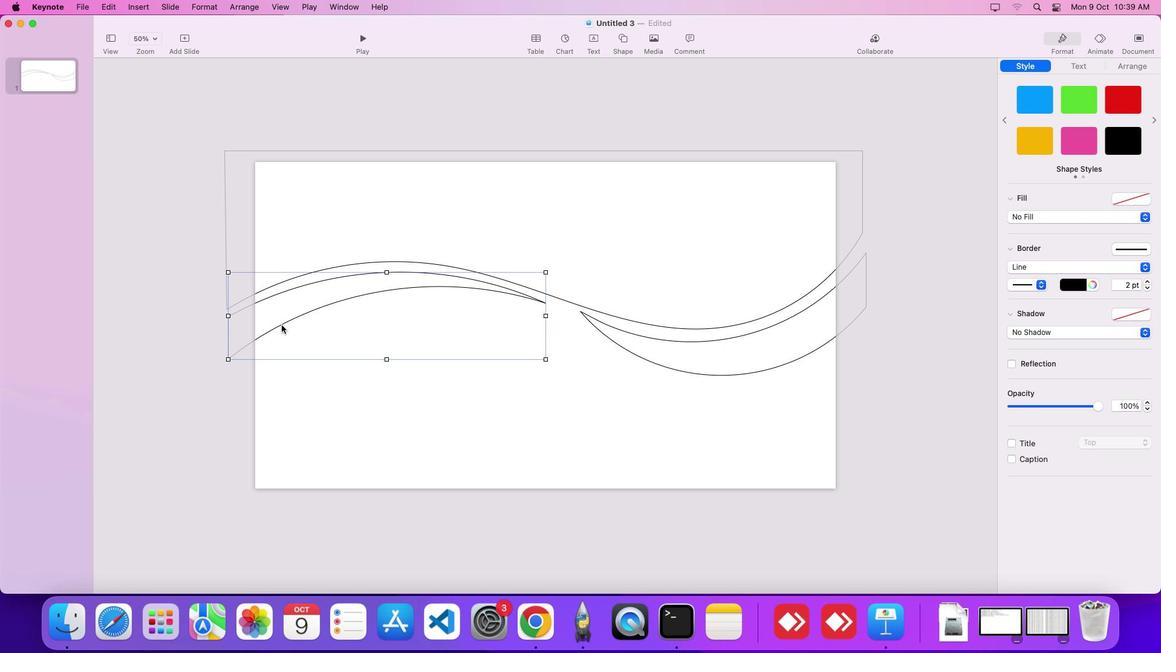 
Action: Key pressed Key.alt
Screenshot: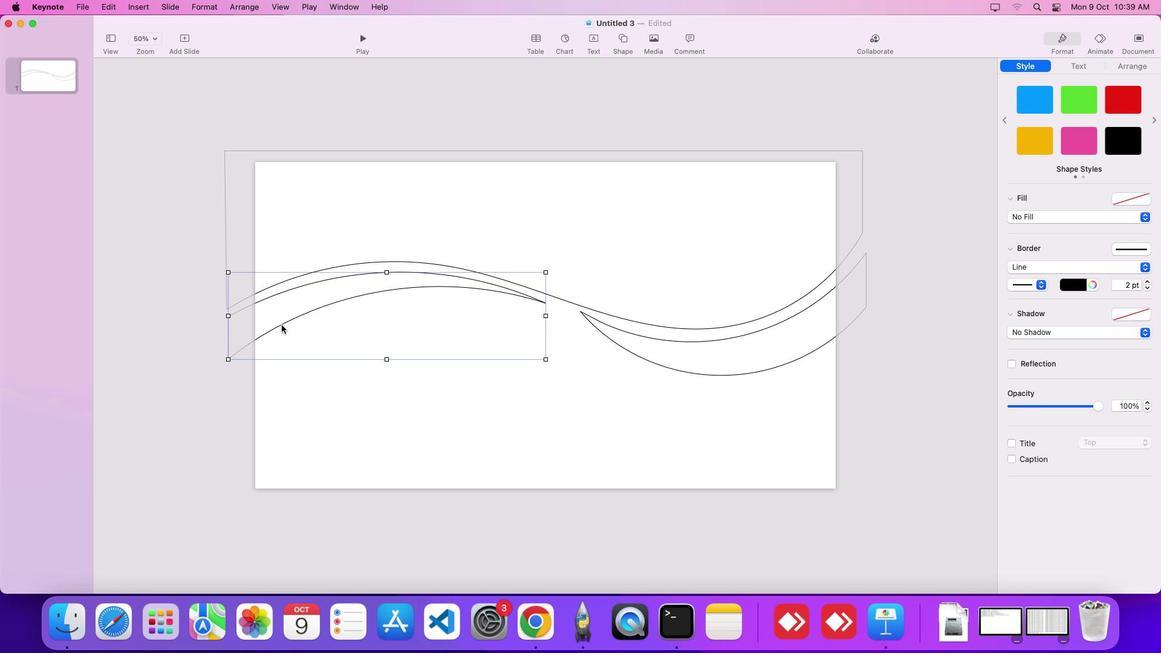 
Action: Mouse pressed left at (281, 324)
Screenshot: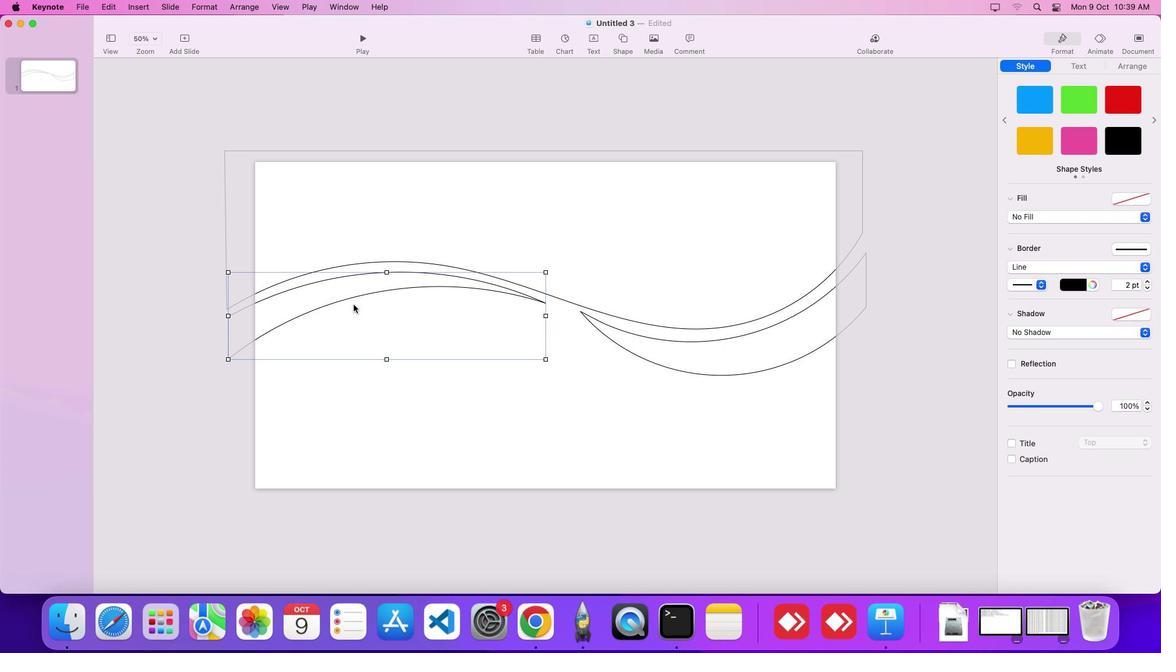 
Action: Mouse moved to (1134, 65)
Screenshot: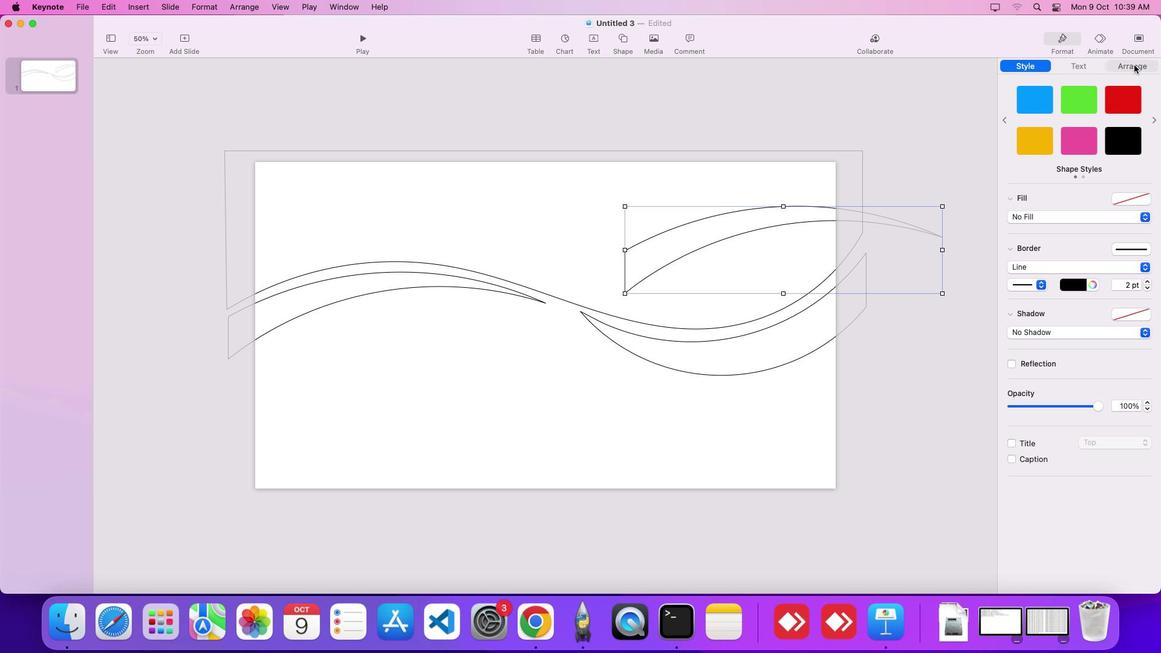 
Action: Mouse pressed left at (1134, 65)
Screenshot: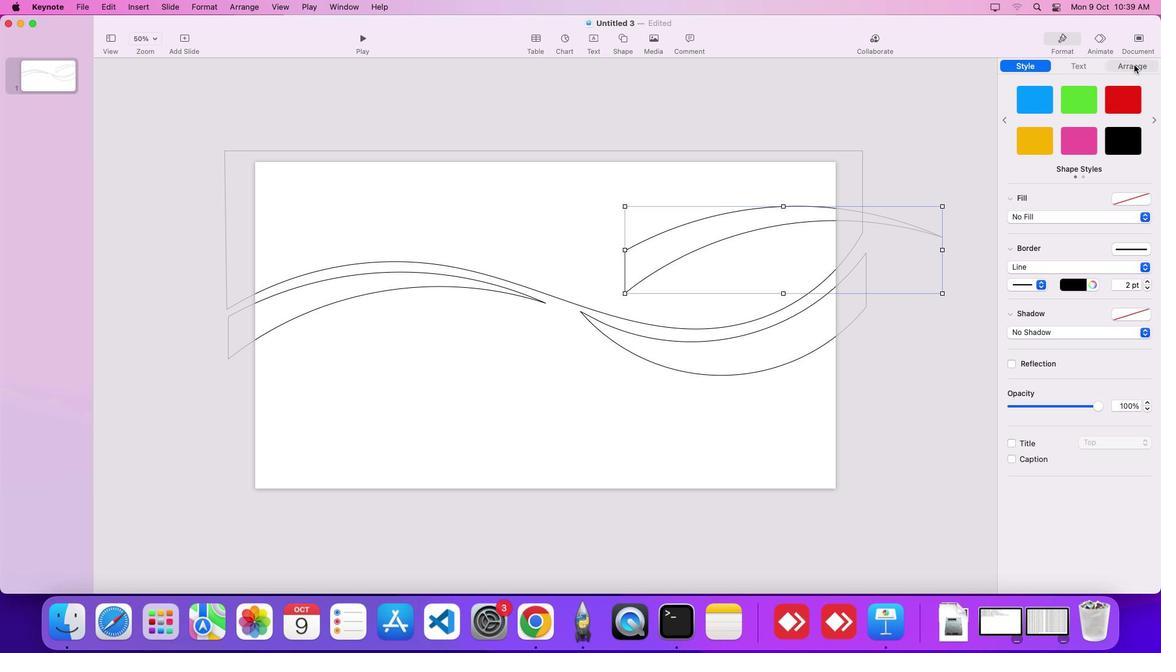 
Action: Mouse moved to (1140, 268)
Screenshot: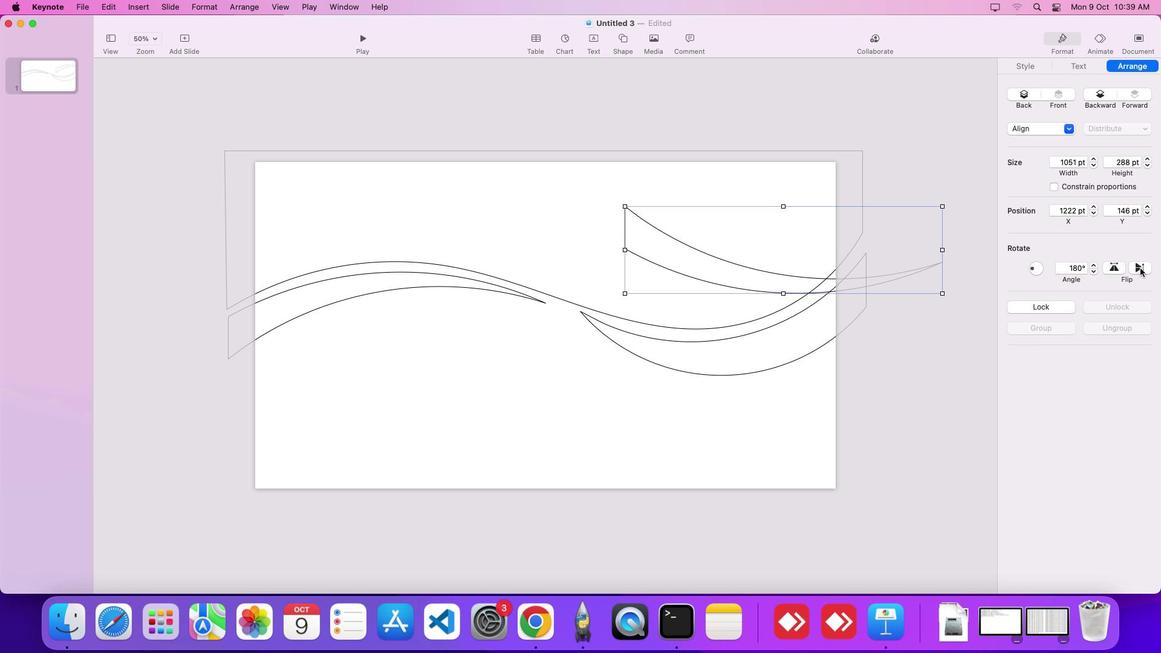 
Action: Mouse pressed left at (1140, 268)
Screenshot: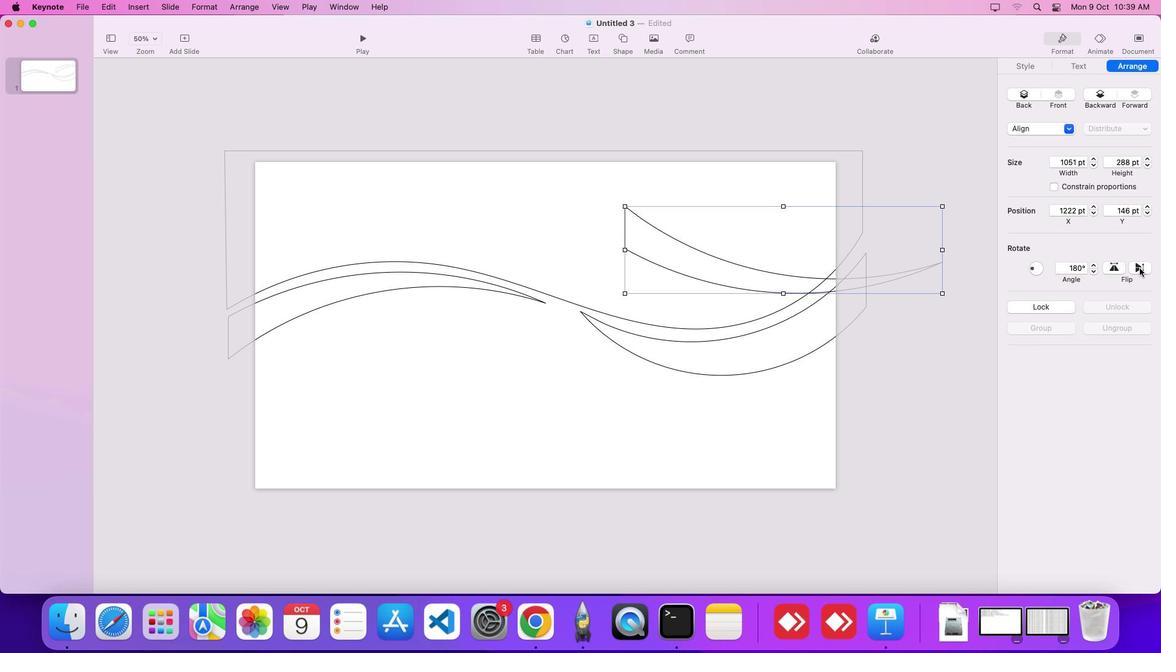 
Action: Mouse moved to (1111, 268)
Screenshot: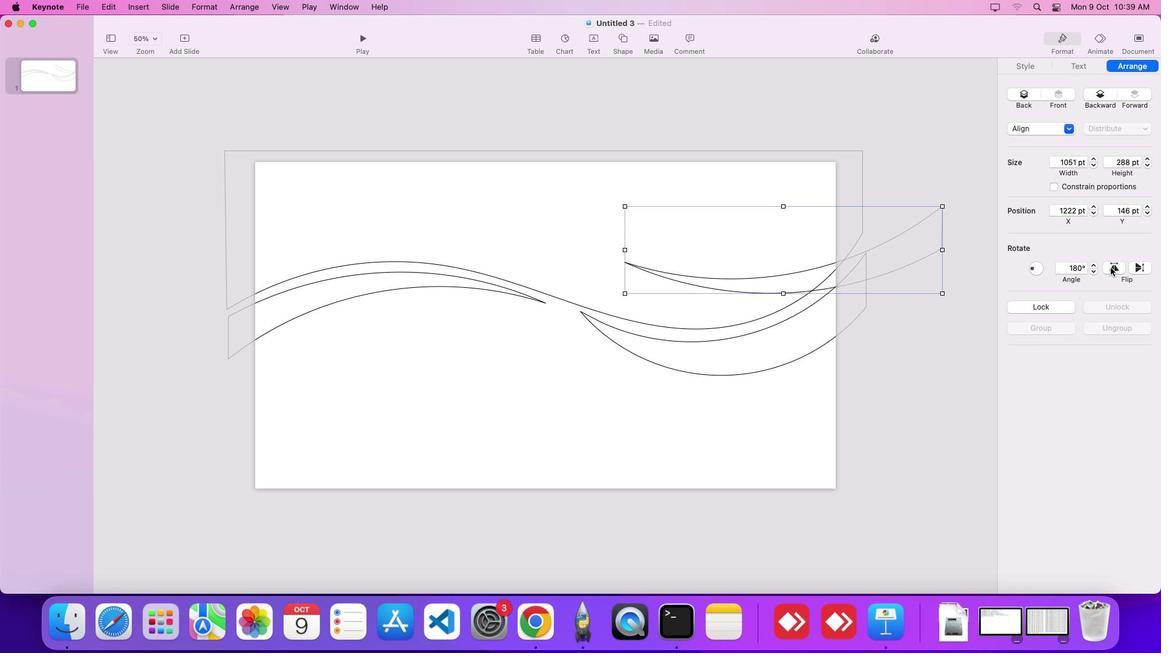 
Action: Mouse pressed left at (1111, 268)
Screenshot: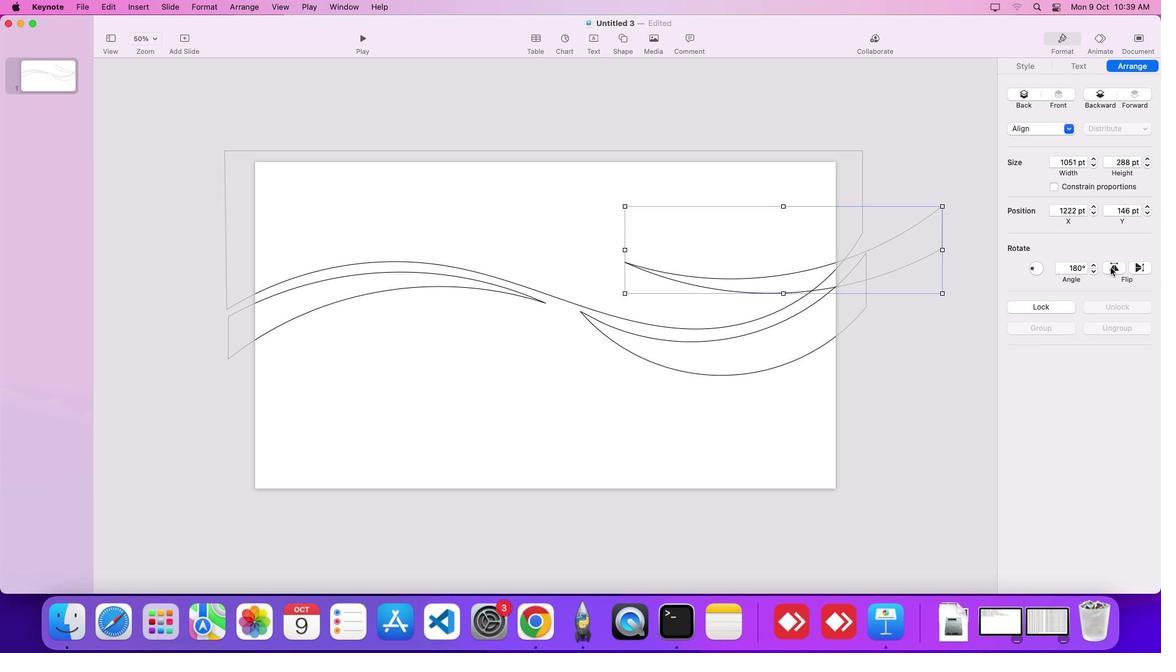 
Action: Mouse moved to (917, 259)
Screenshot: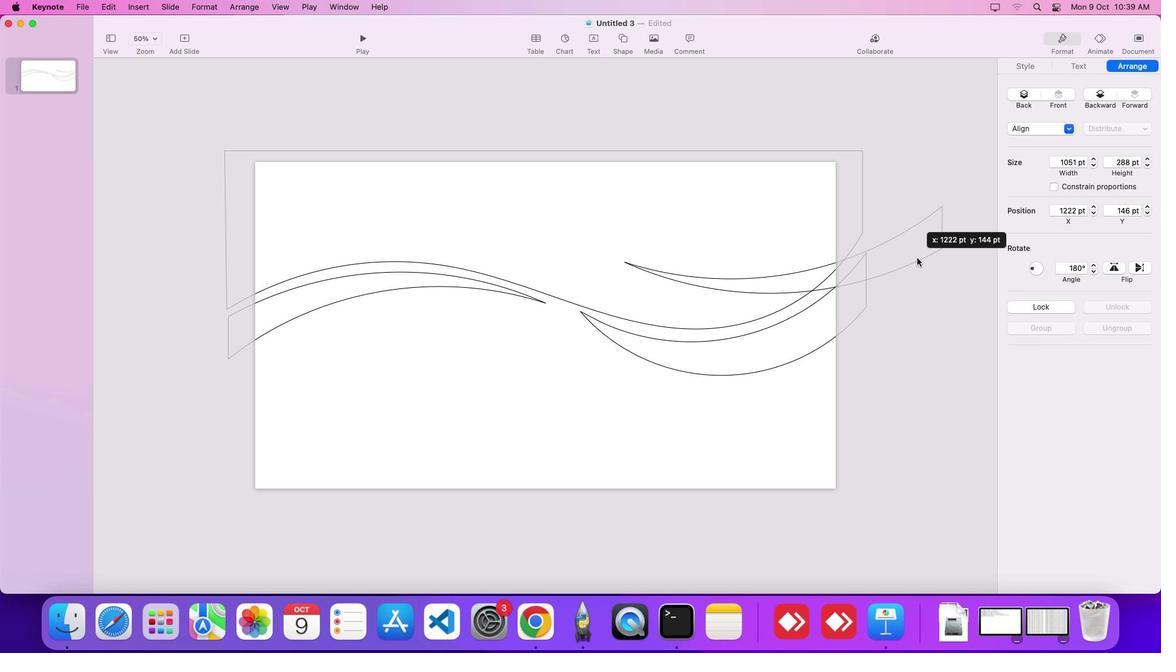 
Action: Mouse pressed left at (917, 259)
Screenshot: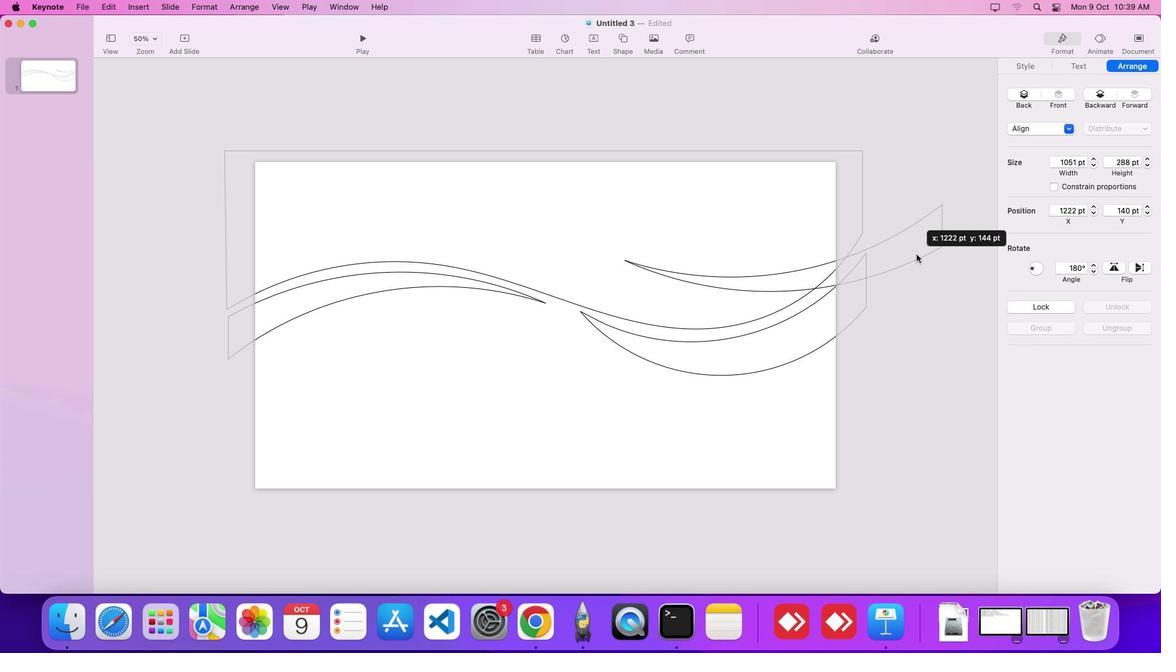 
Action: Mouse moved to (733, 234)
Screenshot: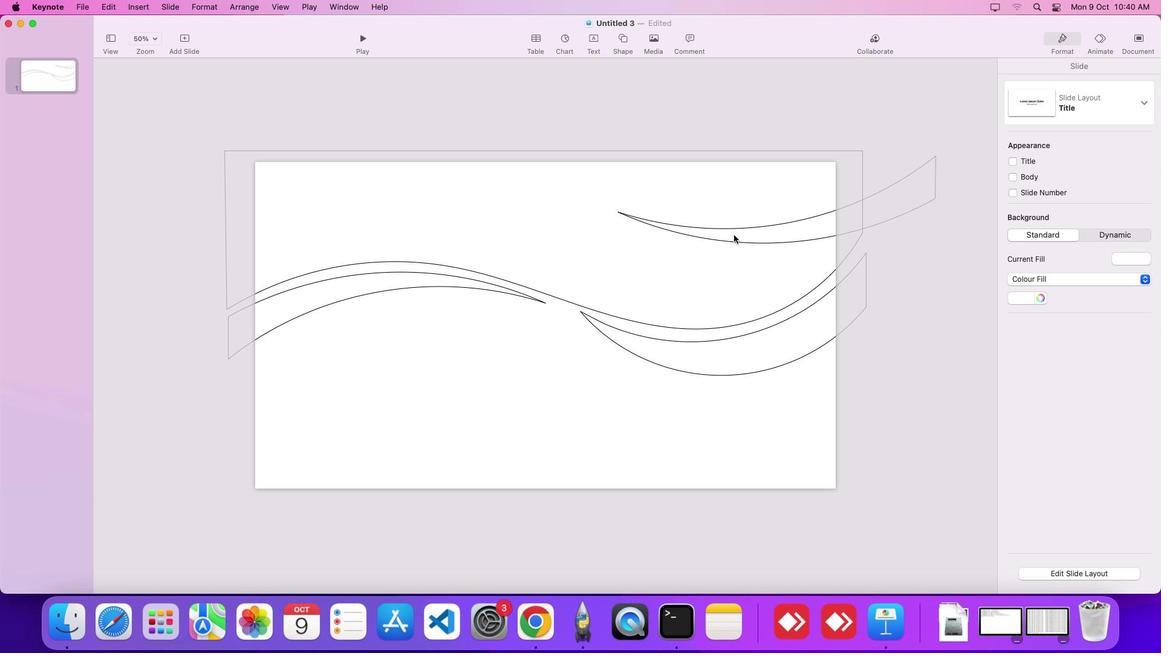 
Action: Mouse pressed left at (733, 234)
Screenshot: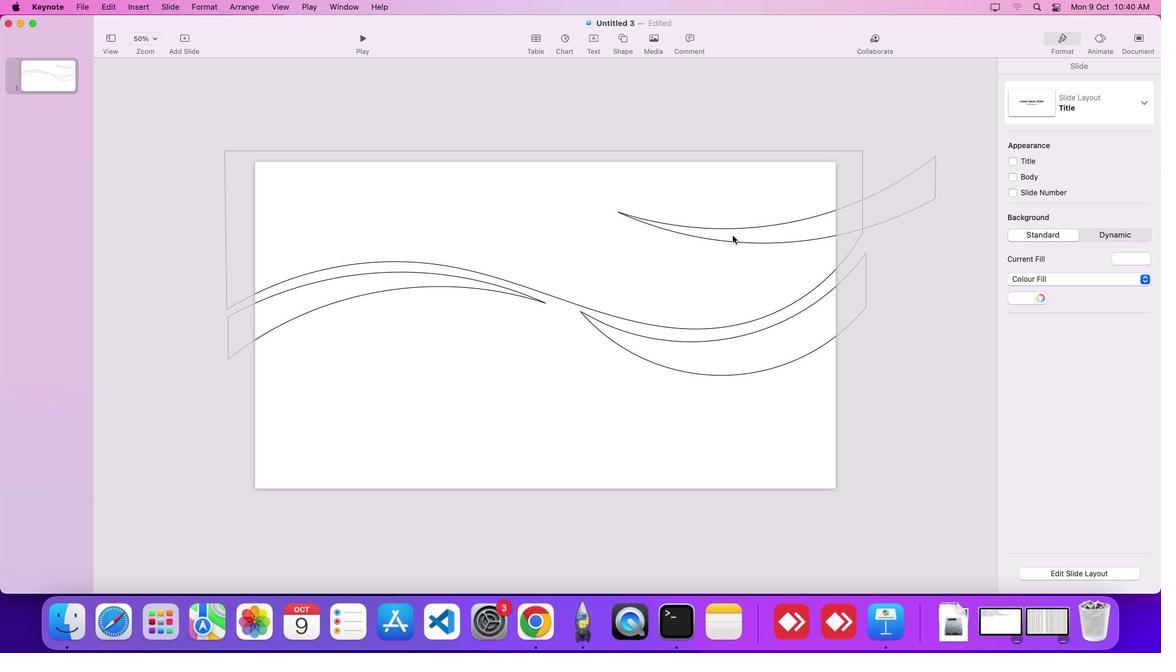 
Action: Mouse moved to (722, 228)
Screenshot: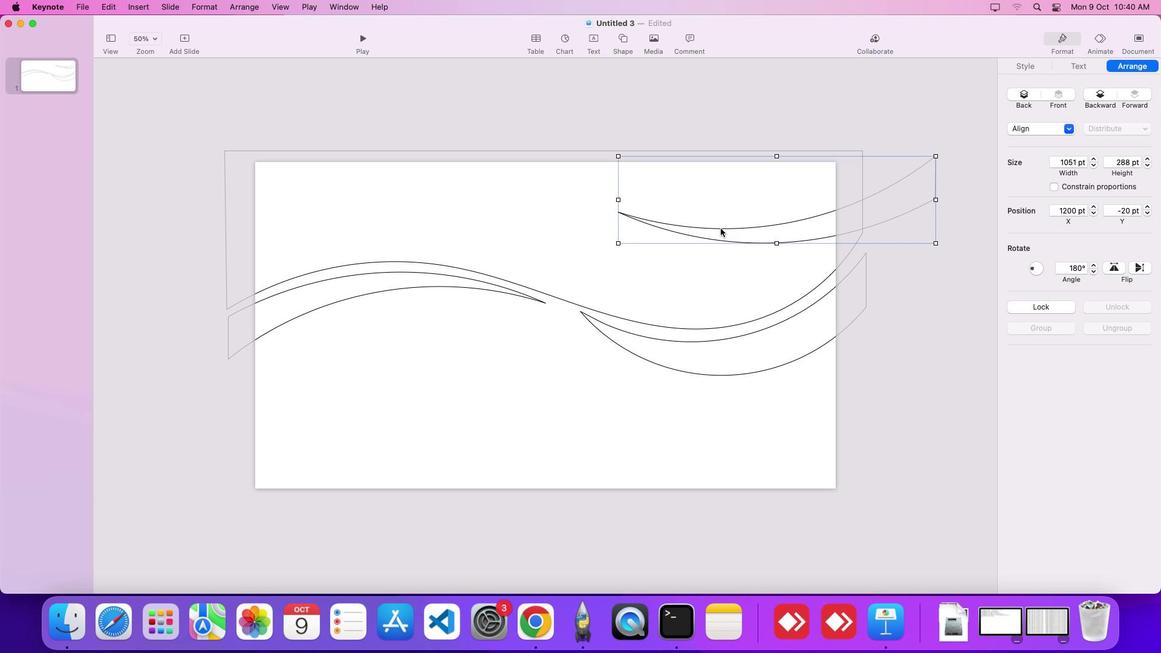 
Action: Mouse pressed left at (722, 228)
Screenshot: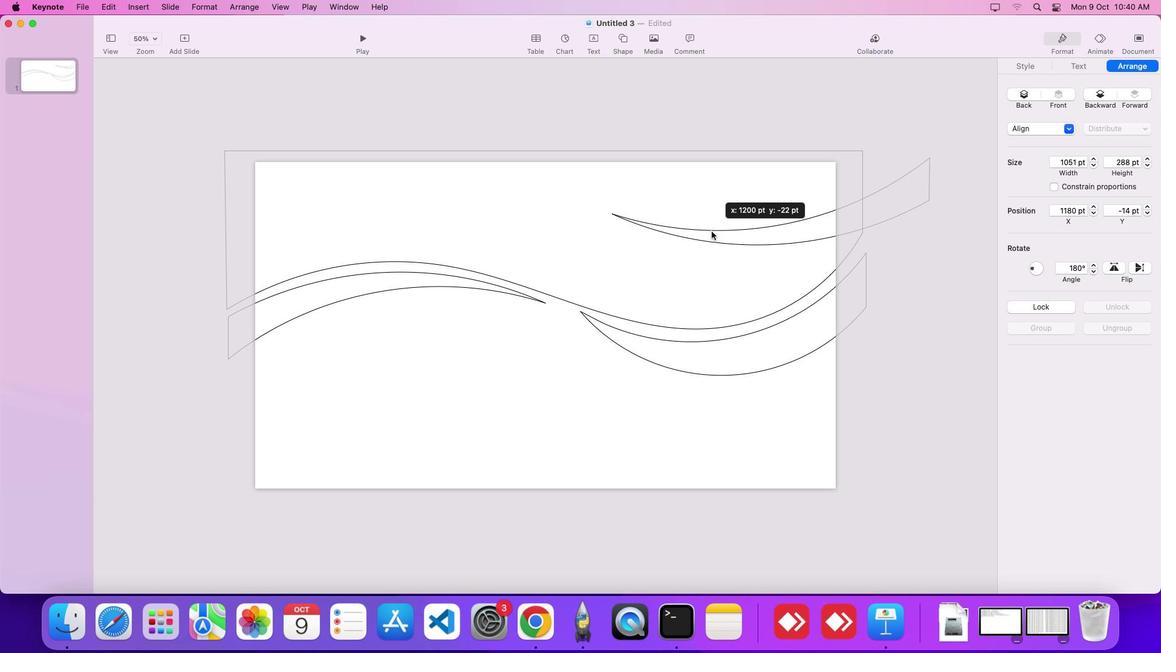 
Action: Mouse moved to (696, 238)
Screenshot: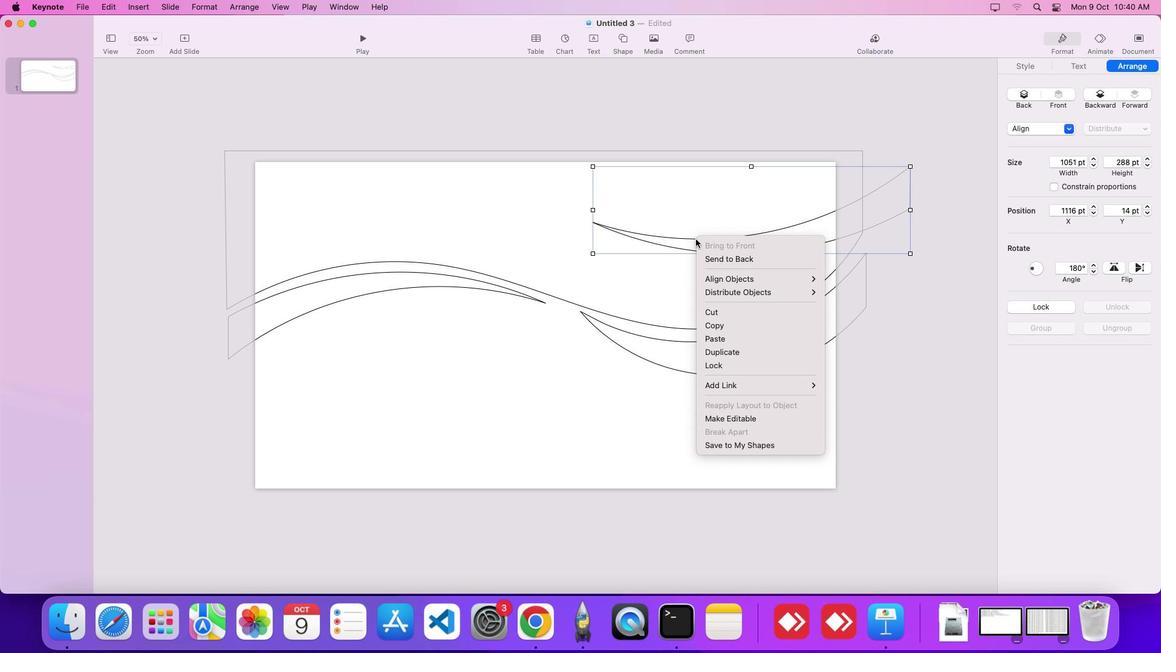 
Action: Mouse pressed right at (696, 238)
Screenshot: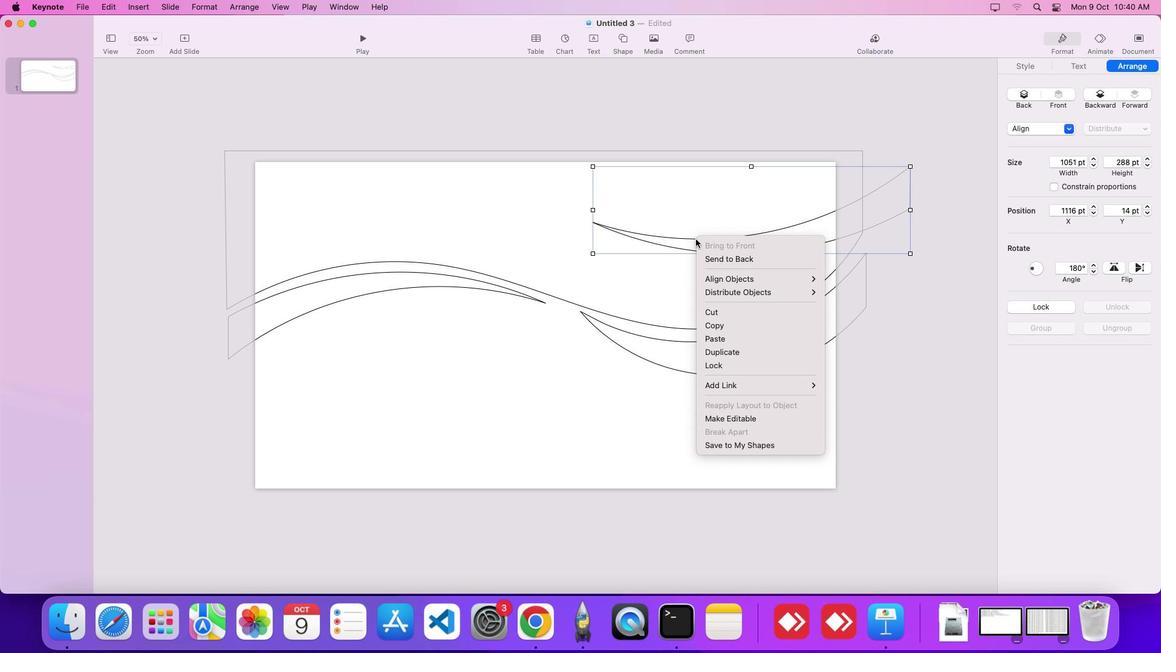 
Action: Mouse moved to (759, 422)
Screenshot: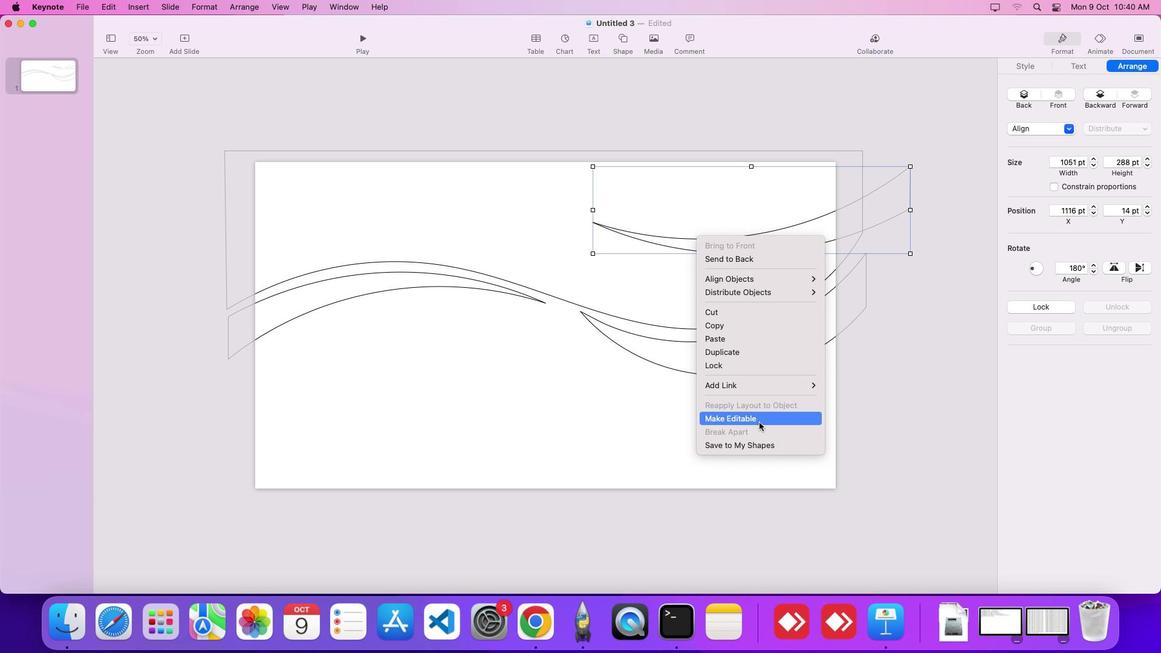 
Action: Mouse pressed left at (759, 422)
Screenshot: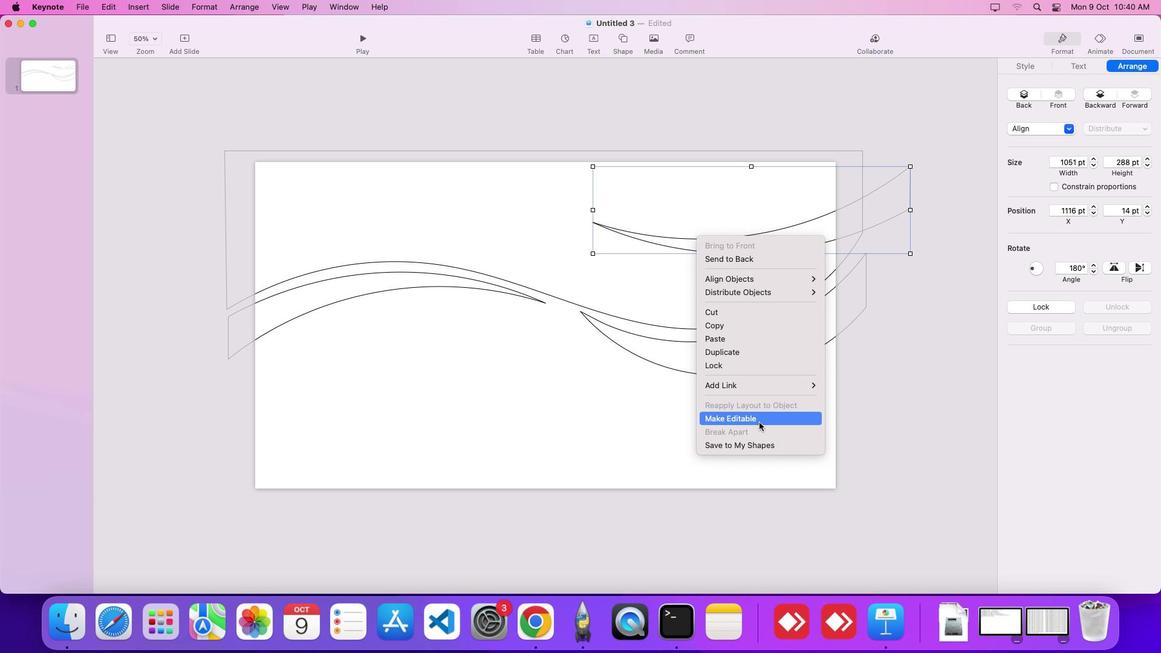 
Action: Mouse moved to (589, 225)
Screenshot: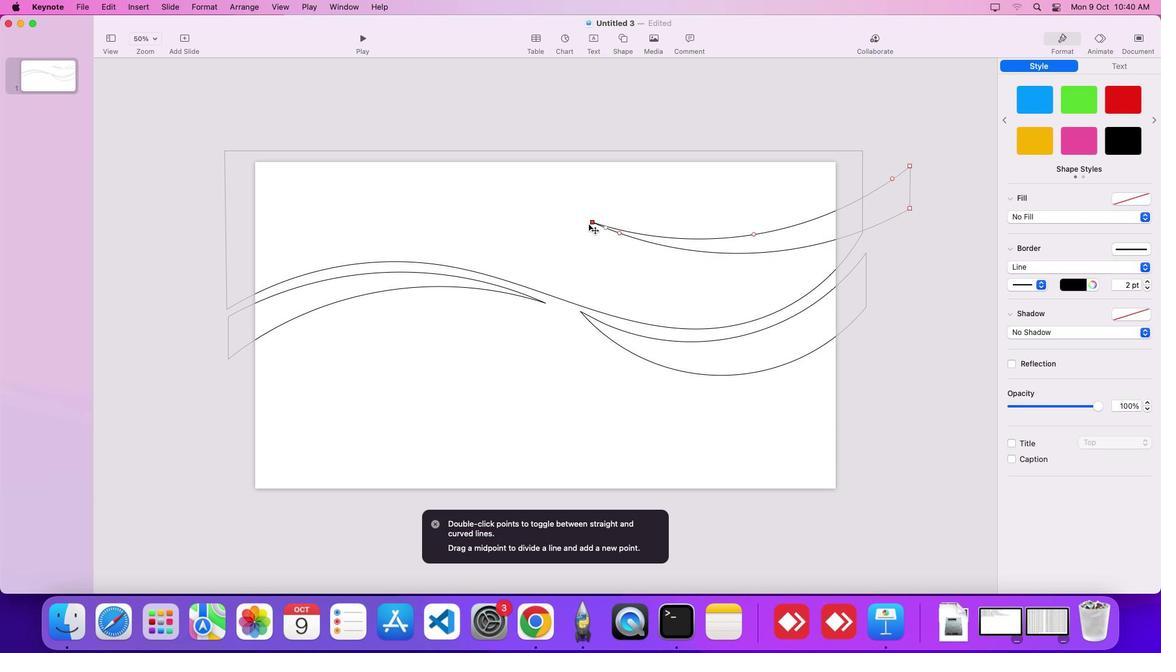 
Action: Mouse pressed left at (589, 225)
Screenshot: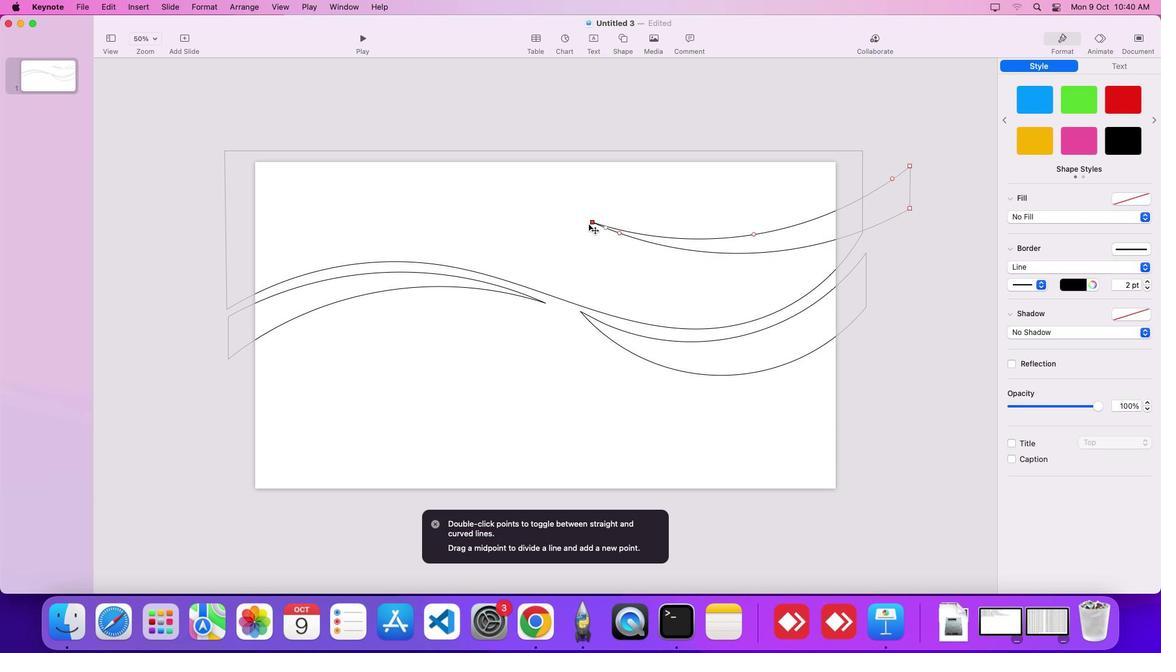 
Action: Mouse moved to (619, 234)
Screenshot: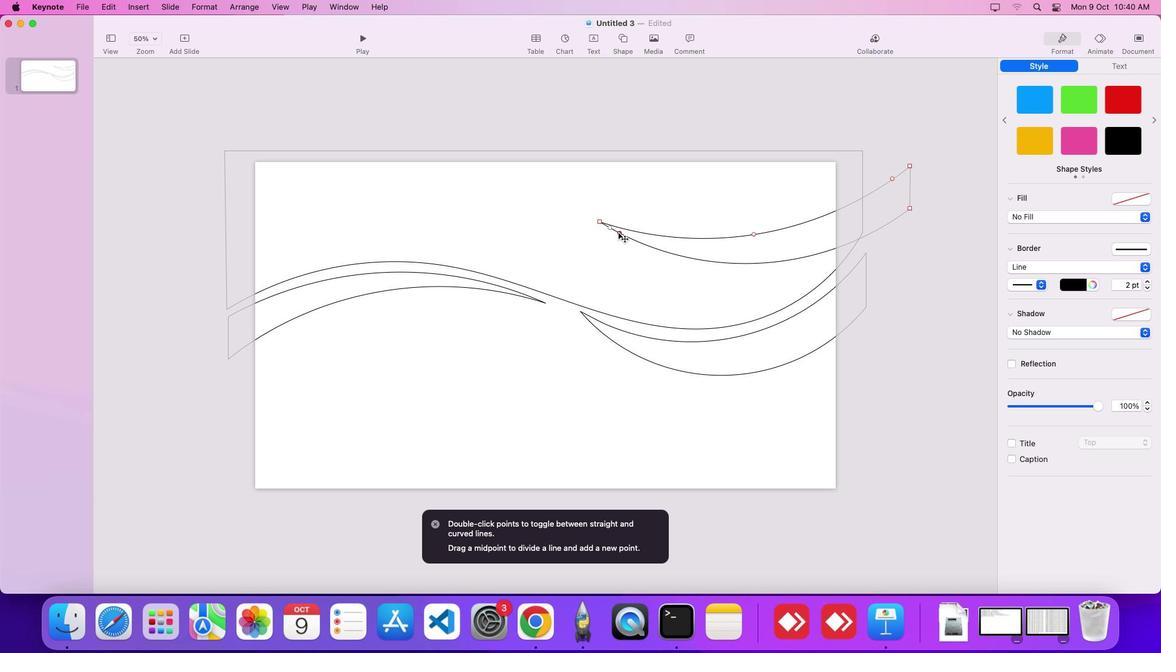 
Action: Mouse pressed left at (619, 234)
Screenshot: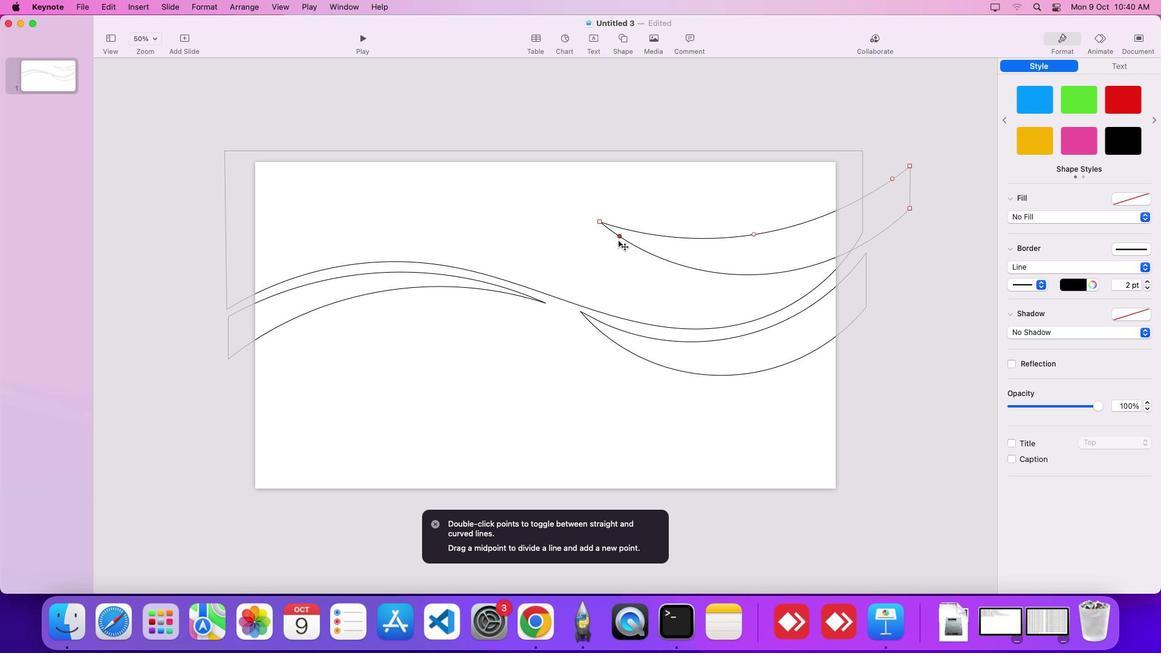 
Action: Mouse moved to (600, 222)
Screenshot: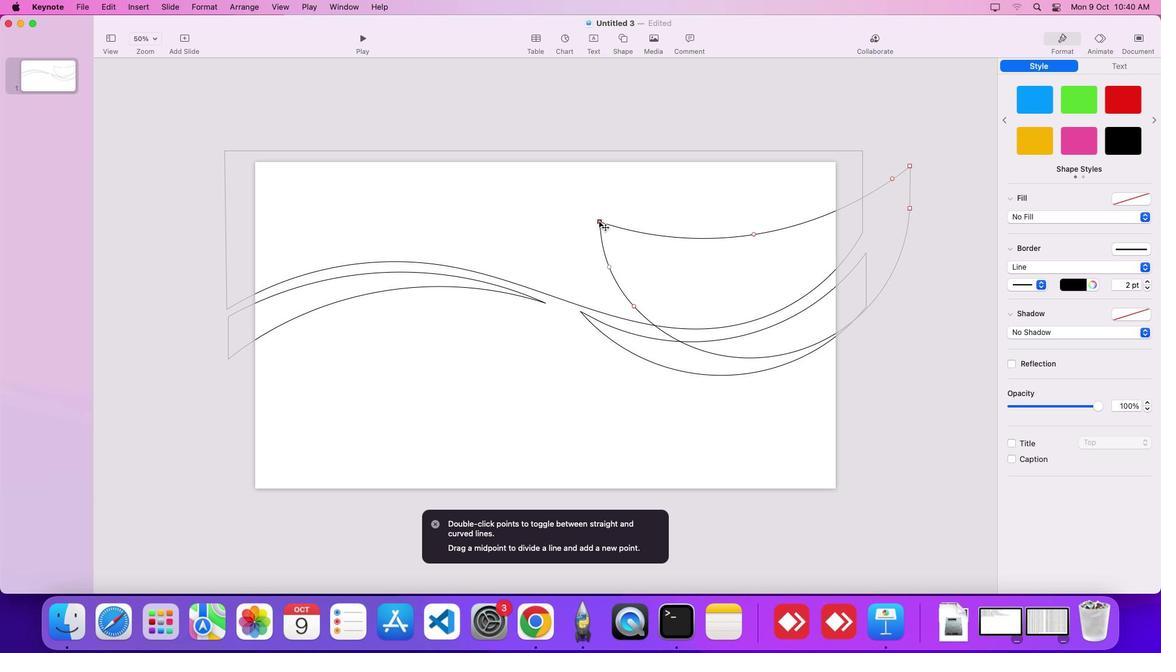 
Action: Mouse pressed left at (600, 222)
Screenshot: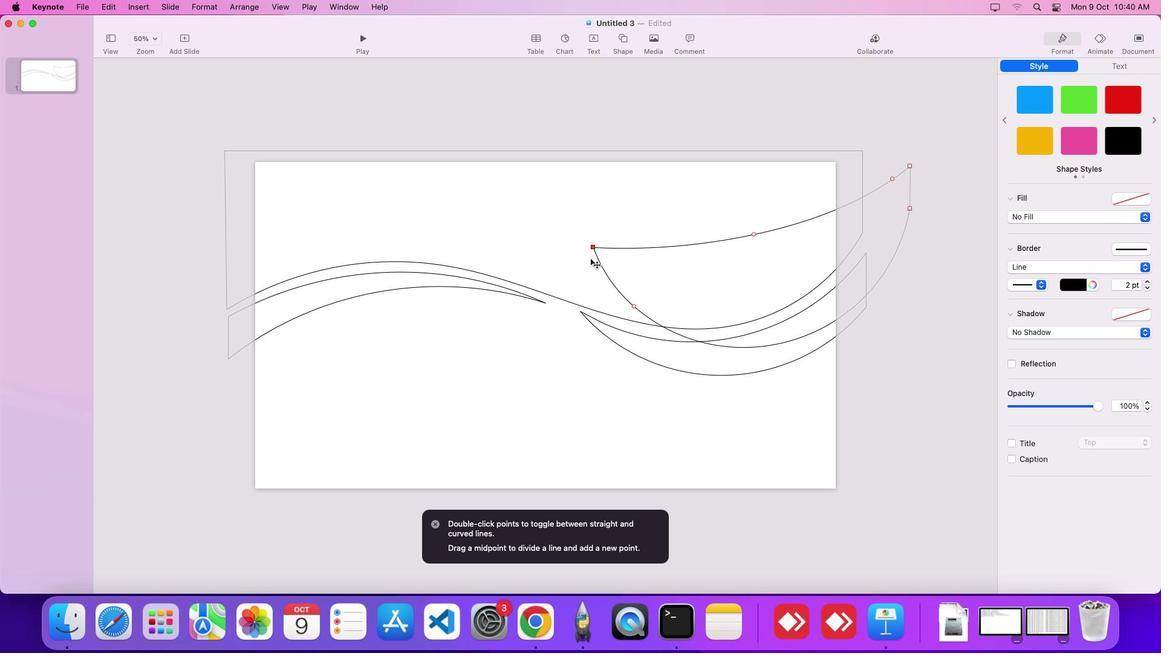 
Action: Mouse moved to (911, 206)
Screenshot: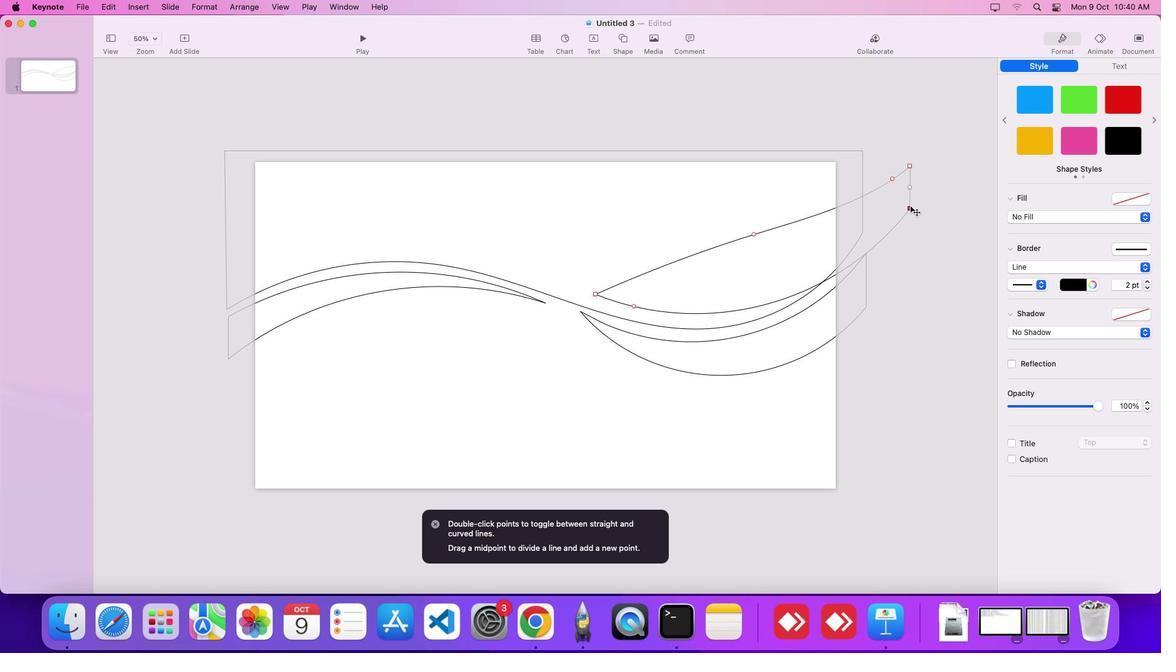 
Action: Mouse pressed left at (911, 206)
Screenshot: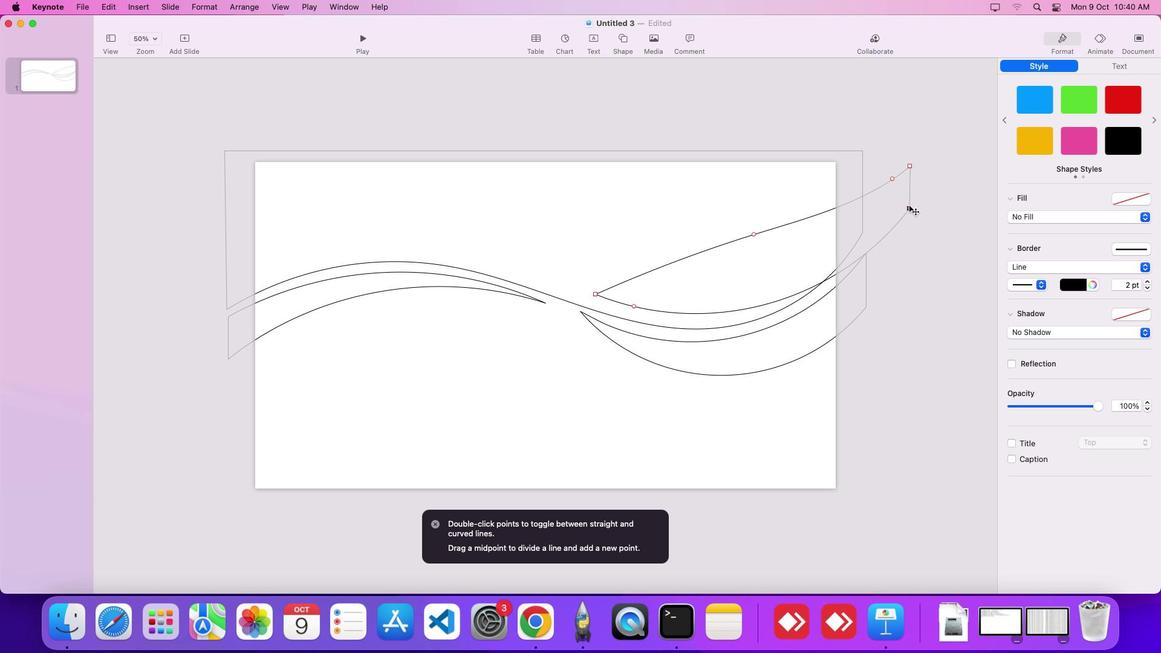 
Action: Mouse moved to (634, 305)
Screenshot: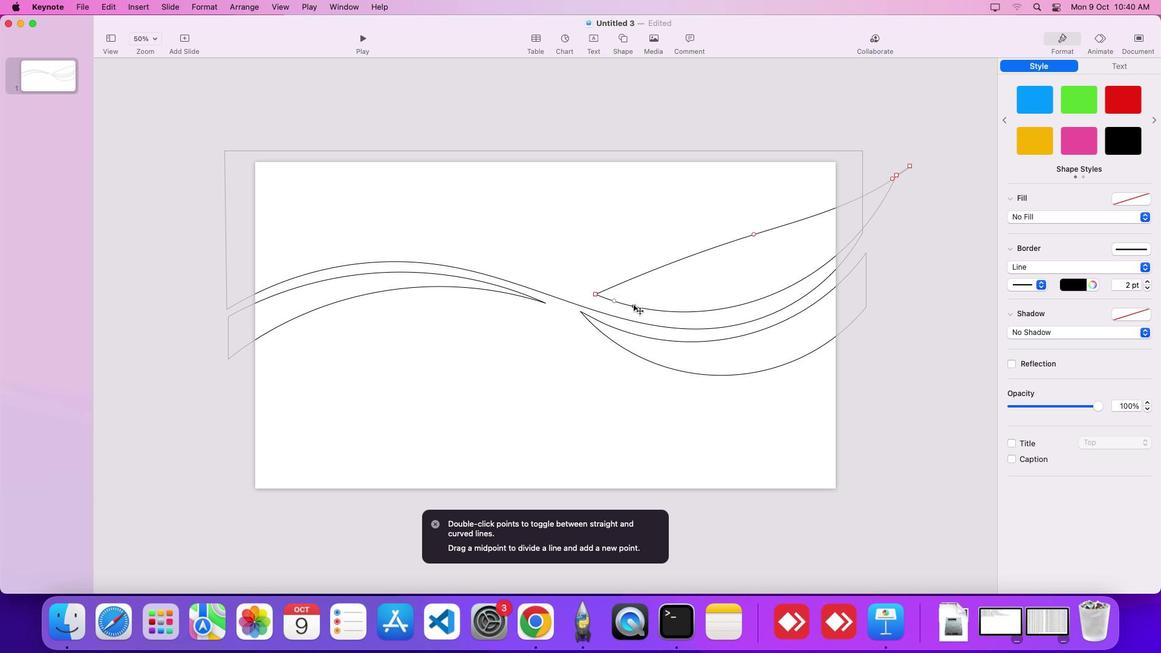 
Action: Mouse pressed left at (634, 305)
Screenshot: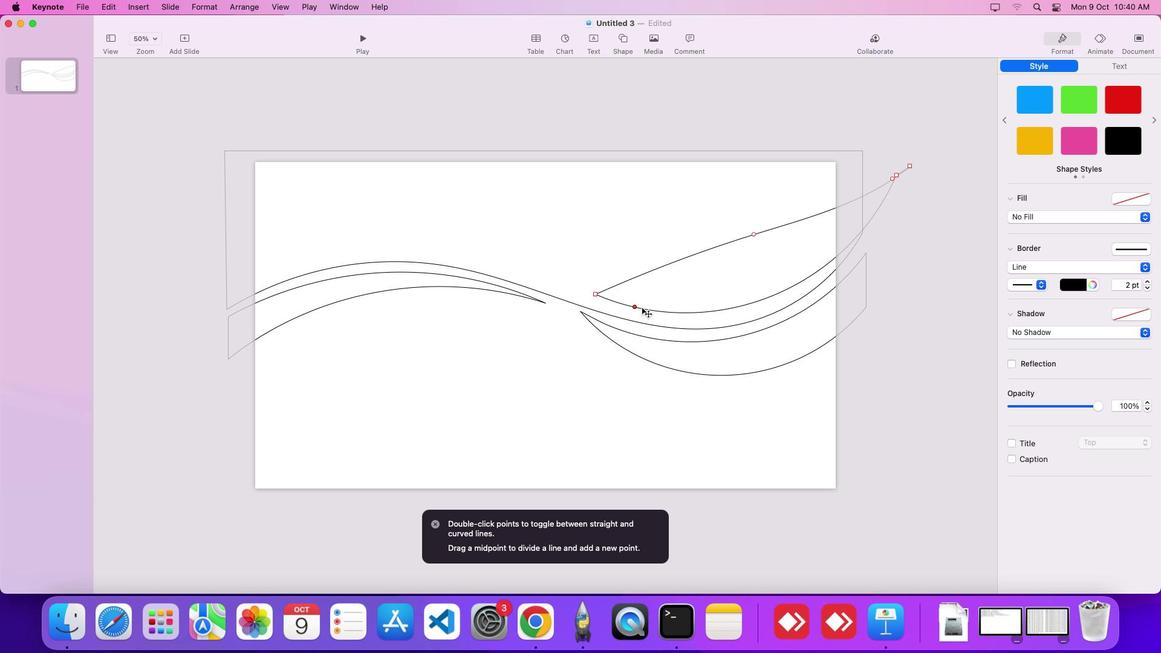 
Action: Mouse moved to (595, 295)
Screenshot: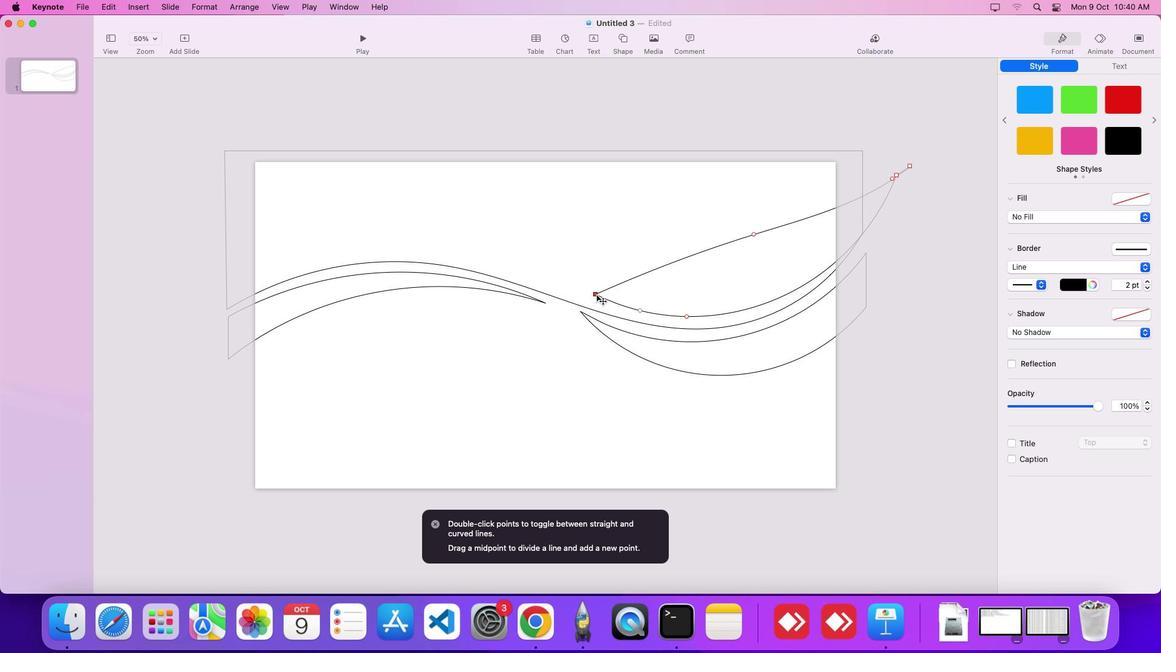
Action: Mouse pressed left at (595, 295)
Screenshot: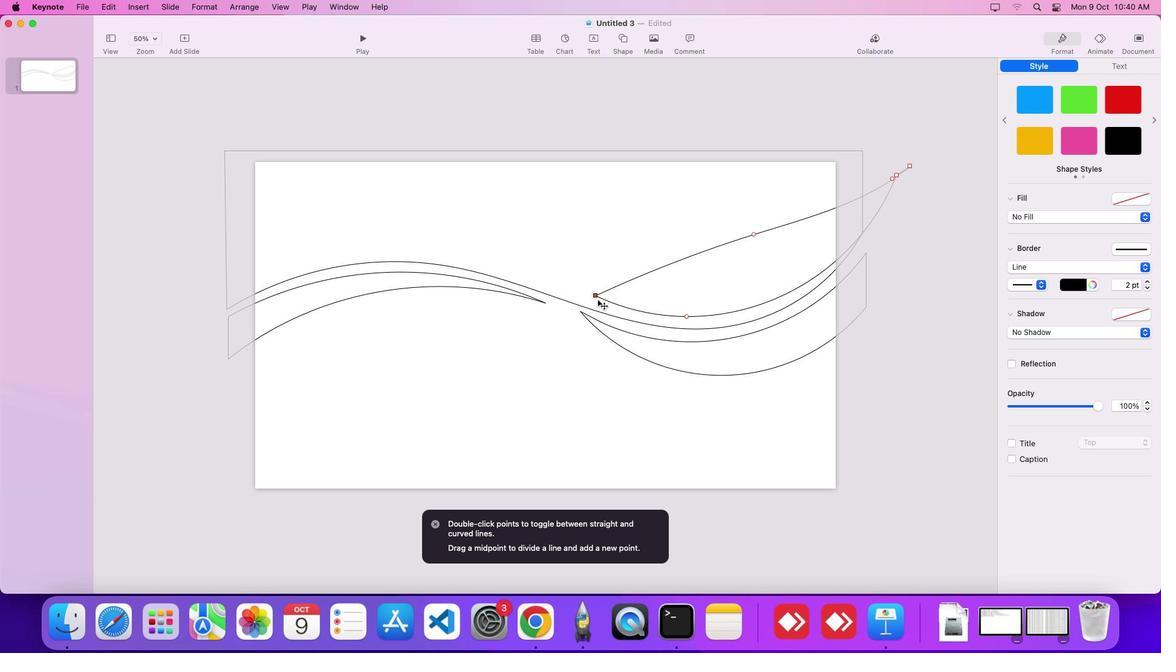 
Action: Mouse moved to (688, 315)
Screenshot: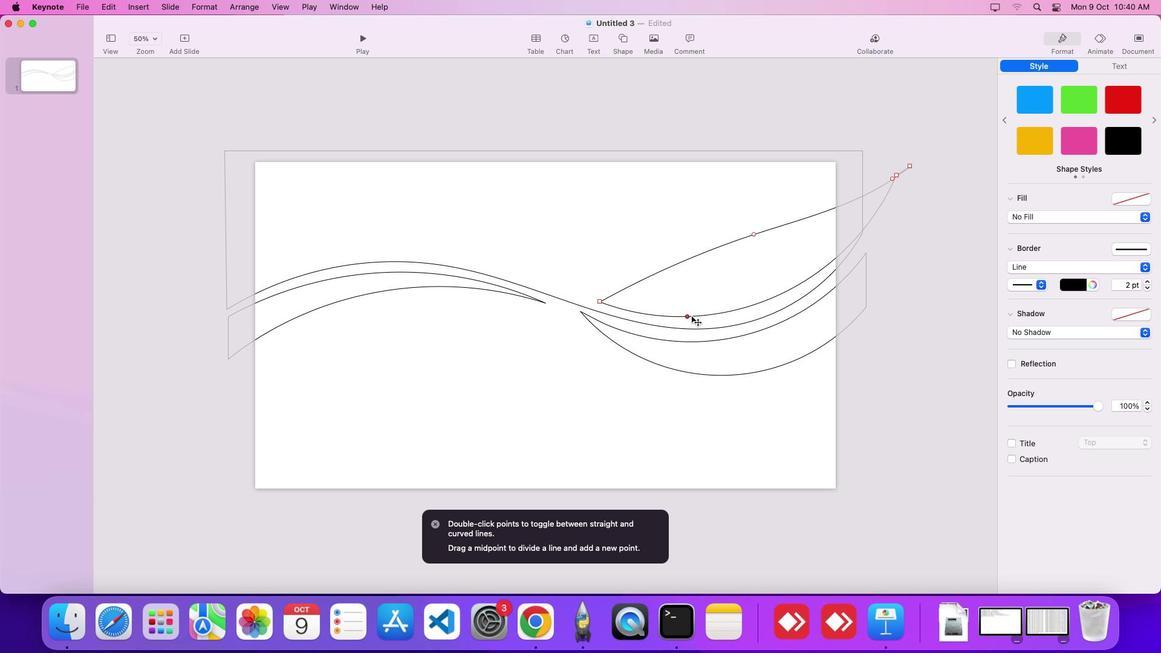 
Action: Mouse pressed left at (688, 315)
Screenshot: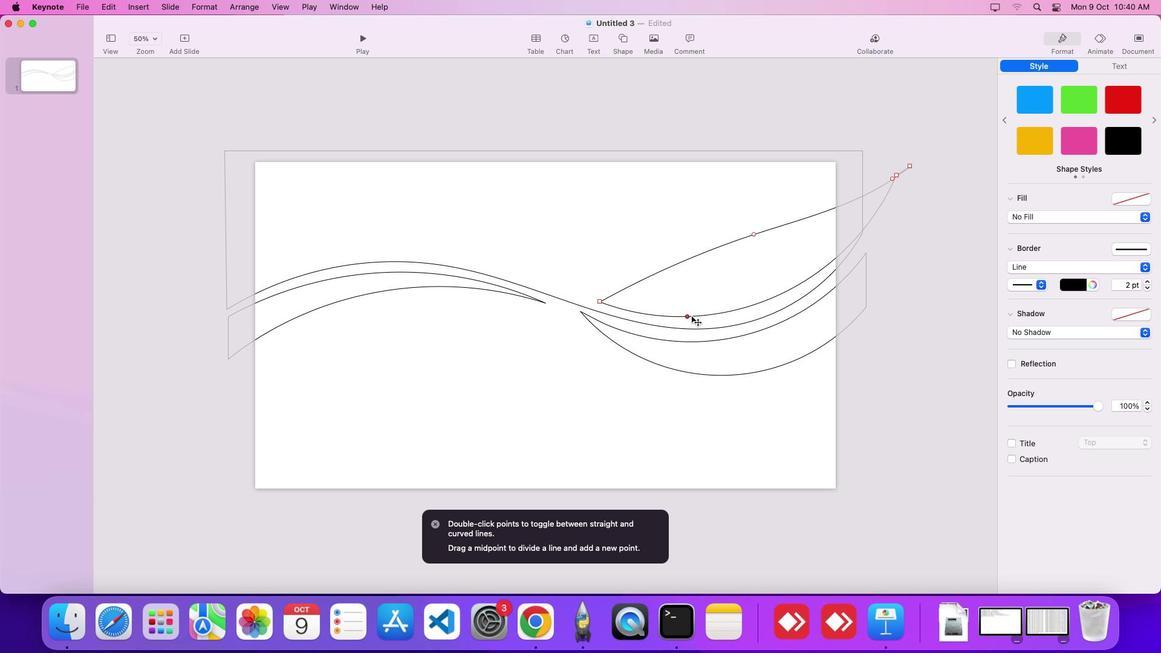 
Action: Mouse moved to (754, 233)
Screenshot: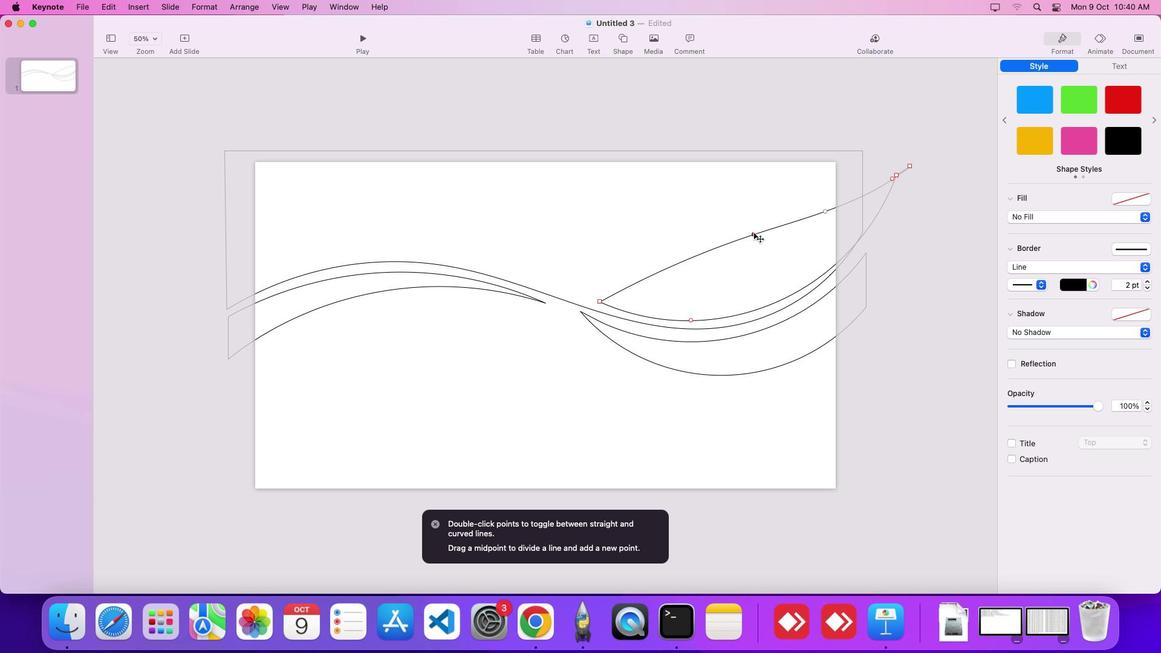 
Action: Mouse pressed left at (754, 233)
Screenshot: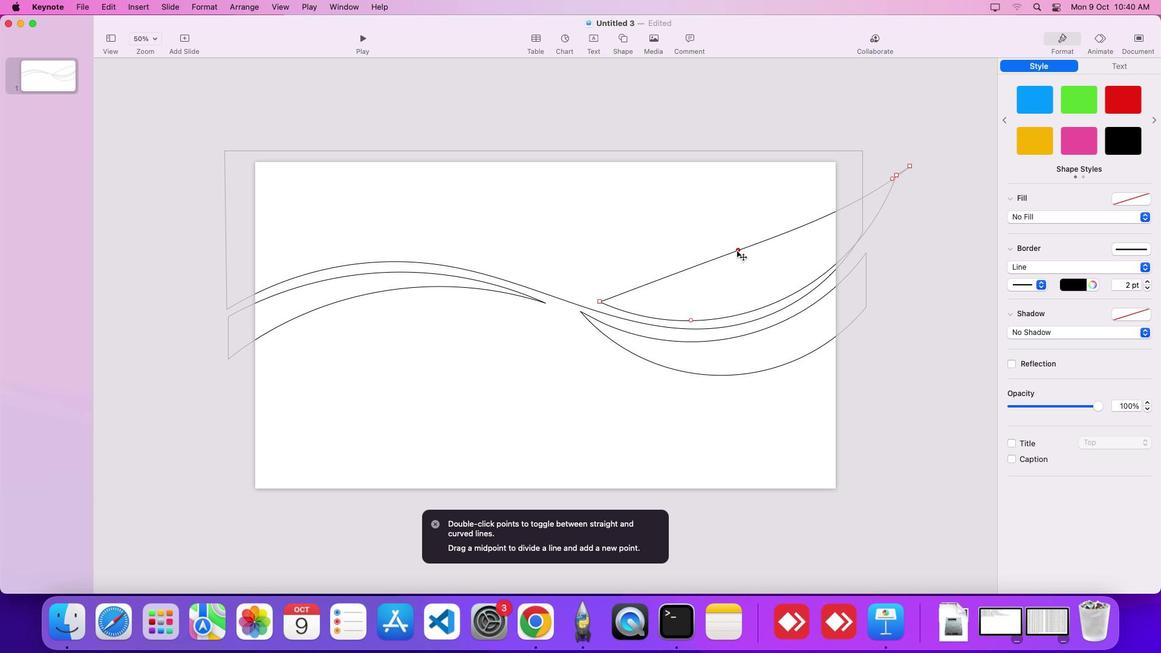 
Action: Mouse moved to (891, 180)
Screenshot: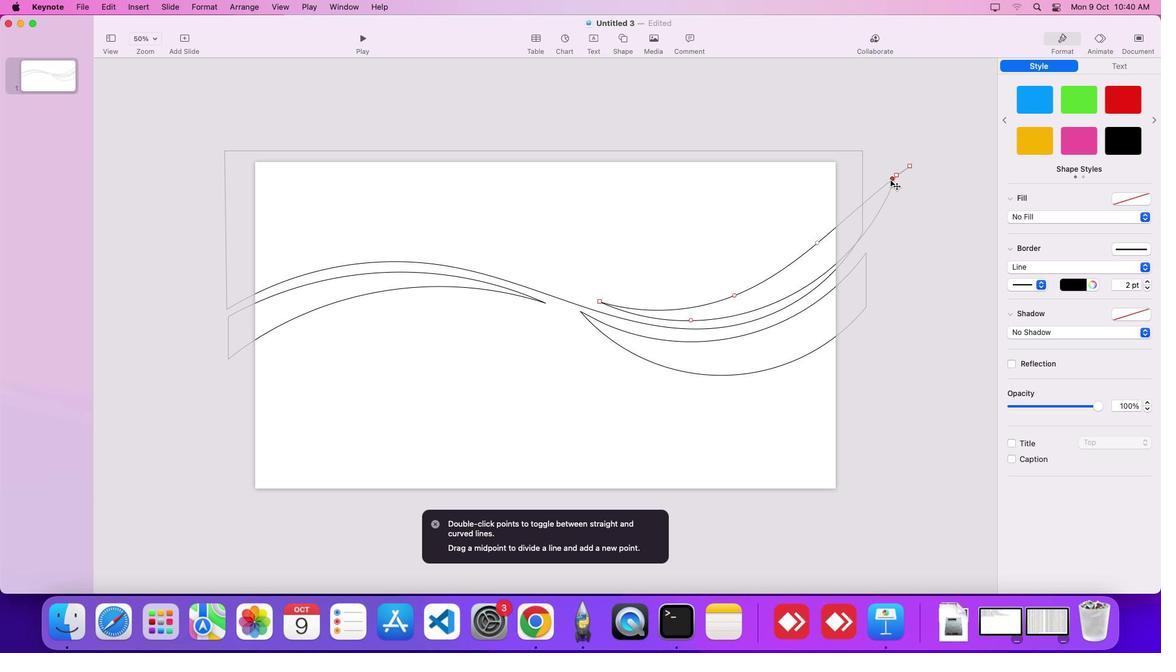 
Action: Mouse pressed left at (891, 180)
Screenshot: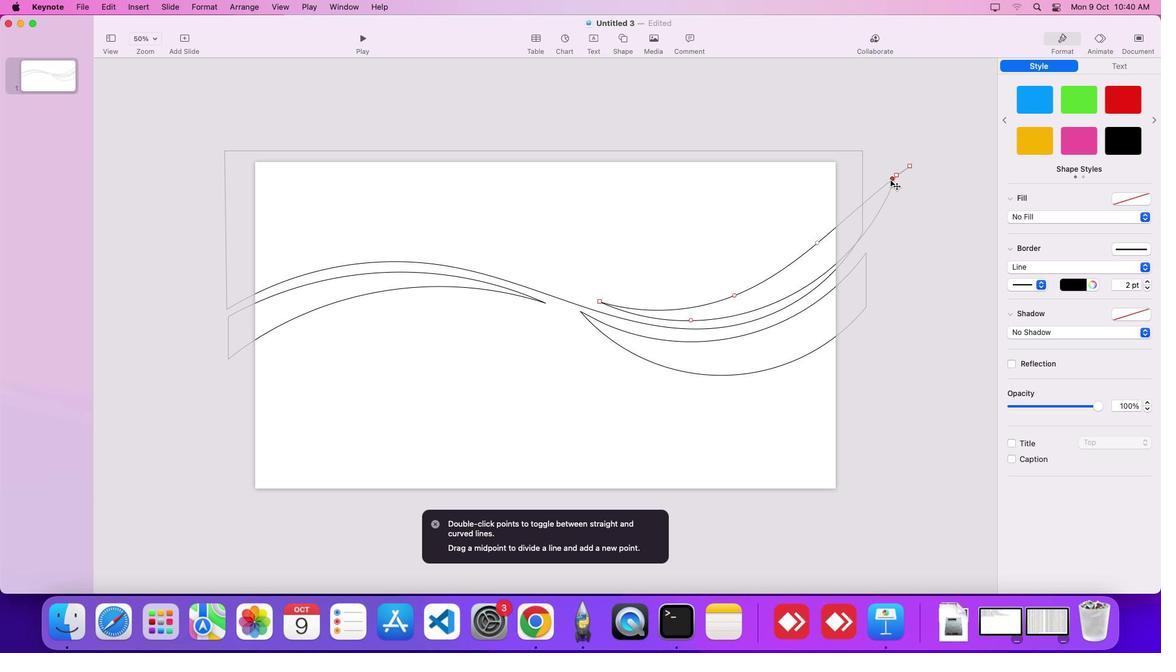 
Action: Mouse moved to (897, 177)
Screenshot: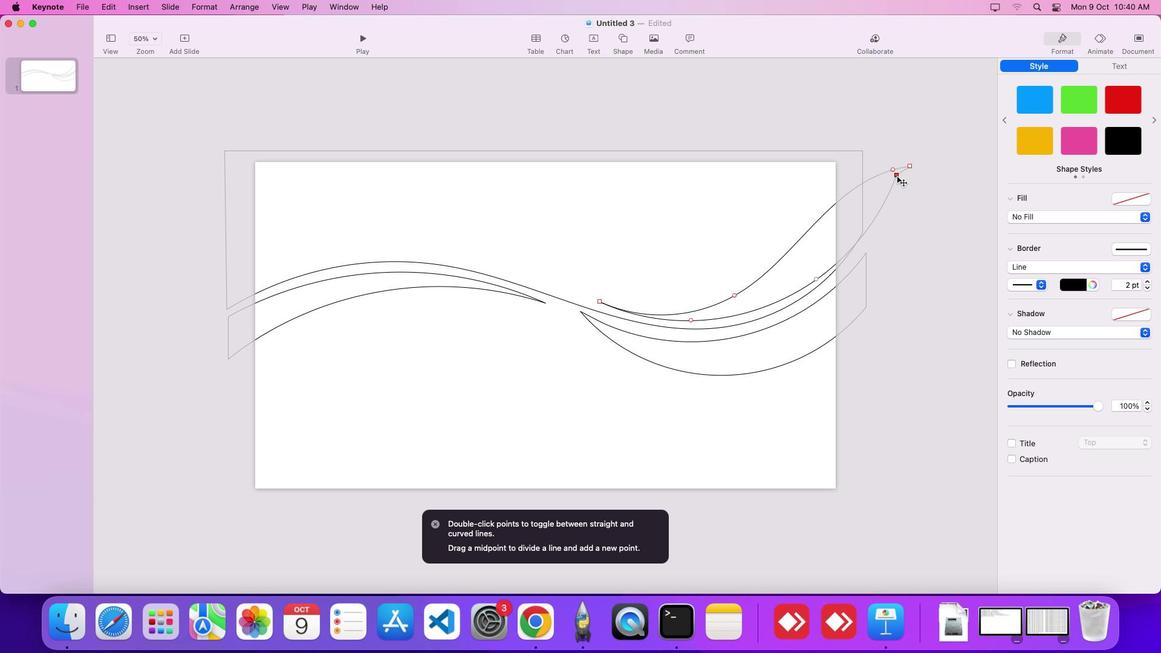 
Action: Mouse pressed left at (897, 177)
Screenshot: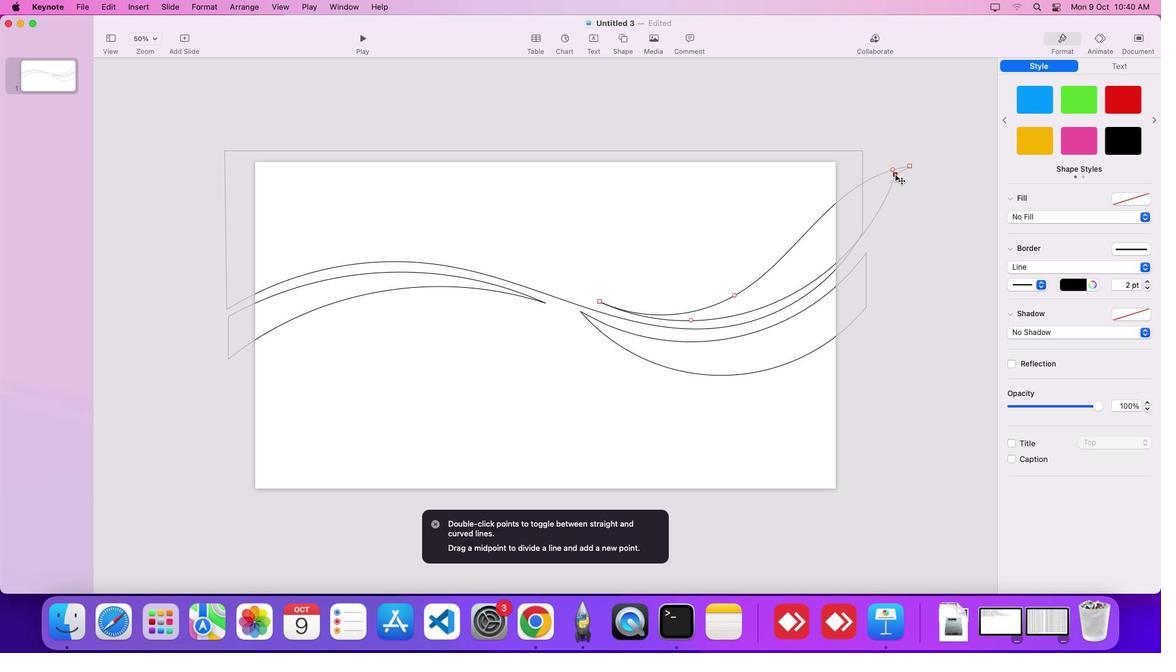 
Action: Mouse moved to (893, 170)
Screenshot: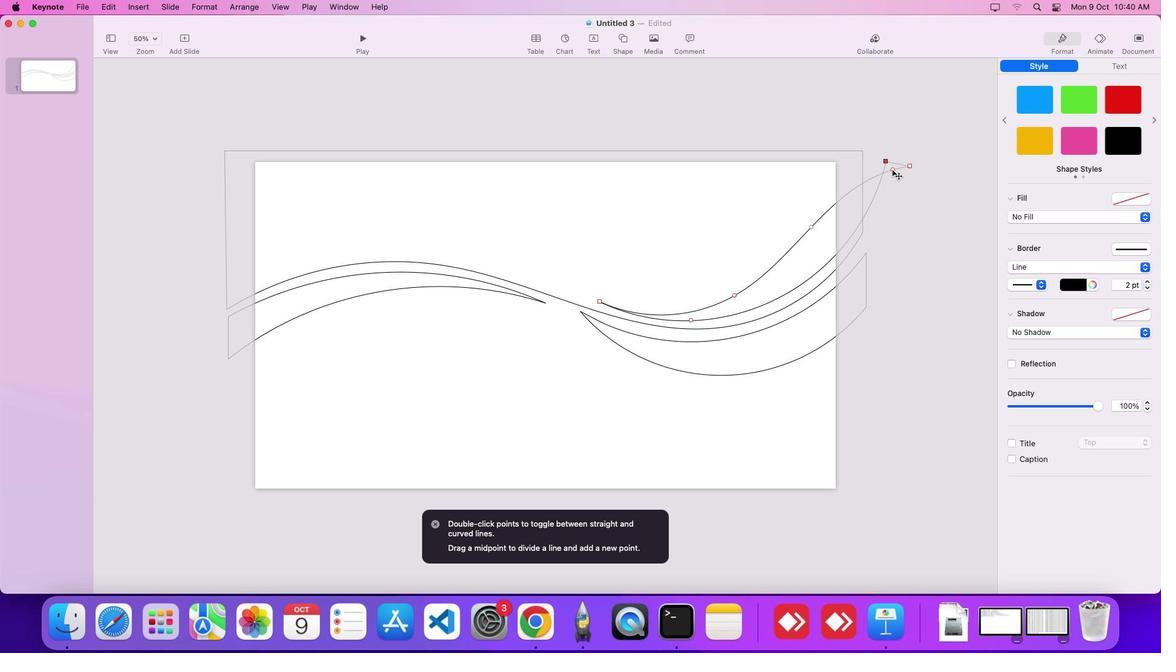 
Action: Mouse pressed left at (893, 170)
Screenshot: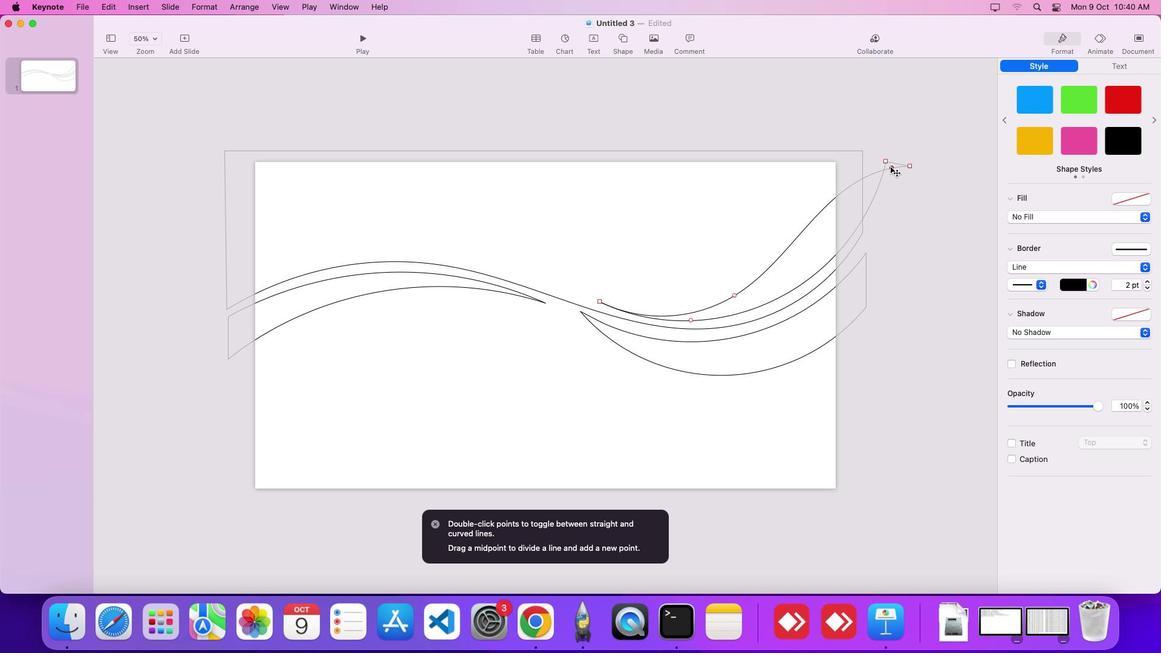
Action: Mouse moved to (734, 295)
Screenshot: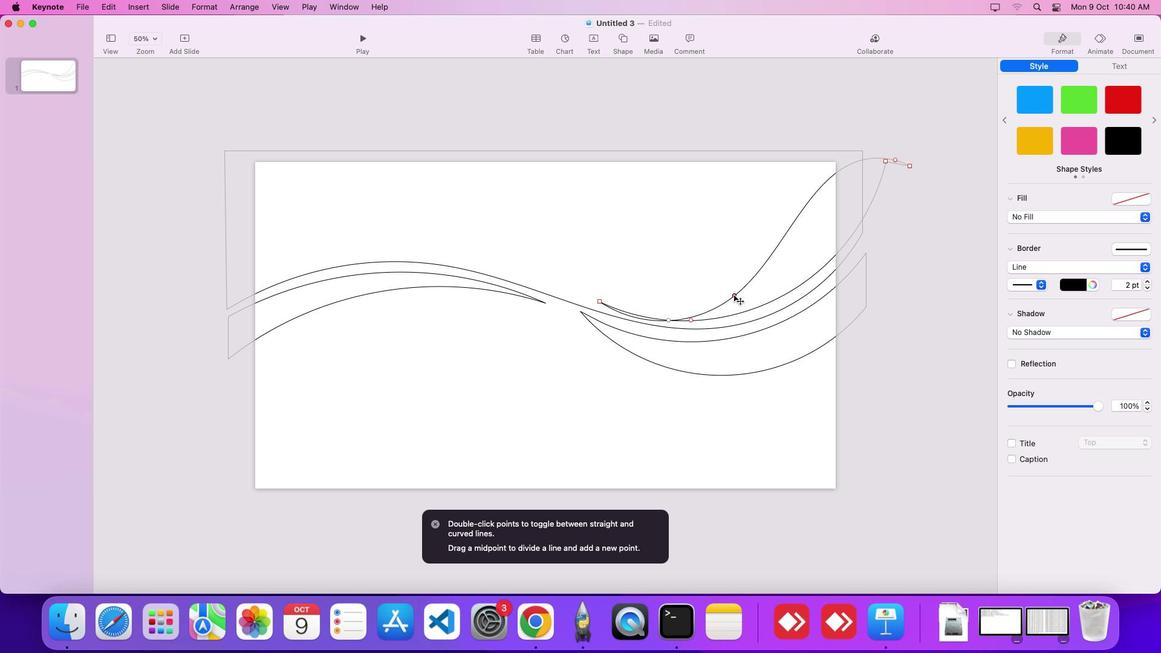 
Action: Mouse pressed left at (734, 295)
Screenshot: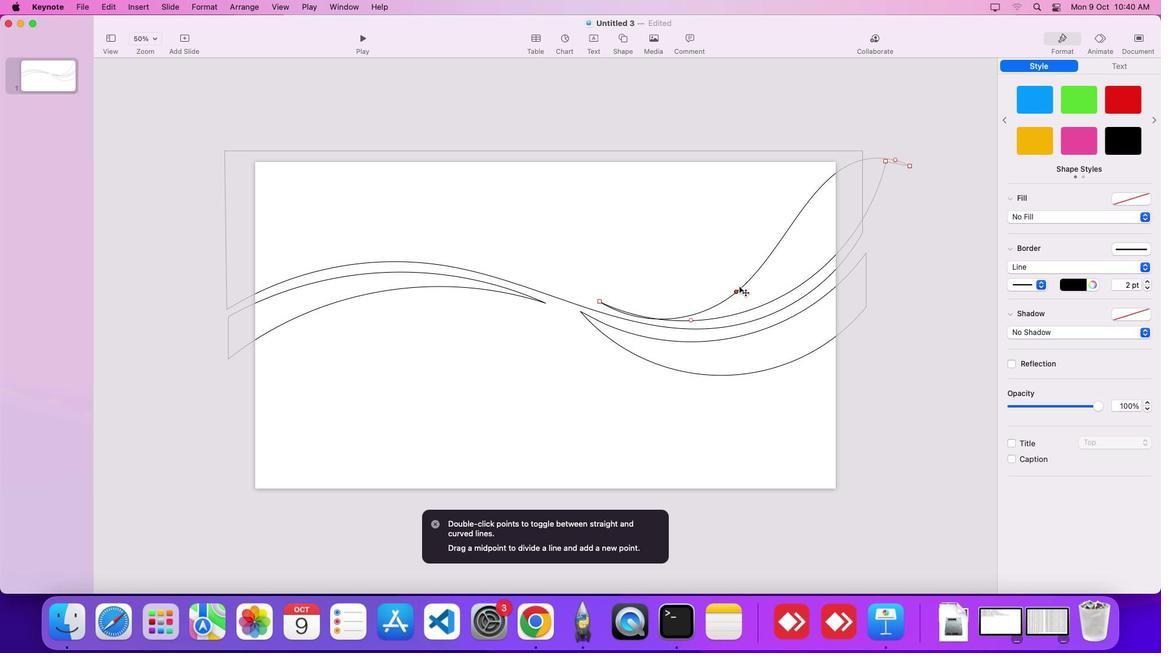 
Action: Mouse moved to (916, 461)
Screenshot: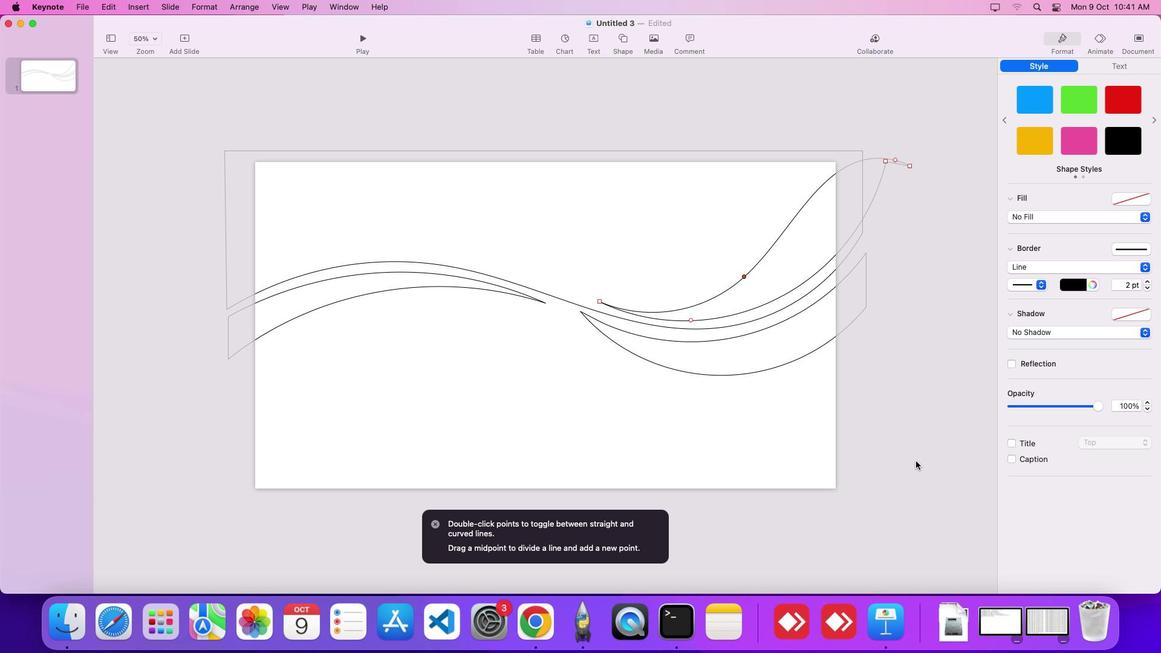 
Action: Mouse pressed left at (916, 461)
Screenshot: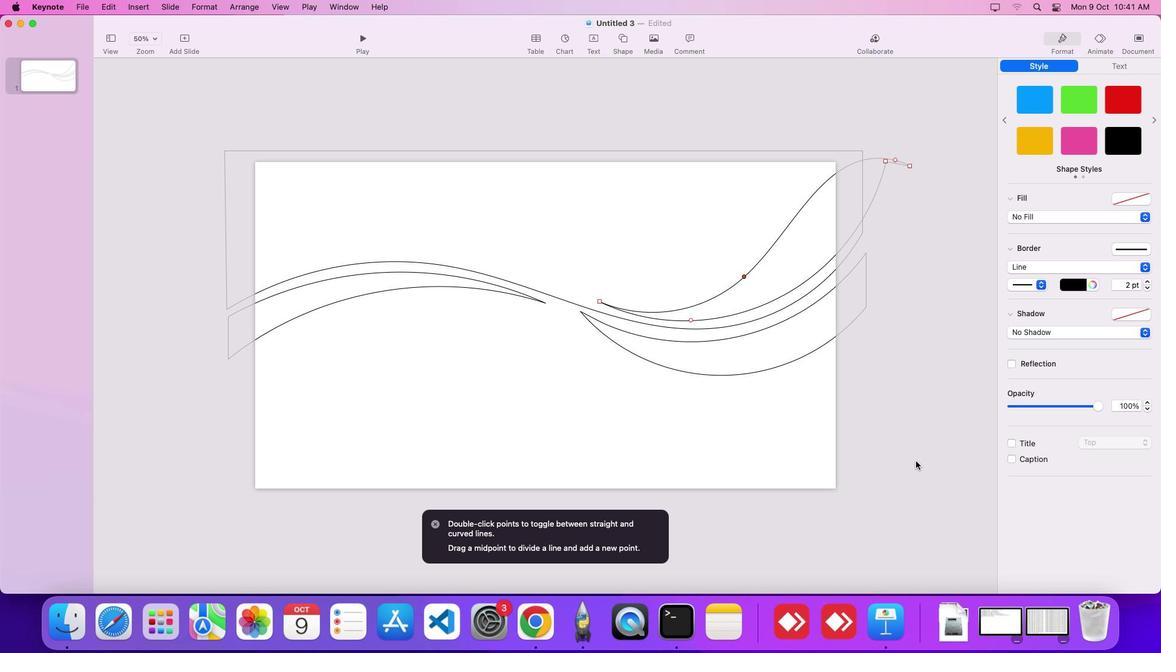 
Action: Mouse moved to (808, 403)
Screenshot: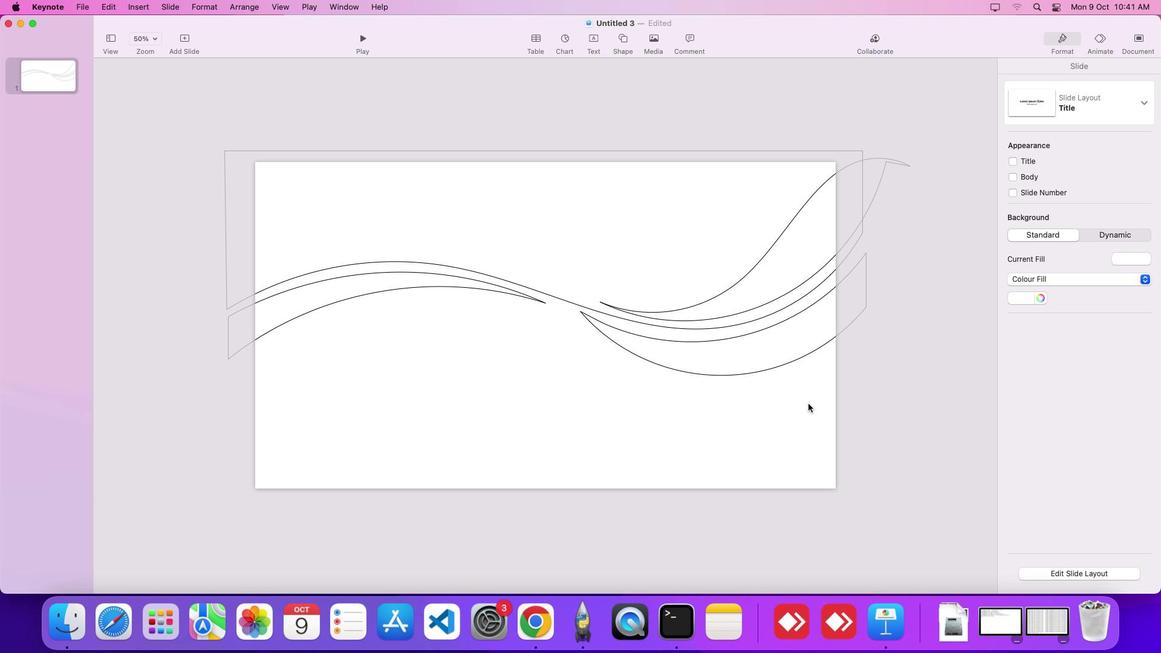 
Action: Mouse pressed left at (808, 403)
Screenshot: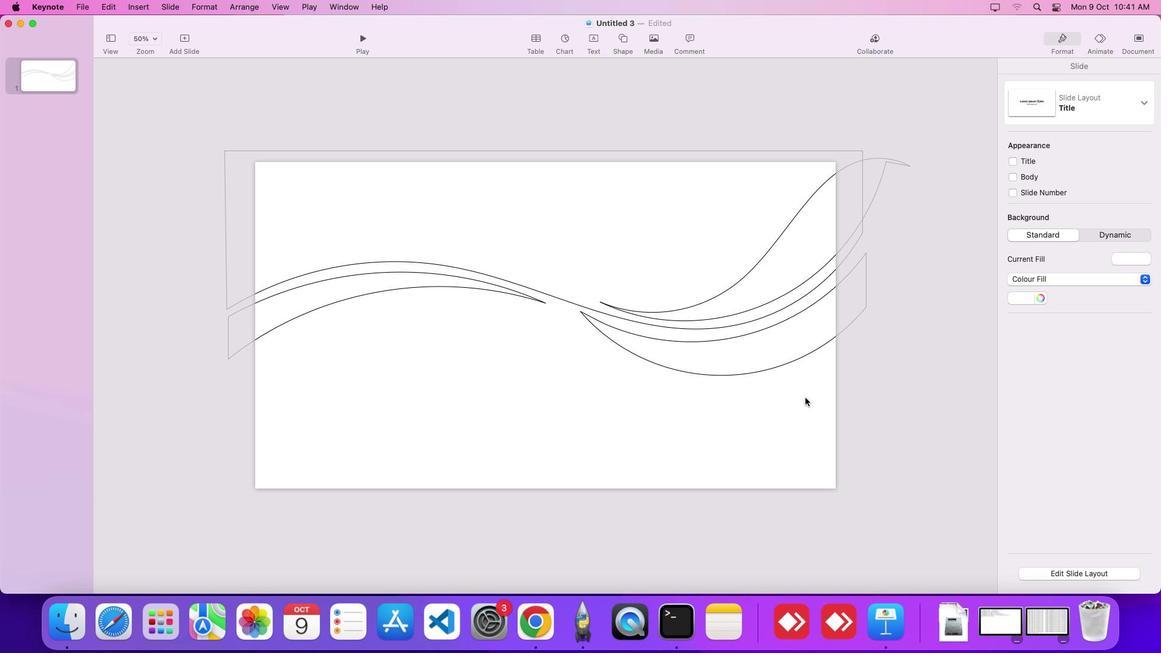 
Action: Mouse moved to (1032, 68)
Screenshot: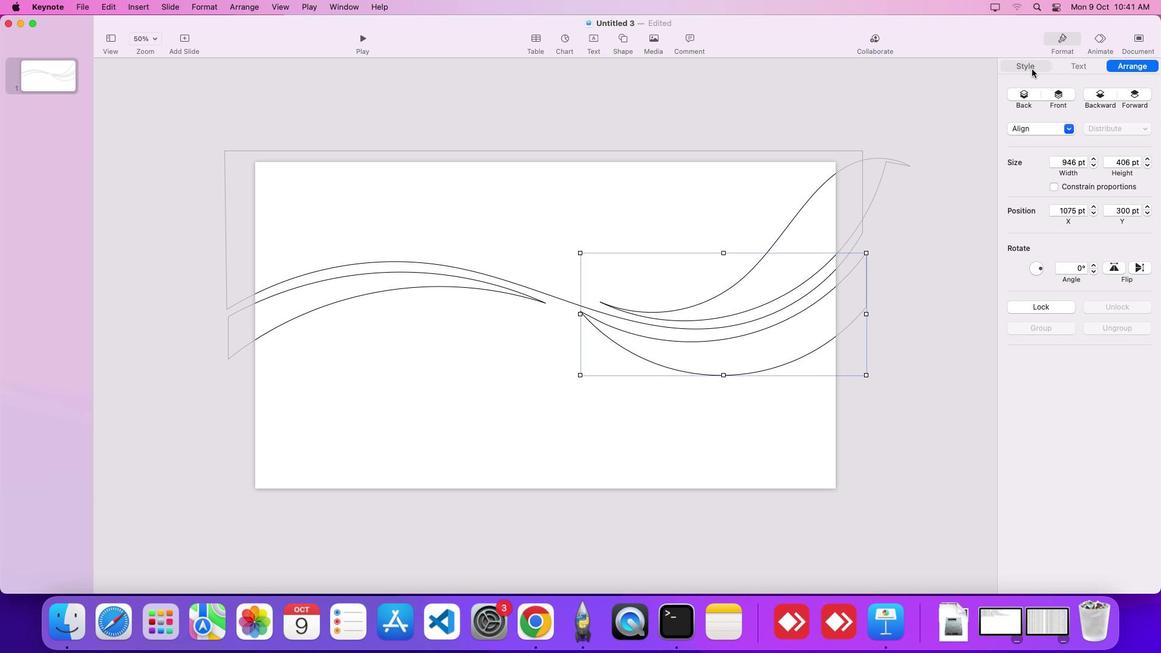 
Action: Mouse pressed left at (1032, 68)
Screenshot: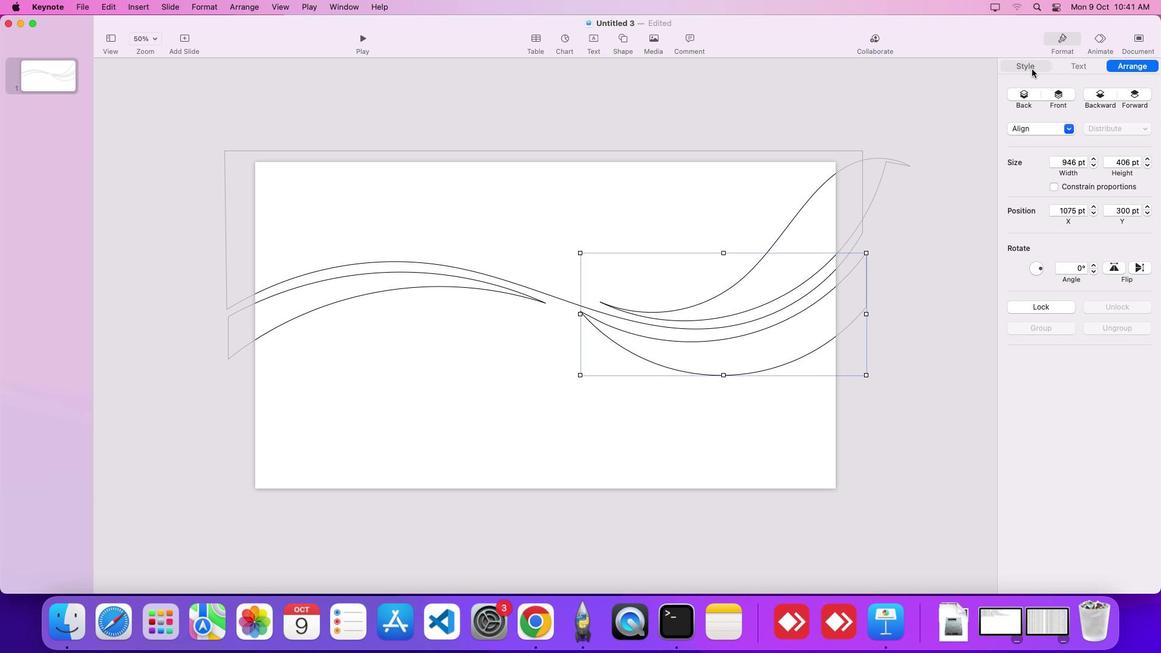 
Action: Mouse moved to (1142, 197)
Screenshot: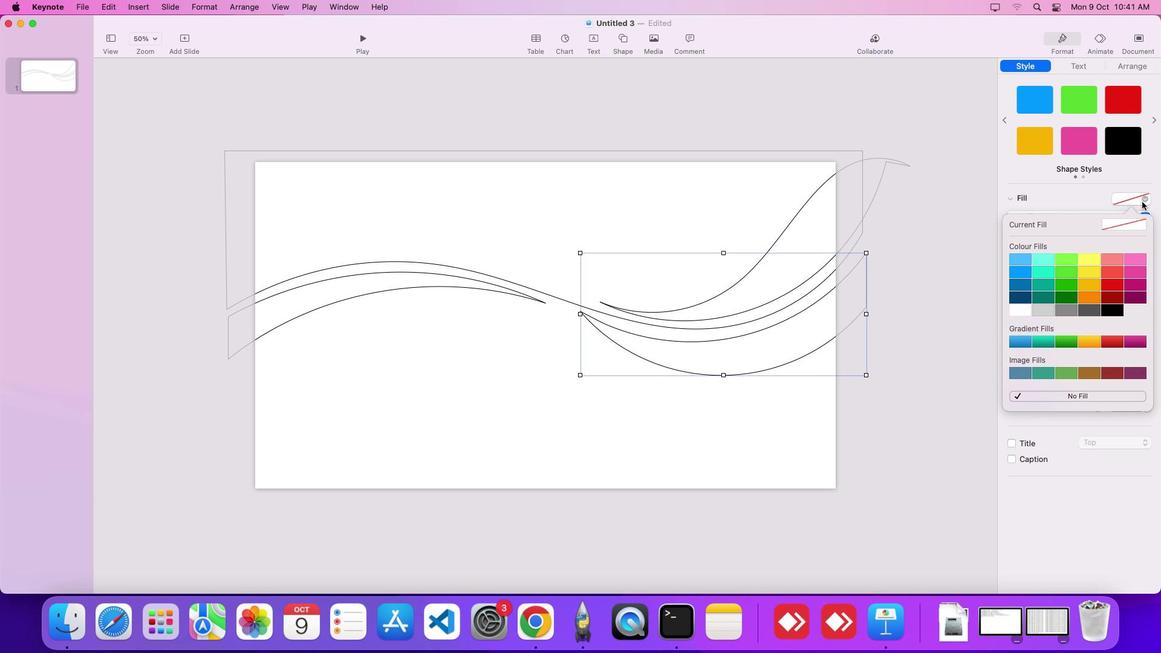 
Action: Mouse pressed left at (1142, 197)
Screenshot: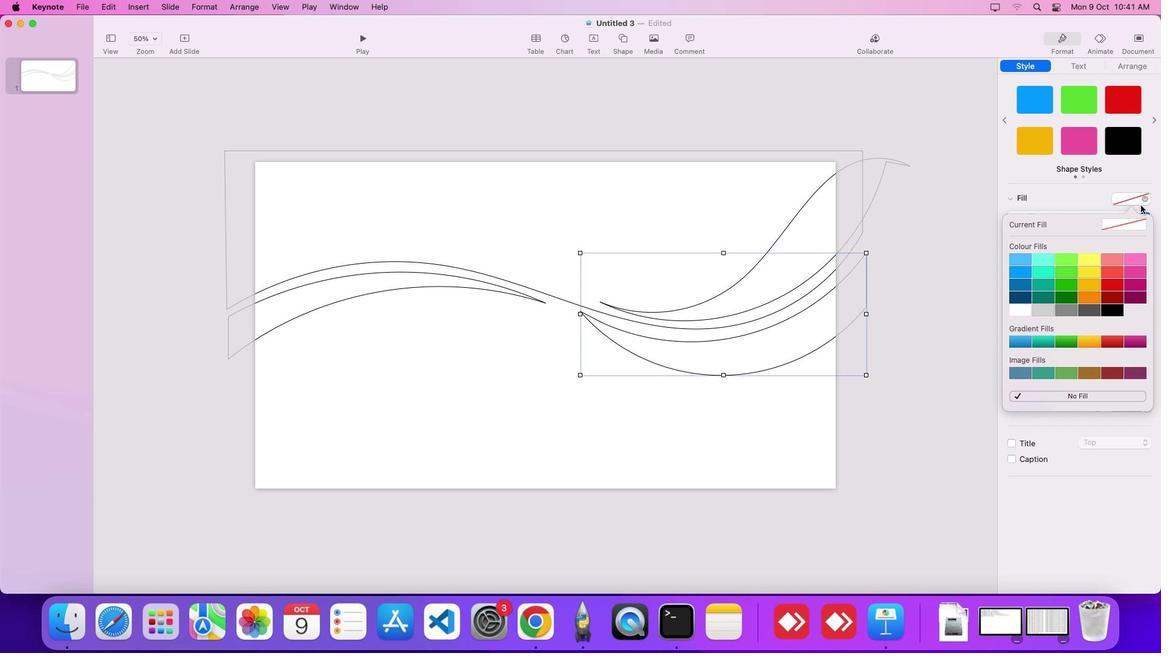 
Action: Mouse moved to (1087, 298)
Screenshot: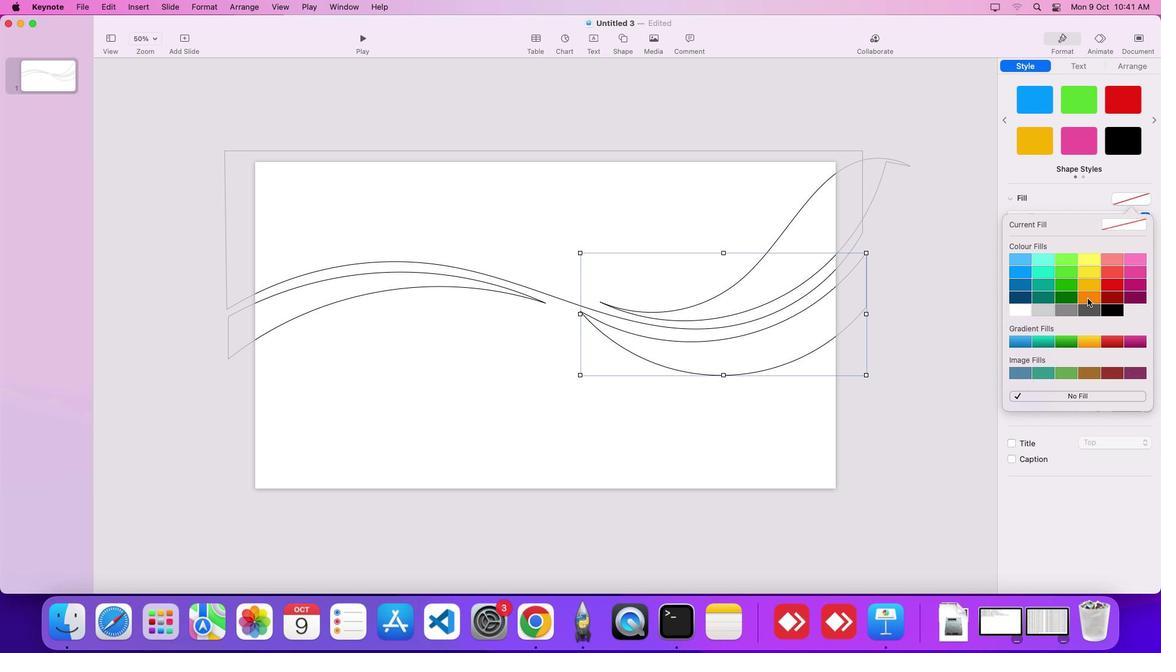 
Action: Mouse pressed left at (1087, 298)
Screenshot: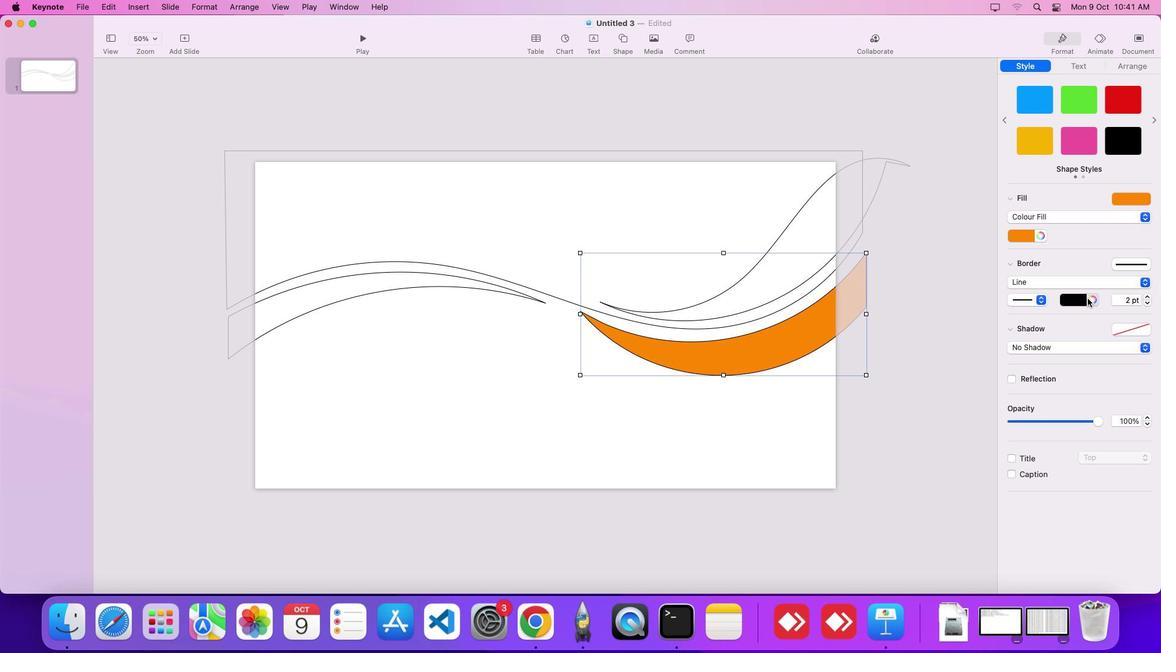 
Action: Mouse moved to (1038, 238)
Screenshot: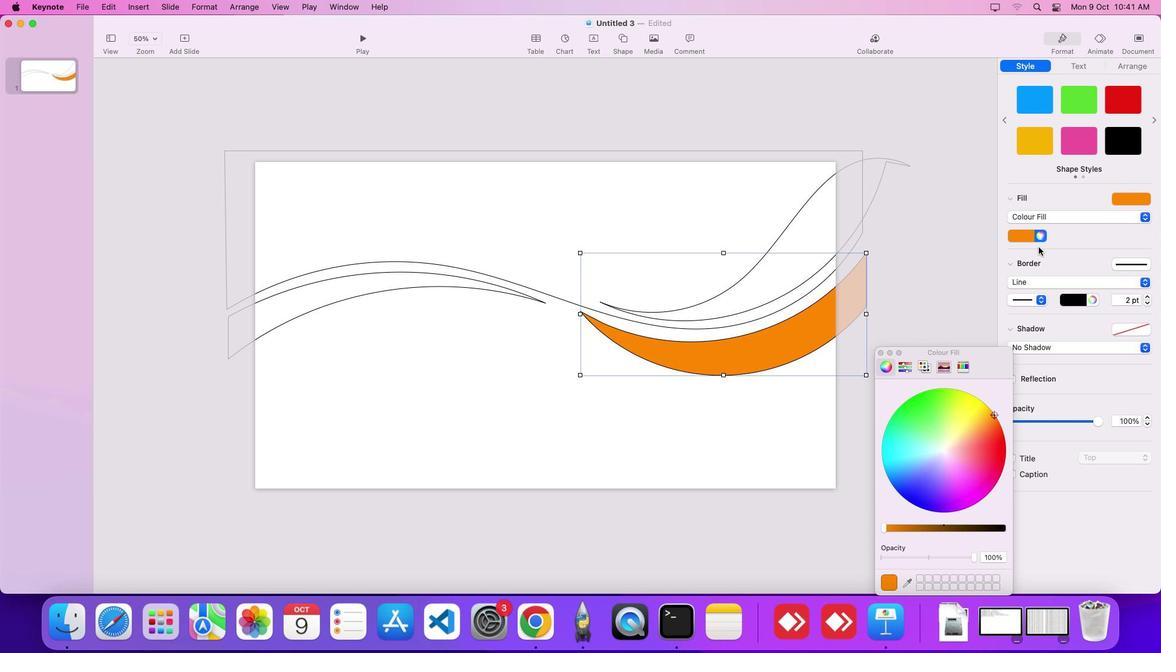 
Action: Mouse pressed left at (1038, 238)
Screenshot: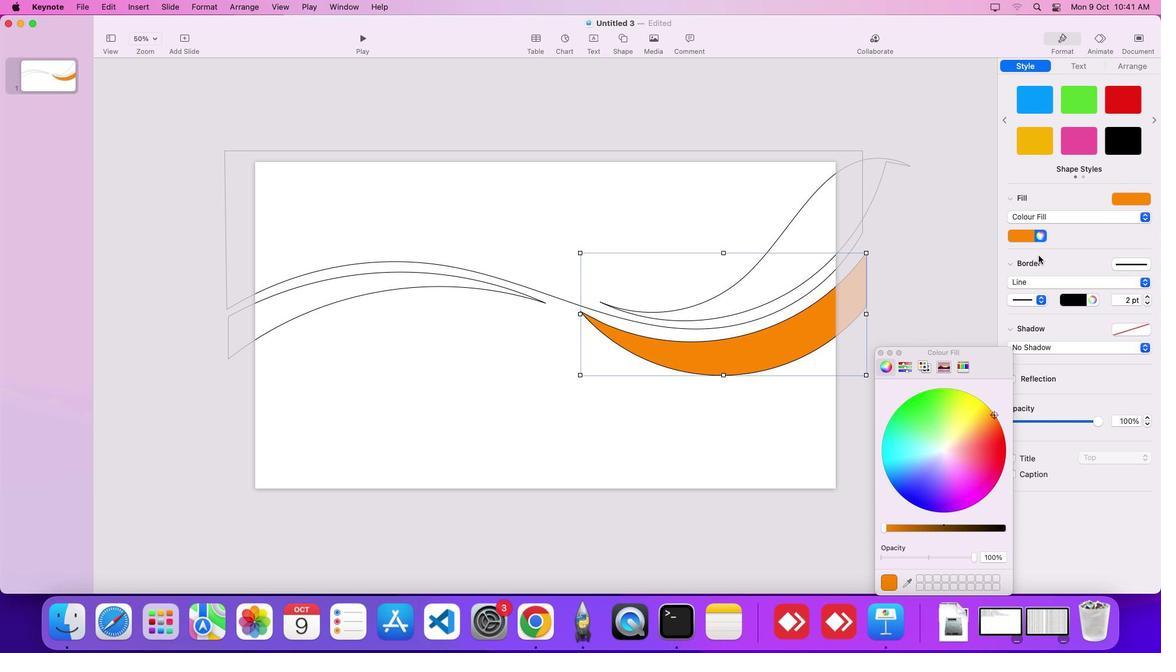 
Action: Mouse moved to (991, 413)
Screenshot: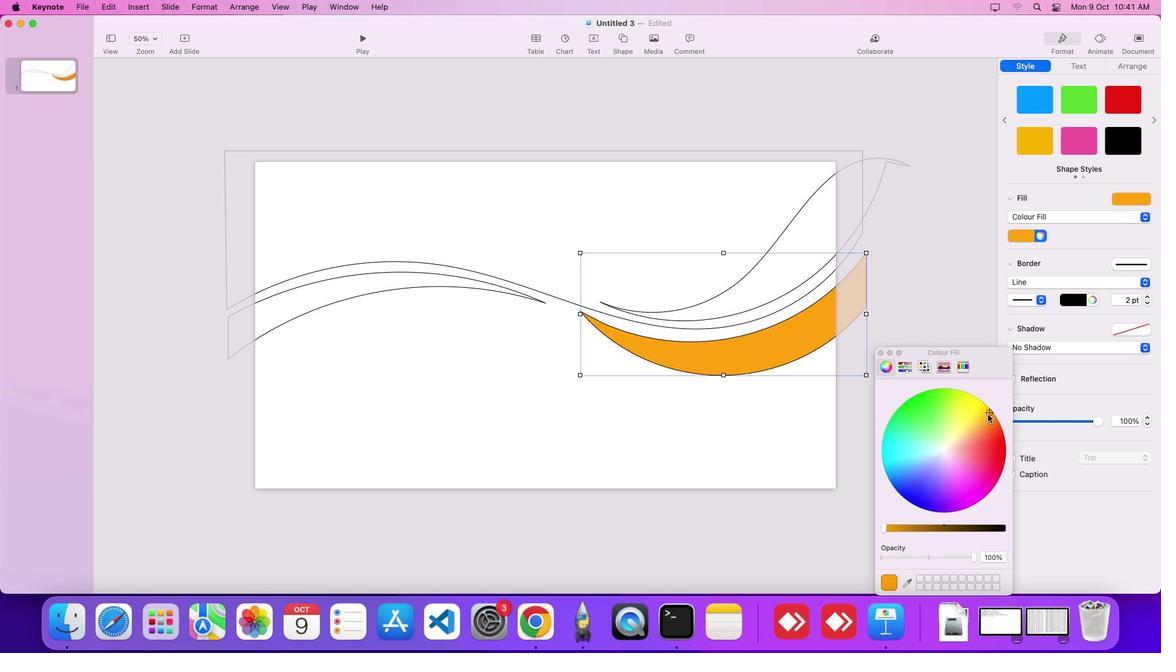 
Action: Mouse pressed left at (991, 413)
Screenshot: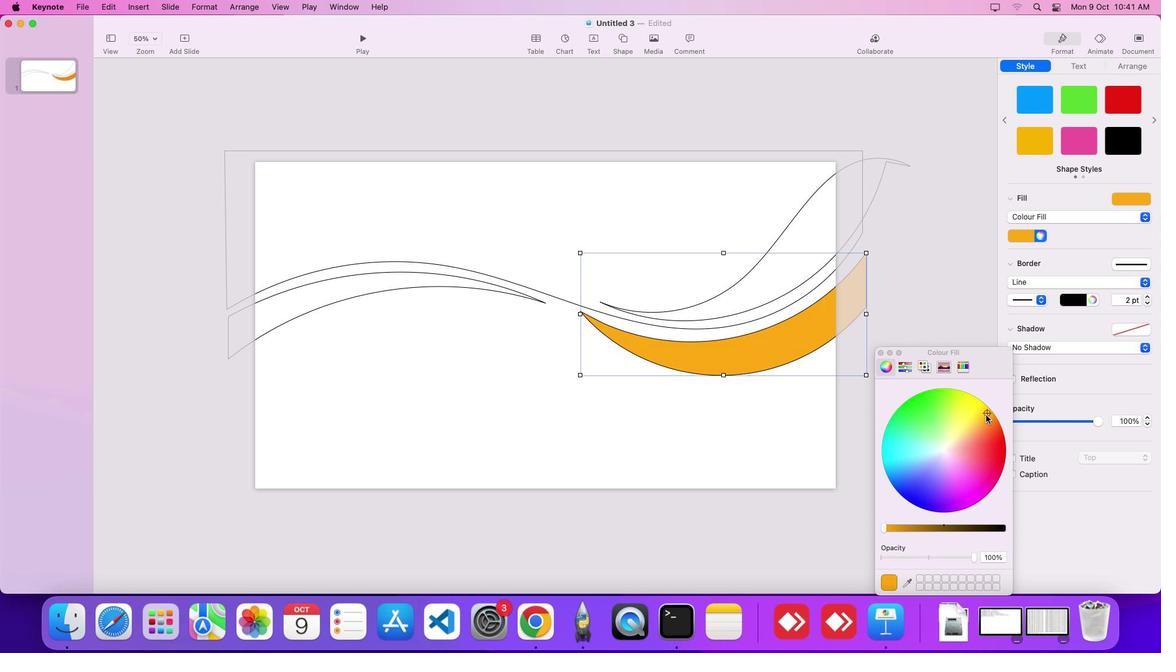 
Action: Mouse moved to (950, 293)
Screenshot: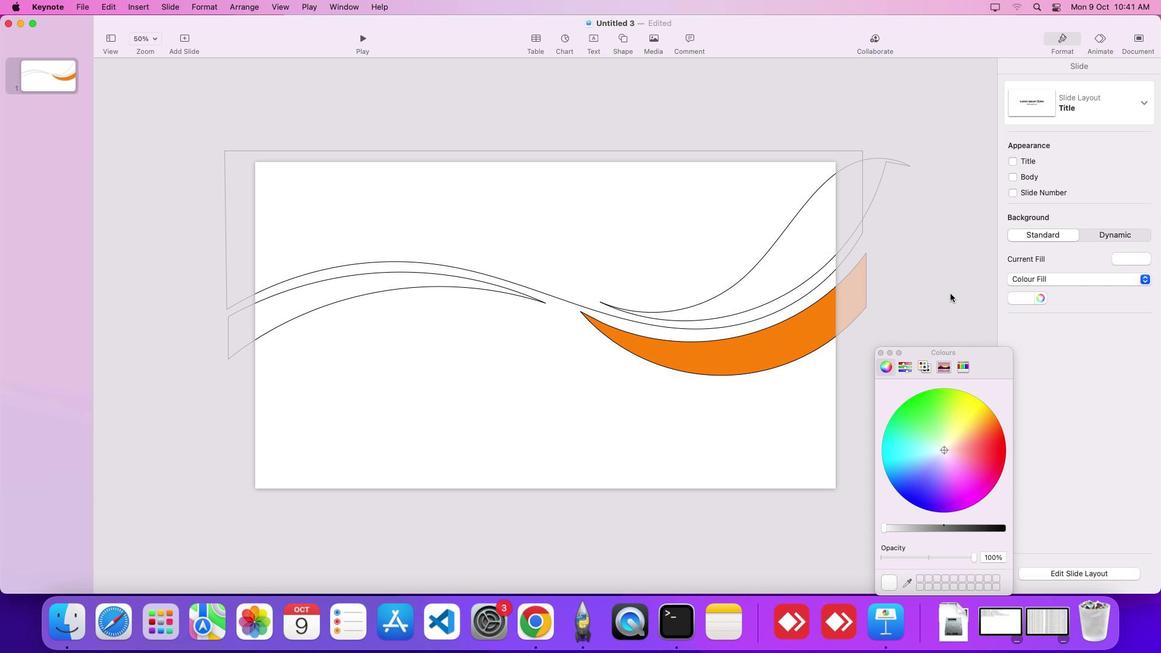 
Action: Mouse pressed left at (950, 293)
Screenshot: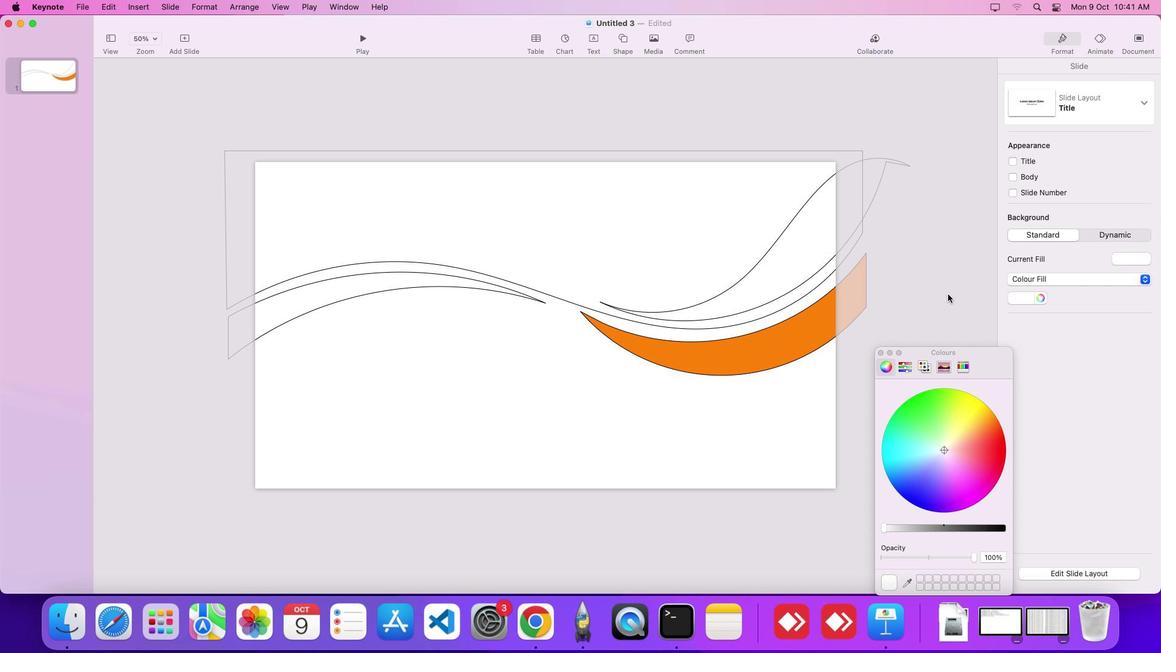 
Action: Mouse moved to (761, 350)
Screenshot: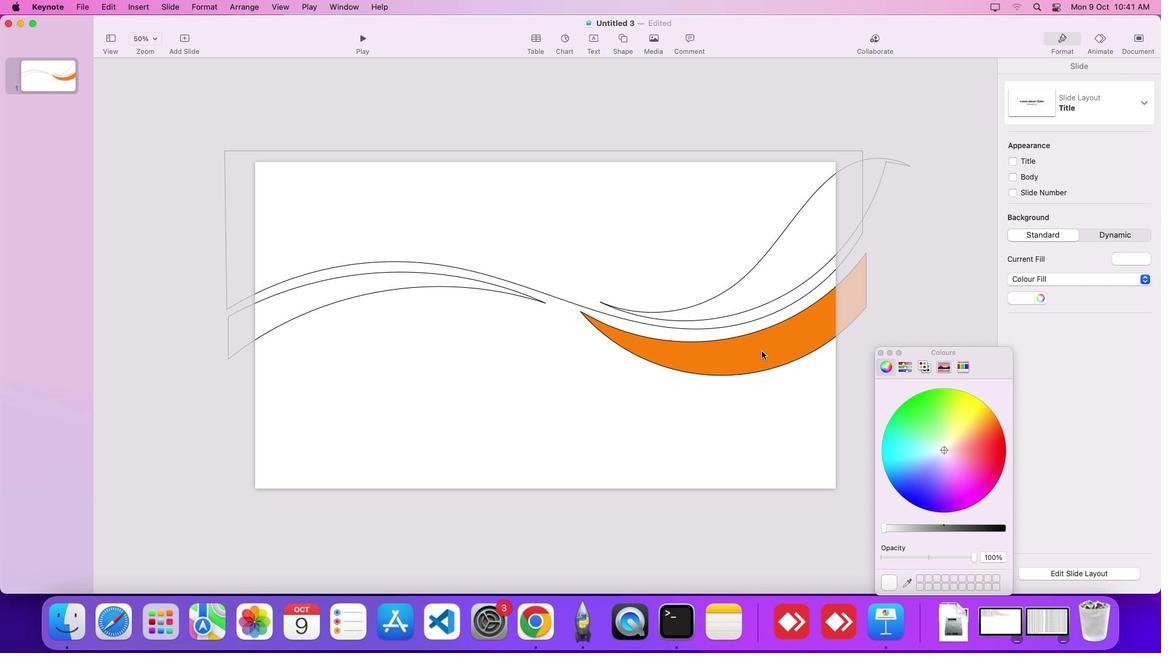 
Action: Mouse pressed left at (761, 350)
Screenshot: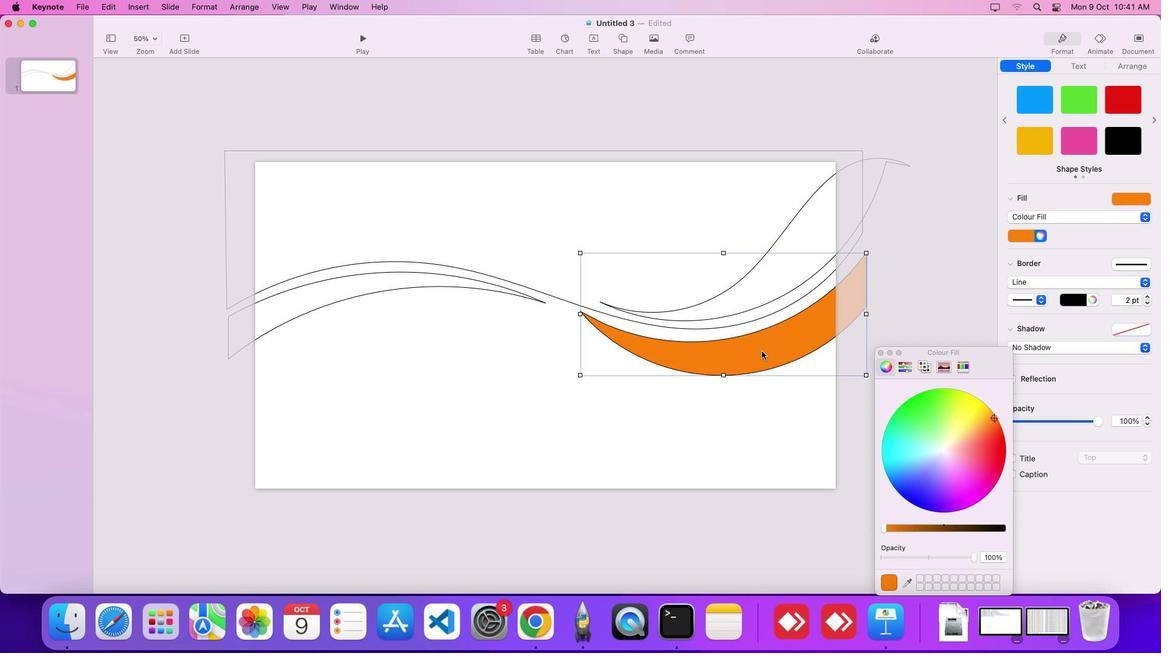 
Action: Mouse moved to (1043, 237)
Screenshot: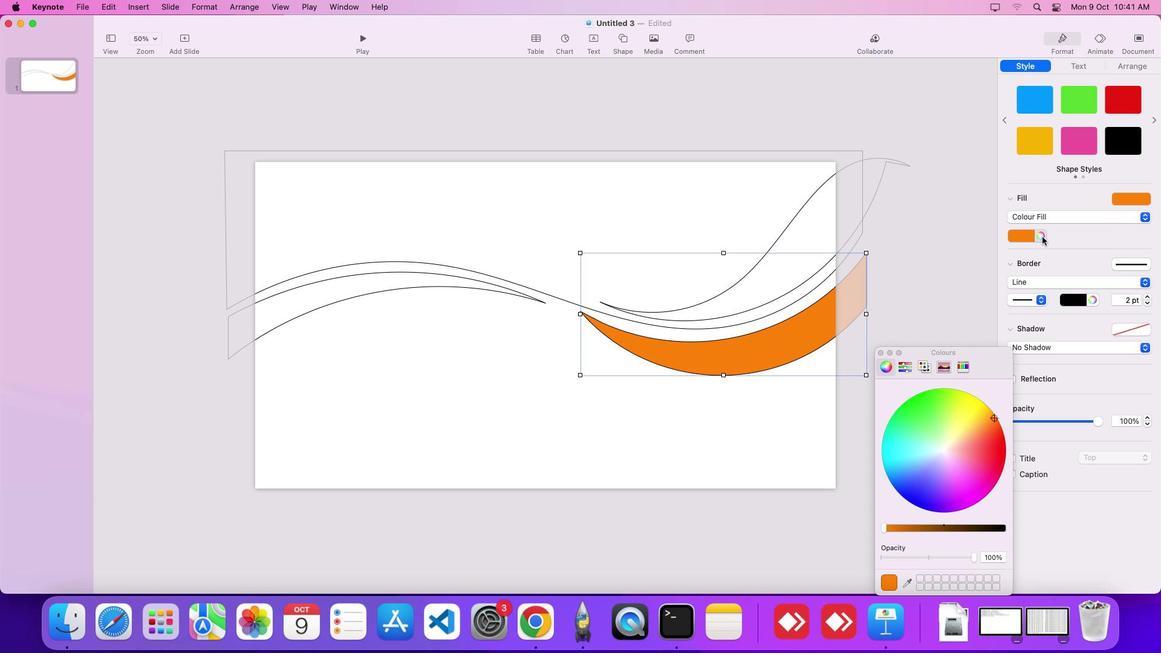 
Action: Mouse pressed left at (1043, 237)
Screenshot: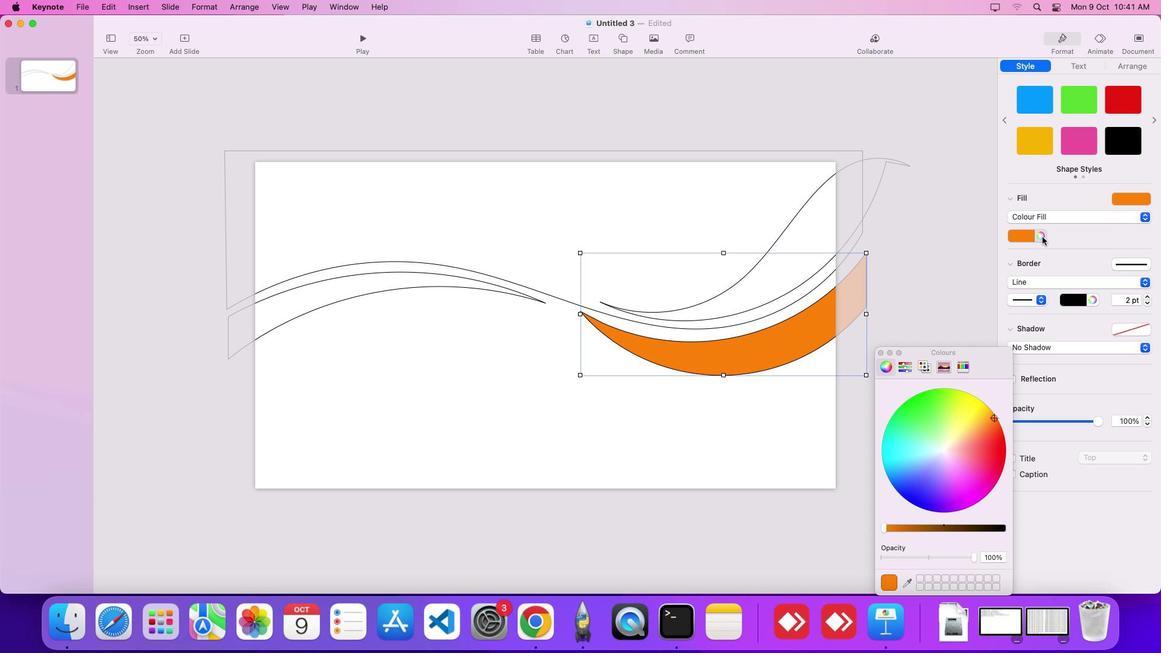 
Action: Mouse moved to (1042, 238)
Screenshot: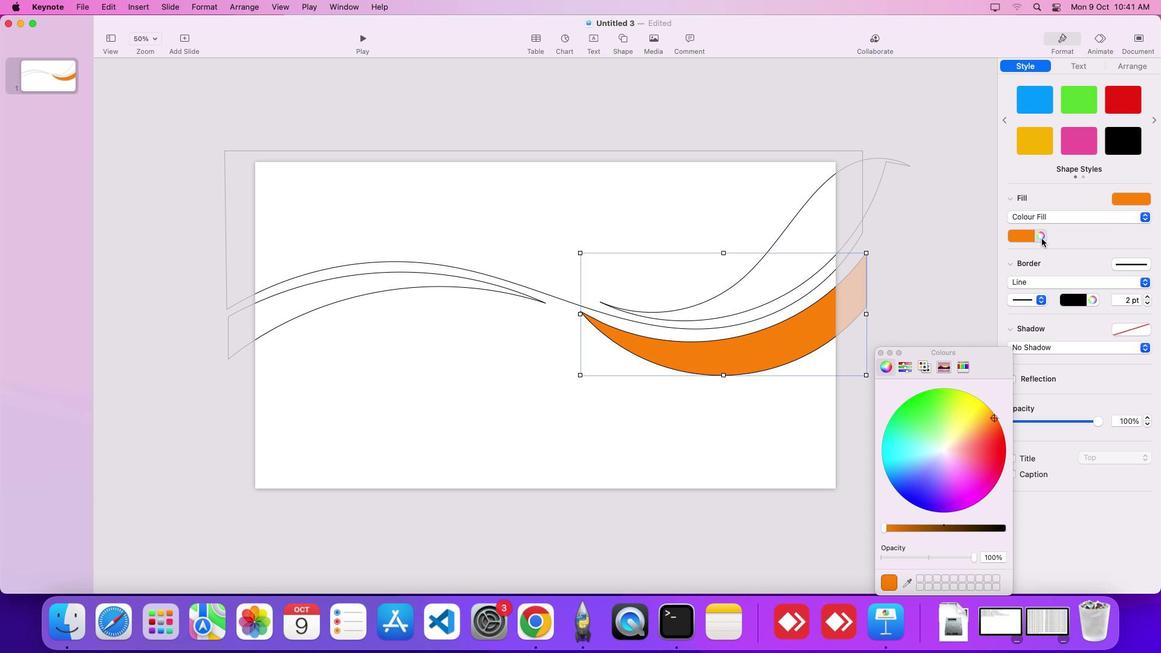 
Action: Mouse pressed left at (1042, 238)
Screenshot: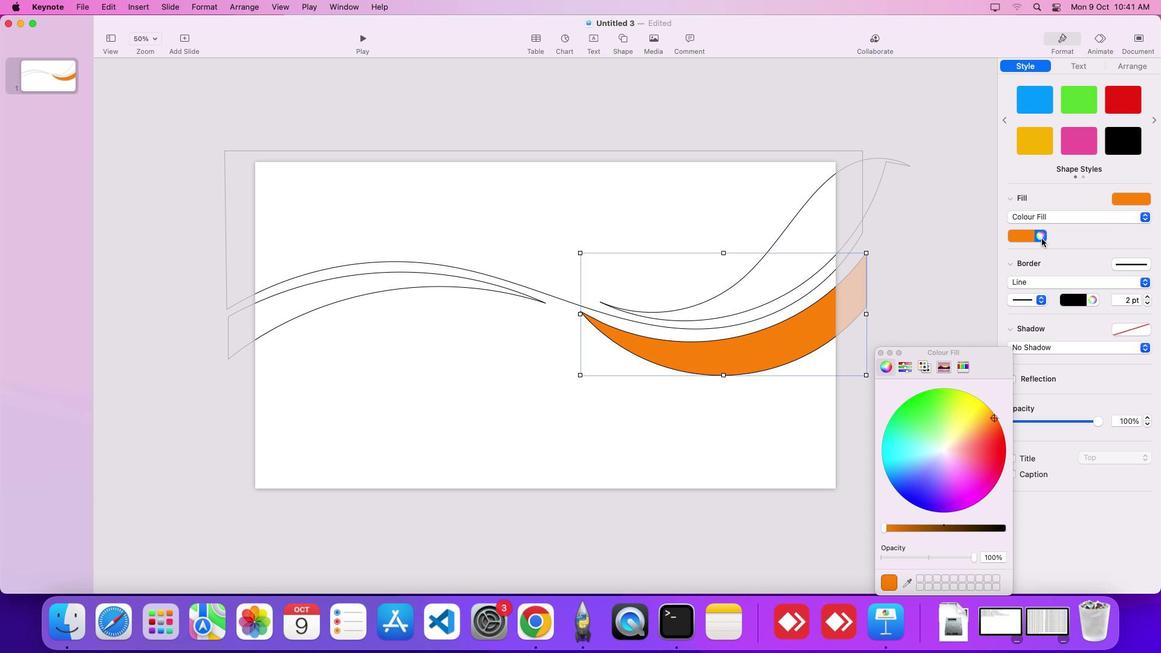 
Action: Mouse moved to (906, 277)
Screenshot: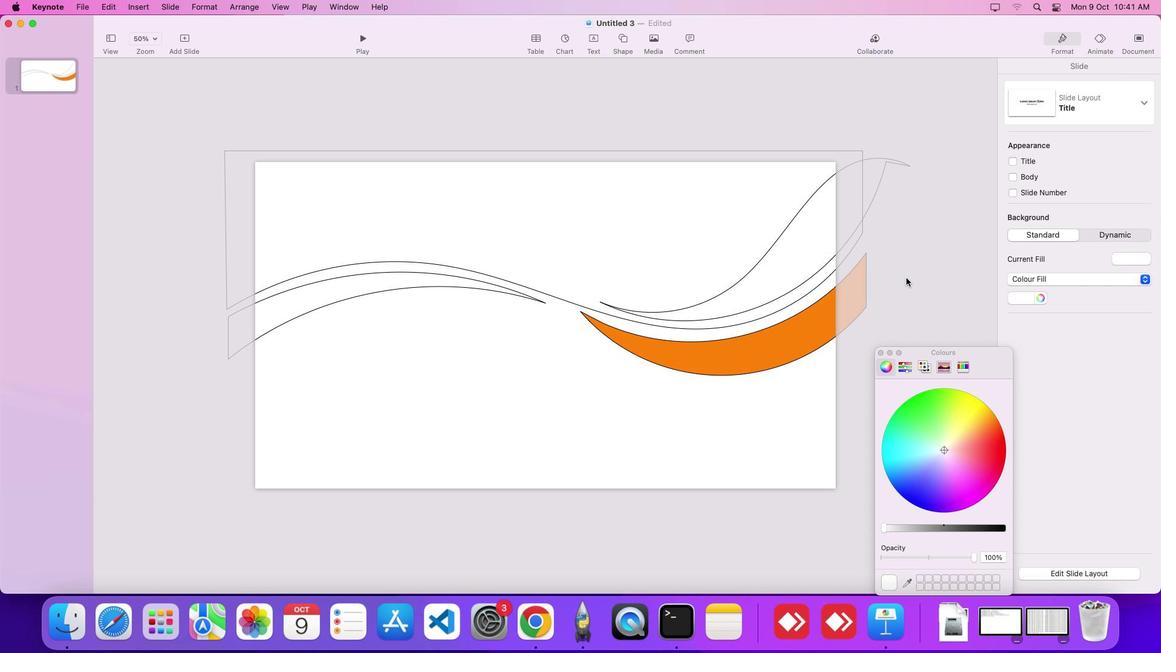 
Action: Mouse pressed left at (906, 277)
Screenshot: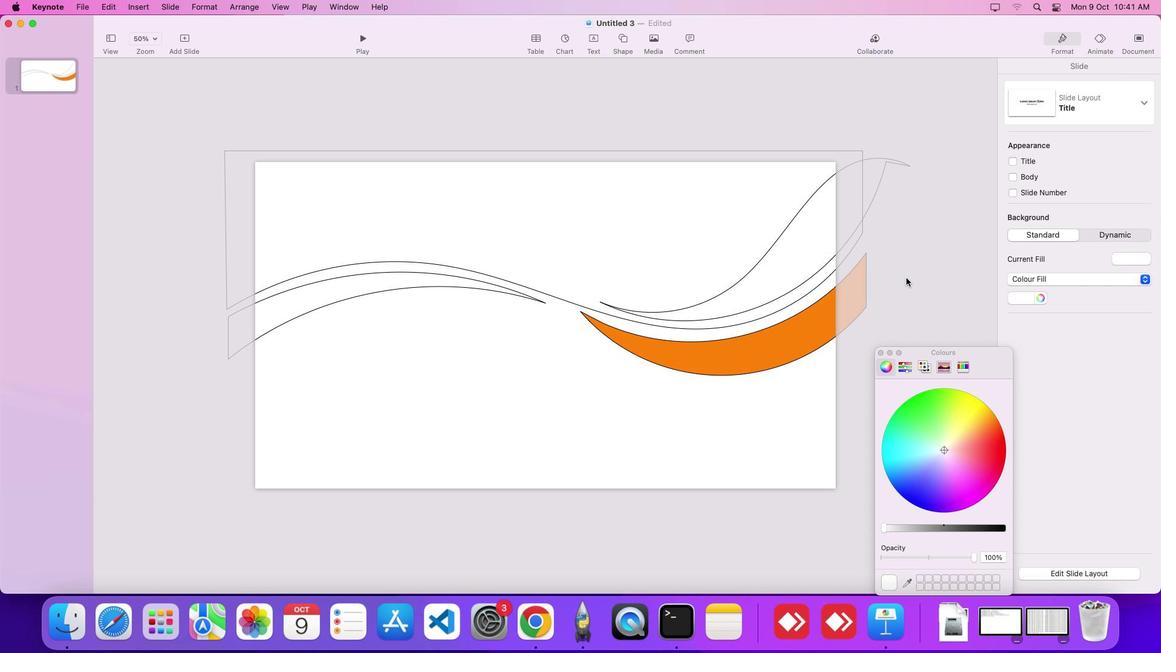 
Action: Mouse moved to (918, 200)
Screenshot: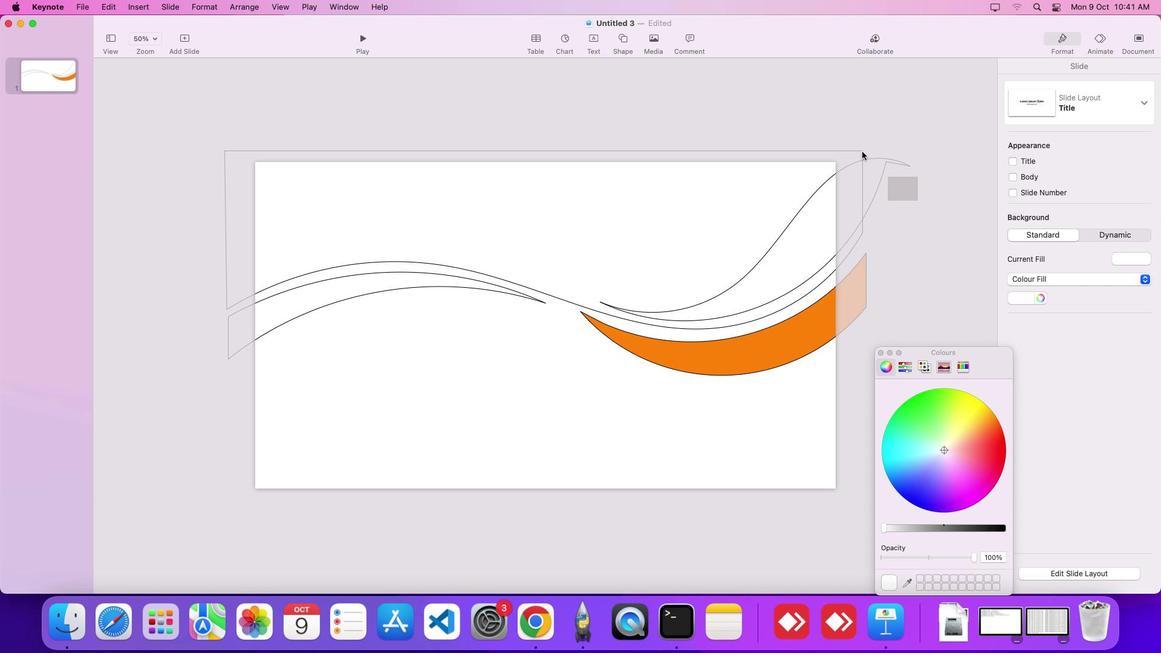
Action: Mouse pressed left at (918, 200)
Screenshot: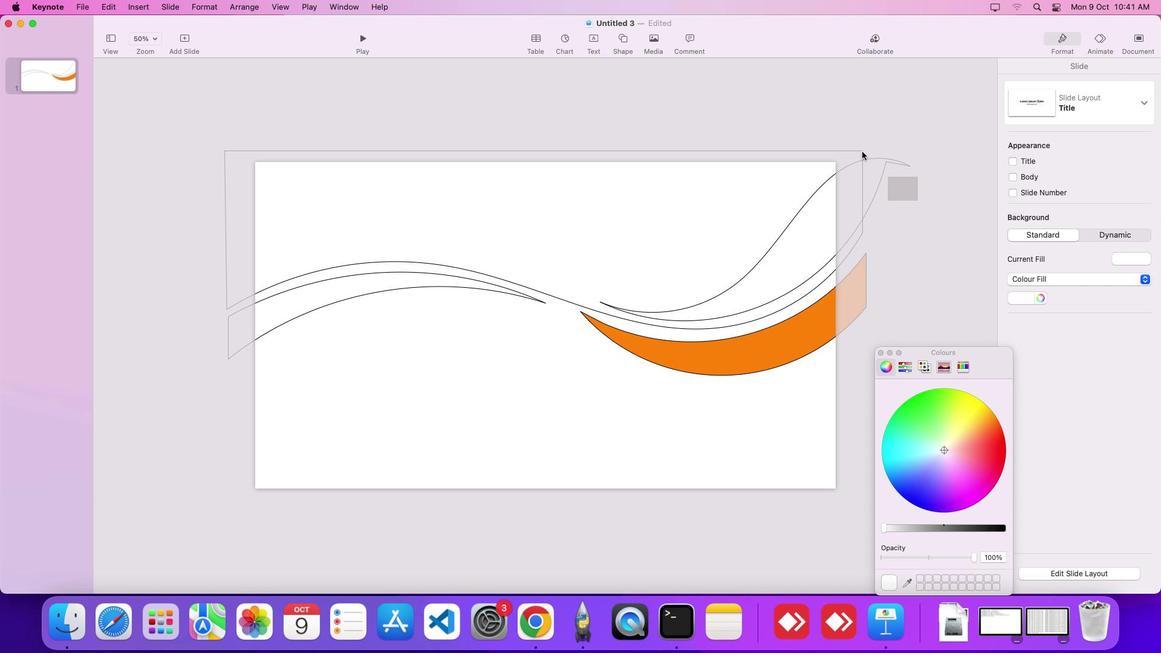 
Action: Mouse moved to (1094, 284)
Screenshot: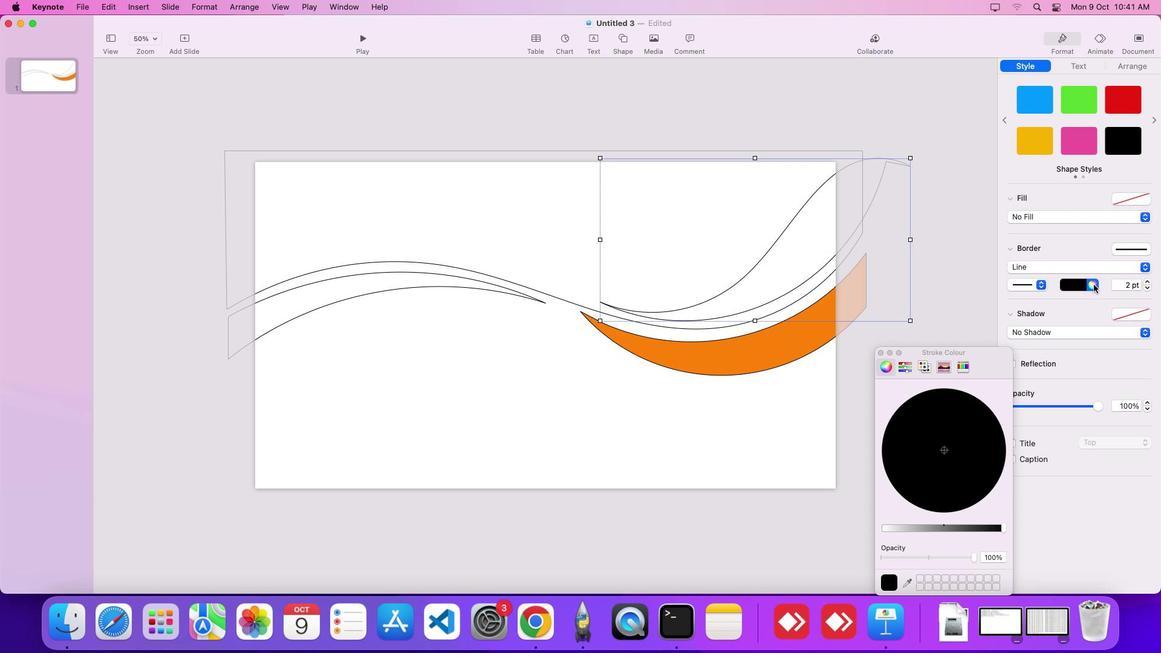 
Action: Mouse pressed left at (1094, 284)
Screenshot: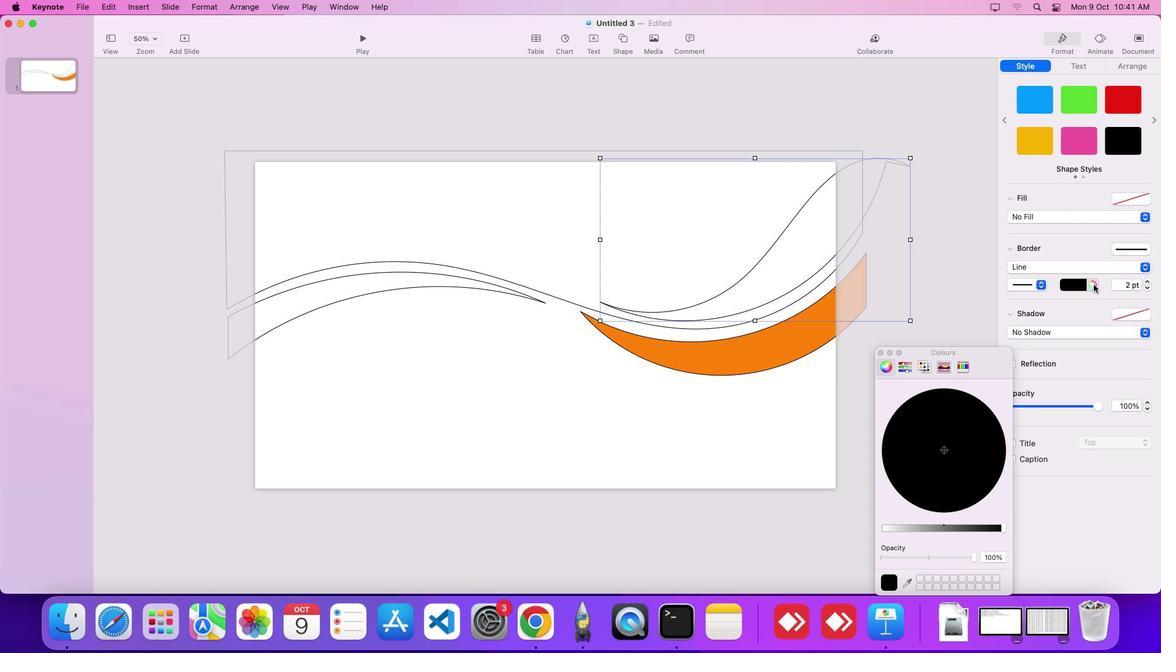 
Action: Mouse pressed left at (1094, 284)
Screenshot: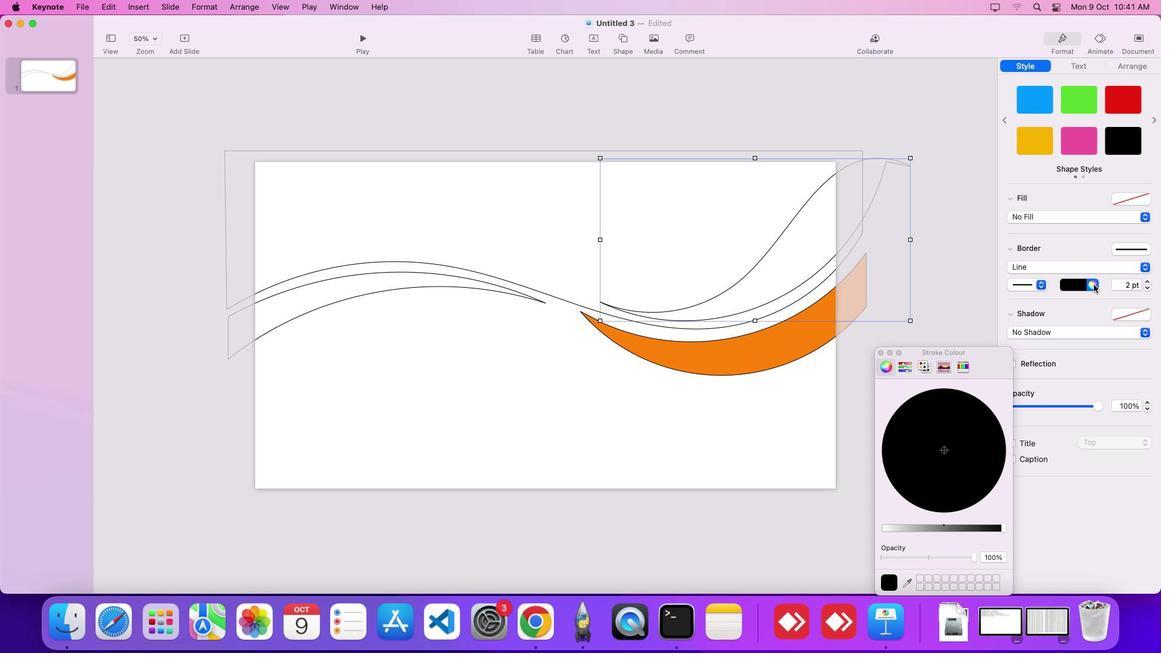 
Action: Mouse moved to (944, 274)
